 Task: Look for Airbnb properties in Washington, United Kingdom from 1st December, 2023 to 9th December, 2023 for 5 adults.3 bedrooms having 3 beds and 3 bathrooms. Property type can be house. Booking option can be shelf check-in. Look for 5 properties as per requirement.
Action: Mouse moved to (545, 142)
Screenshot: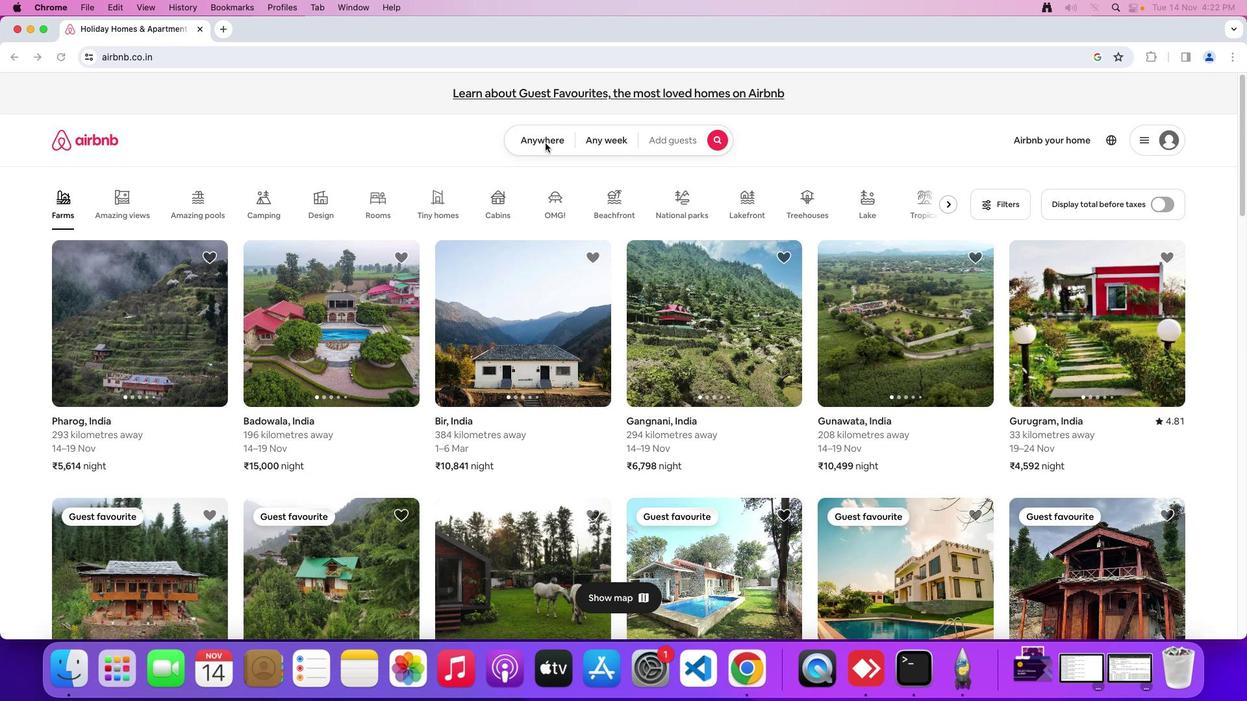 
Action: Mouse pressed left at (545, 142)
Screenshot: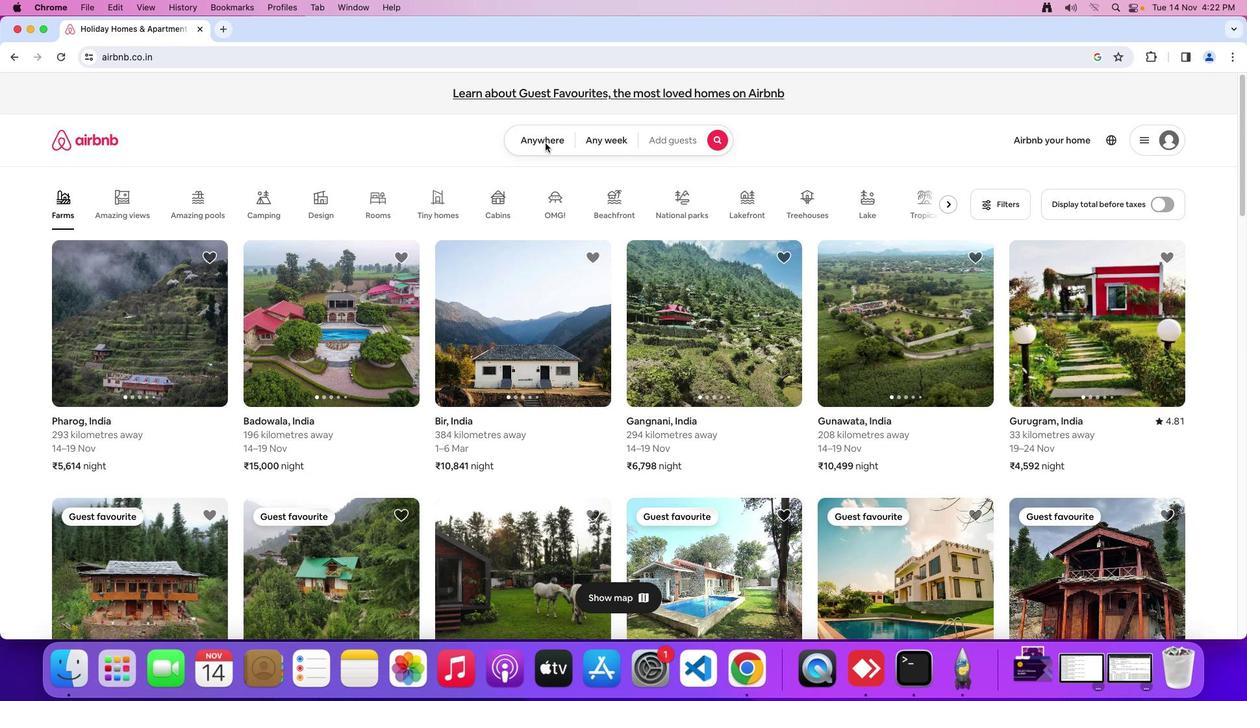 
Action: Mouse moved to (548, 142)
Screenshot: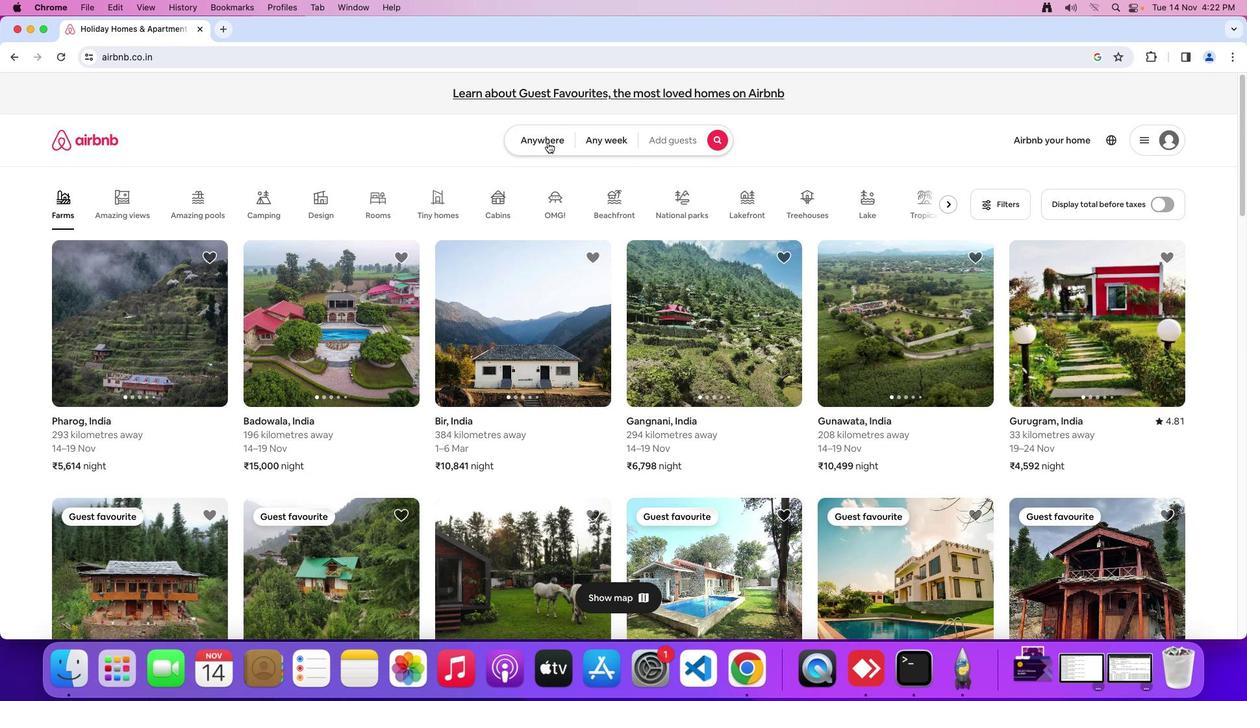 
Action: Mouse pressed left at (548, 142)
Screenshot: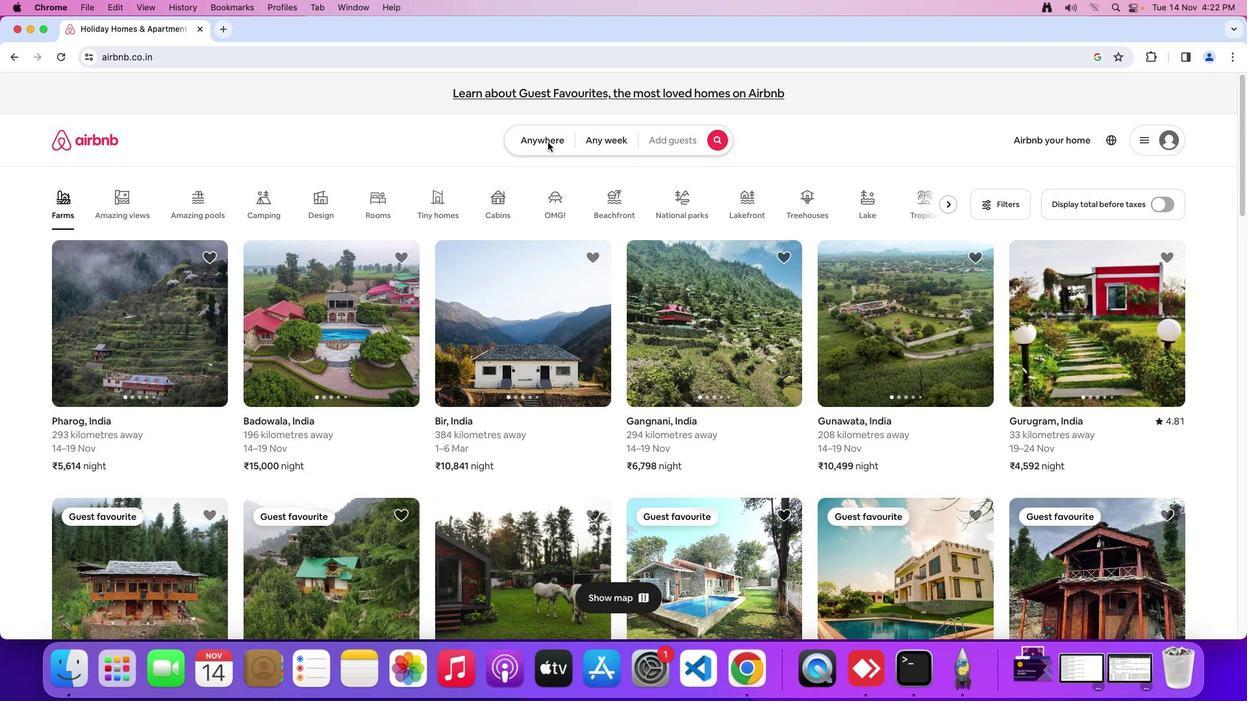 
Action: Mouse moved to (454, 185)
Screenshot: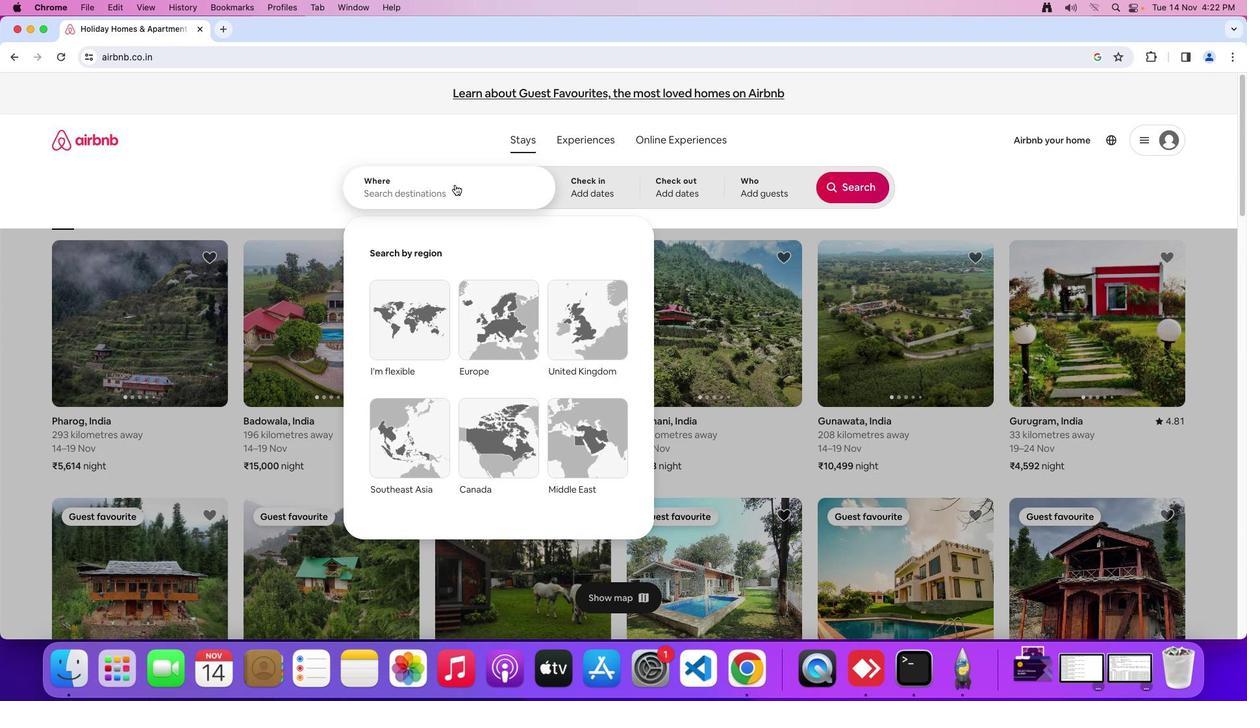 
Action: Mouse pressed left at (454, 185)
Screenshot: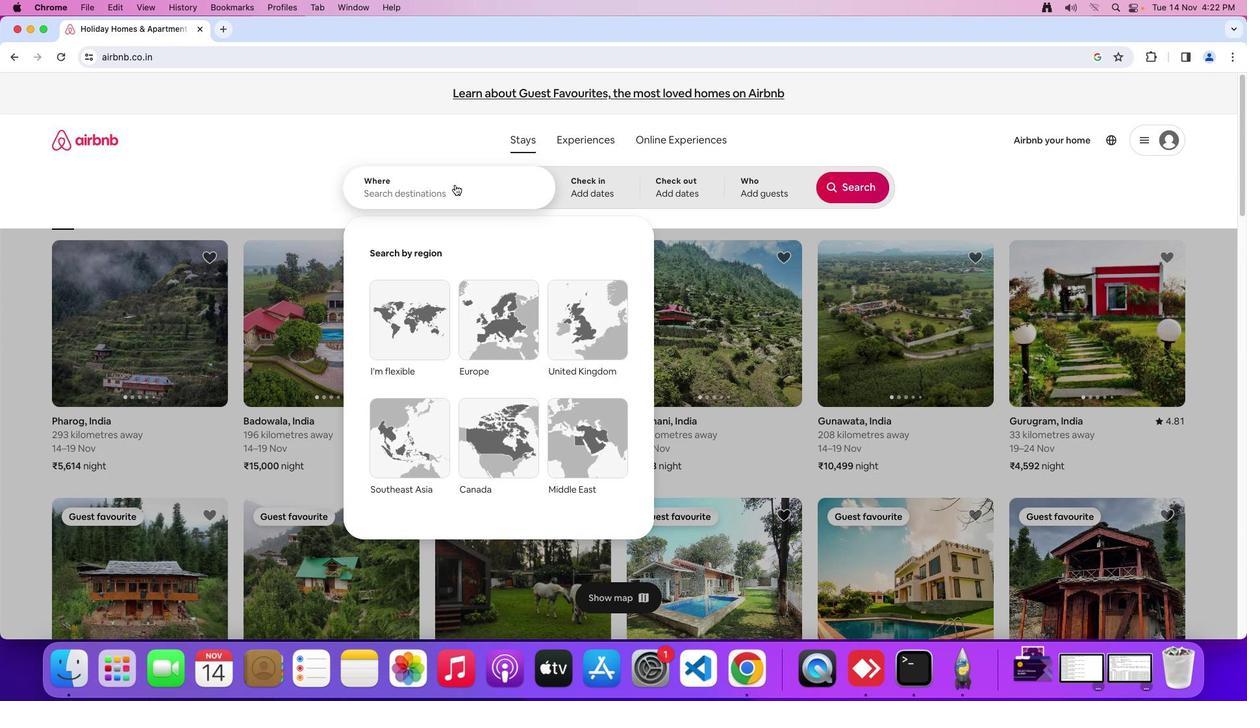 
Action: Mouse moved to (460, 186)
Screenshot: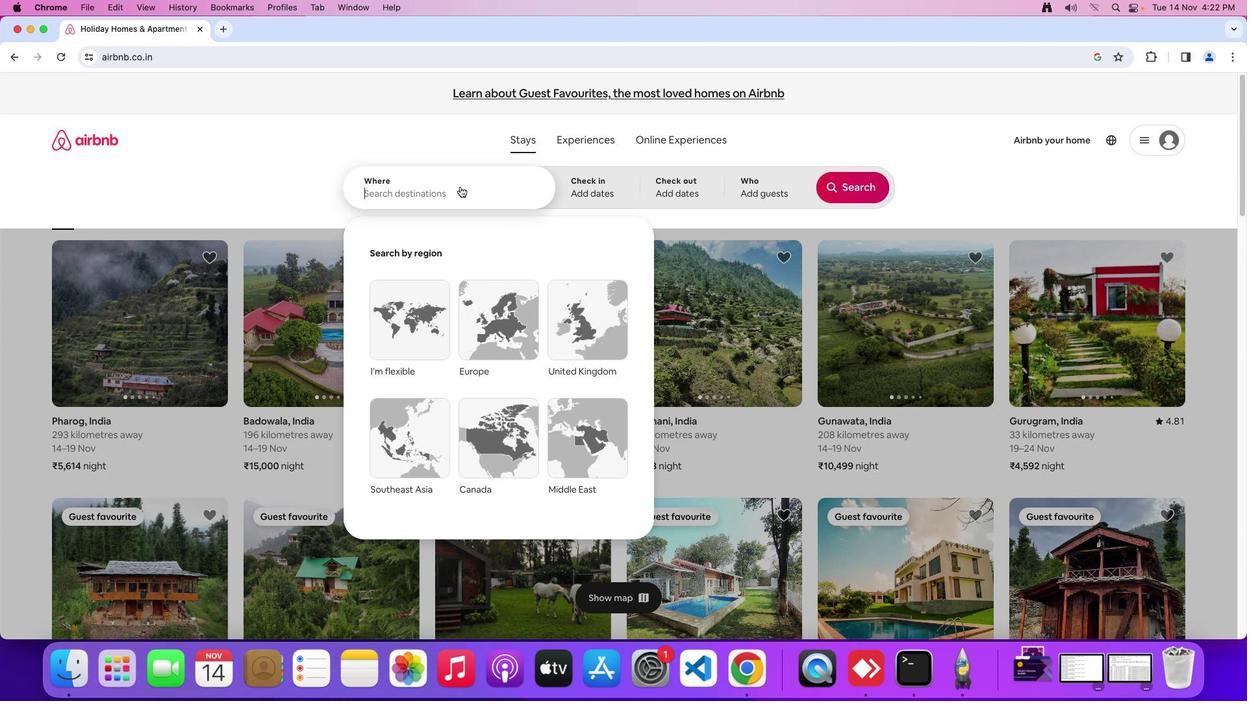 
Action: Key pressed Key.shift_r'W''a''s''h''i''n''g''t''o''n'','Key.spaceKey.shift'U''n''i''t''e''d'Key.space'k''i''n''g''d''o''m'
Screenshot: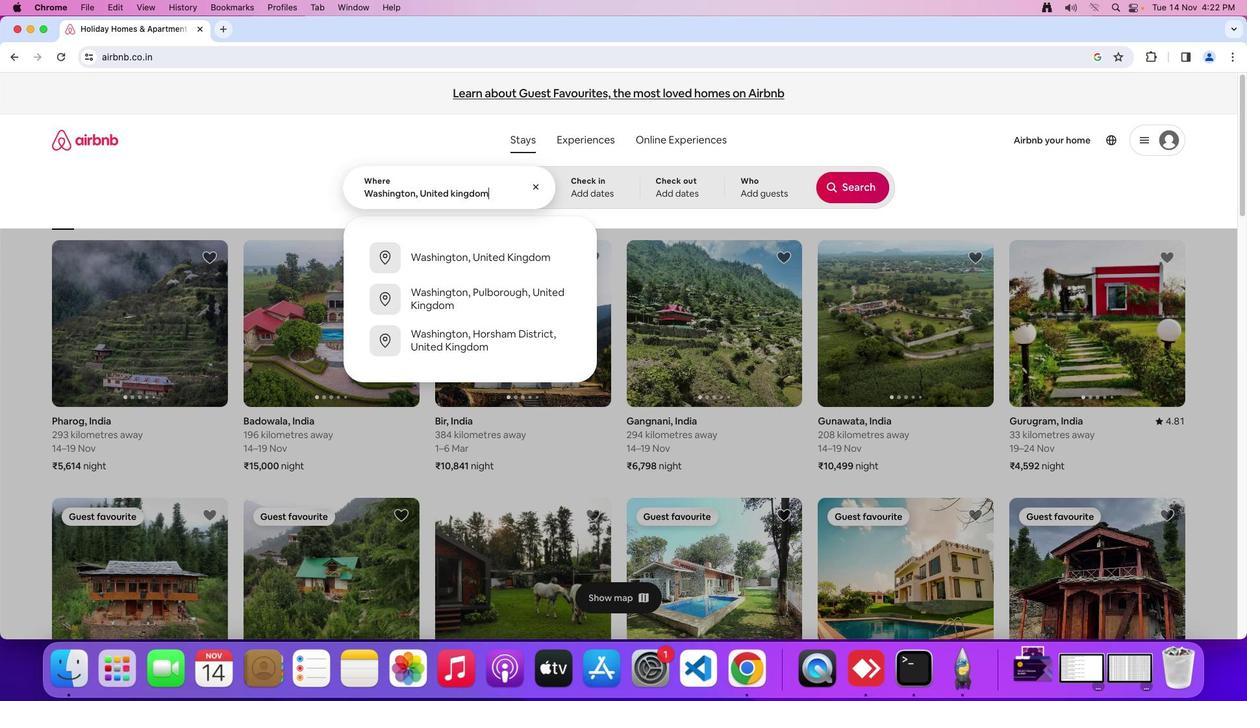 
Action: Mouse moved to (586, 185)
Screenshot: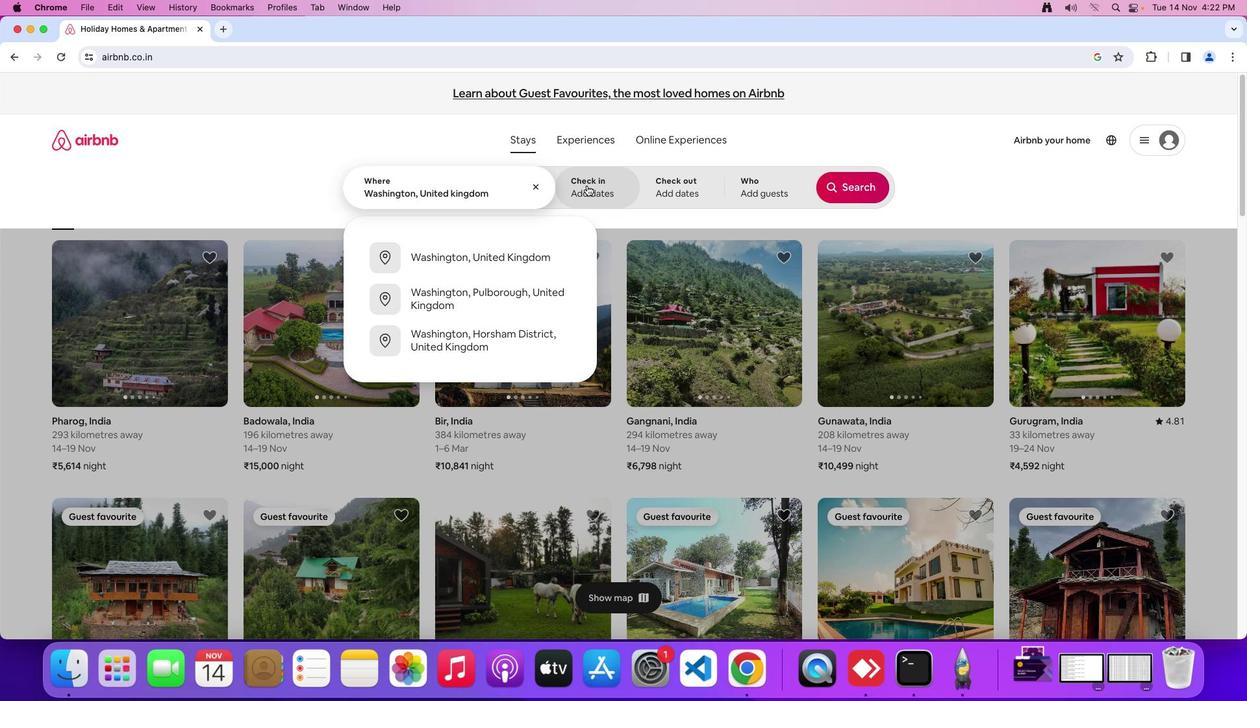 
Action: Mouse pressed left at (586, 185)
Screenshot: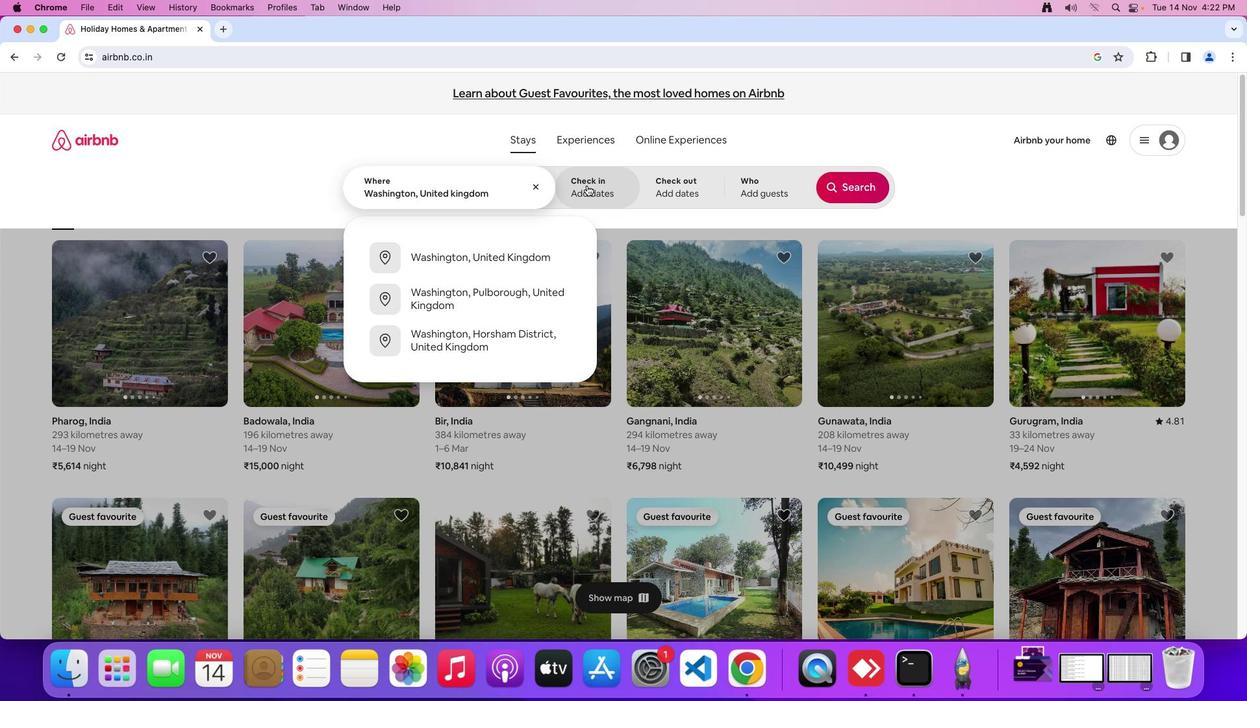 
Action: Mouse moved to (808, 347)
Screenshot: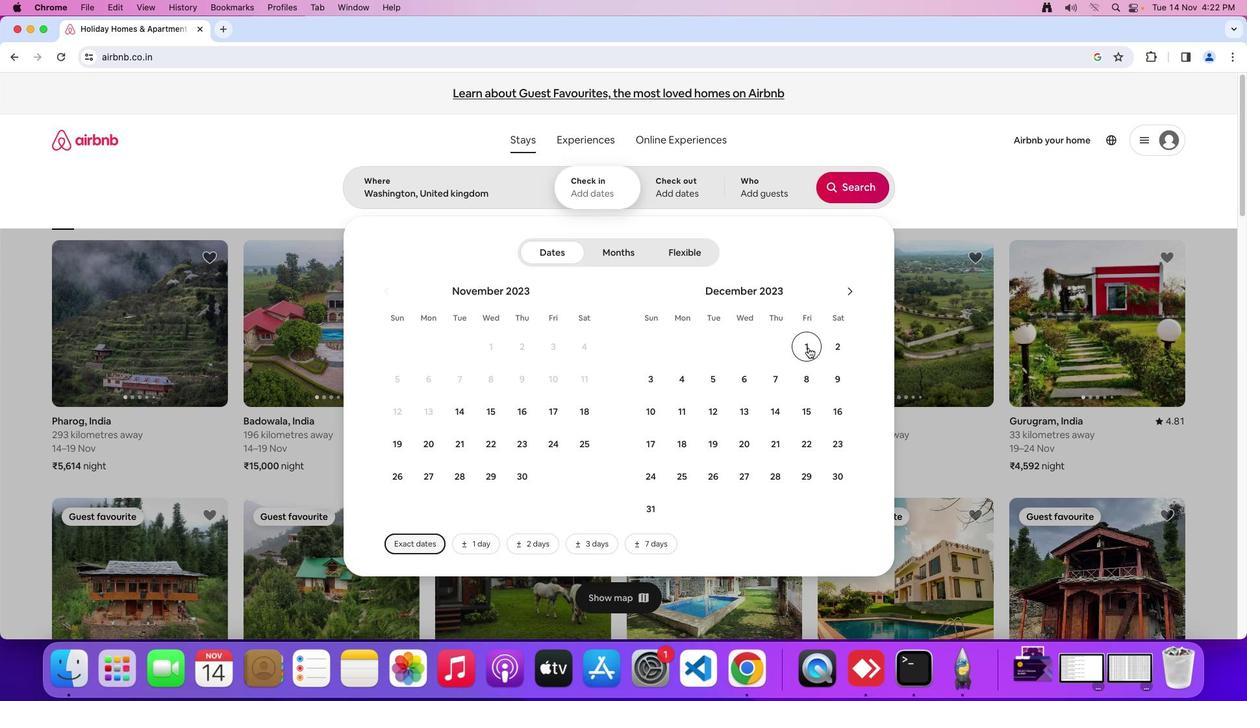 
Action: Mouse pressed left at (808, 347)
Screenshot: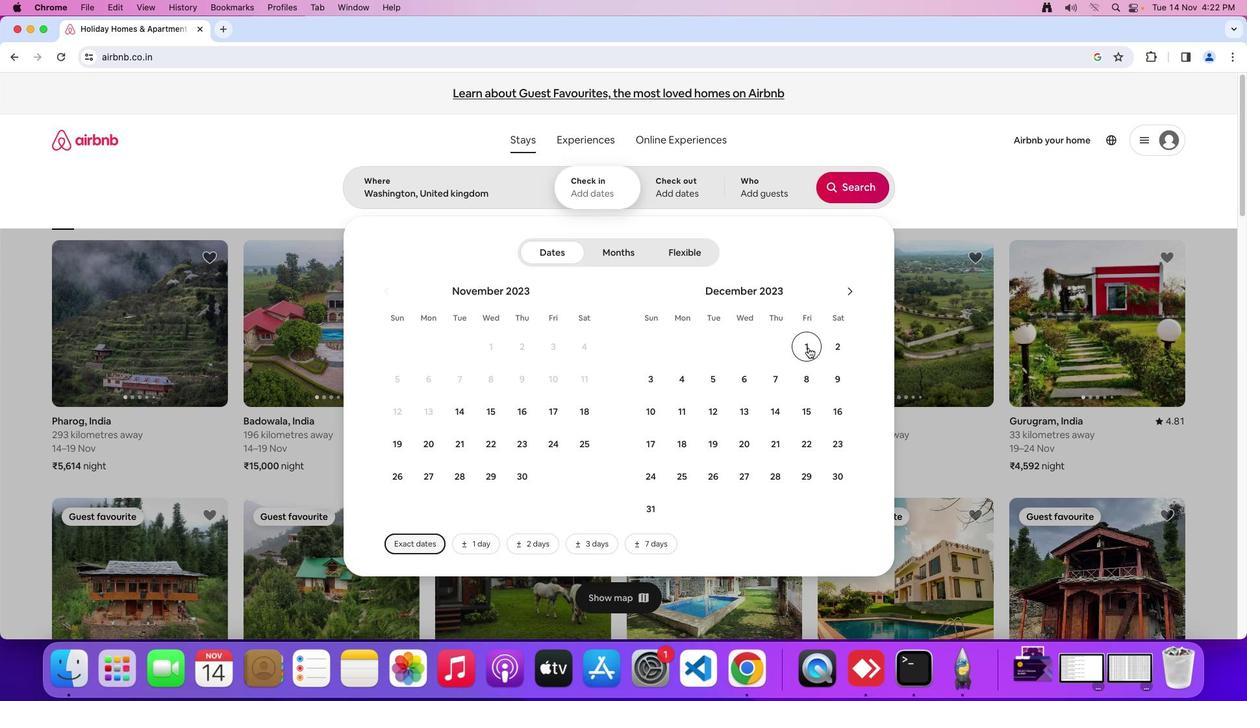 
Action: Mouse moved to (831, 381)
Screenshot: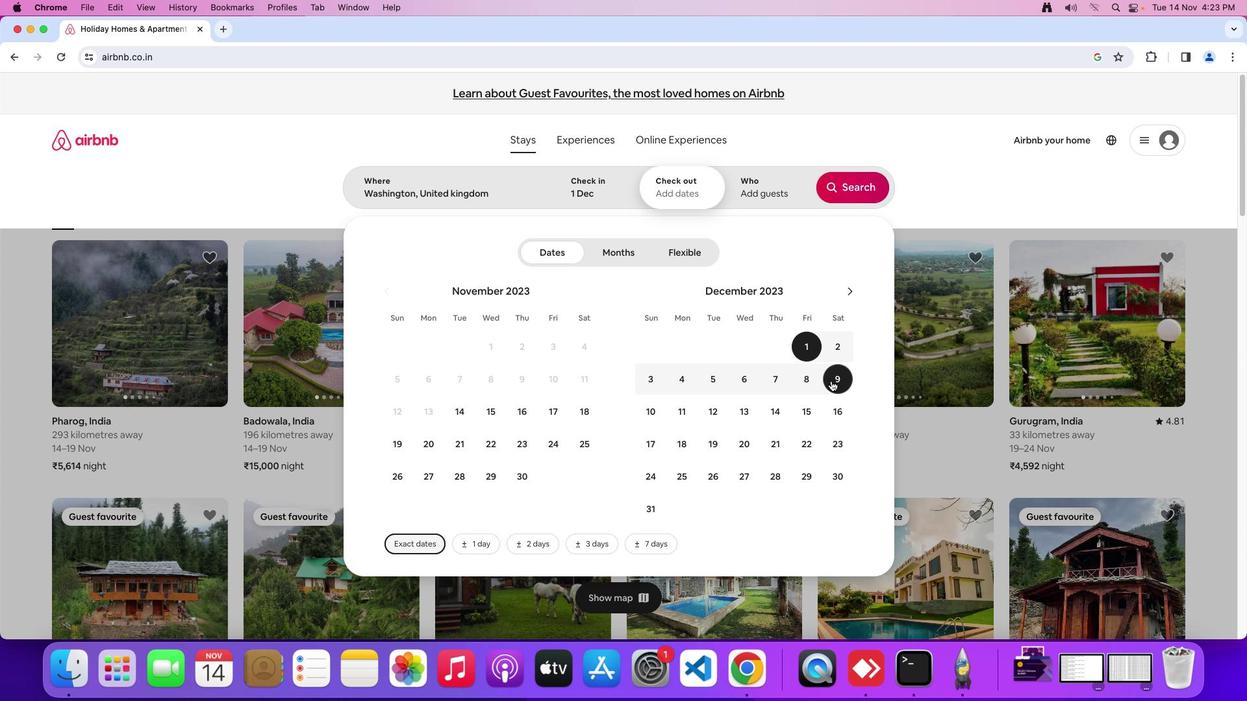 
Action: Mouse pressed left at (831, 381)
Screenshot: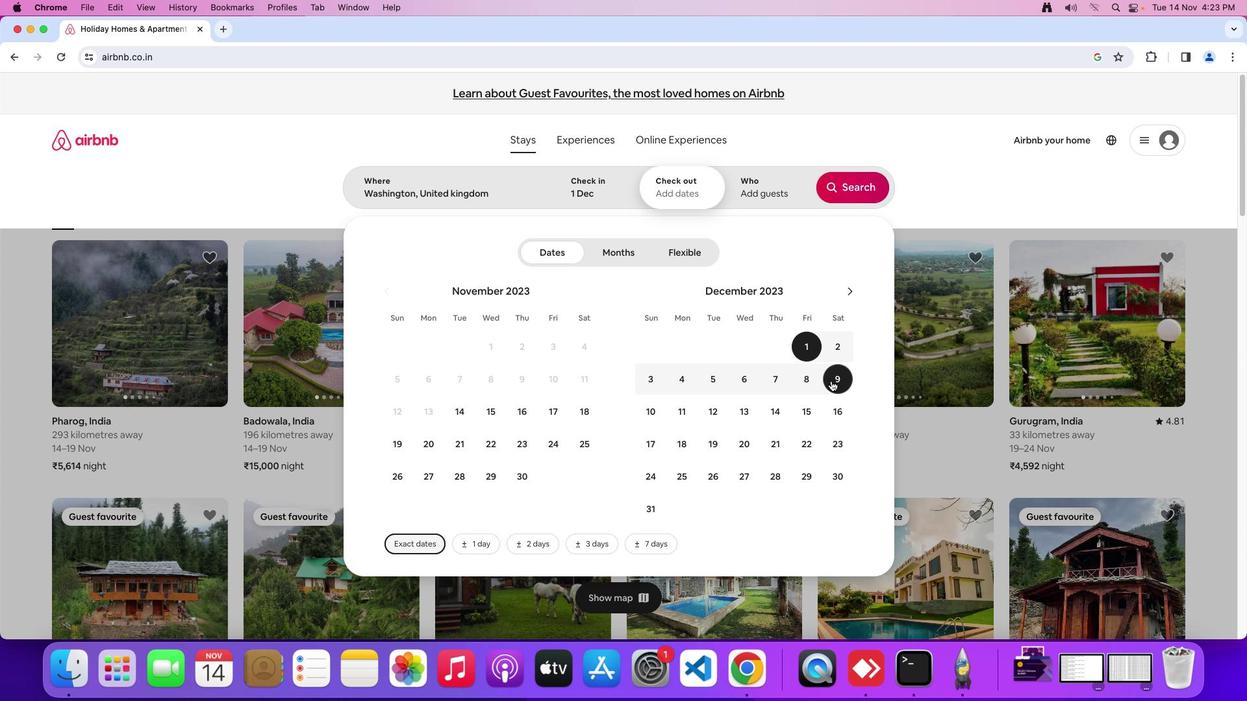 
Action: Mouse moved to (780, 195)
Screenshot: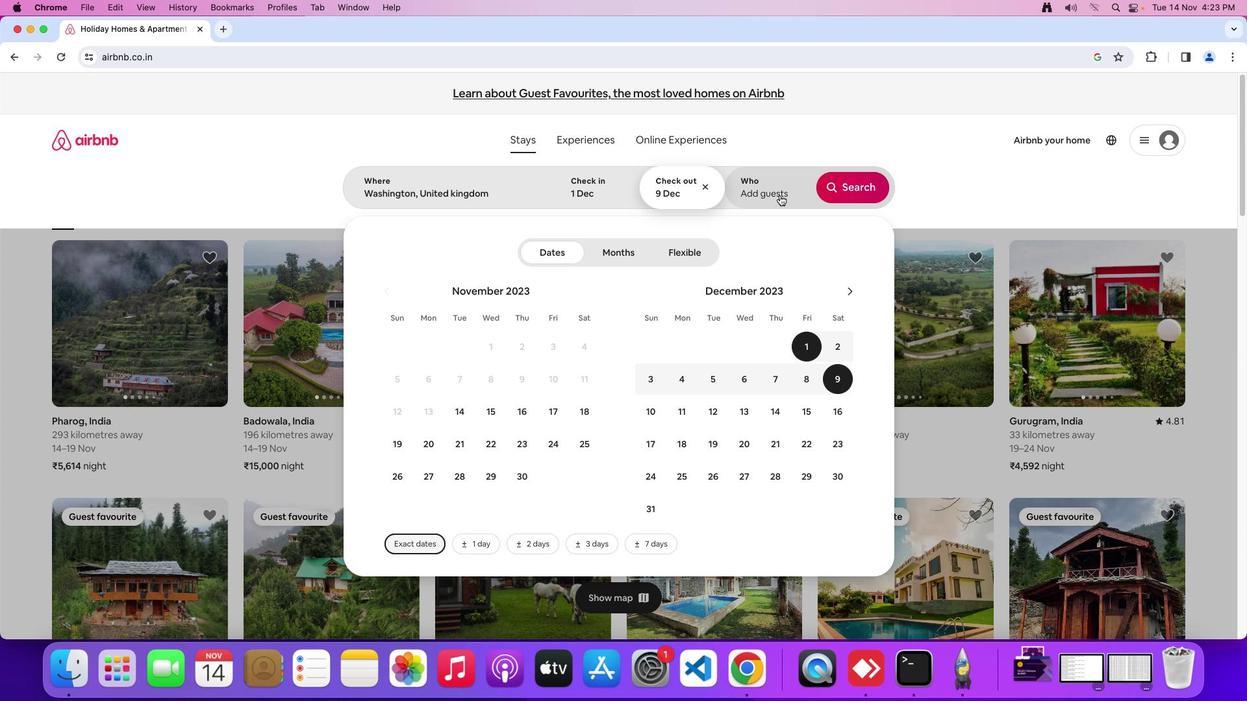 
Action: Mouse pressed left at (780, 195)
Screenshot: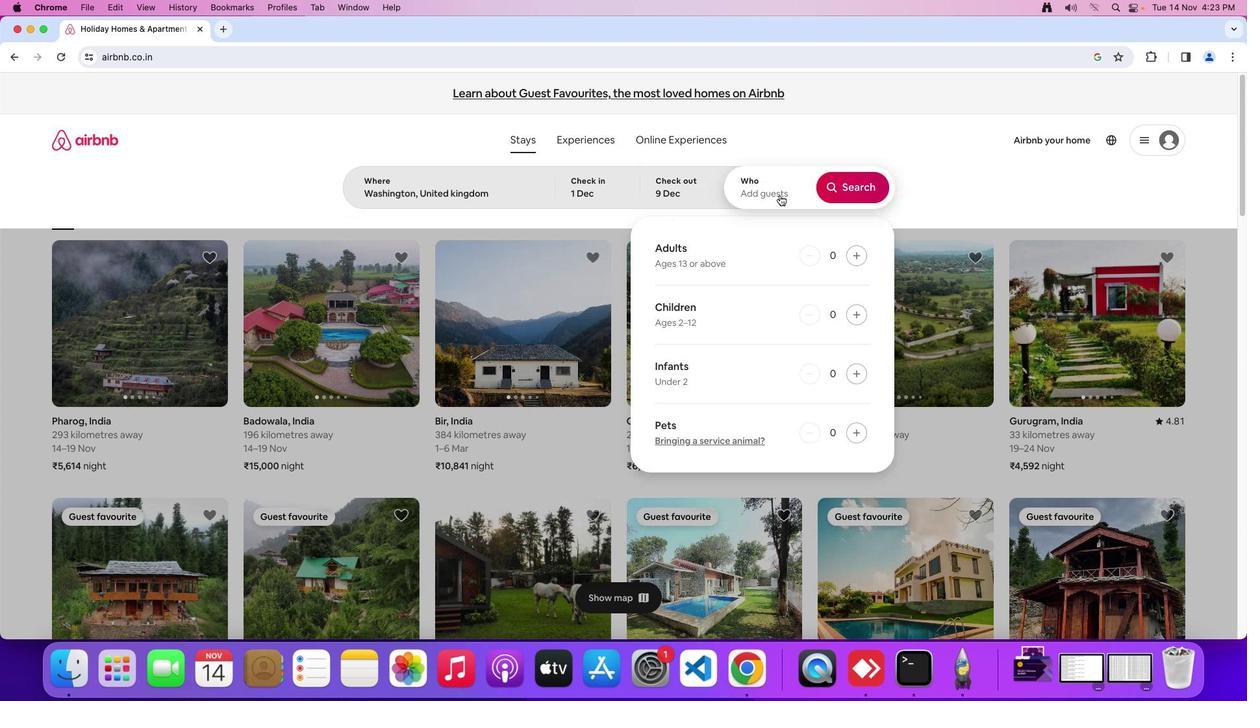 
Action: Mouse moved to (853, 254)
Screenshot: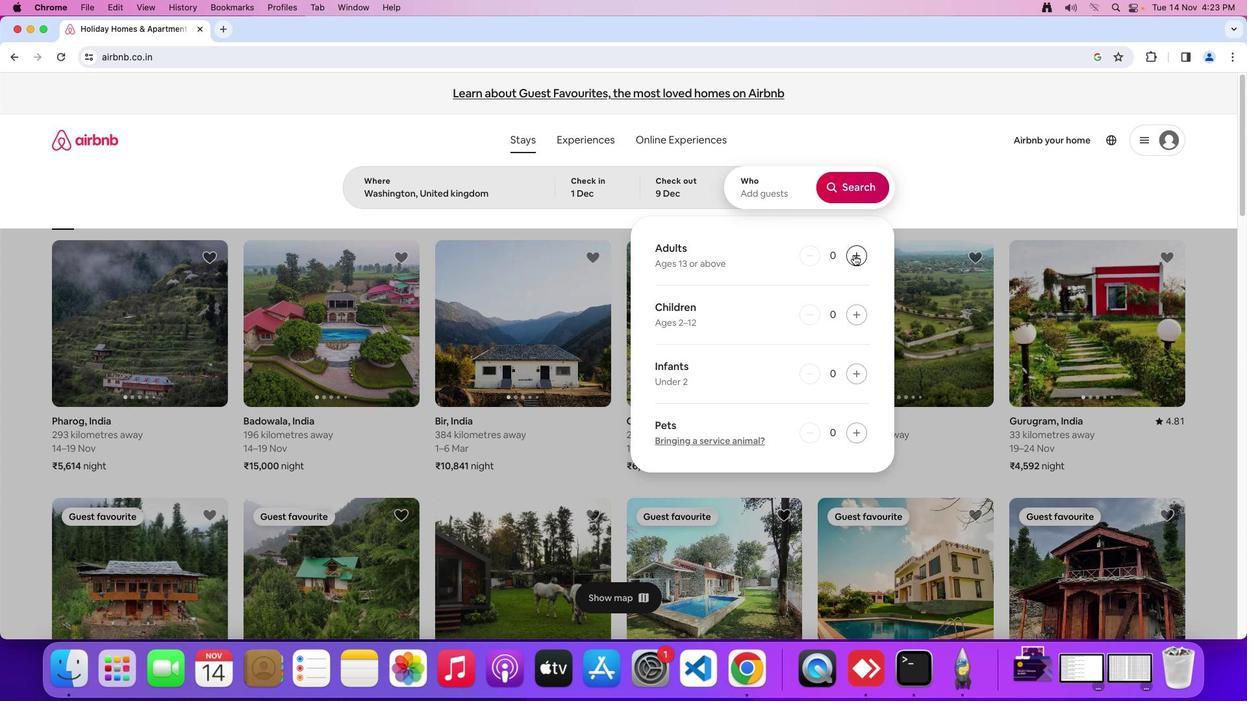 
Action: Mouse pressed left at (853, 254)
Screenshot: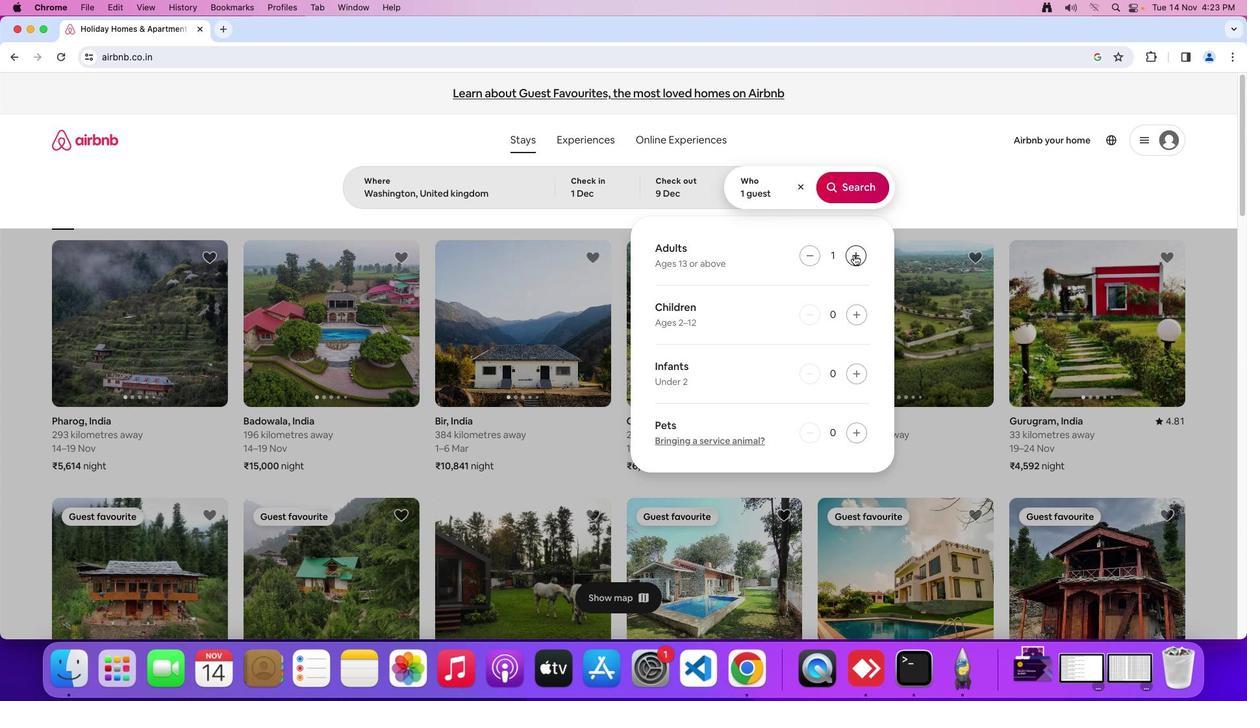 
Action: Mouse pressed left at (853, 254)
Screenshot: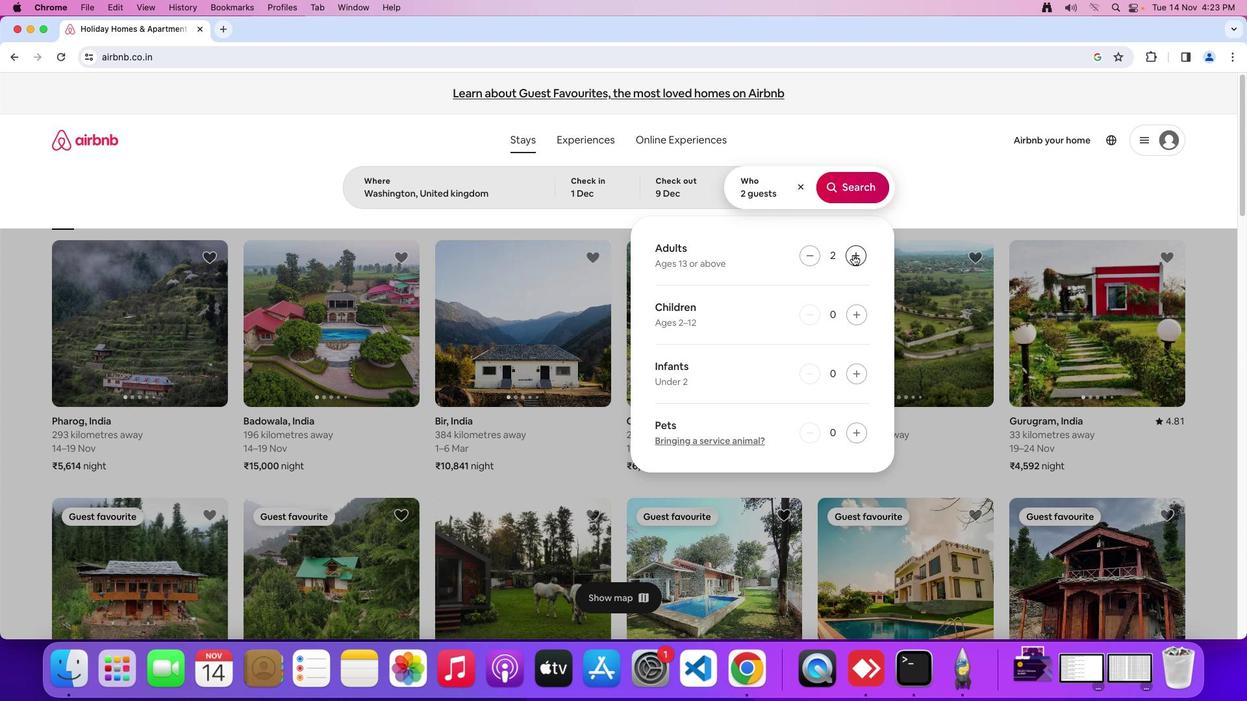 
Action: Mouse moved to (853, 254)
Screenshot: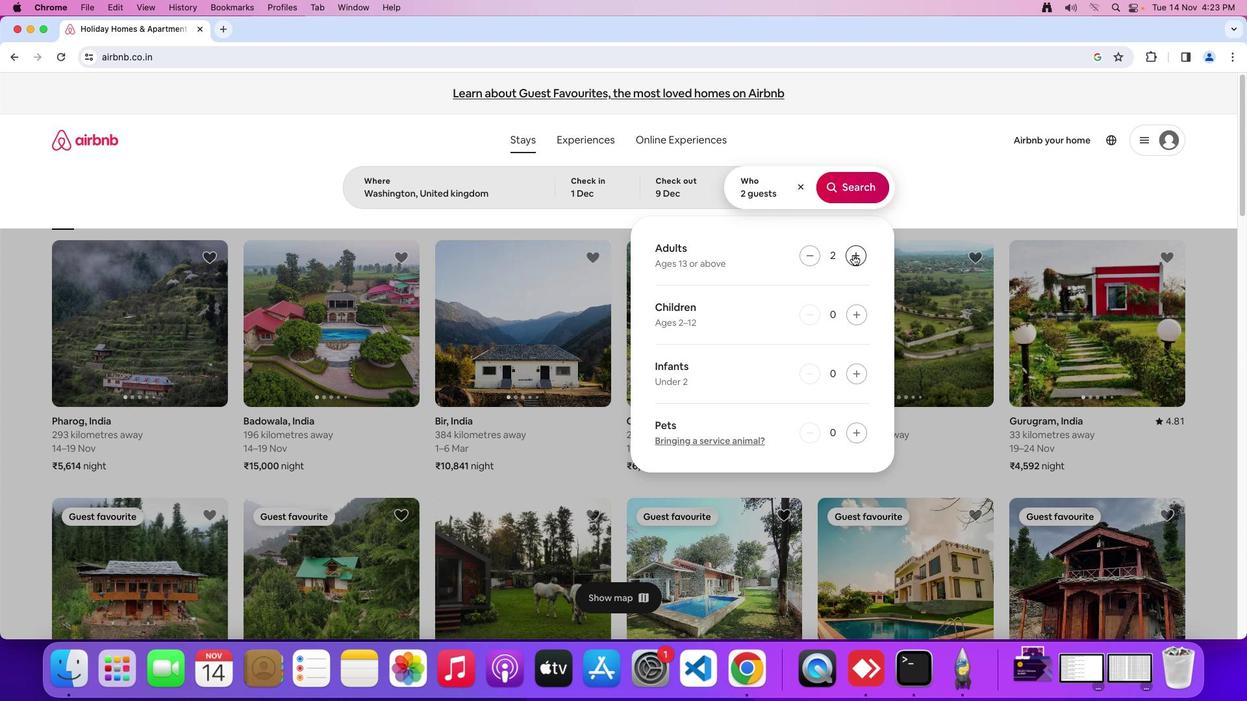 
Action: Mouse pressed left at (853, 254)
Screenshot: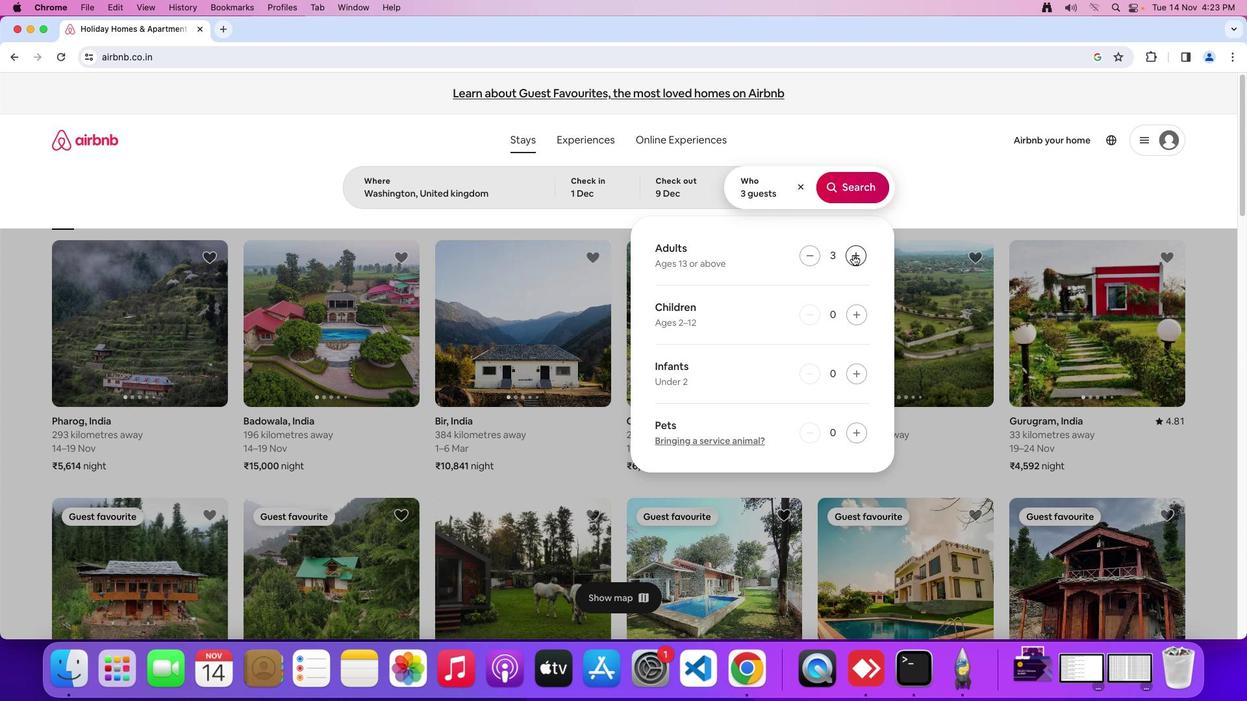 
Action: Mouse pressed left at (853, 254)
Screenshot: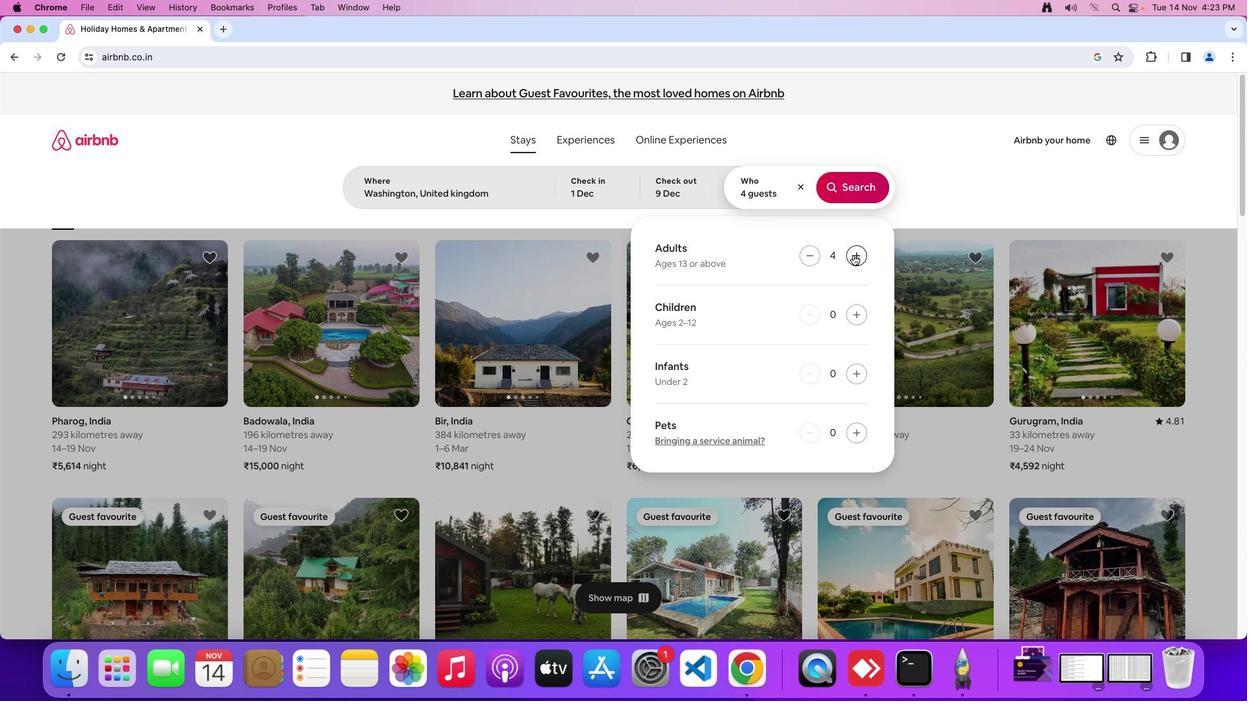 
Action: Mouse pressed left at (853, 254)
Screenshot: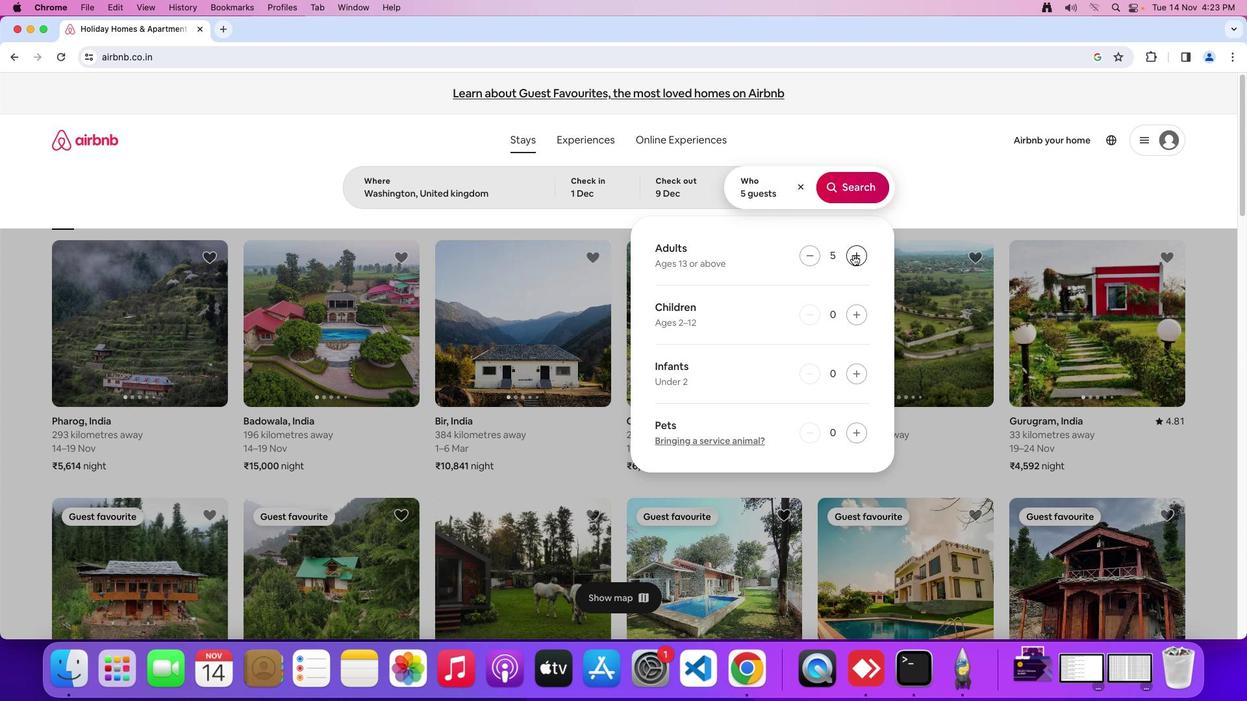 
Action: Mouse moved to (846, 192)
Screenshot: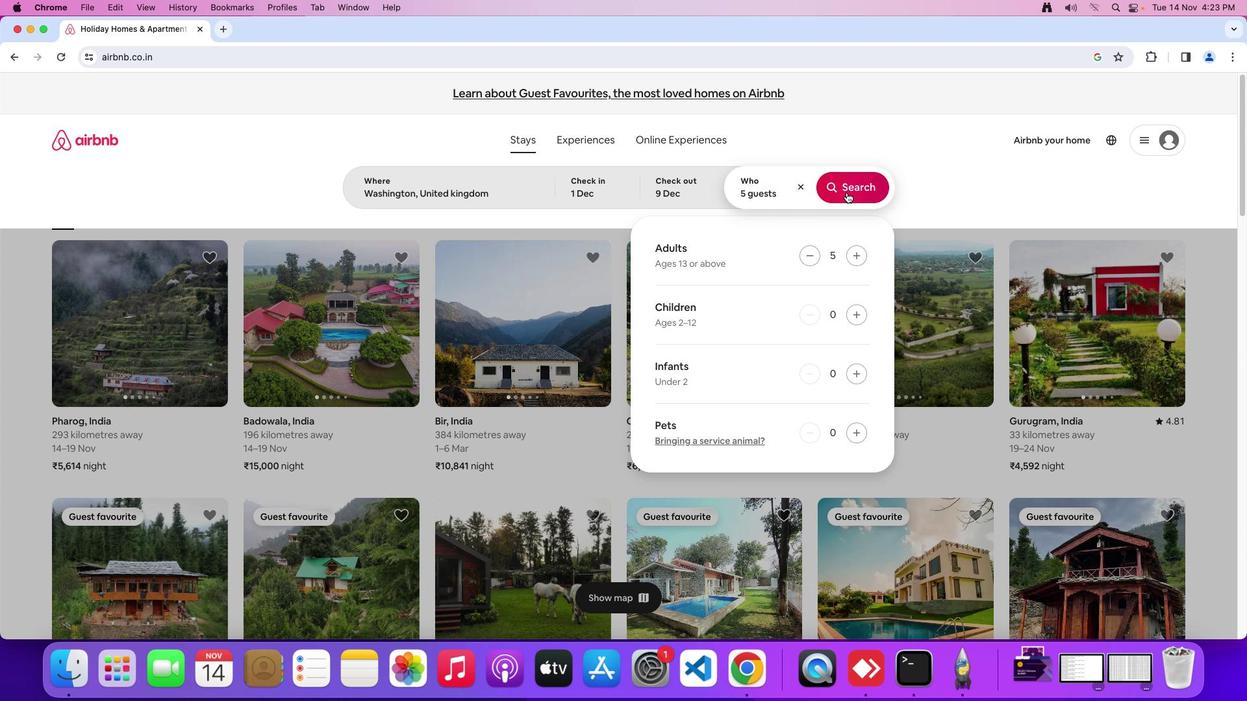 
Action: Mouse pressed left at (846, 192)
Screenshot: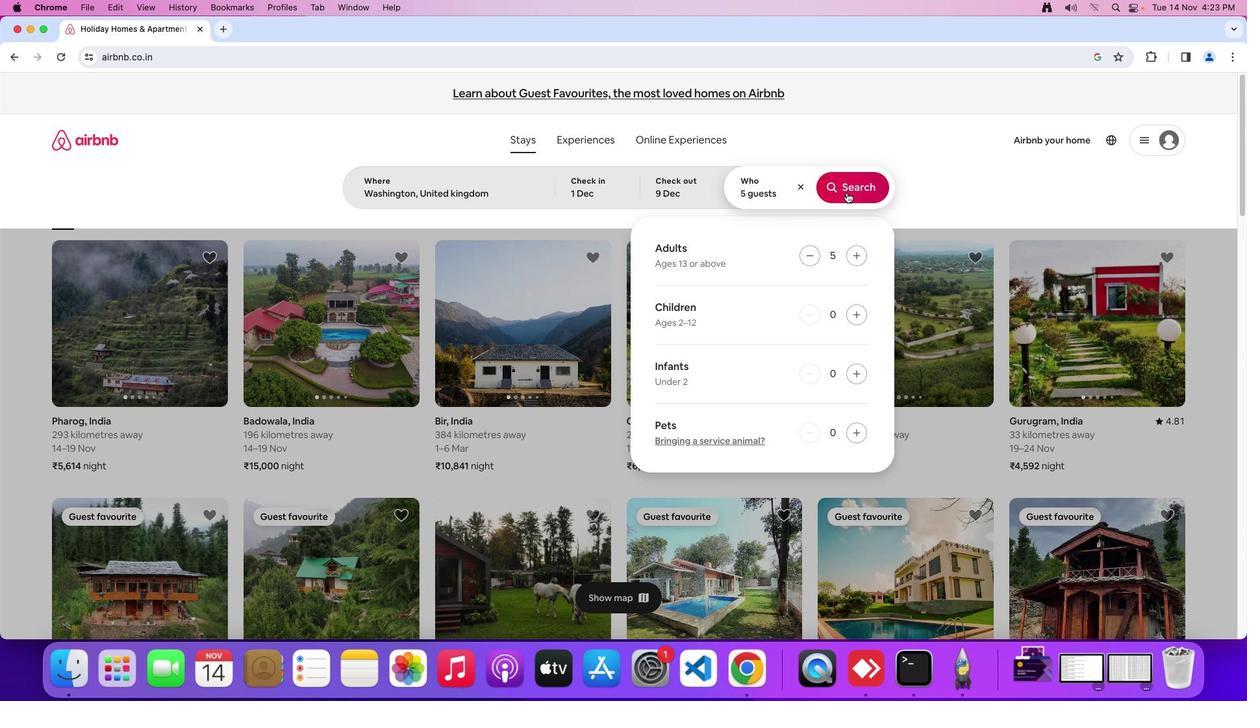 
Action: Mouse moved to (1023, 150)
Screenshot: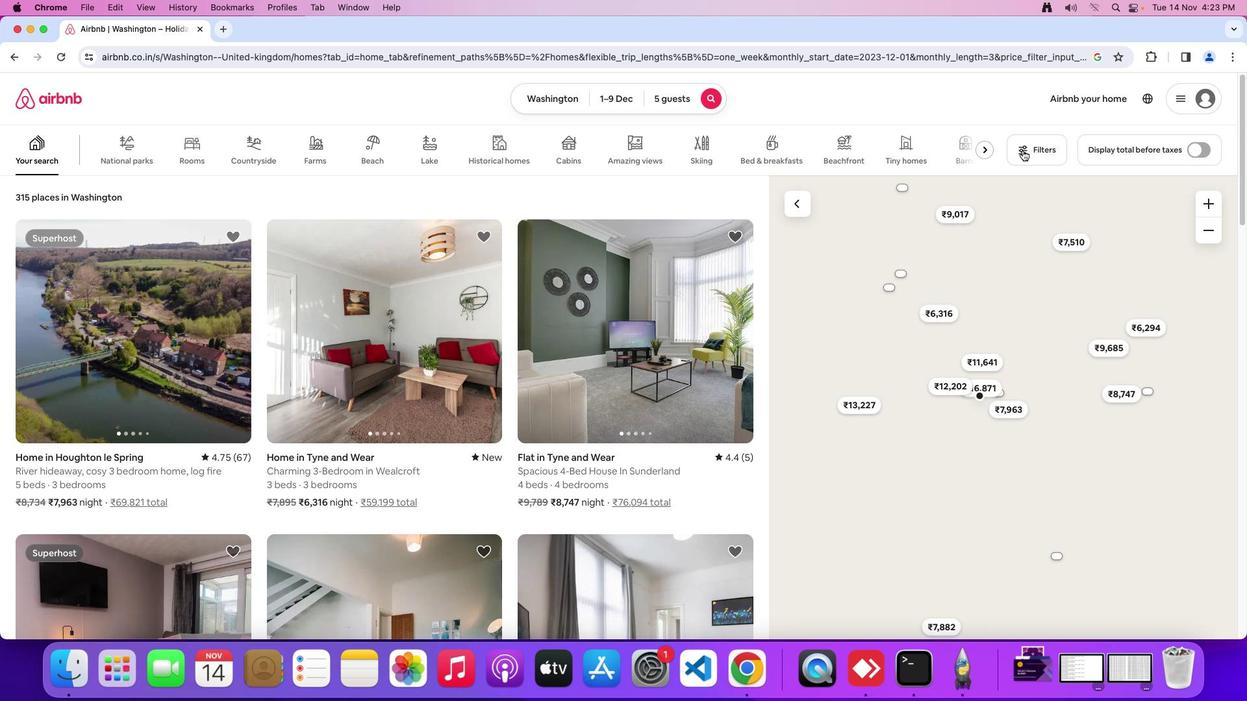
Action: Mouse pressed left at (1023, 150)
Screenshot: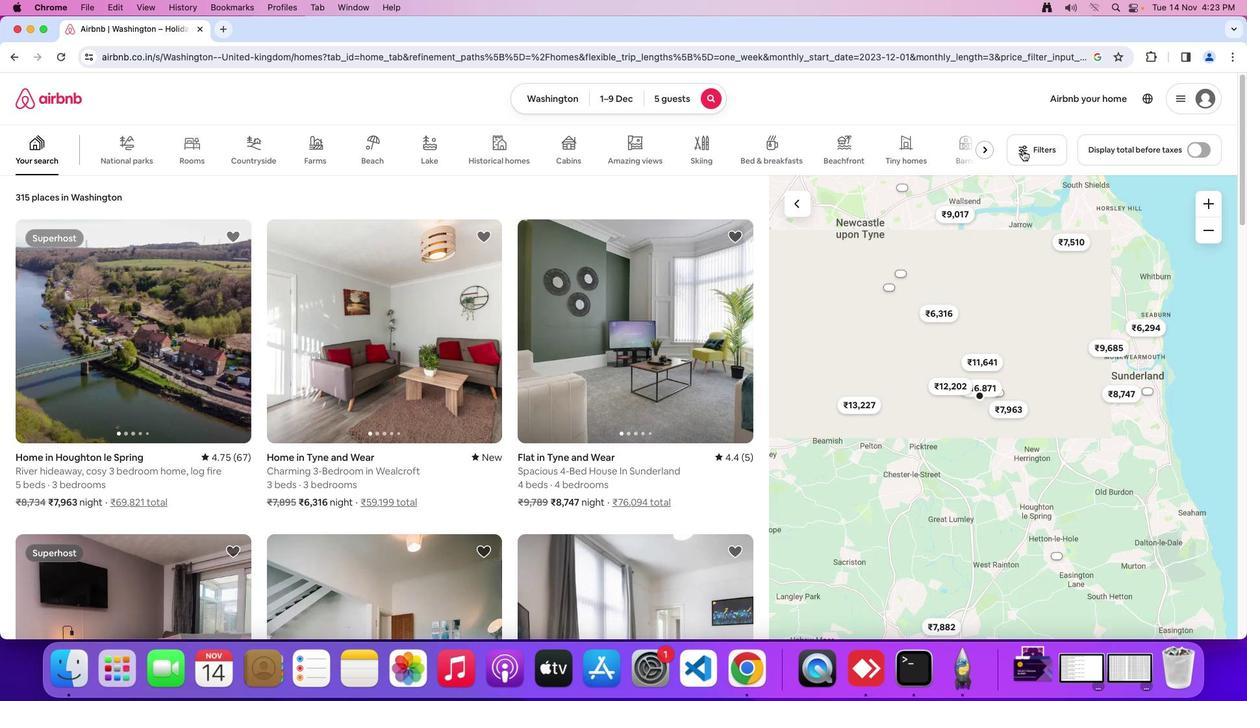 
Action: Mouse moved to (699, 330)
Screenshot: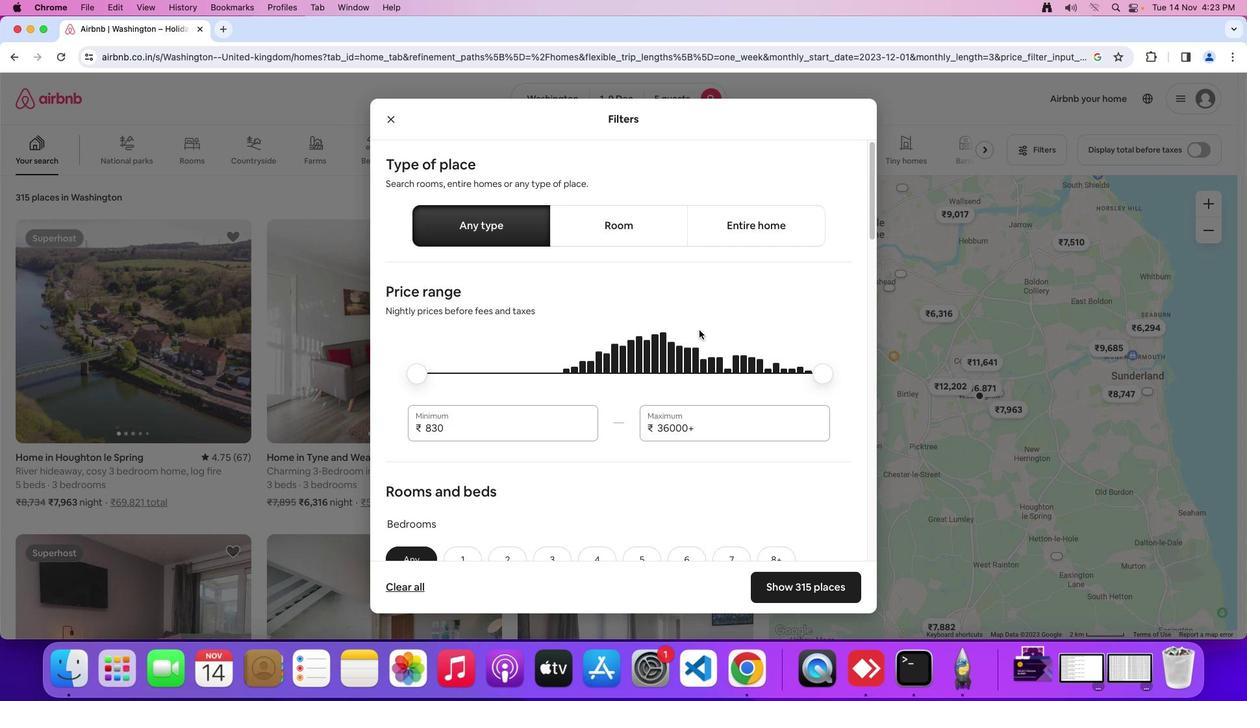 
Action: Mouse scrolled (699, 330) with delta (0, 0)
Screenshot: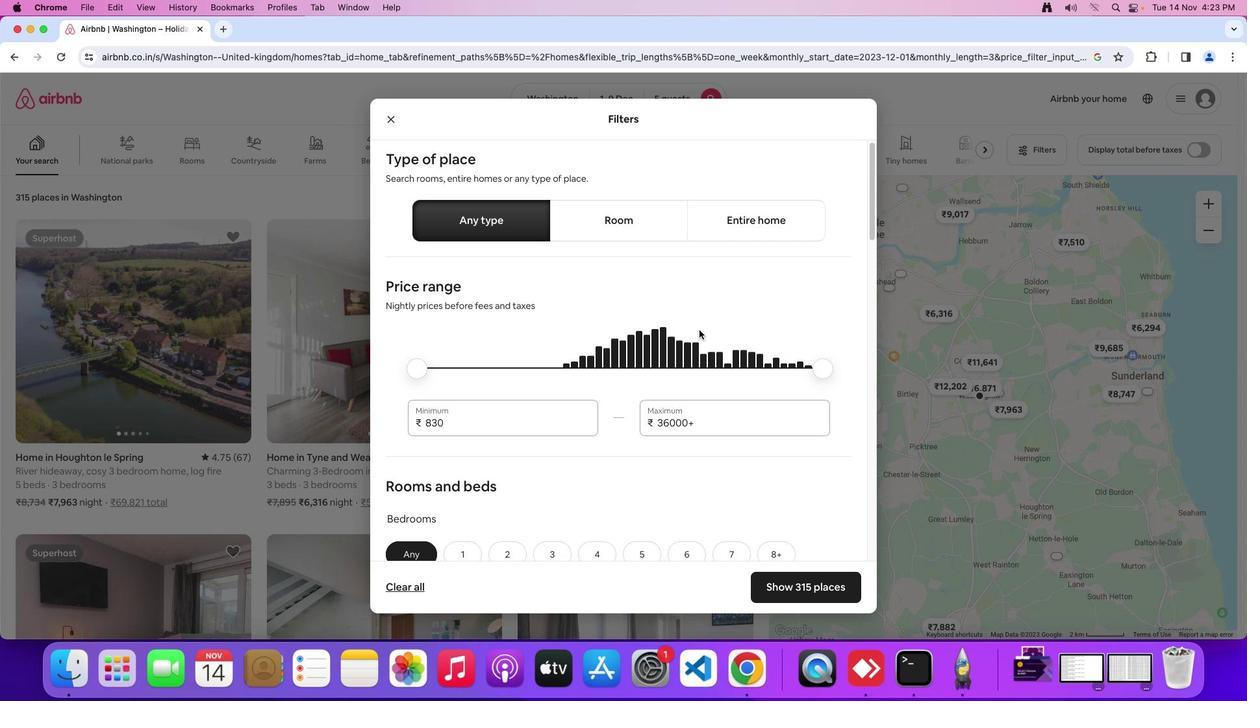 
Action: Mouse scrolled (699, 330) with delta (0, 0)
Screenshot: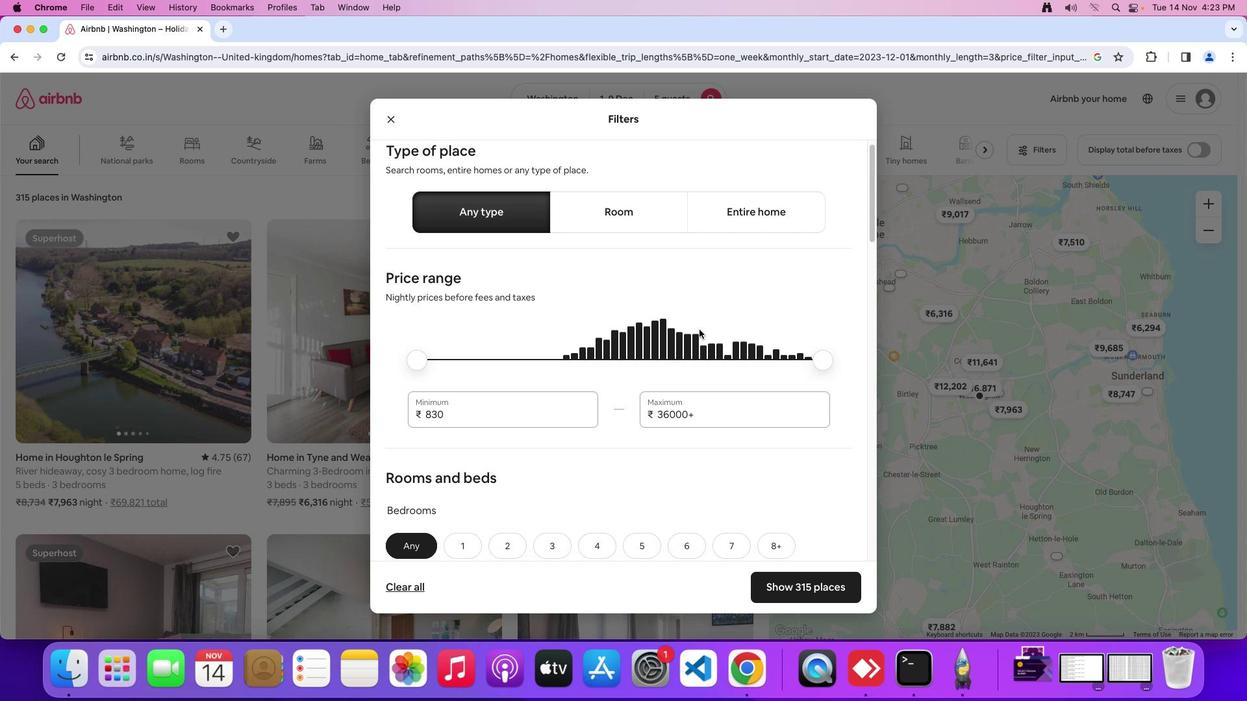
Action: Mouse scrolled (699, 330) with delta (0, 0)
Screenshot: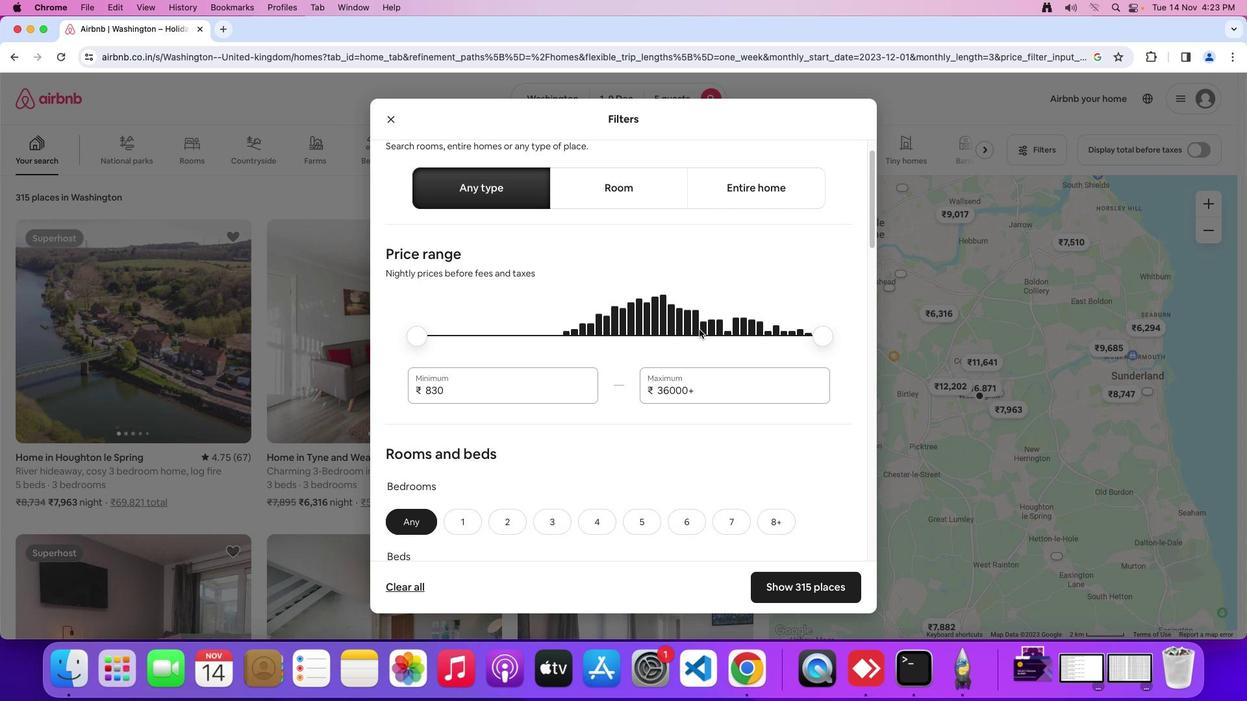 
Action: Mouse moved to (699, 329)
Screenshot: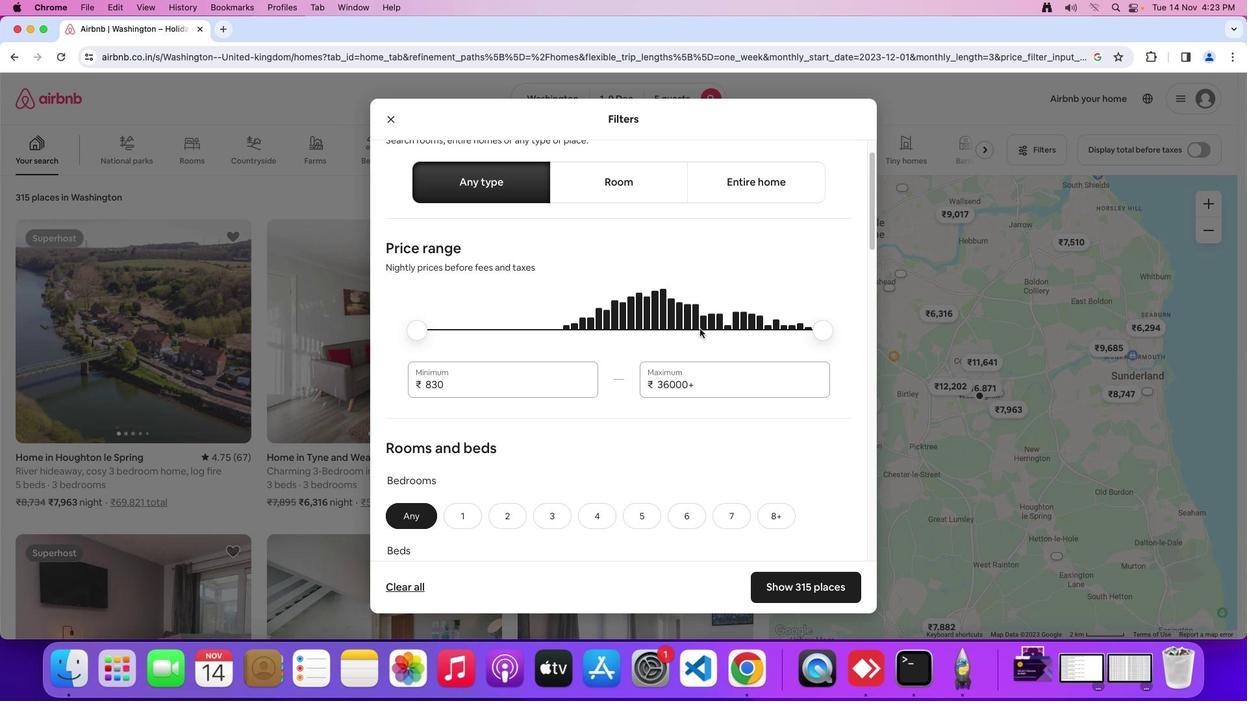 
Action: Mouse scrolled (699, 329) with delta (0, 0)
Screenshot: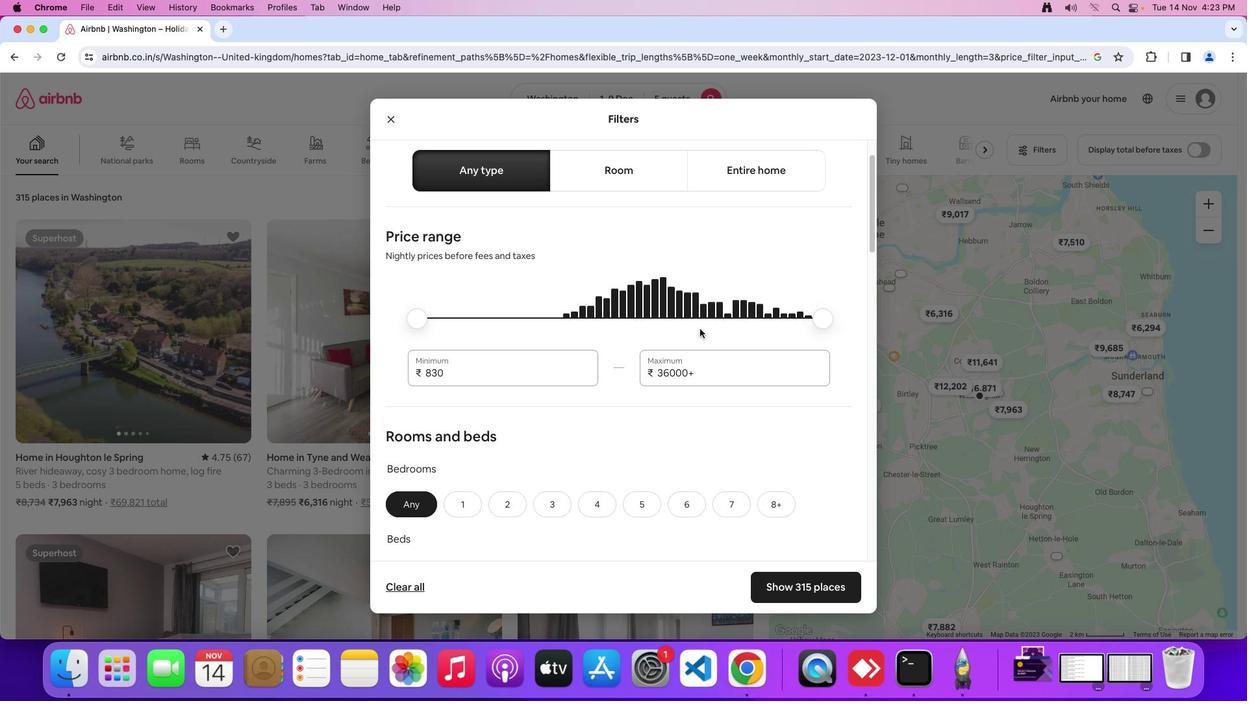 
Action: Mouse moved to (699, 328)
Screenshot: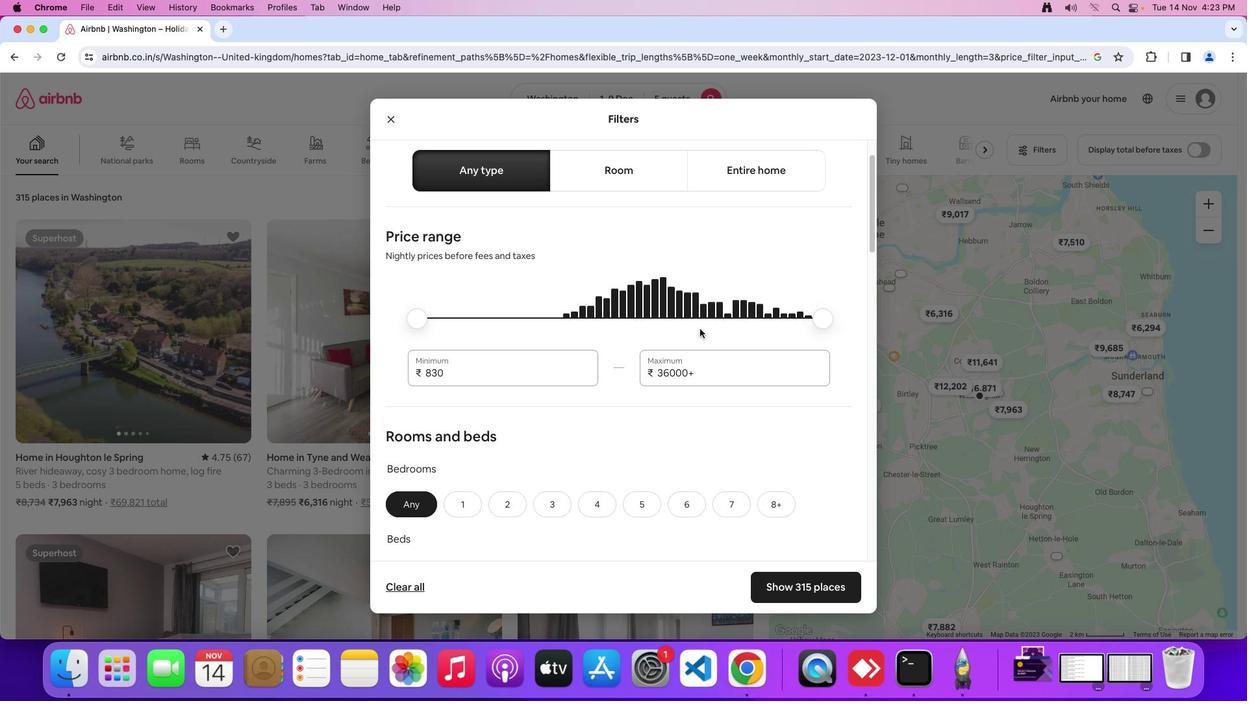 
Action: Mouse scrolled (699, 328) with delta (0, 0)
Screenshot: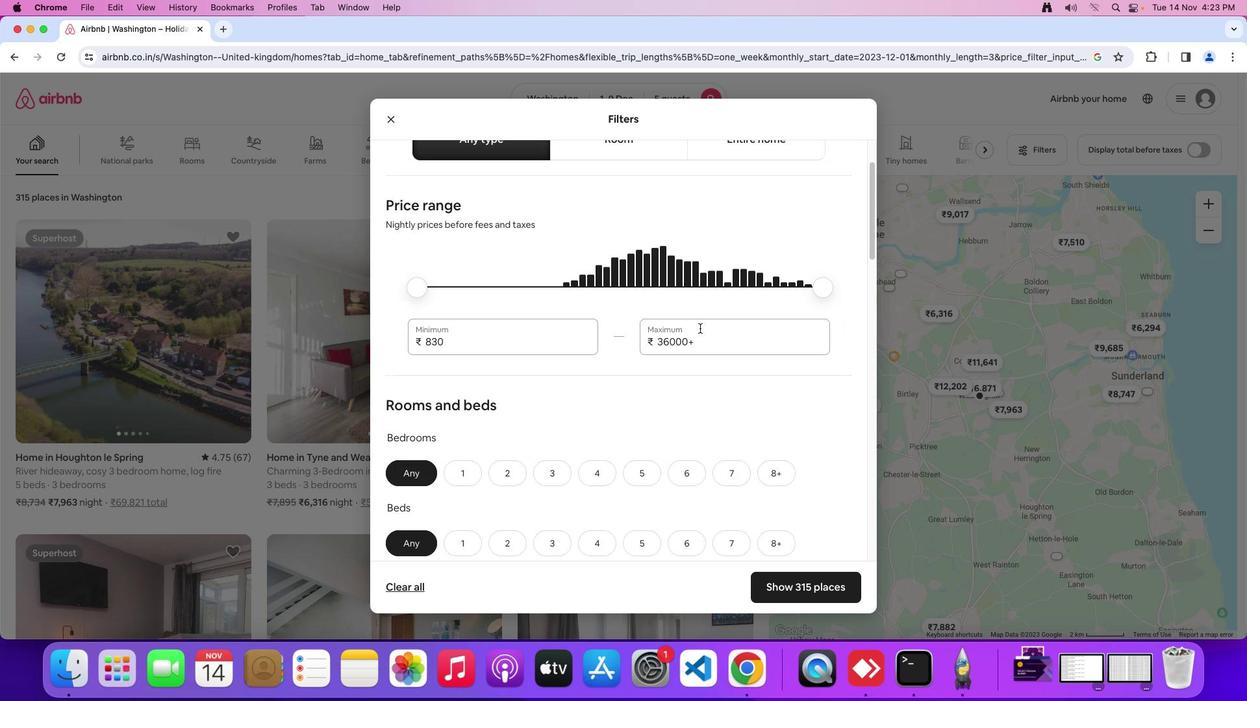 
Action: Mouse scrolled (699, 328) with delta (0, -1)
Screenshot: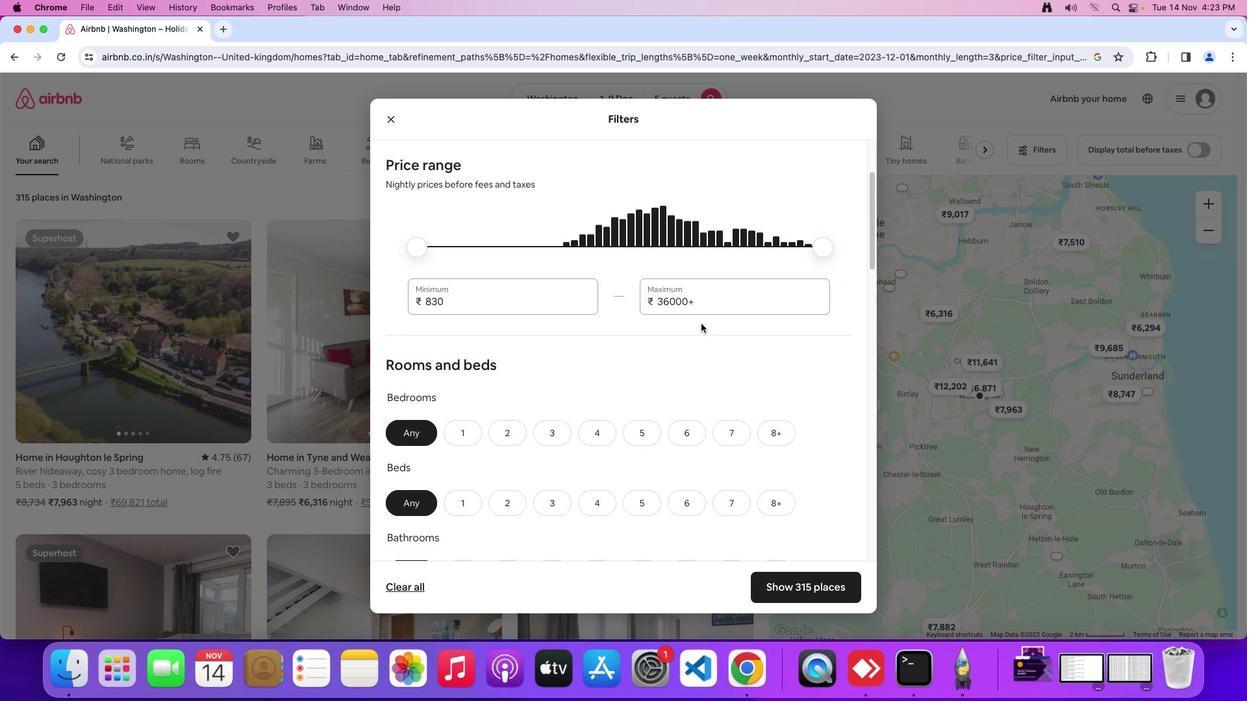 
Action: Mouse moved to (553, 396)
Screenshot: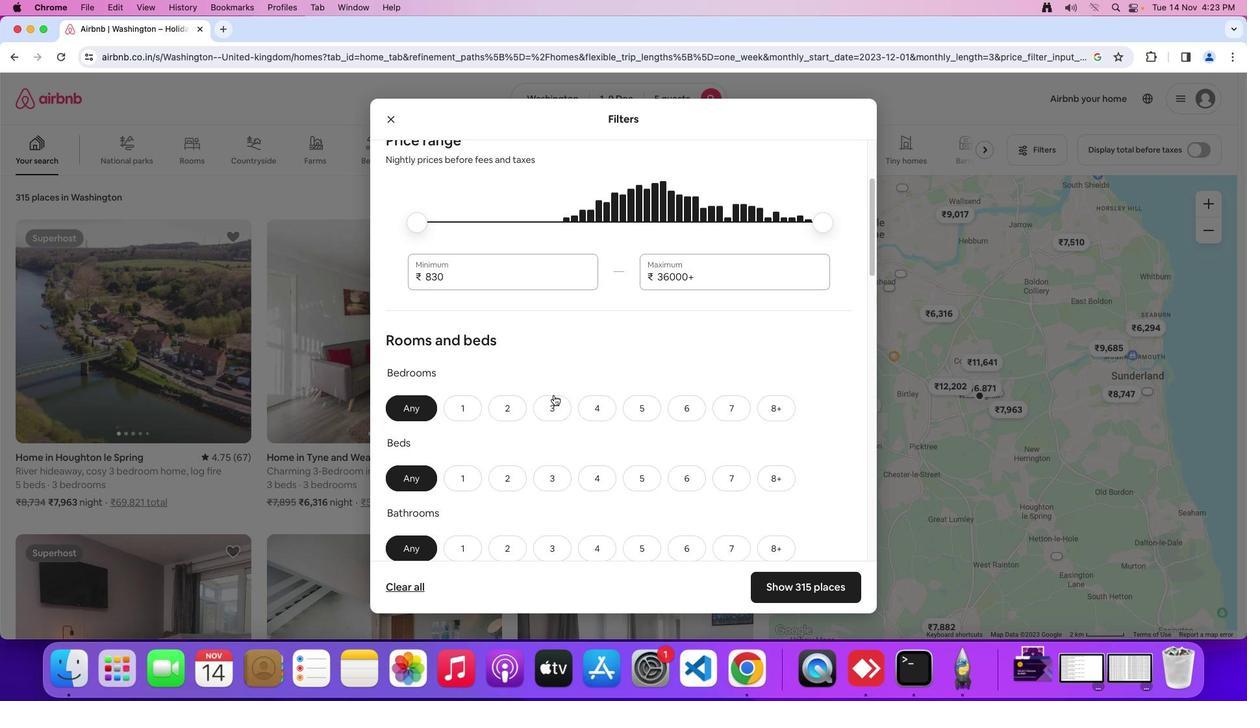 
Action: Mouse scrolled (553, 396) with delta (0, 0)
Screenshot: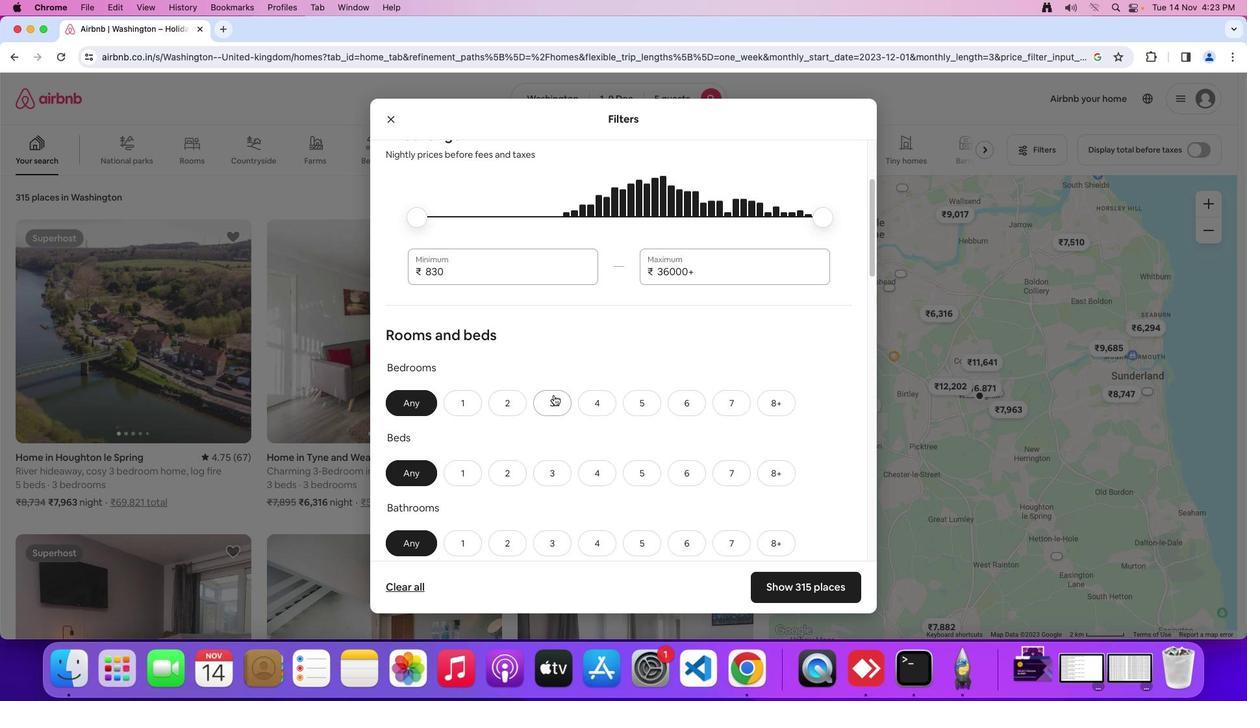 
Action: Mouse moved to (553, 395)
Screenshot: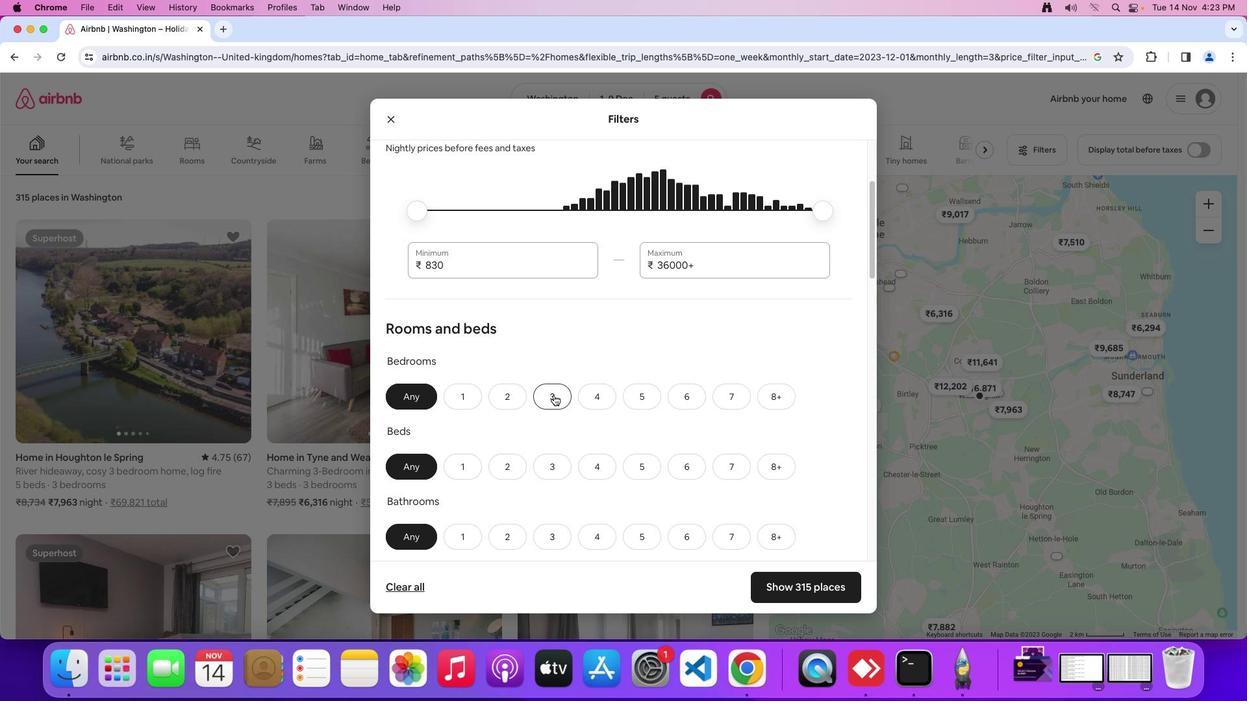 
Action: Mouse scrolled (553, 395) with delta (0, 0)
Screenshot: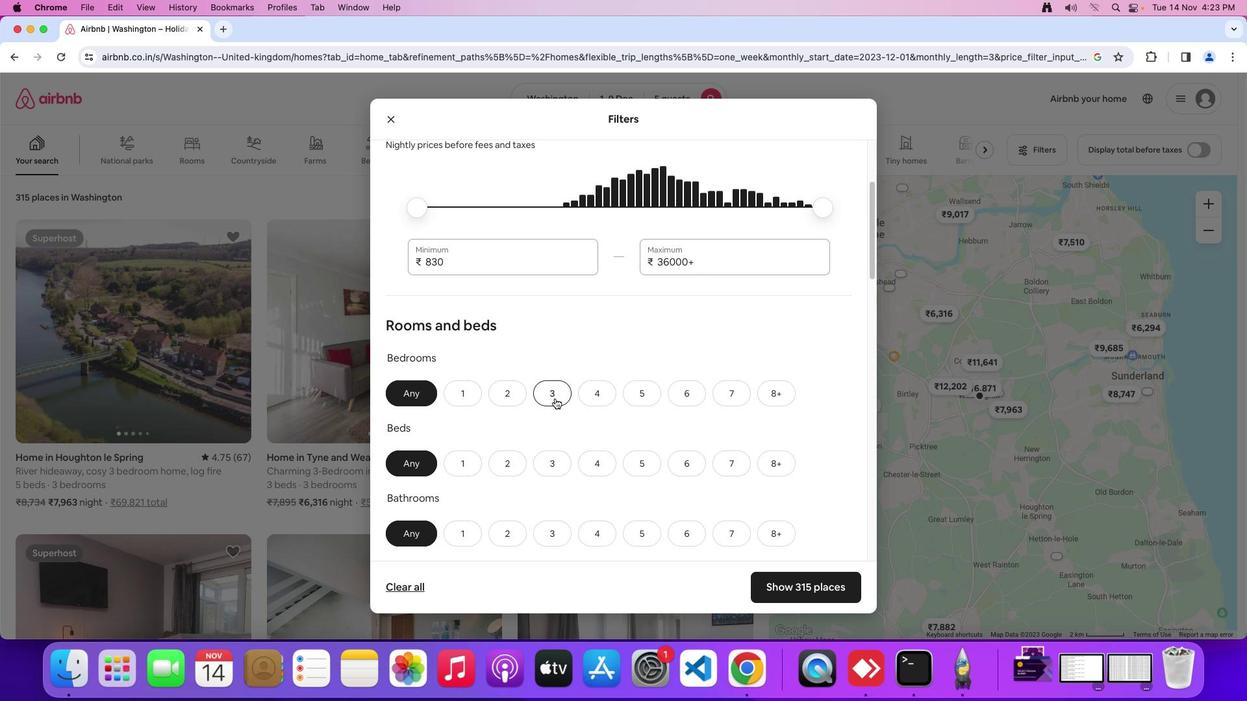 
Action: Mouse moved to (549, 387)
Screenshot: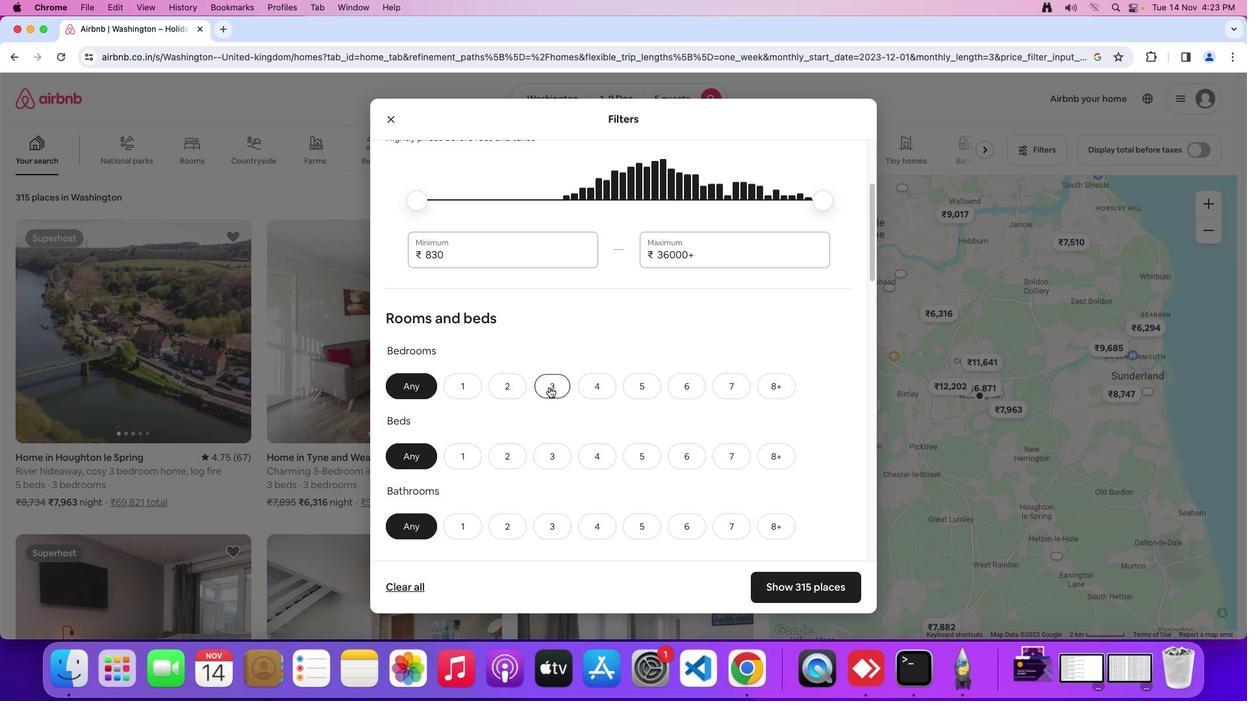 
Action: Mouse pressed left at (549, 387)
Screenshot: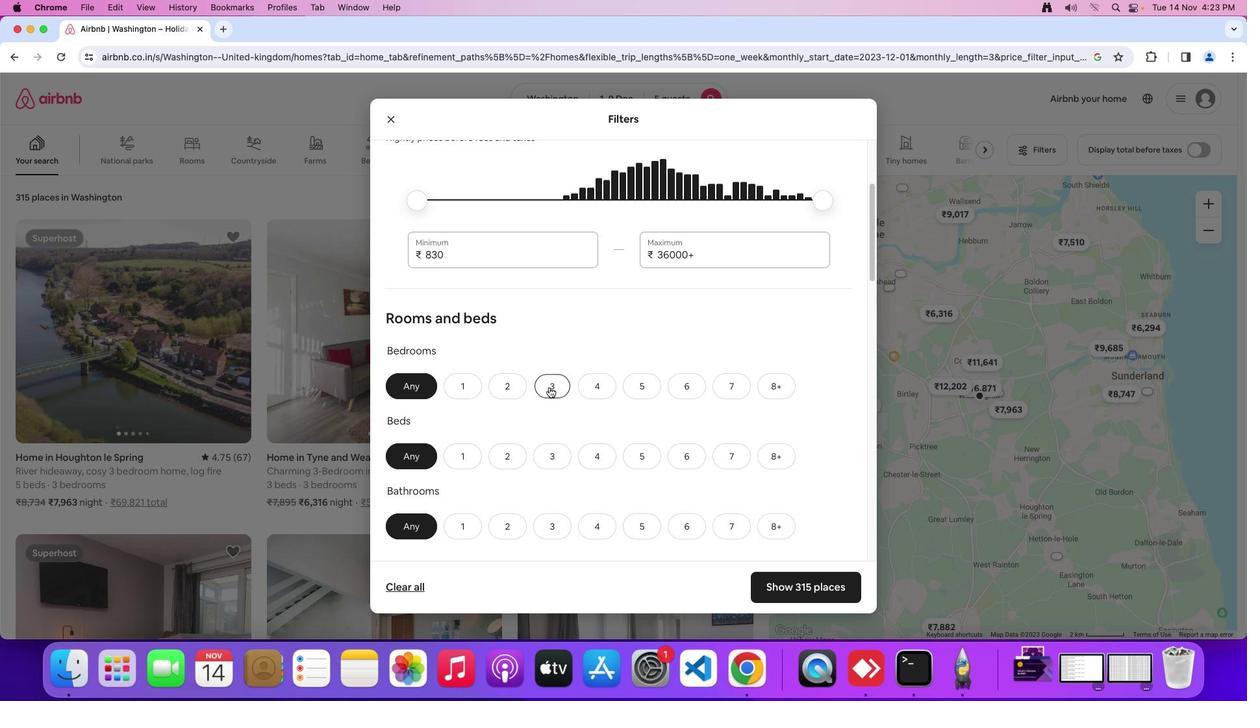 
Action: Mouse moved to (571, 382)
Screenshot: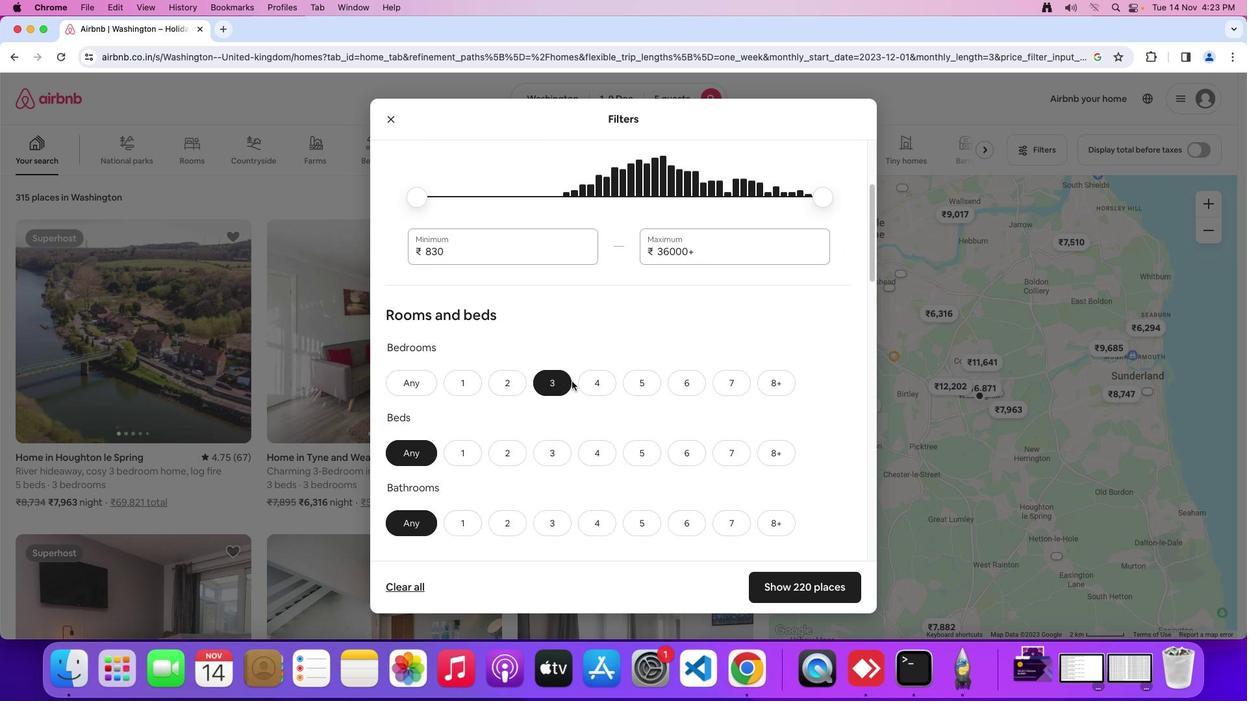 
Action: Mouse scrolled (571, 382) with delta (0, 0)
Screenshot: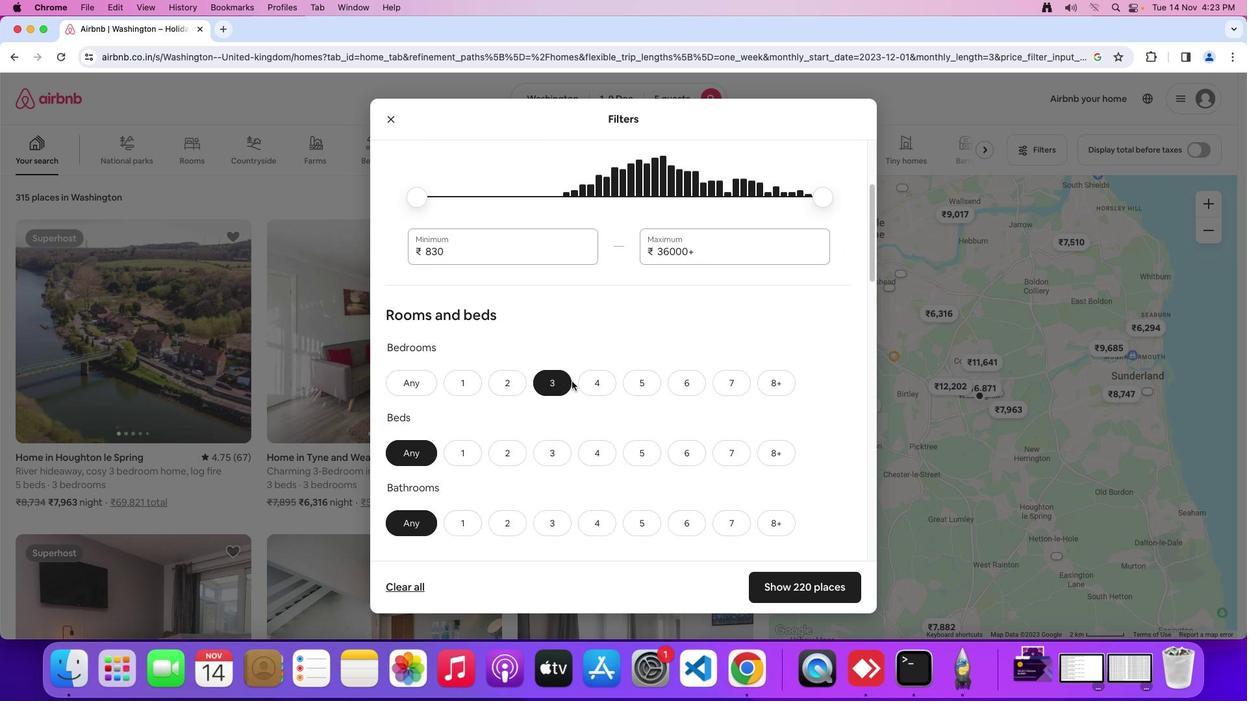 
Action: Mouse moved to (571, 381)
Screenshot: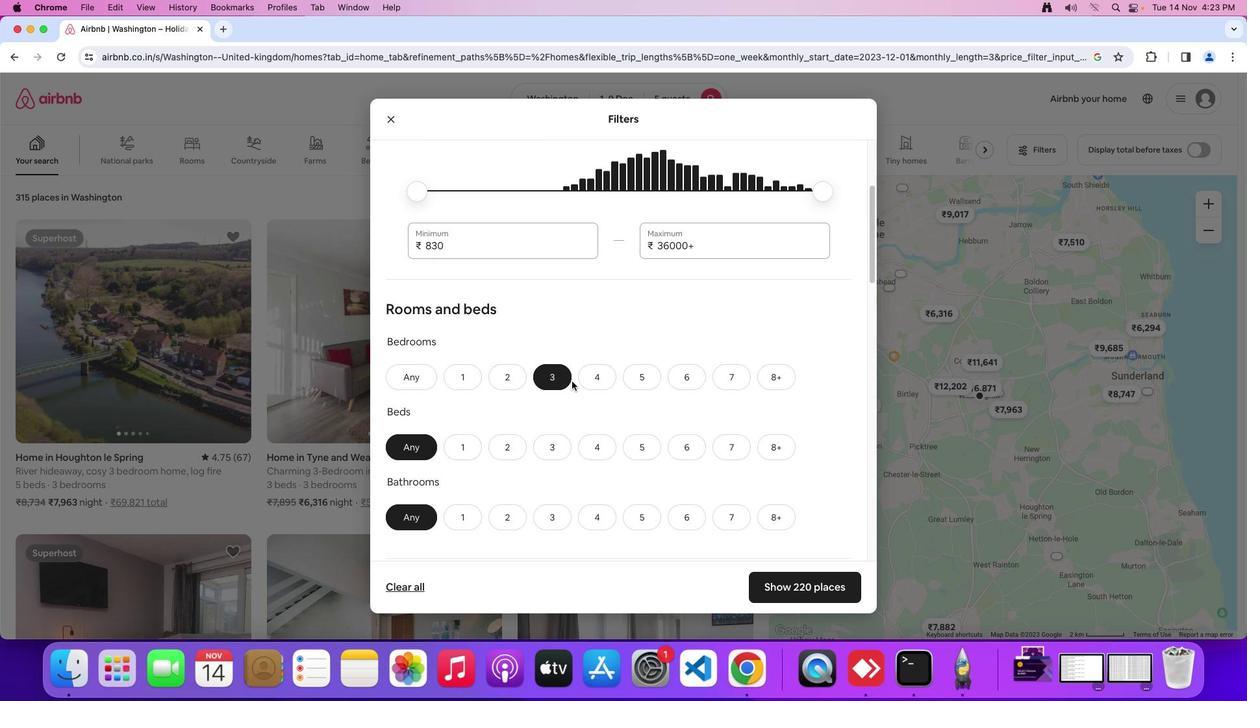 
Action: Mouse scrolled (571, 381) with delta (0, 0)
Screenshot: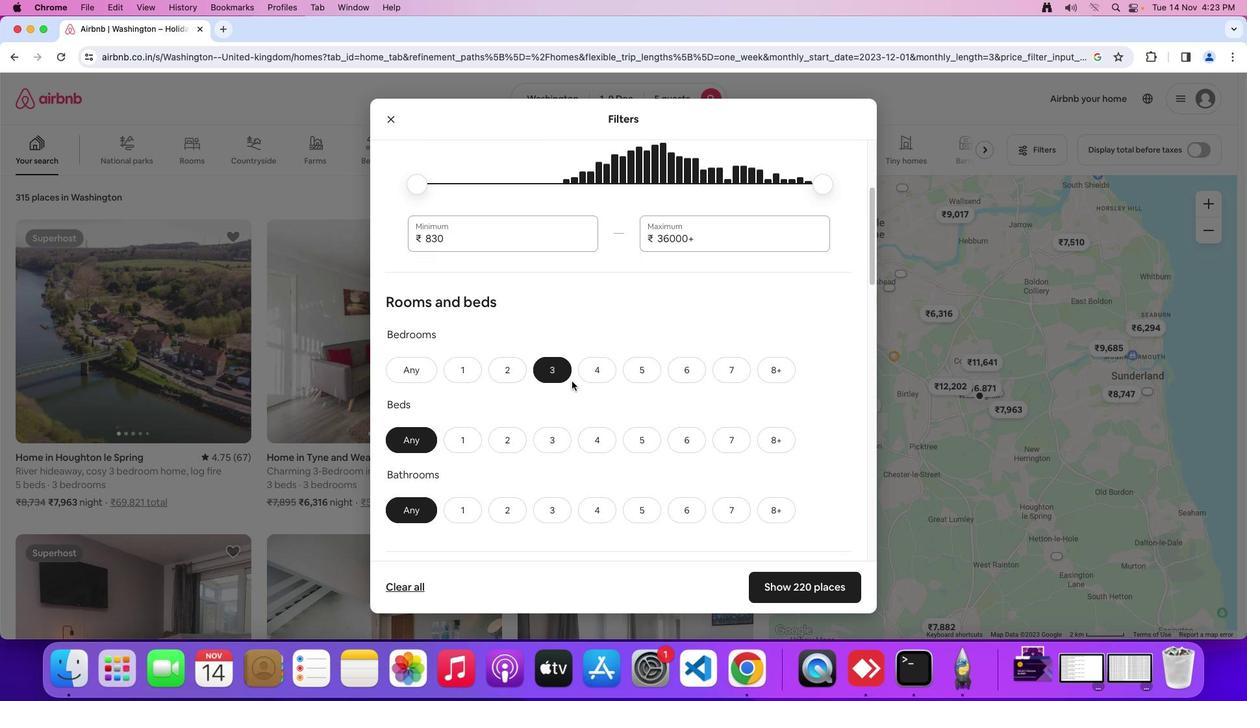 
Action: Mouse moved to (571, 381)
Screenshot: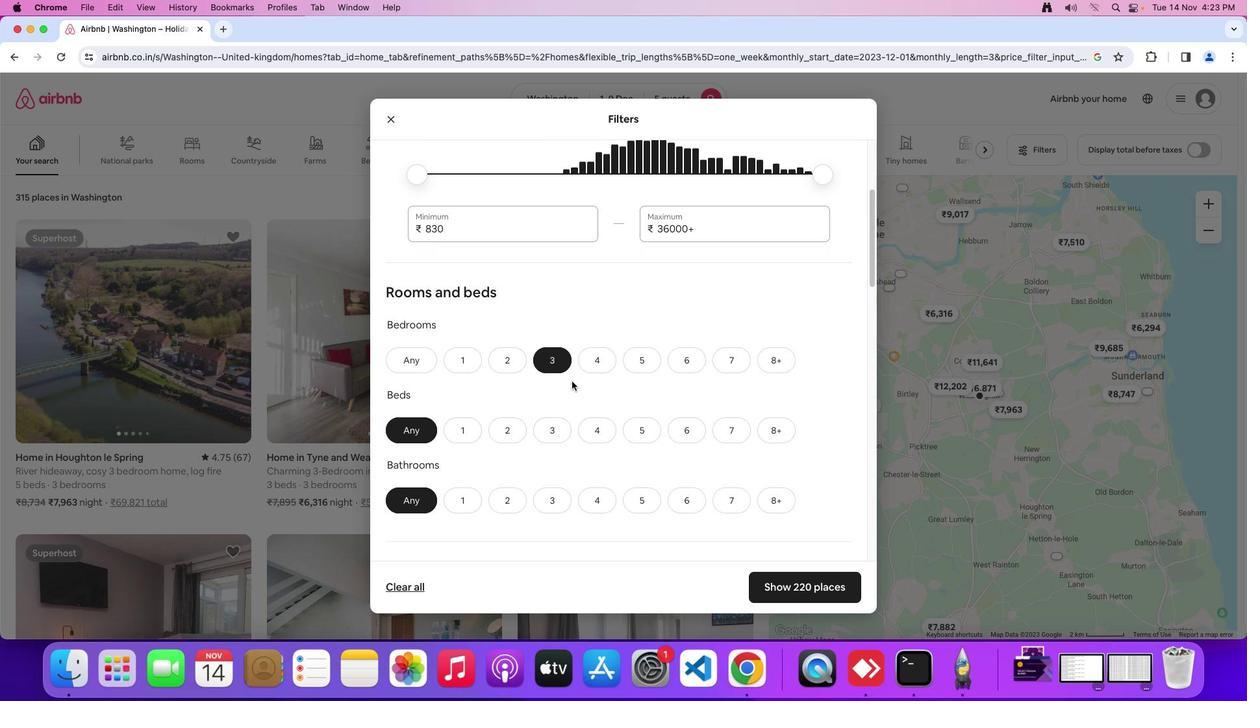 
Action: Mouse scrolled (571, 381) with delta (0, 0)
Screenshot: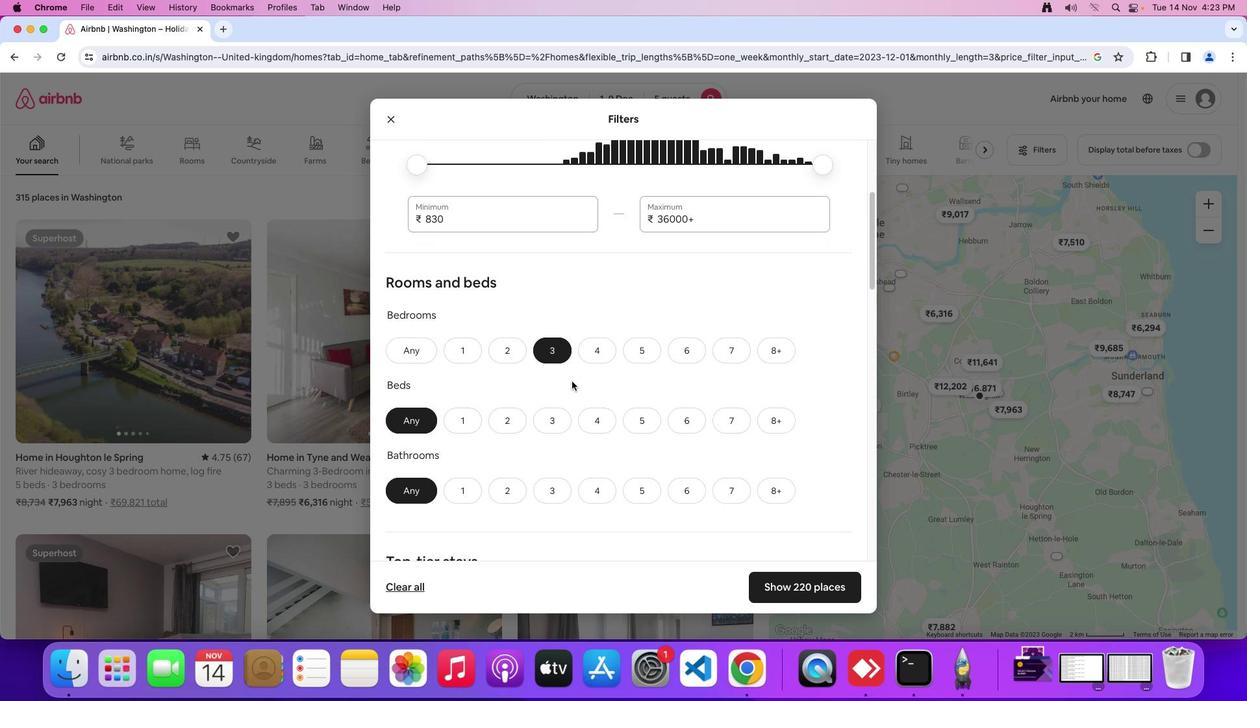 
Action: Mouse moved to (571, 381)
Screenshot: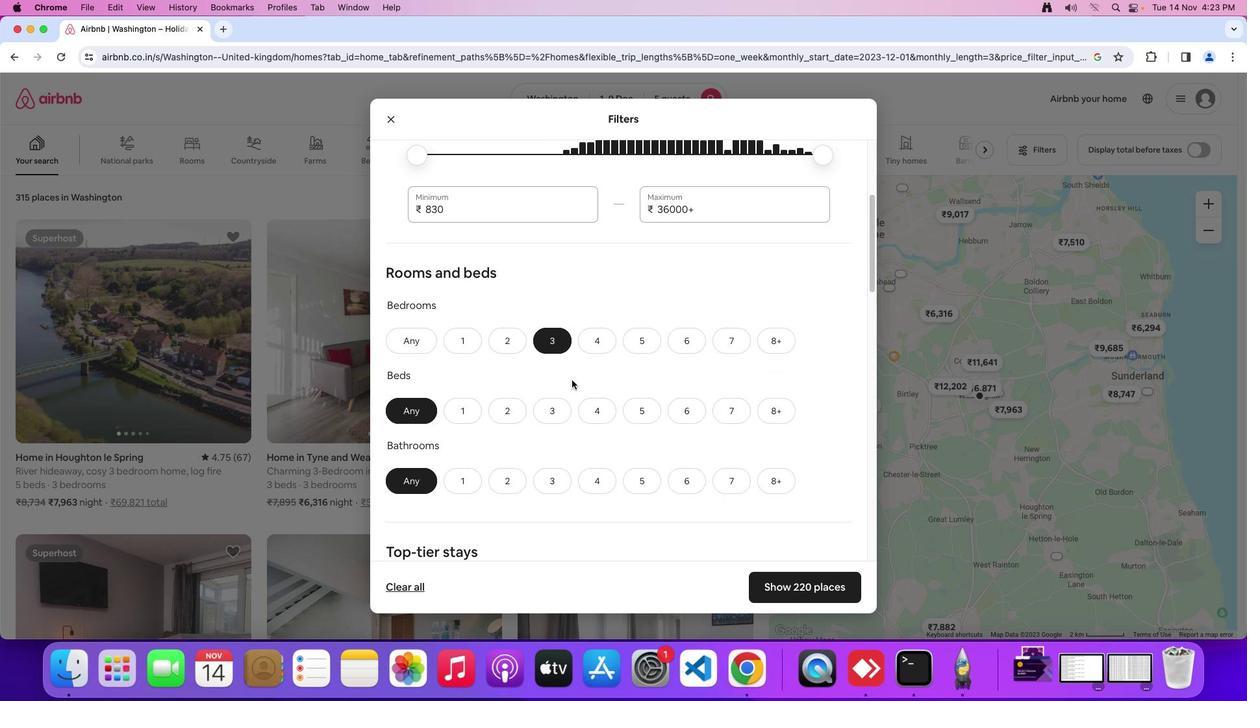 
Action: Mouse scrolled (571, 381) with delta (0, 0)
Screenshot: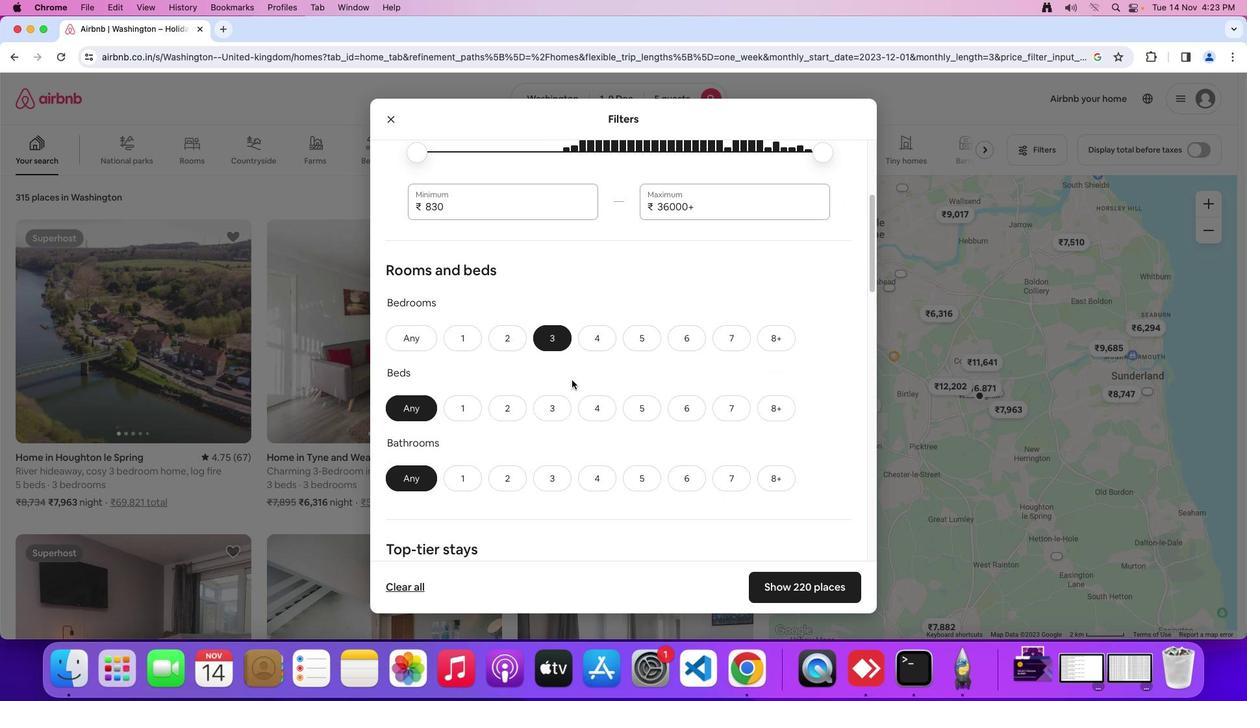 
Action: Mouse moved to (571, 380)
Screenshot: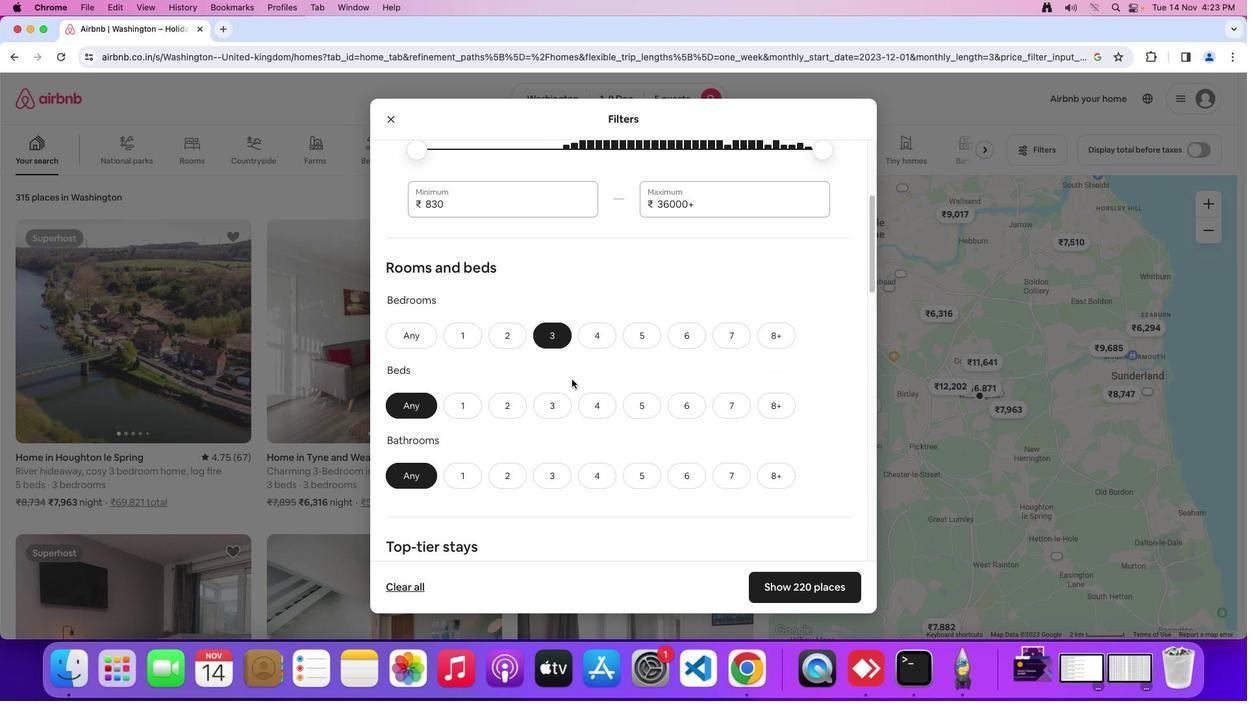
Action: Mouse scrolled (571, 380) with delta (0, 0)
Screenshot: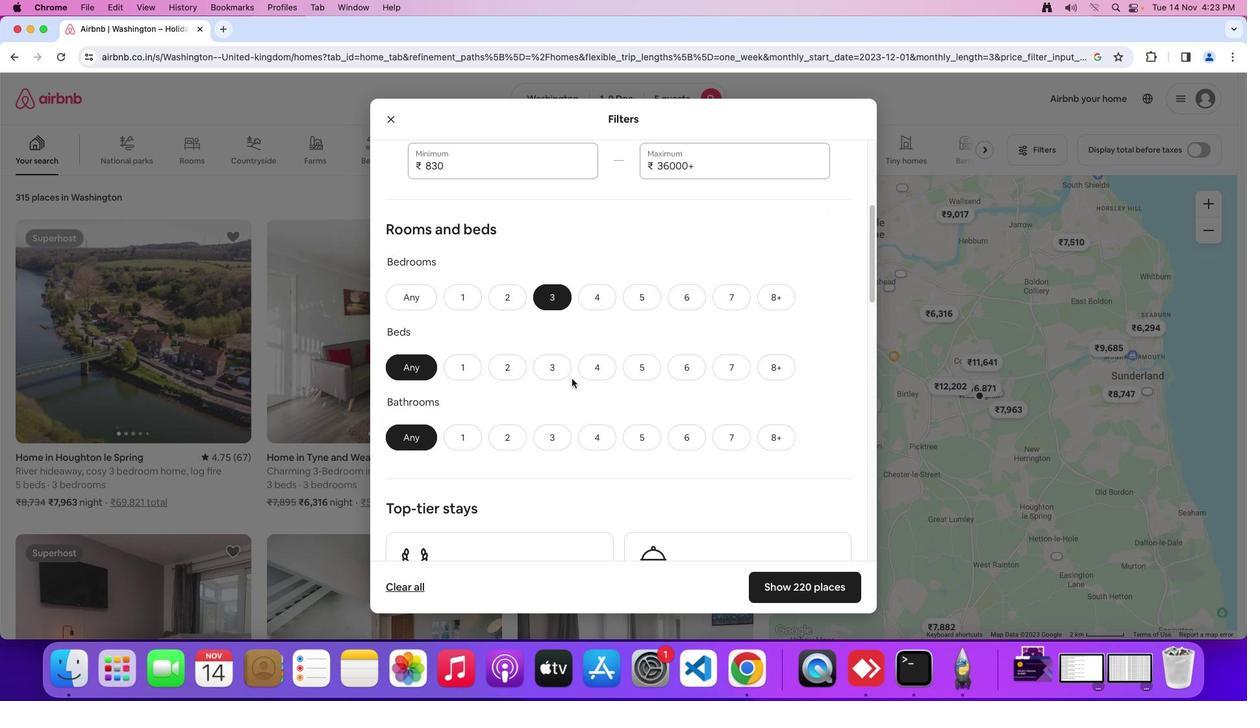 
Action: Mouse moved to (571, 380)
Screenshot: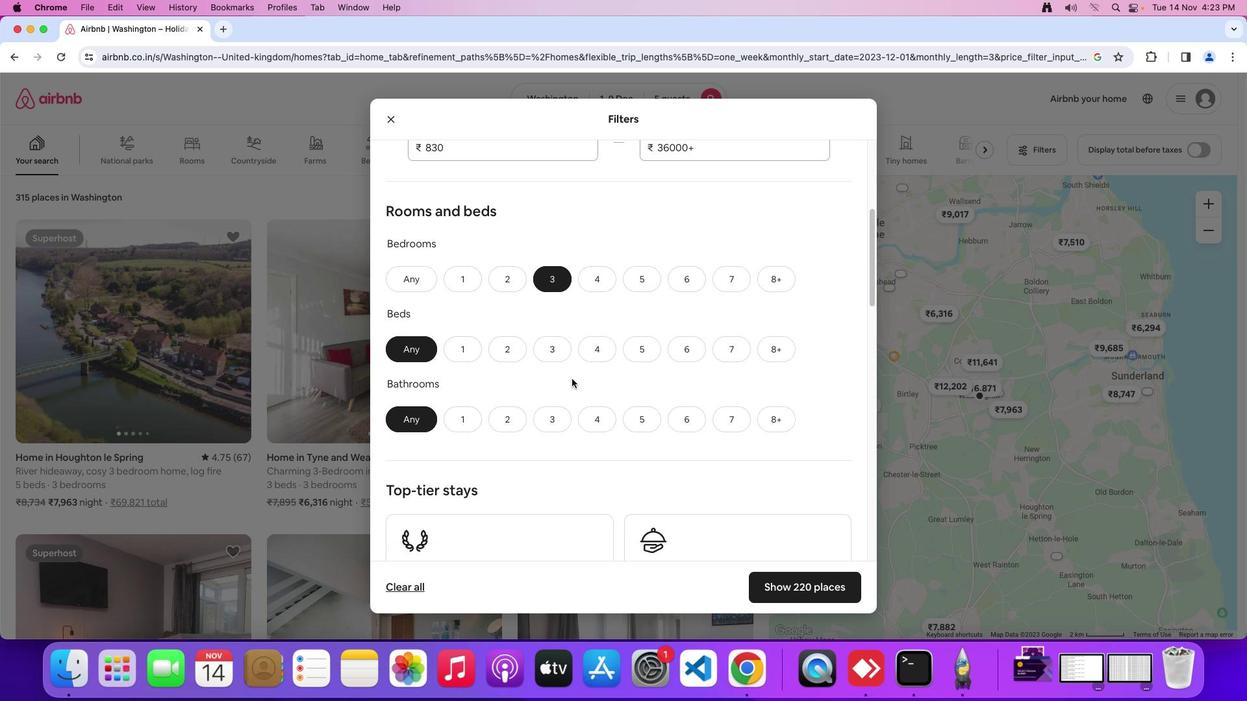 
Action: Mouse scrolled (571, 380) with delta (0, -1)
Screenshot: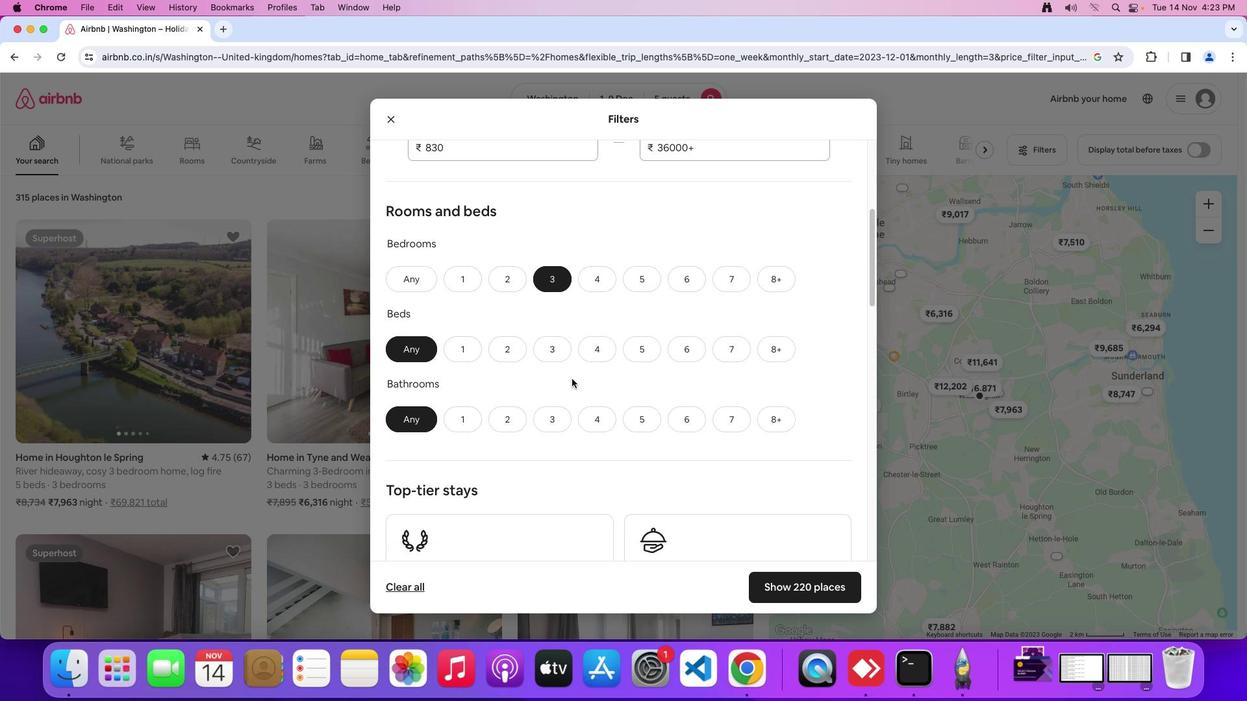 
Action: Mouse moved to (571, 378)
Screenshot: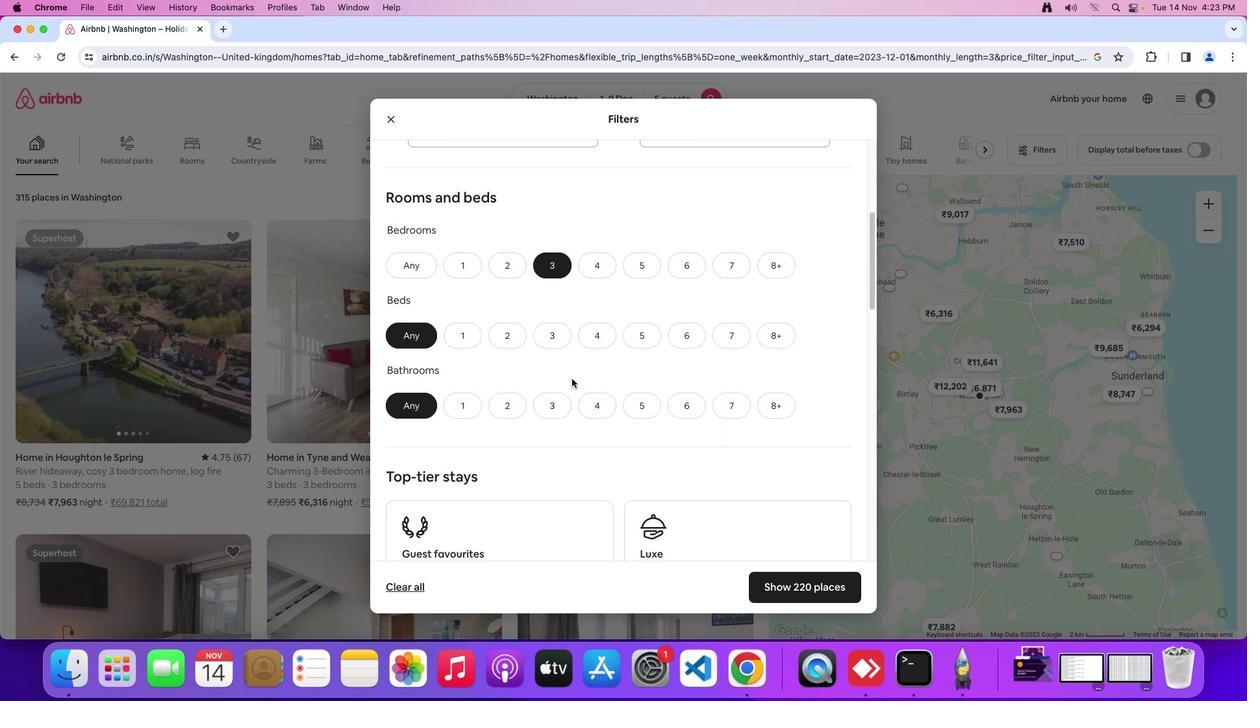 
Action: Mouse scrolled (571, 378) with delta (0, 0)
Screenshot: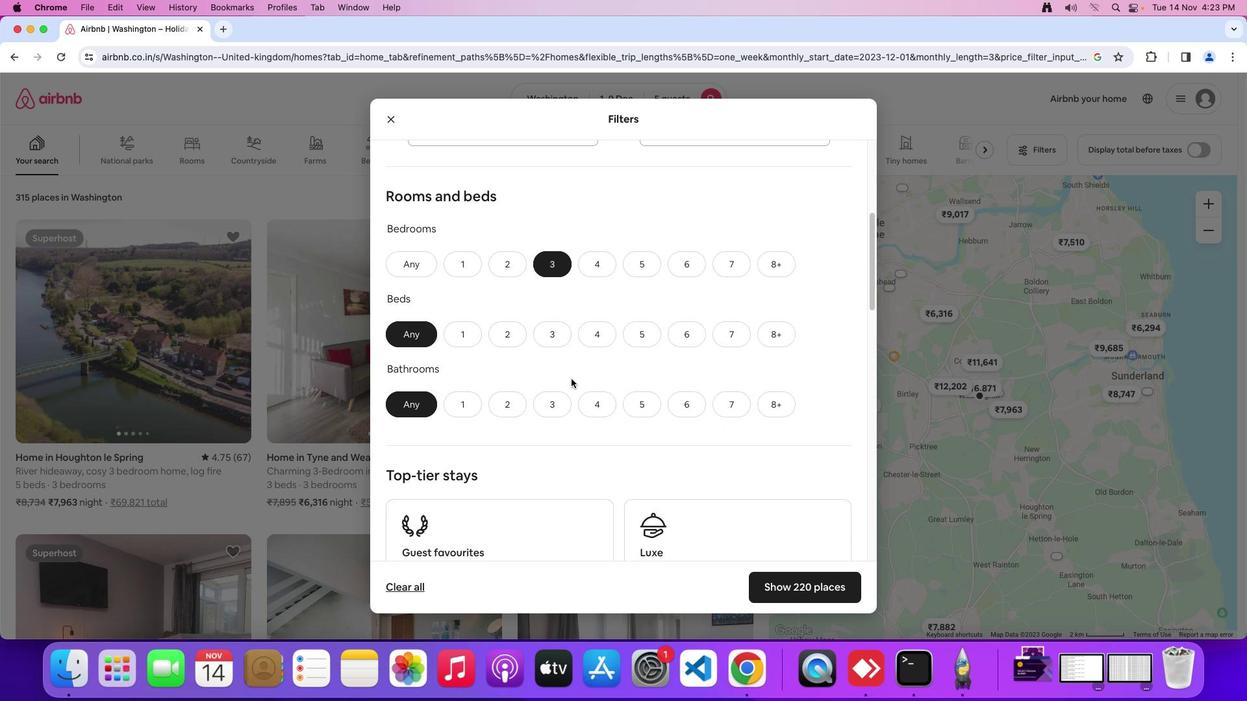
Action: Mouse moved to (554, 335)
Screenshot: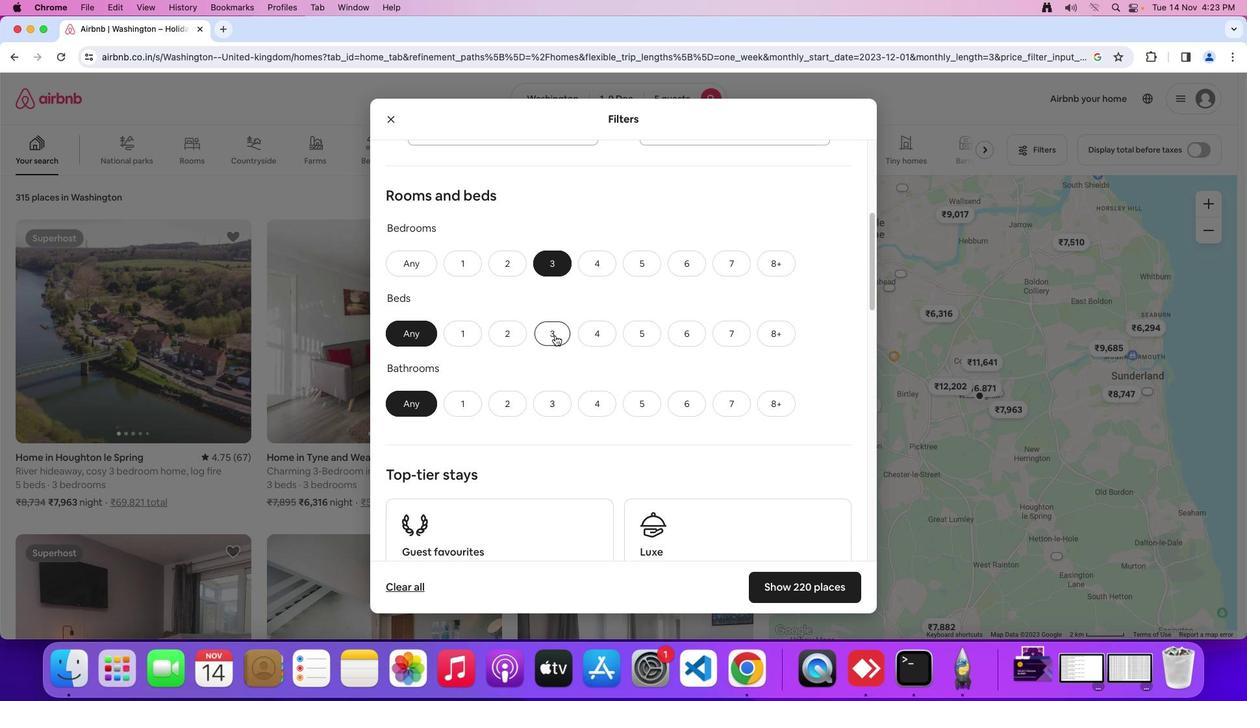 
Action: Mouse pressed left at (554, 335)
Screenshot: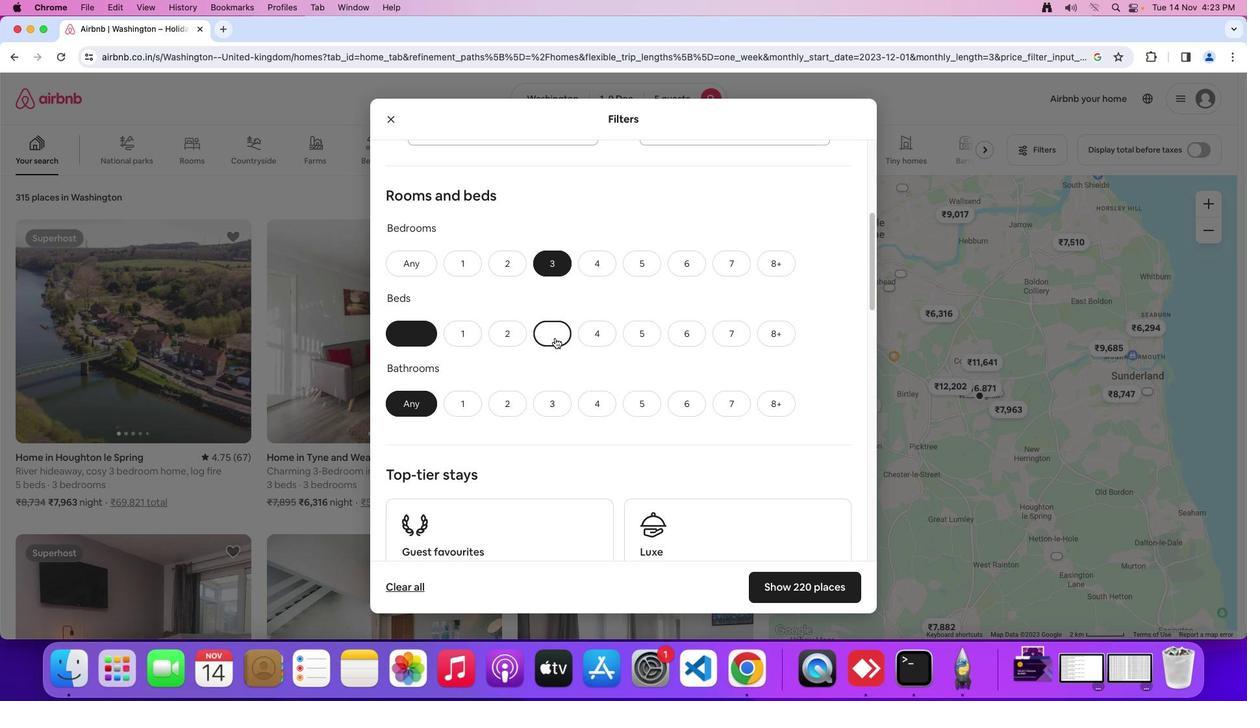 
Action: Mouse moved to (553, 400)
Screenshot: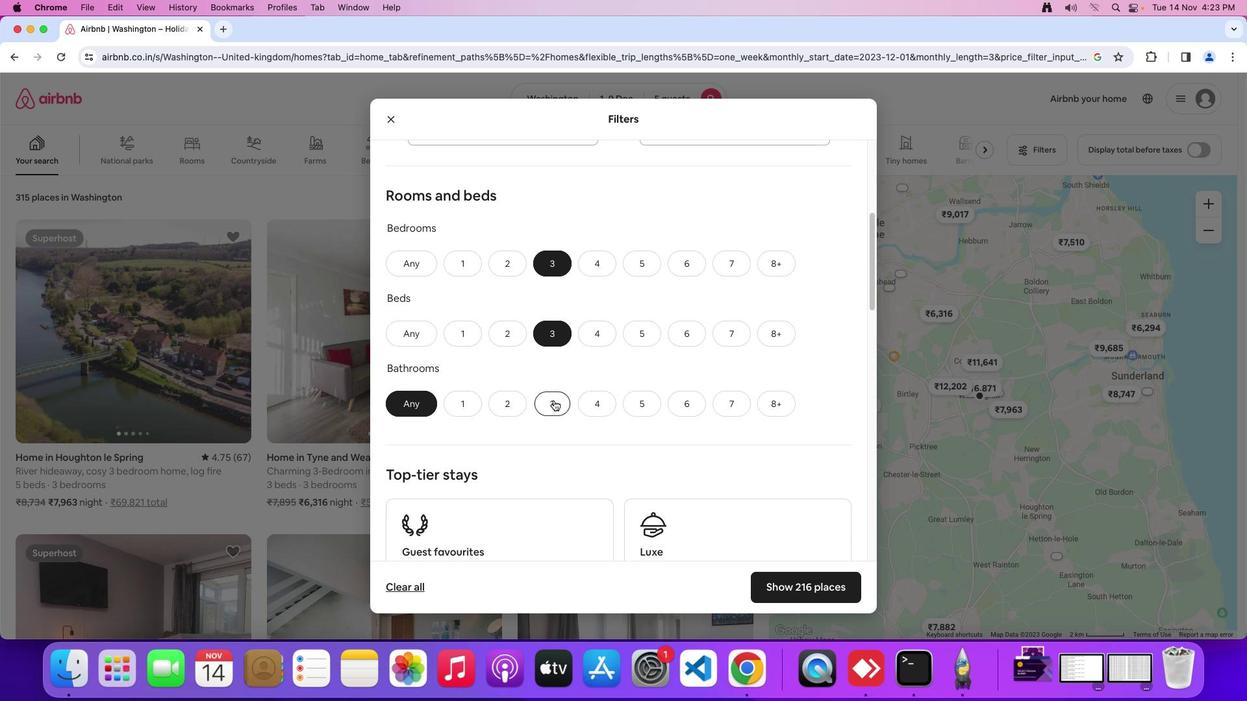 
Action: Mouse pressed left at (553, 400)
Screenshot: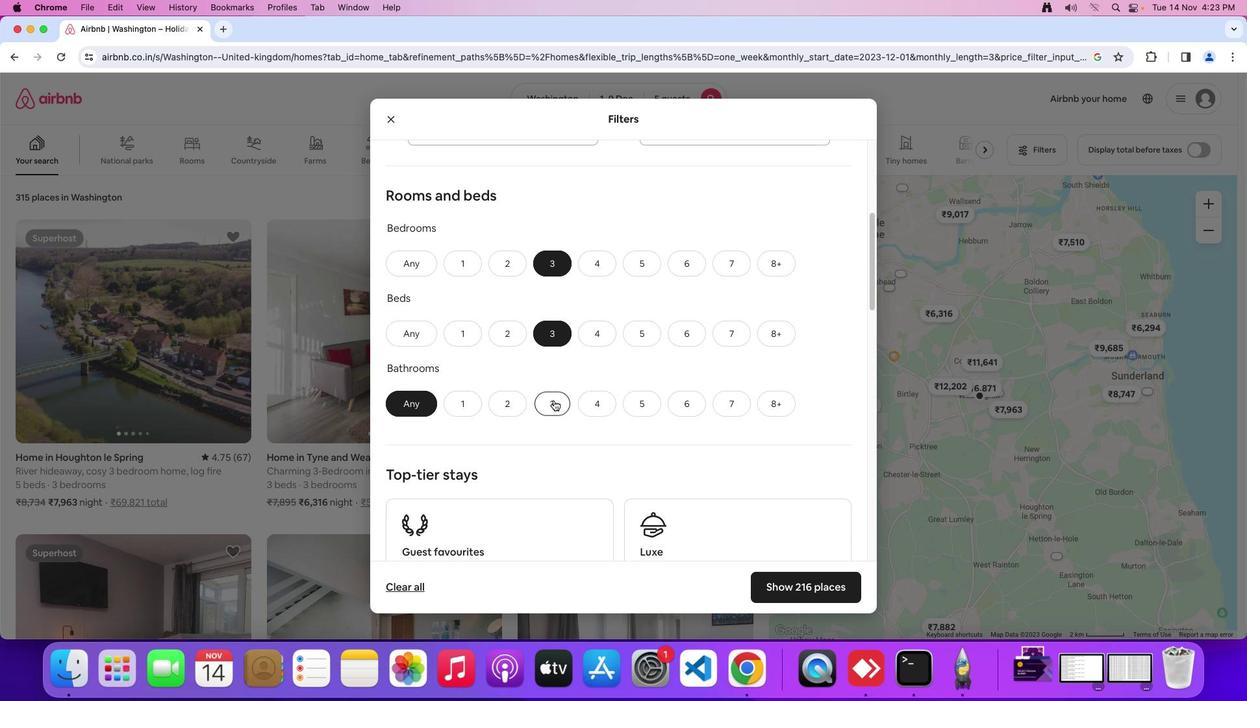 
Action: Mouse moved to (606, 376)
Screenshot: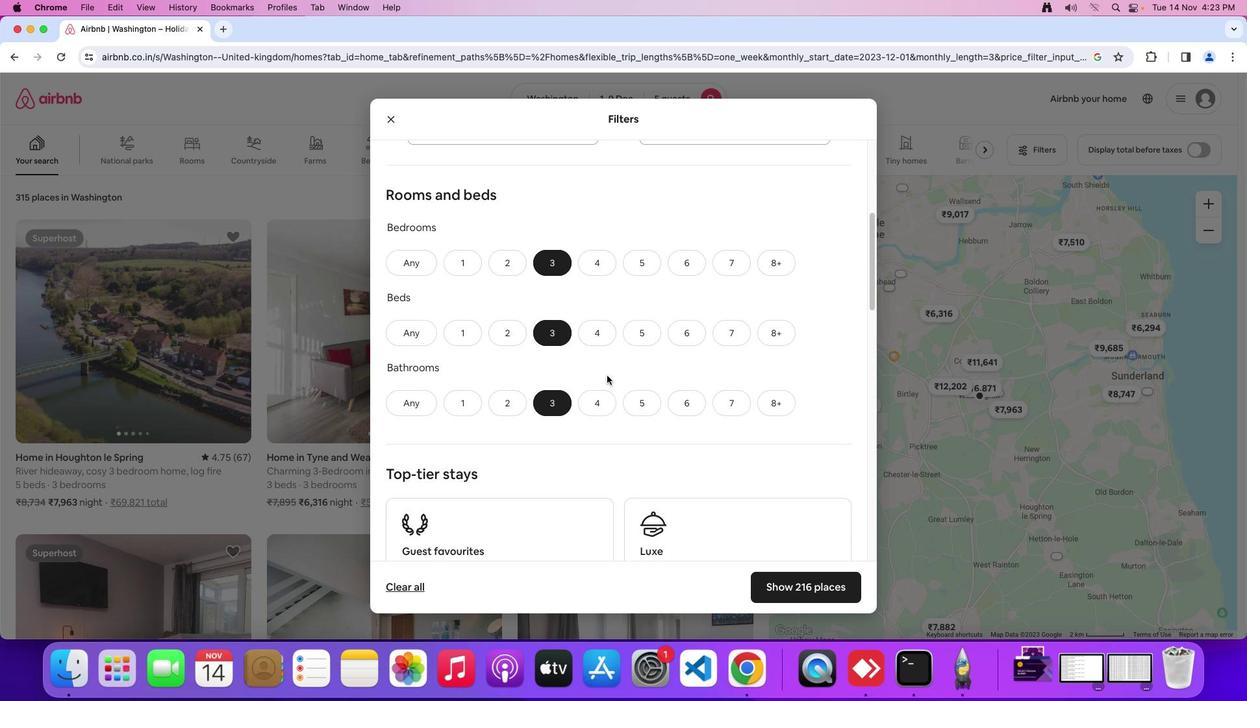 
Action: Mouse scrolled (606, 376) with delta (0, 0)
Screenshot: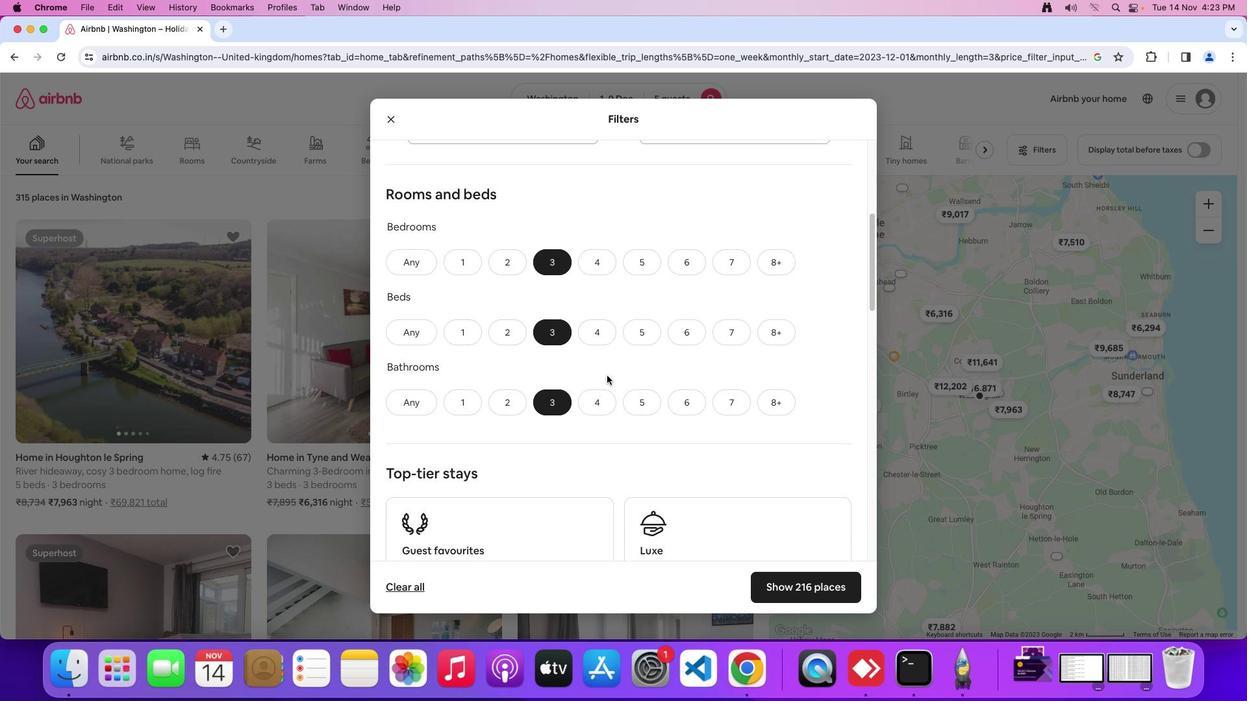 
Action: Mouse moved to (607, 375)
Screenshot: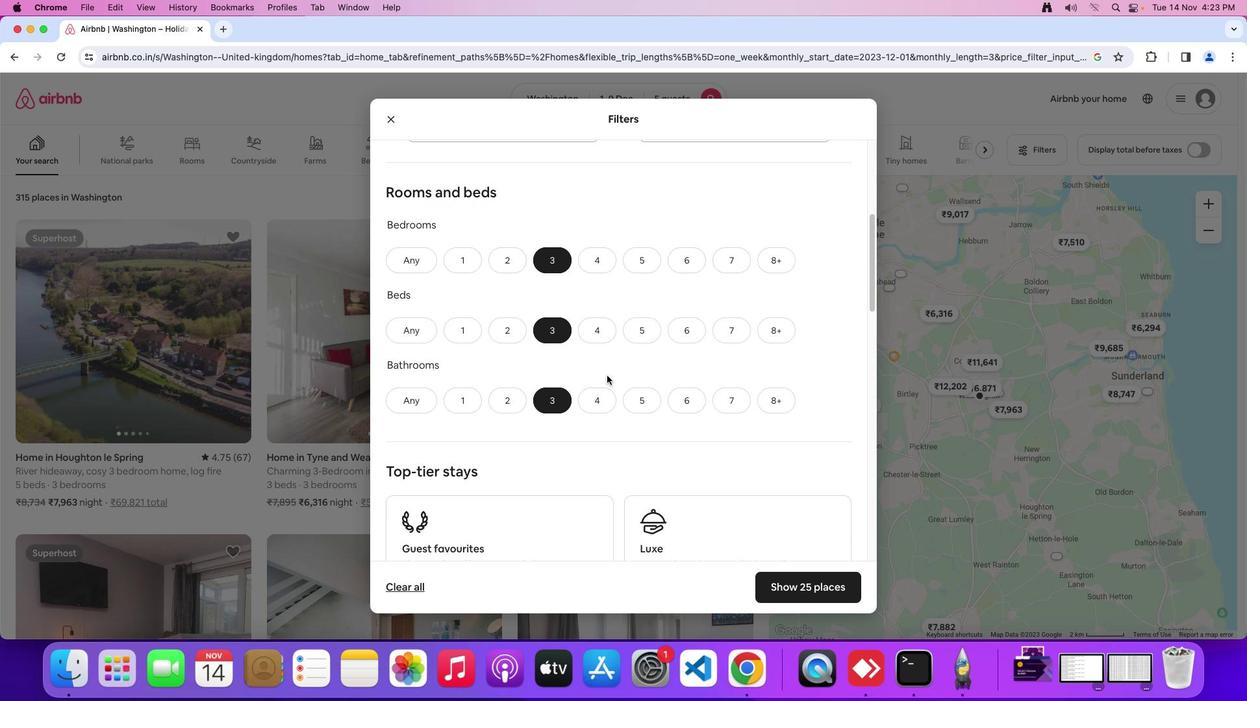 
Action: Mouse scrolled (607, 375) with delta (0, 0)
Screenshot: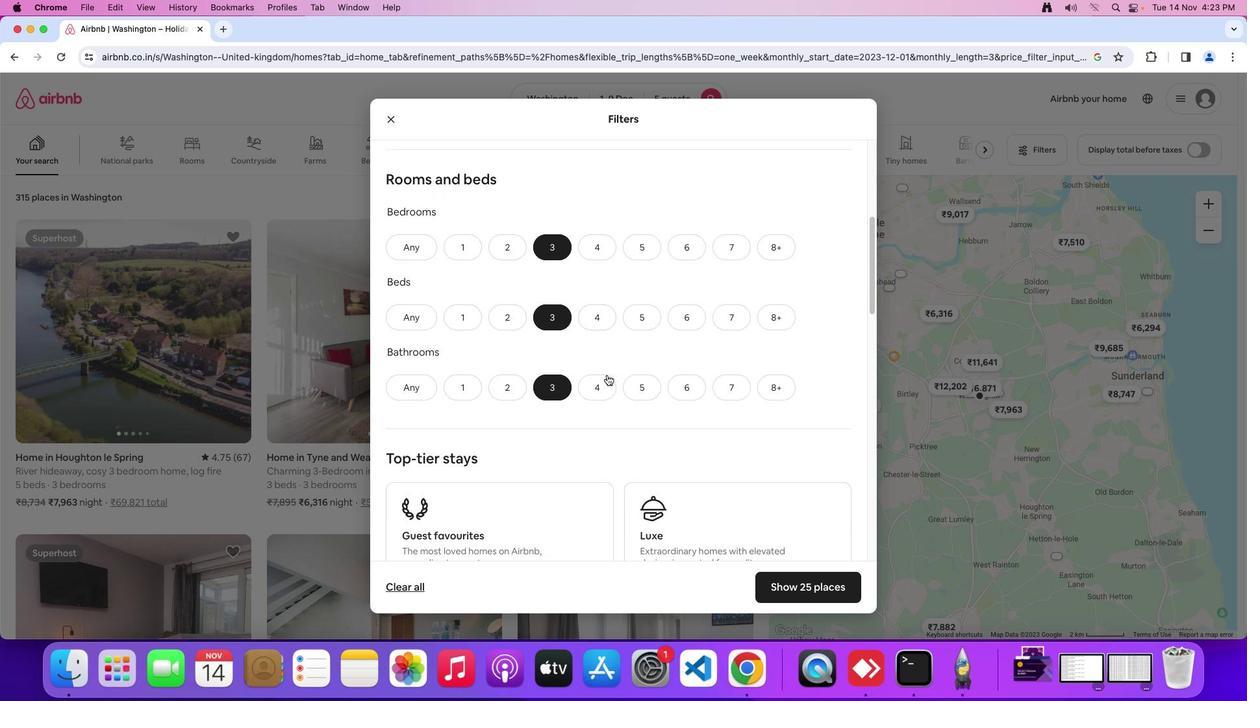 
Action: Mouse scrolled (607, 375) with delta (0, 0)
Screenshot: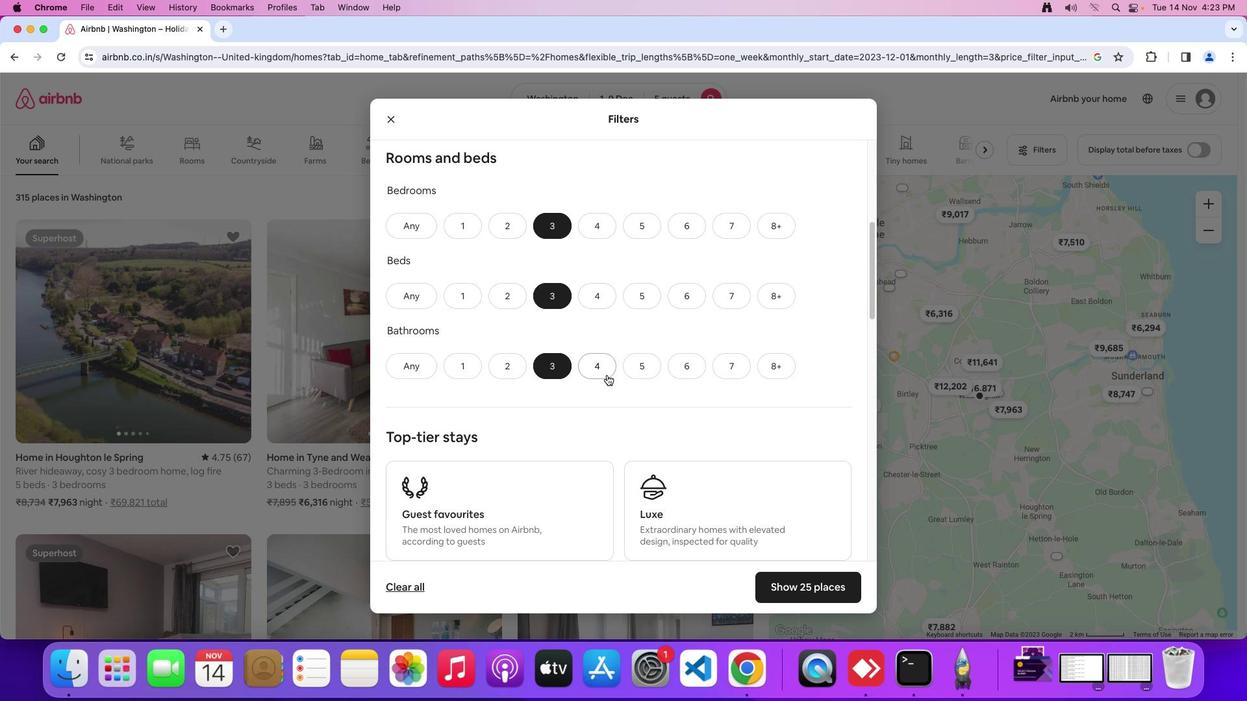 
Action: Mouse moved to (608, 374)
Screenshot: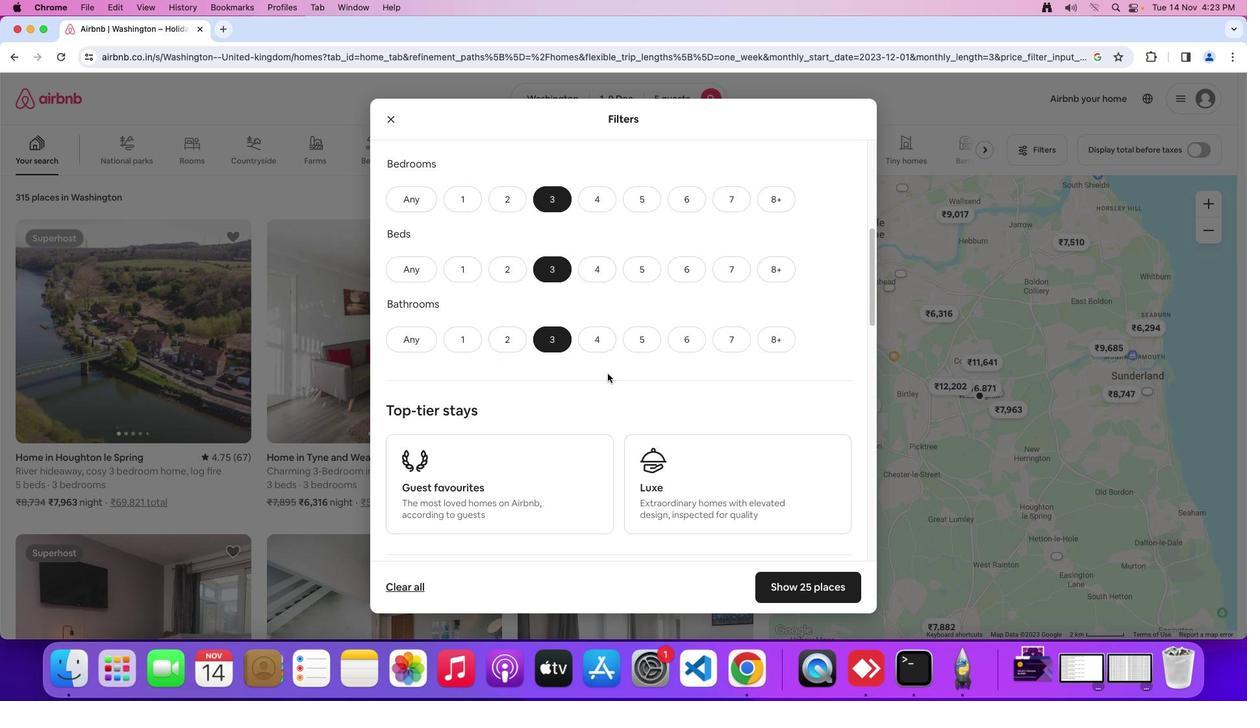 
Action: Mouse scrolled (608, 374) with delta (0, 0)
Screenshot: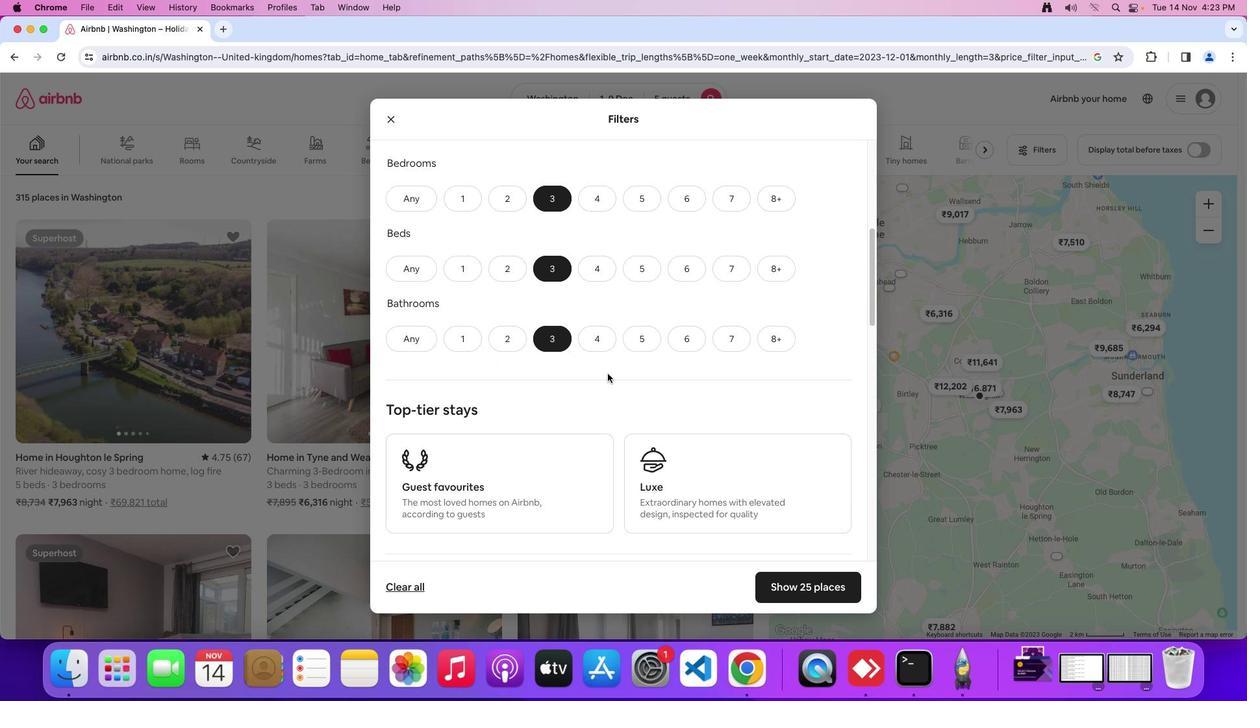
Action: Mouse scrolled (608, 374) with delta (0, 0)
Screenshot: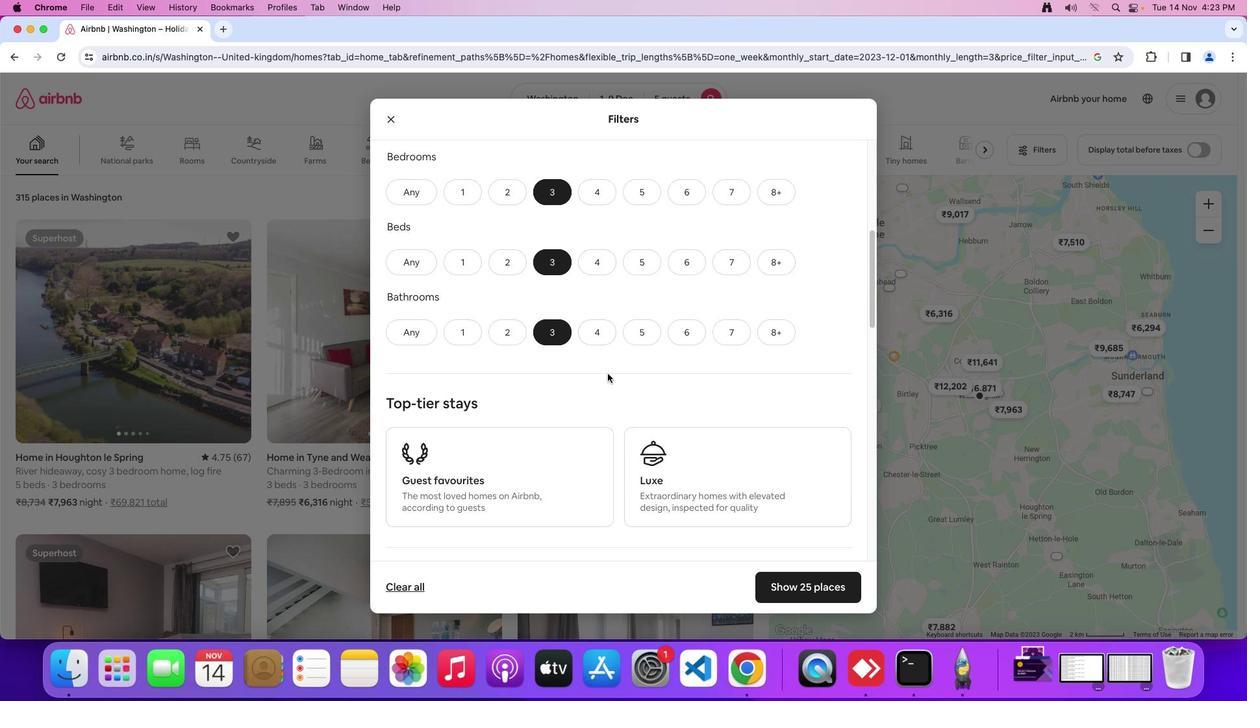 
Action: Mouse moved to (608, 373)
Screenshot: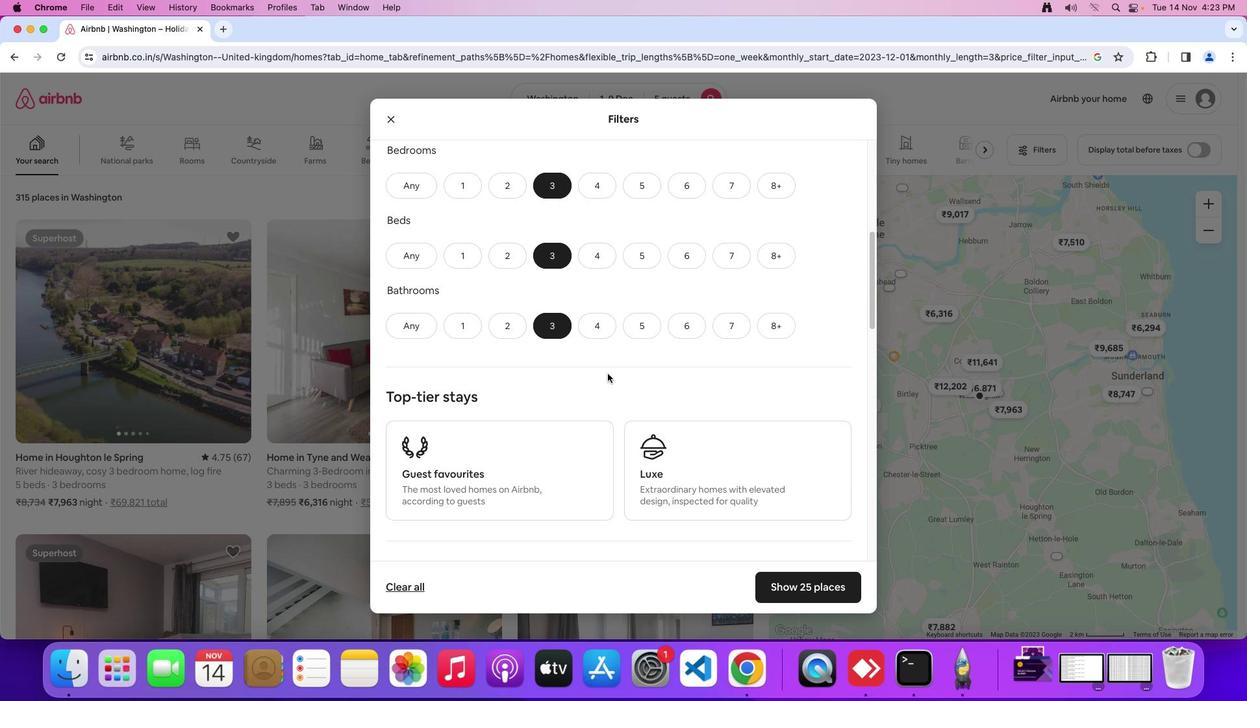 
Action: Mouse scrolled (608, 373) with delta (0, 0)
Screenshot: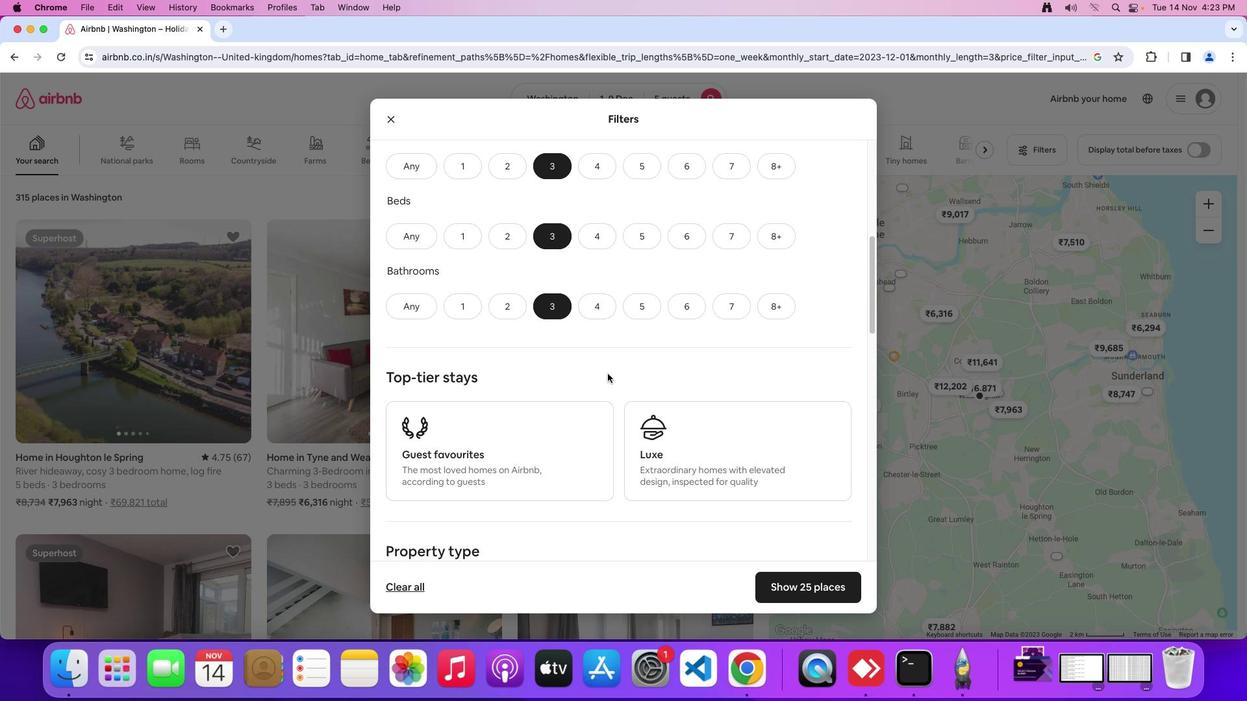 
Action: Mouse moved to (608, 372)
Screenshot: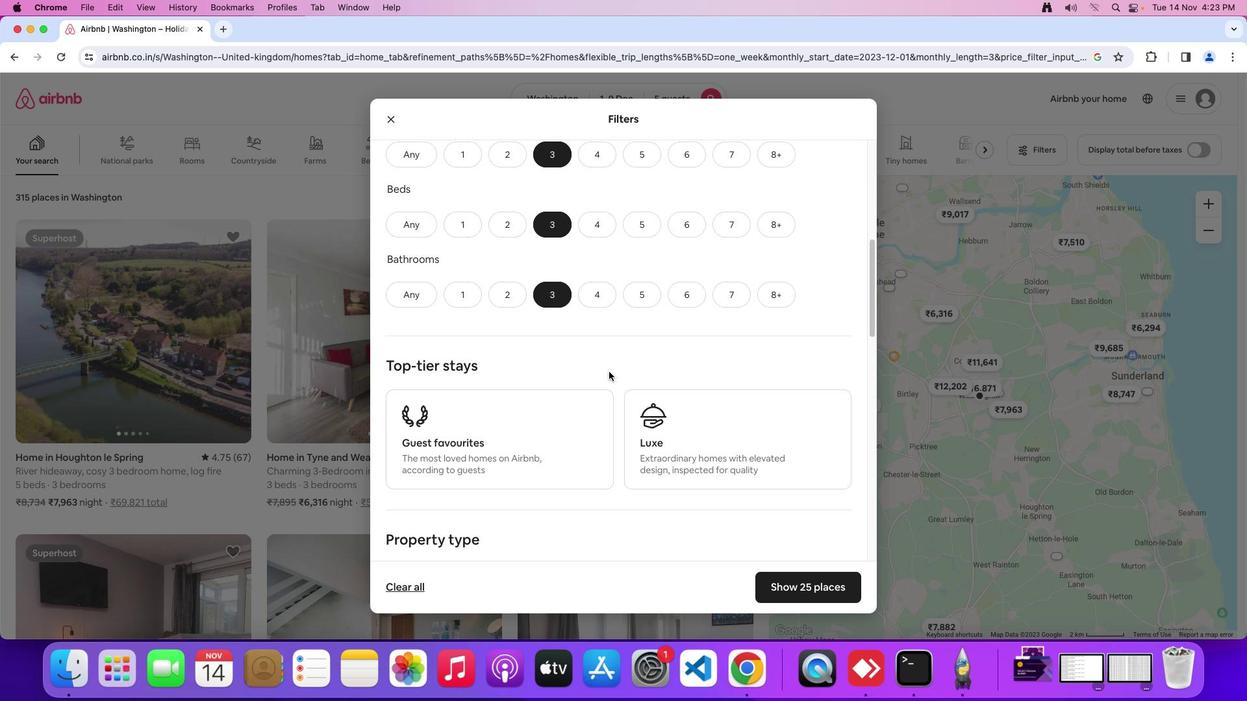 
Action: Mouse scrolled (608, 372) with delta (0, 0)
Screenshot: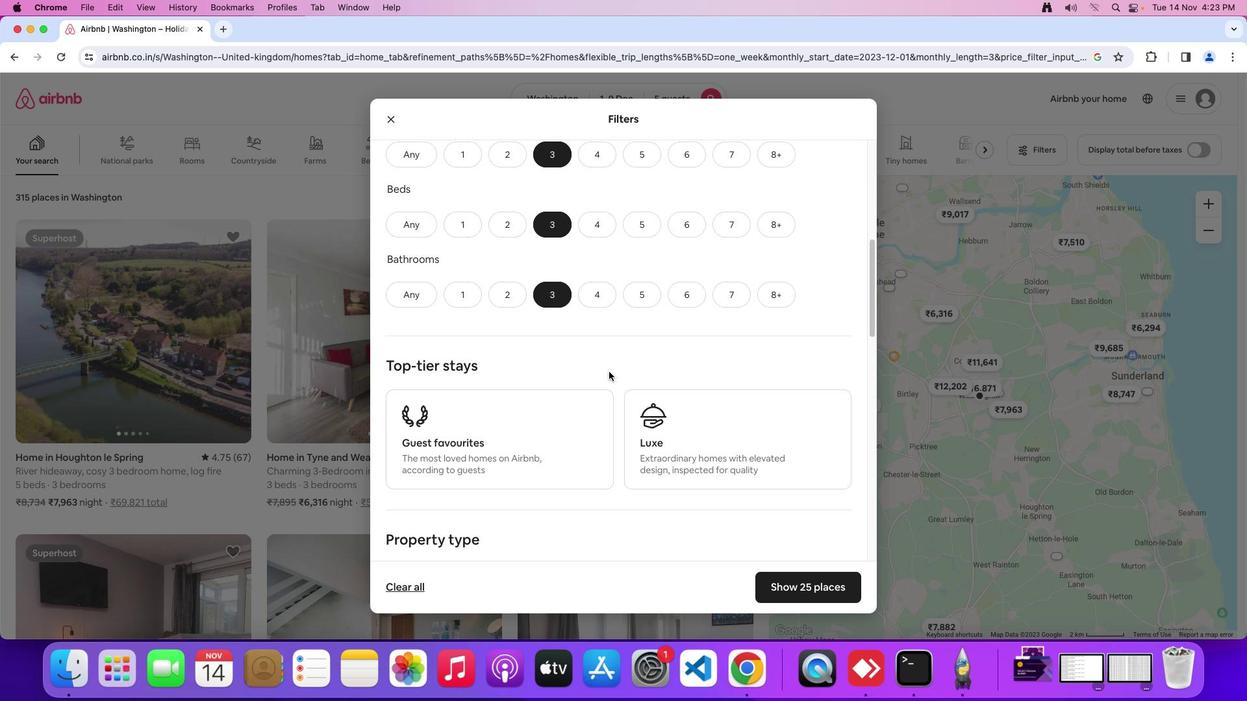 
Action: Mouse scrolled (608, 372) with delta (0, 0)
Screenshot: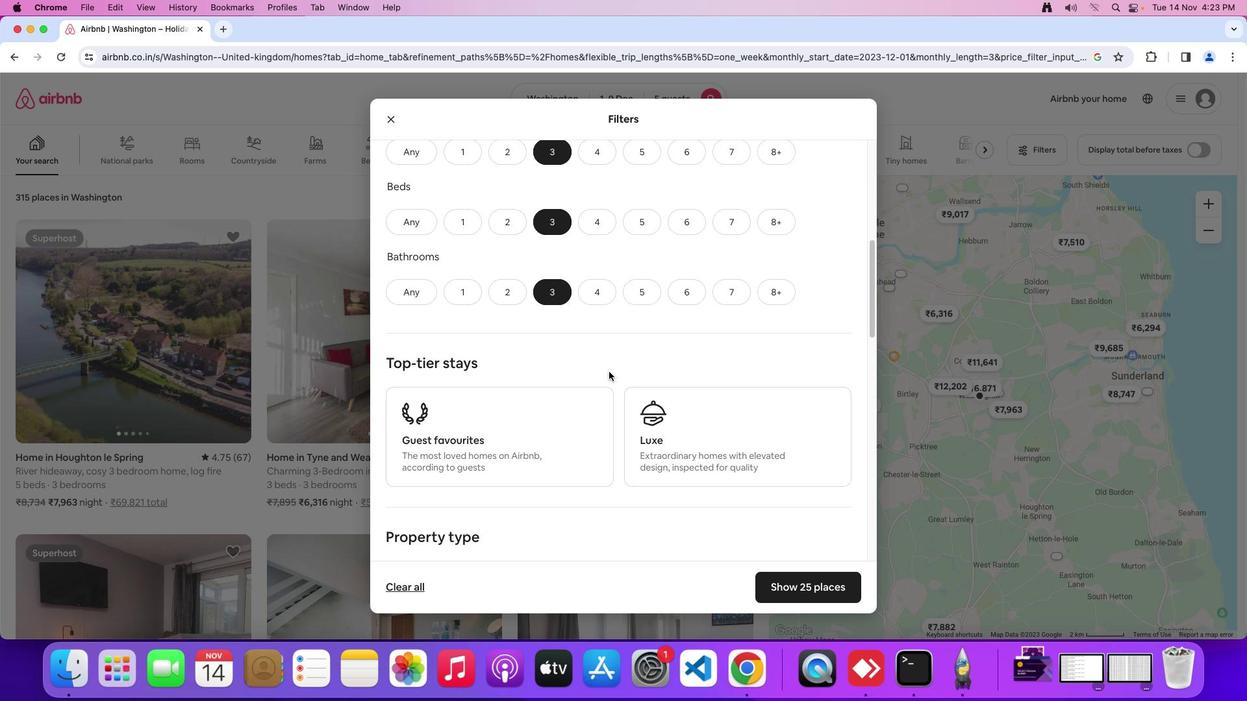 
Action: Mouse scrolled (608, 372) with delta (0, 0)
Screenshot: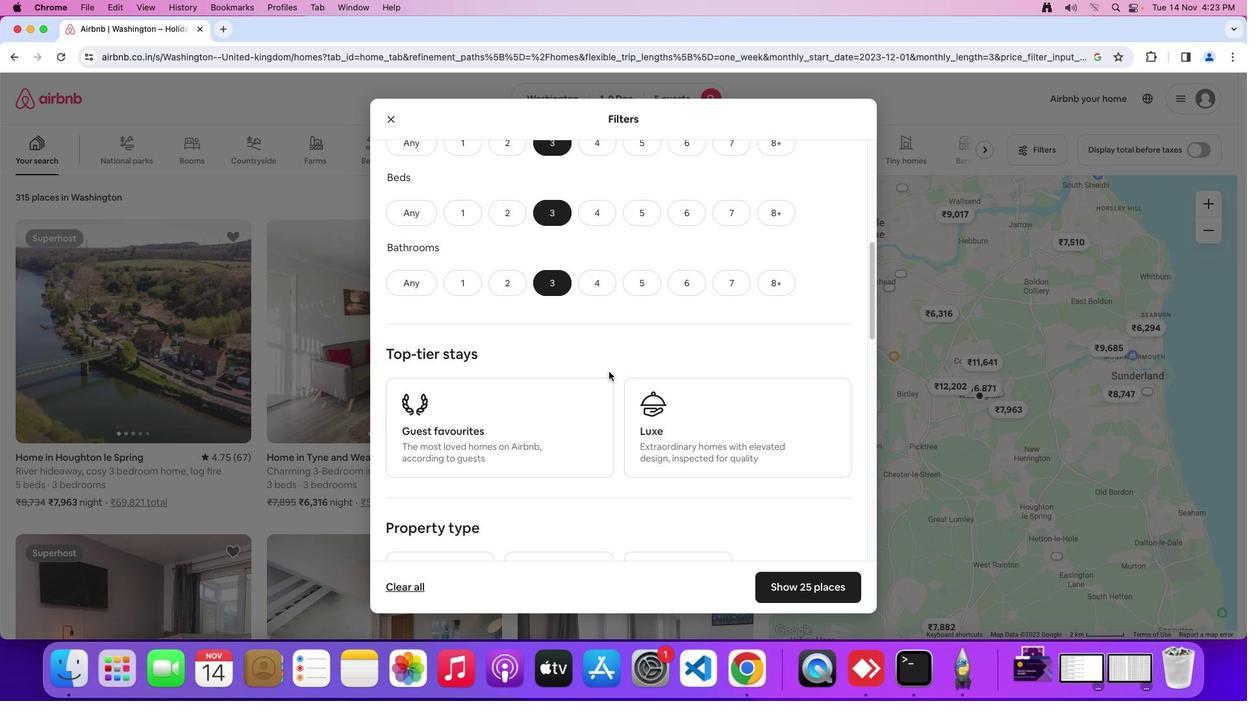 
Action: Mouse scrolled (608, 372) with delta (0, 0)
Screenshot: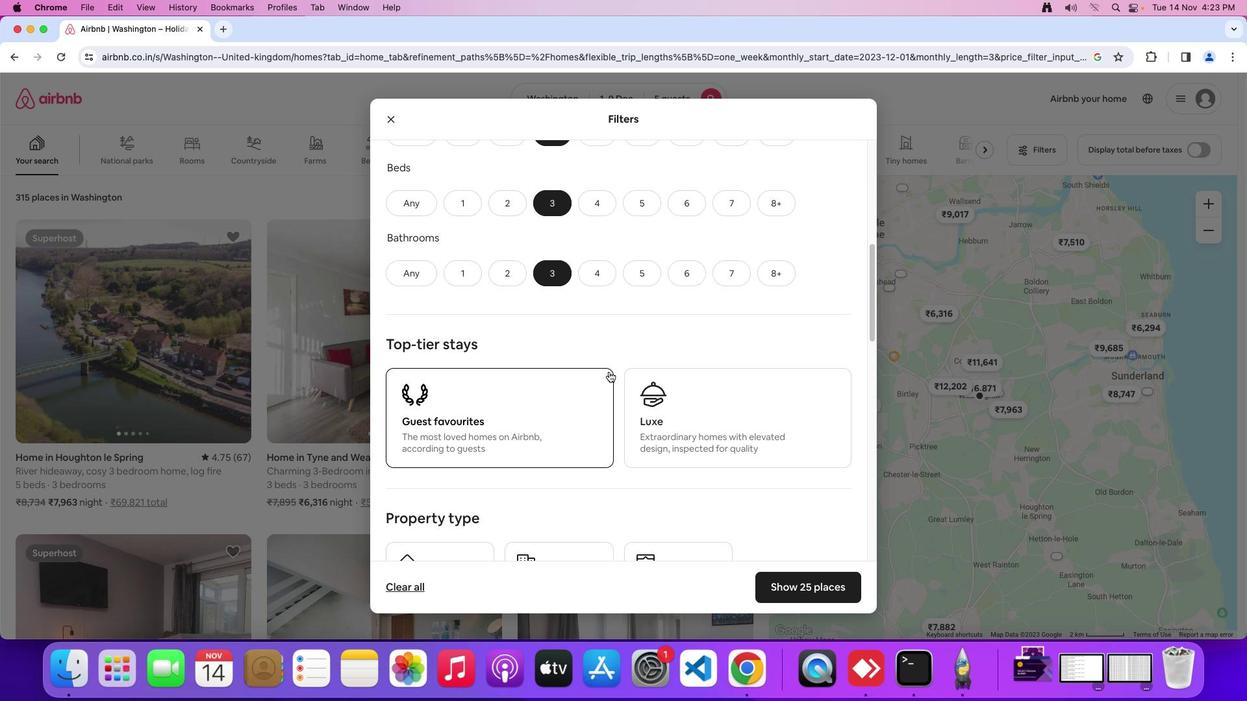
Action: Mouse scrolled (608, 372) with delta (0, 0)
Screenshot: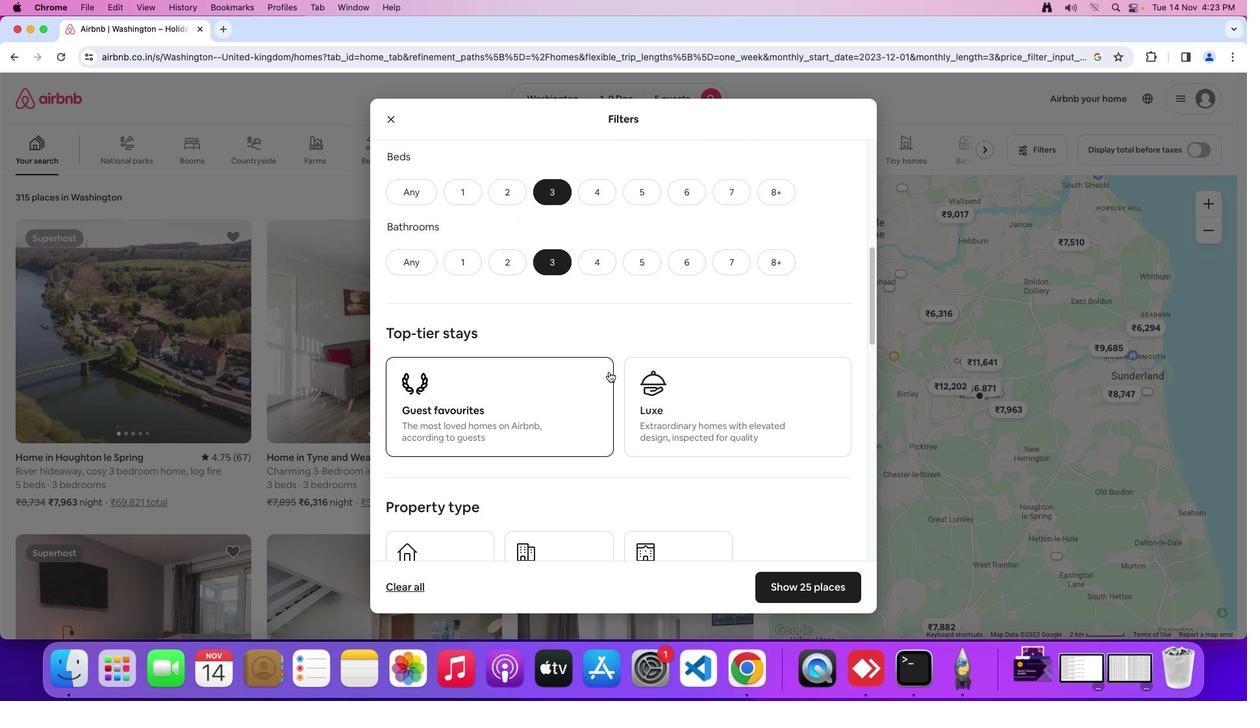 
Action: Mouse scrolled (608, 372) with delta (0, 0)
Screenshot: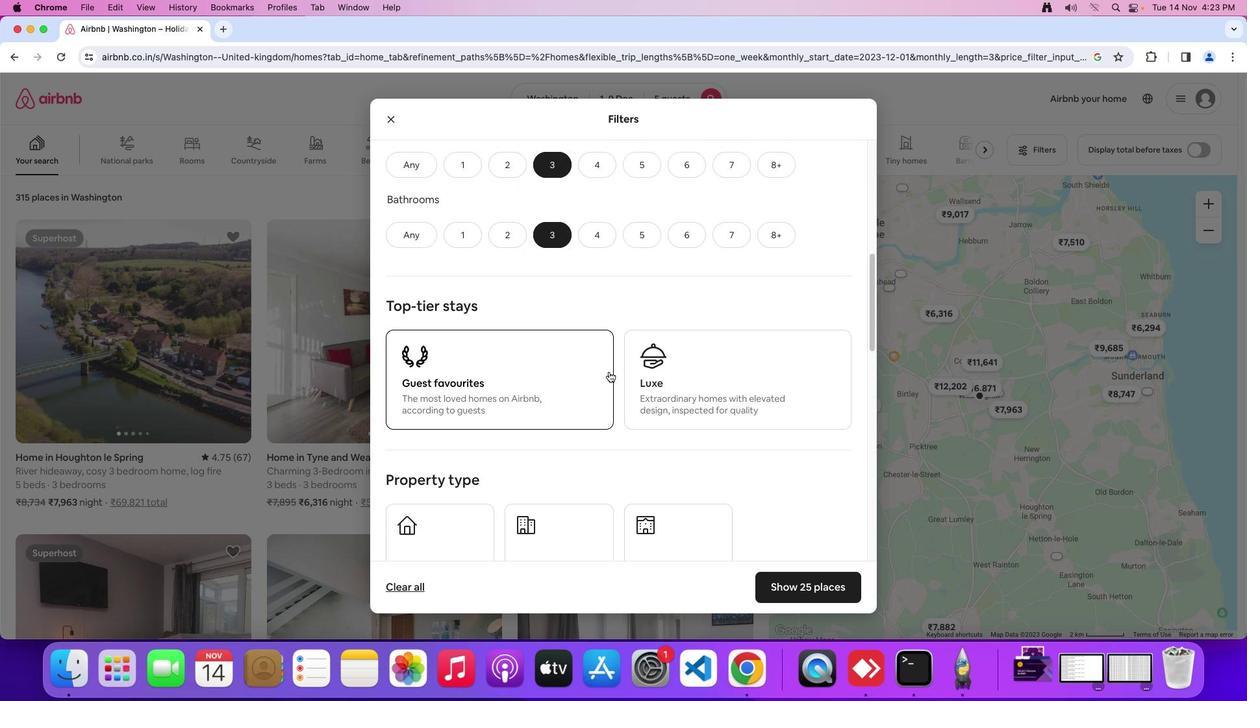 
Action: Mouse moved to (610, 369)
Screenshot: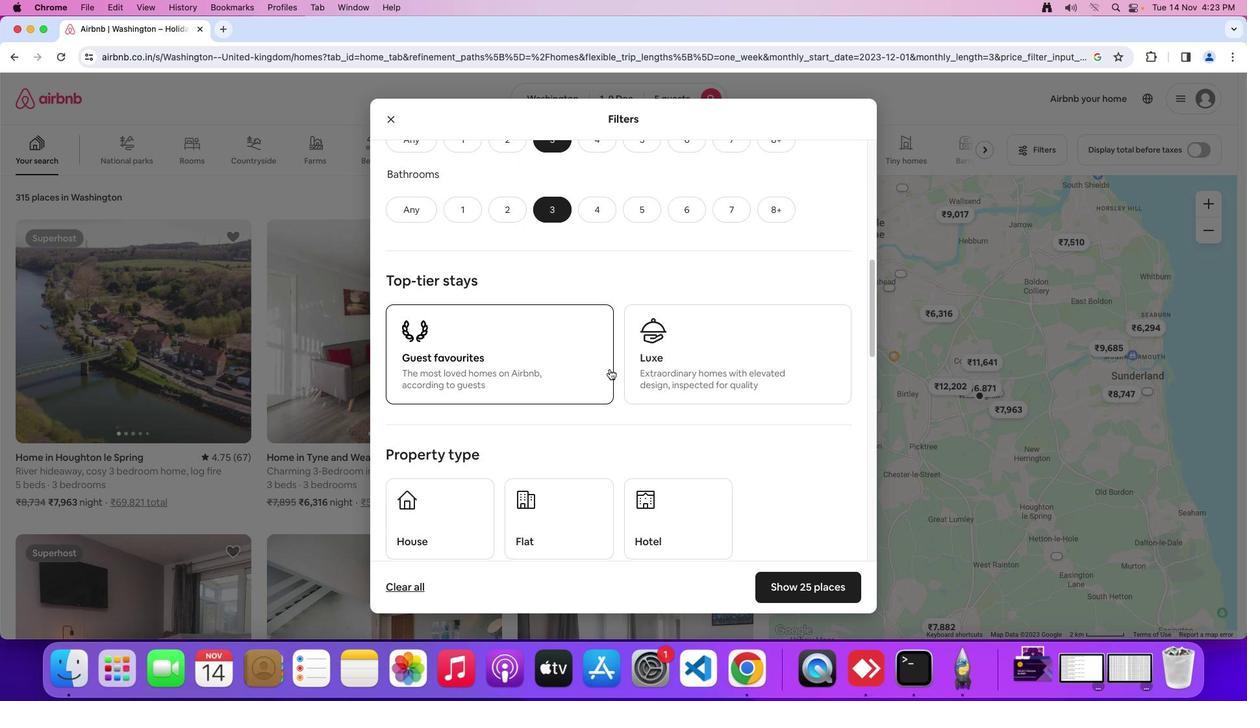 
Action: Mouse scrolled (610, 369) with delta (0, 0)
Screenshot: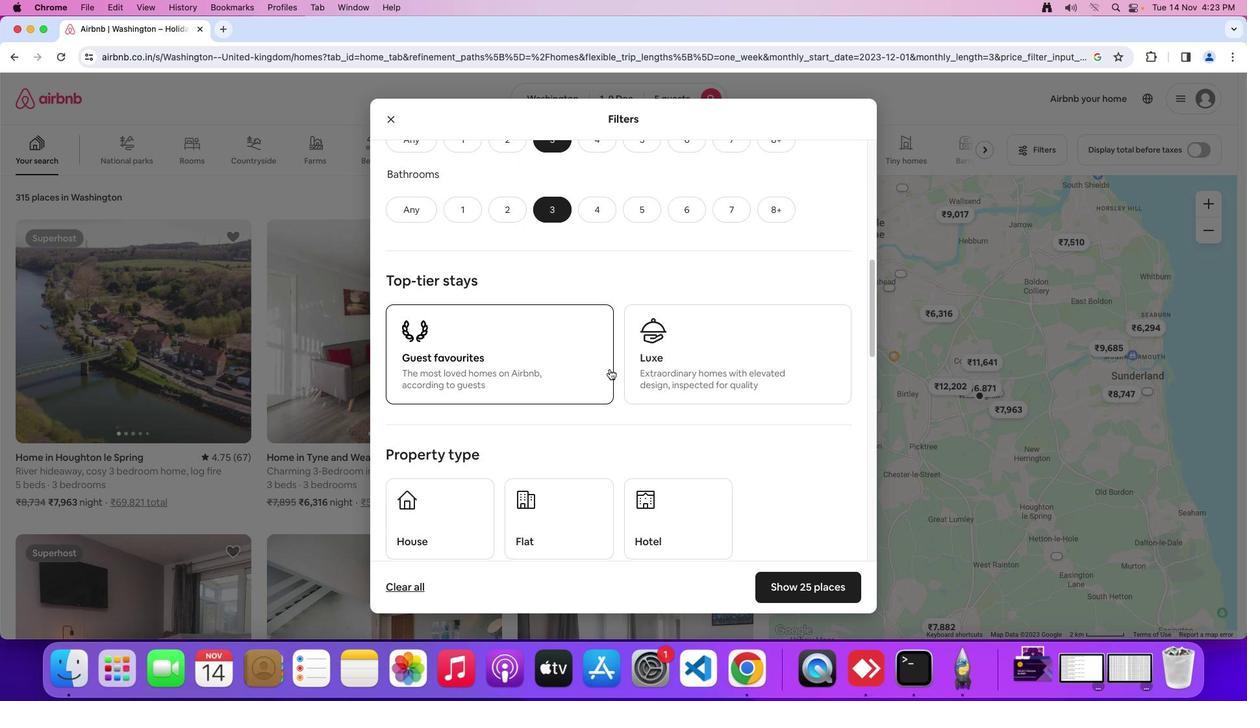 
Action: Mouse moved to (610, 369)
Screenshot: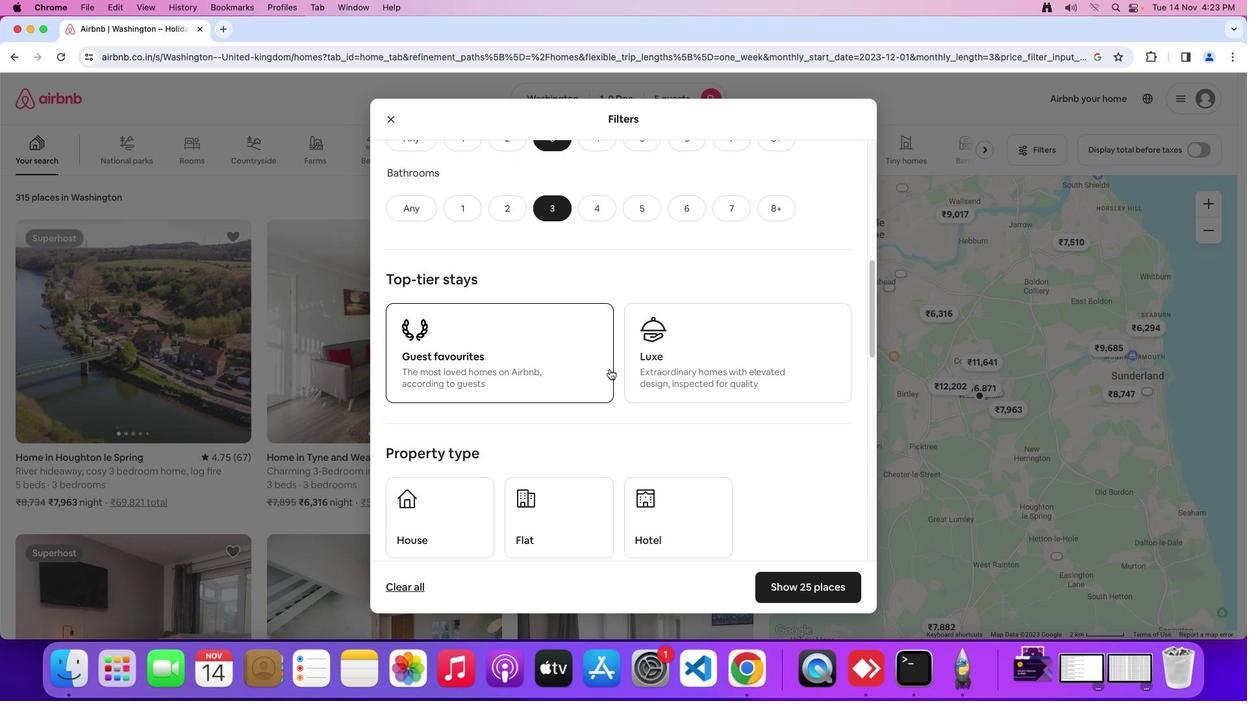 
Action: Mouse scrolled (610, 369) with delta (0, 0)
Screenshot: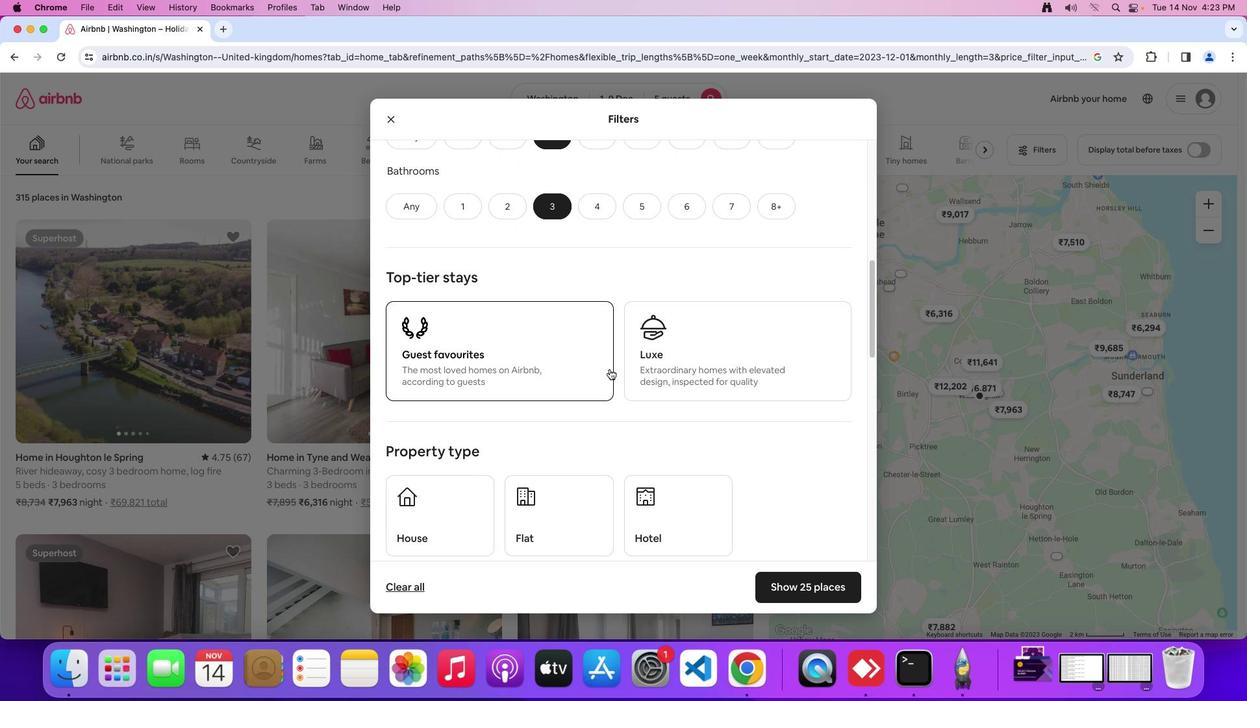 
Action: Mouse moved to (617, 369)
Screenshot: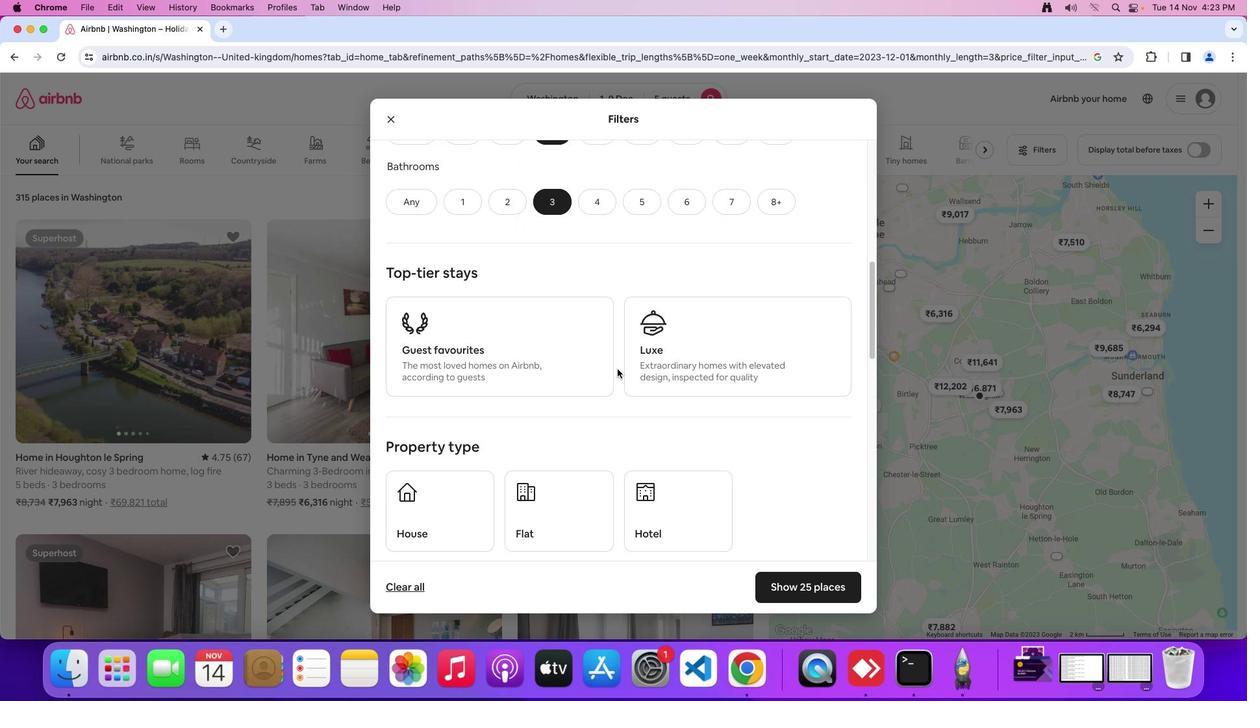 
Action: Mouse scrolled (617, 369) with delta (0, 0)
Screenshot: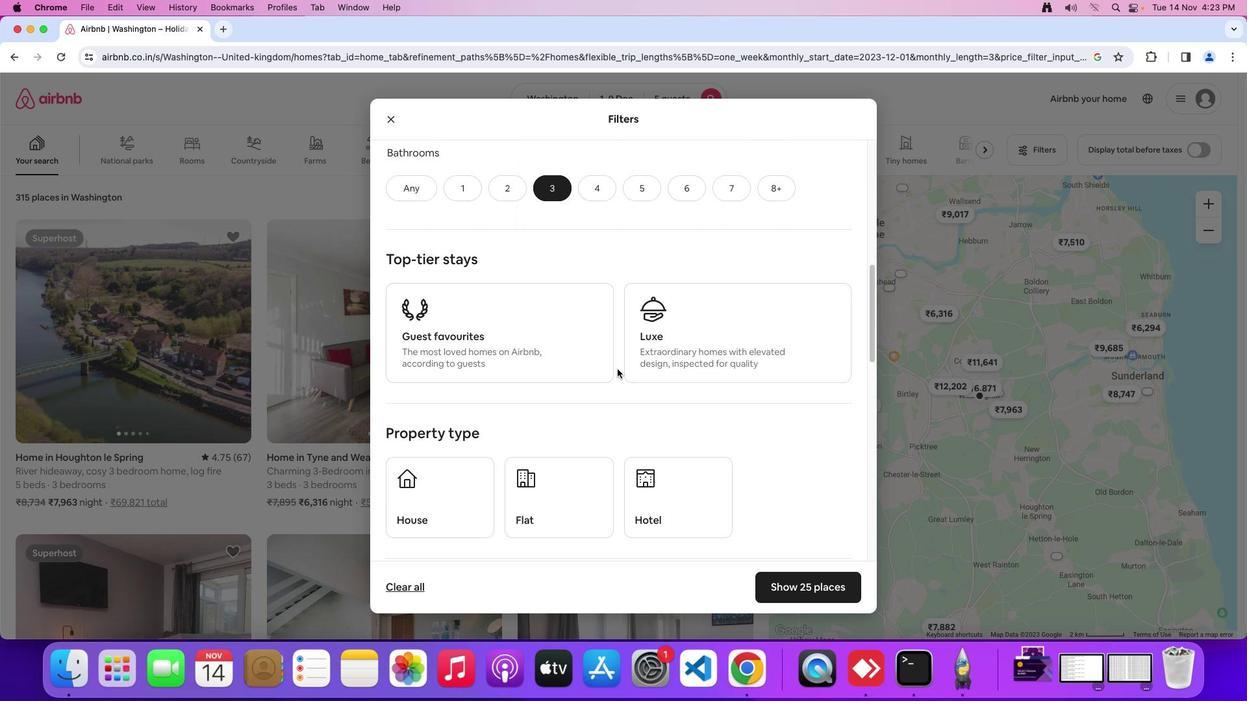 
Action: Mouse scrolled (617, 369) with delta (0, 0)
Screenshot: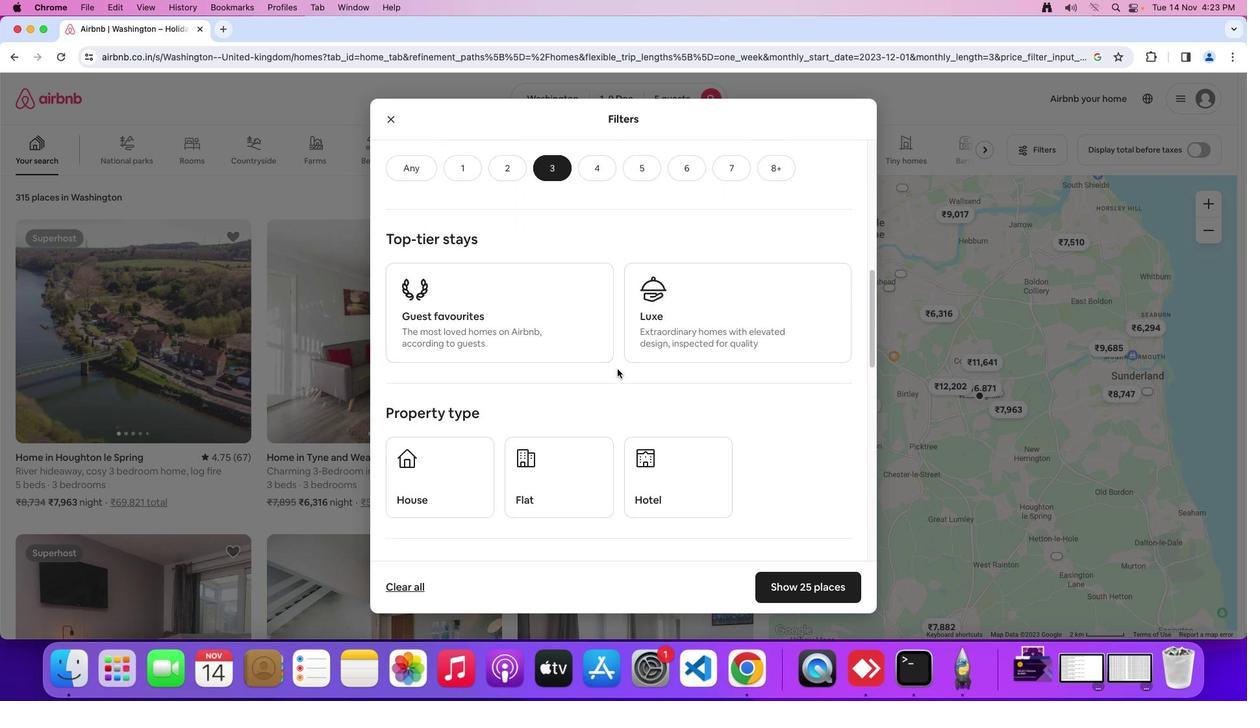 
Action: Mouse scrolled (617, 369) with delta (0, -1)
Screenshot: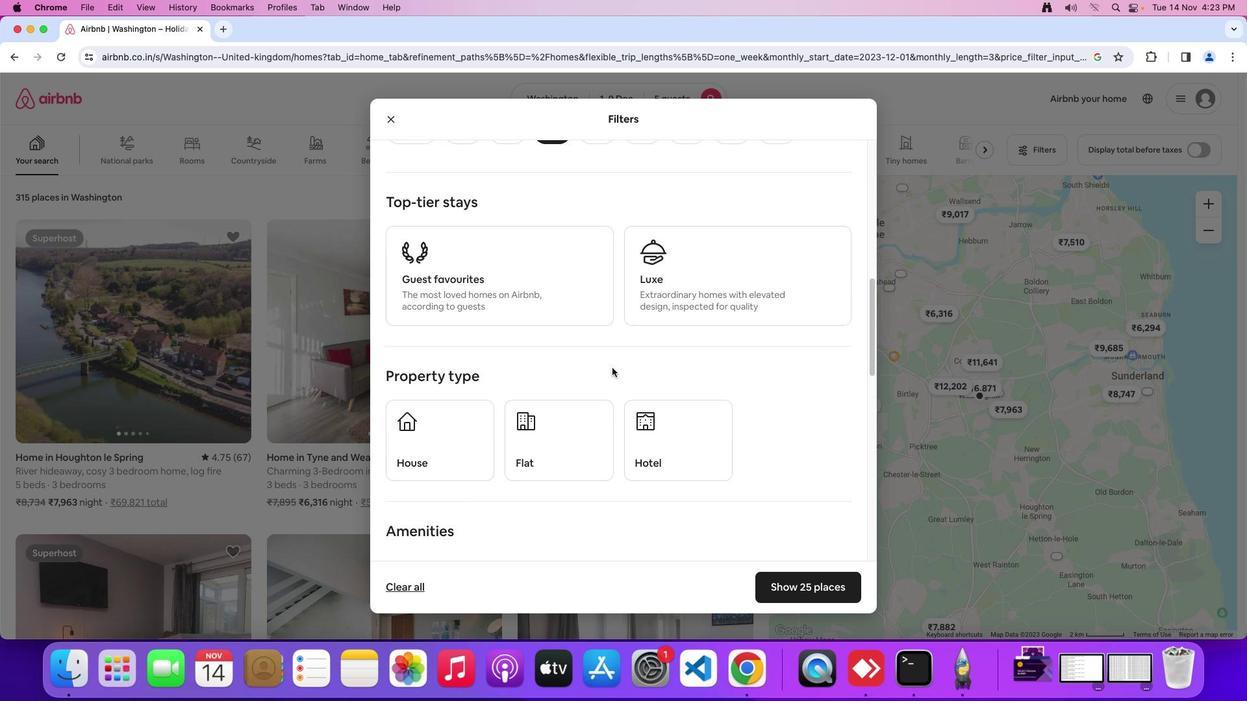 
Action: Mouse moved to (458, 406)
Screenshot: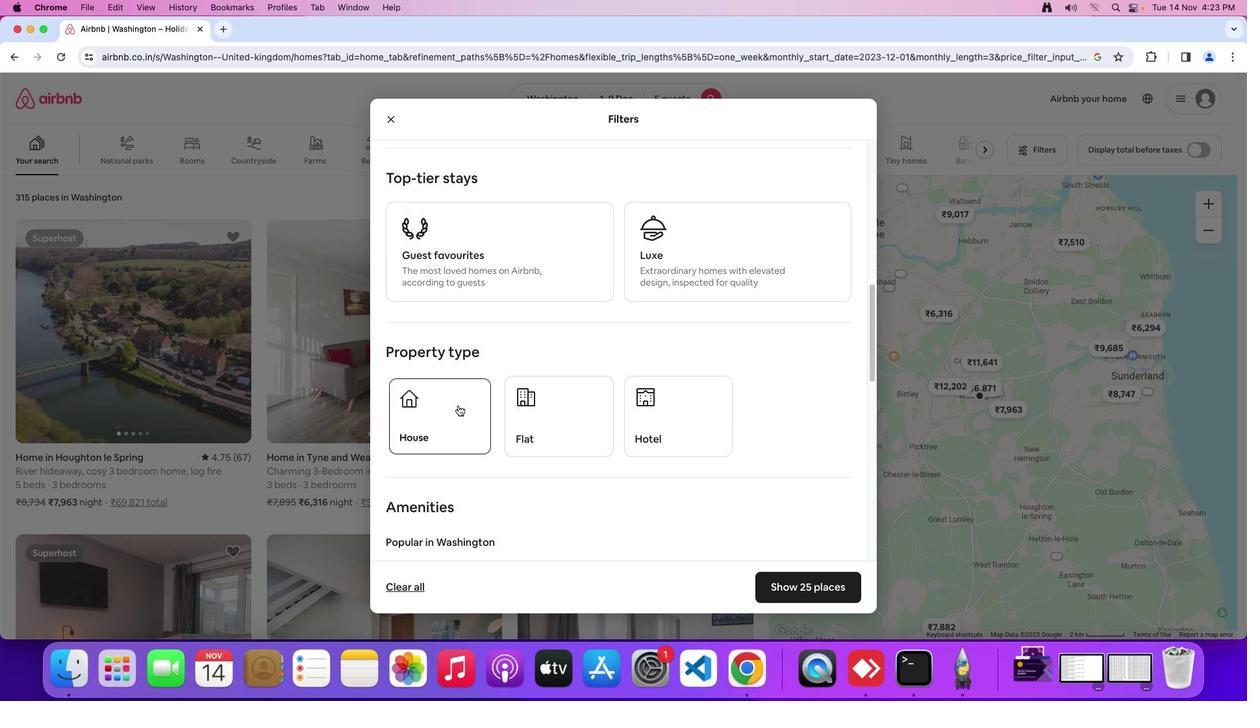 
Action: Mouse pressed left at (458, 406)
Screenshot: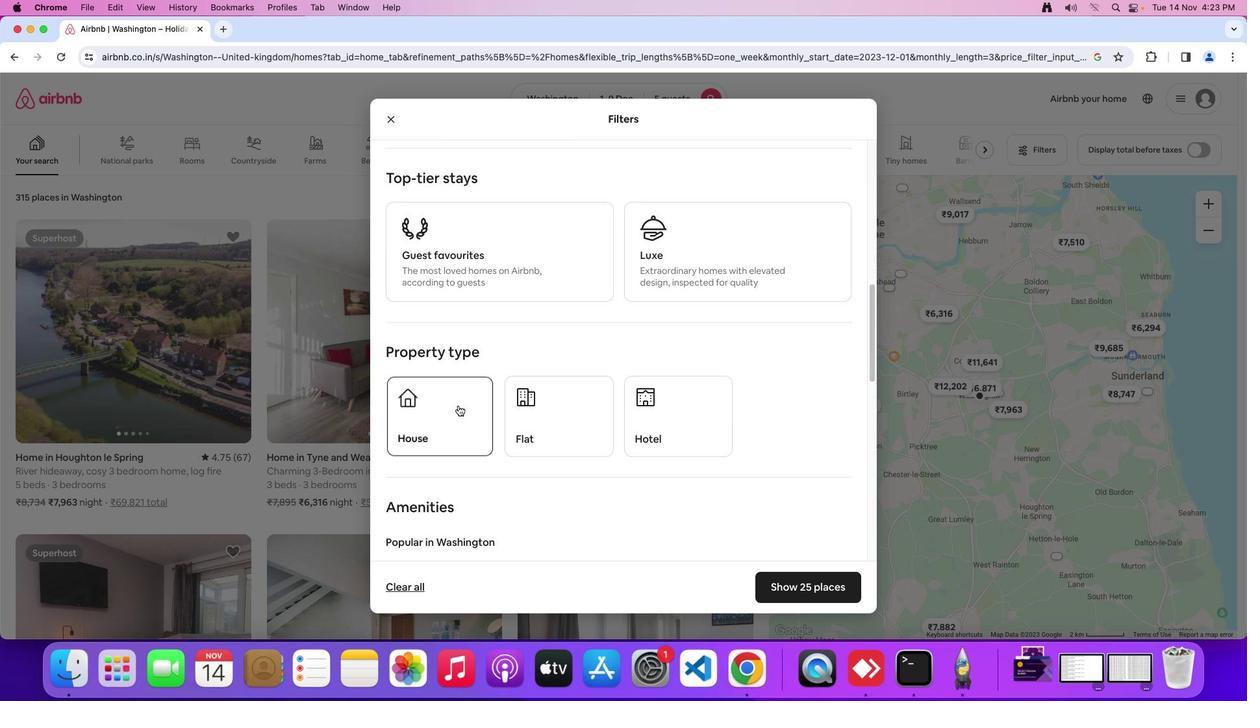
Action: Mouse moved to (662, 369)
Screenshot: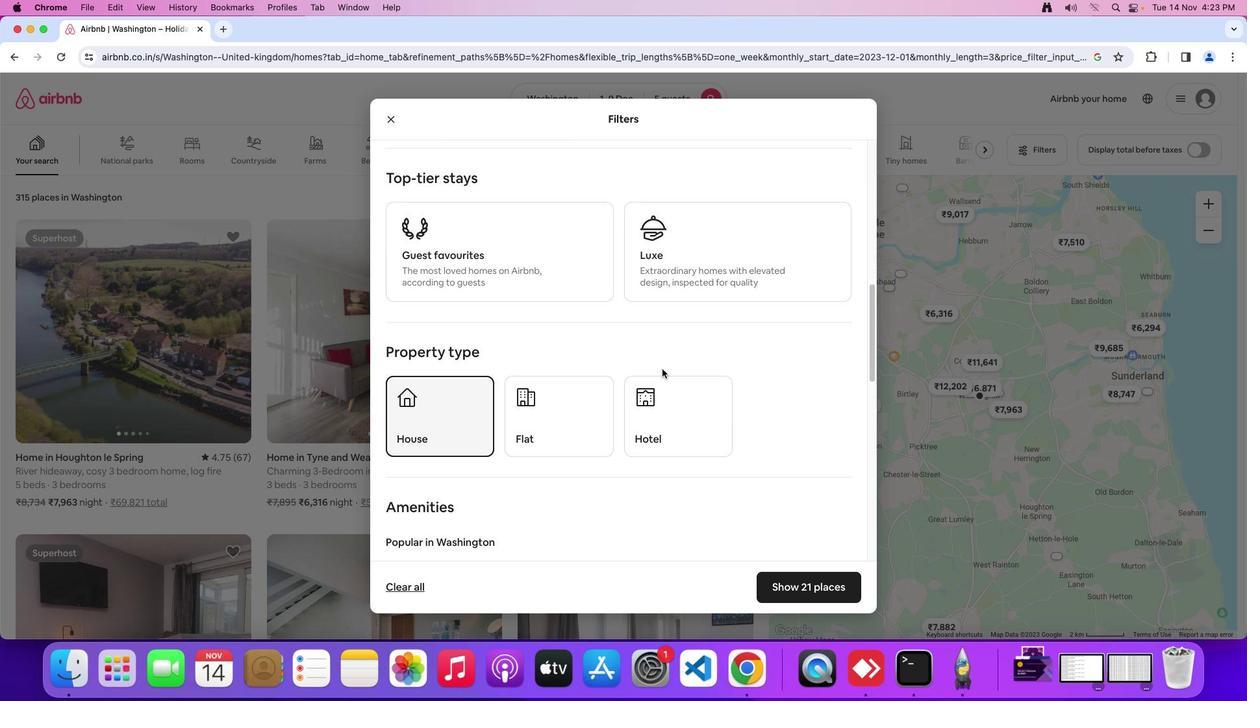 
Action: Mouse scrolled (662, 369) with delta (0, 0)
Screenshot: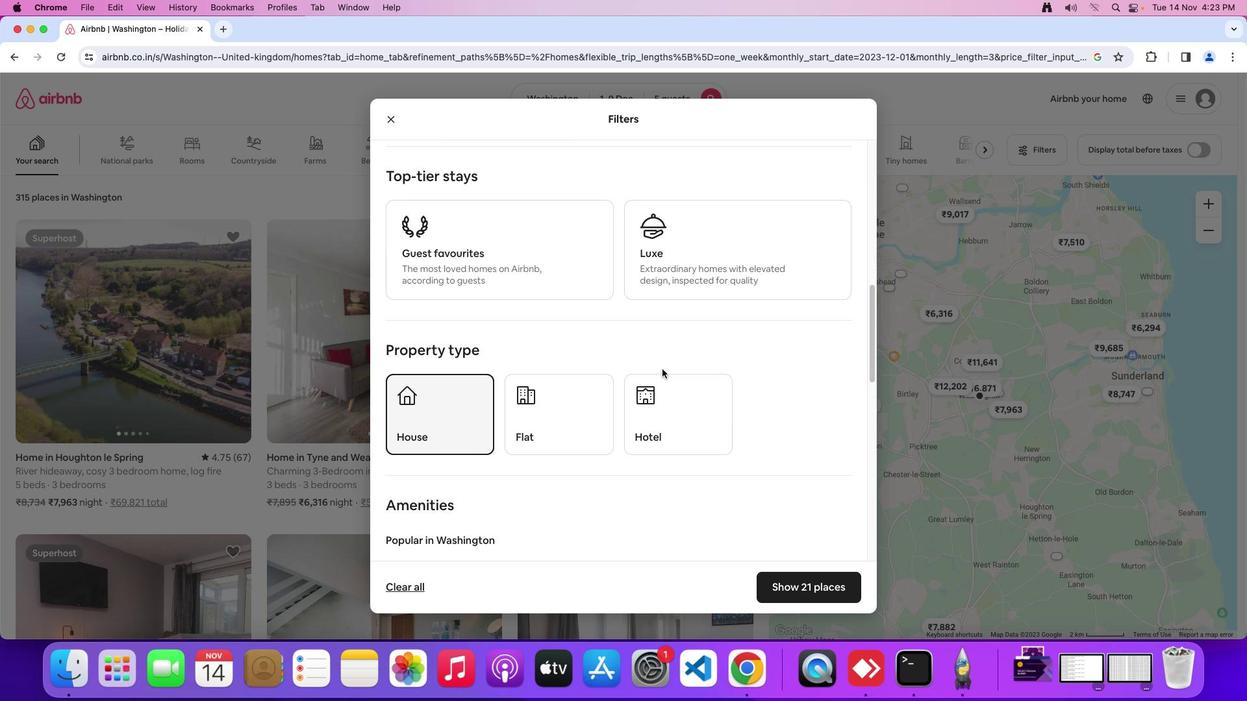 
Action: Mouse scrolled (662, 369) with delta (0, 0)
Screenshot: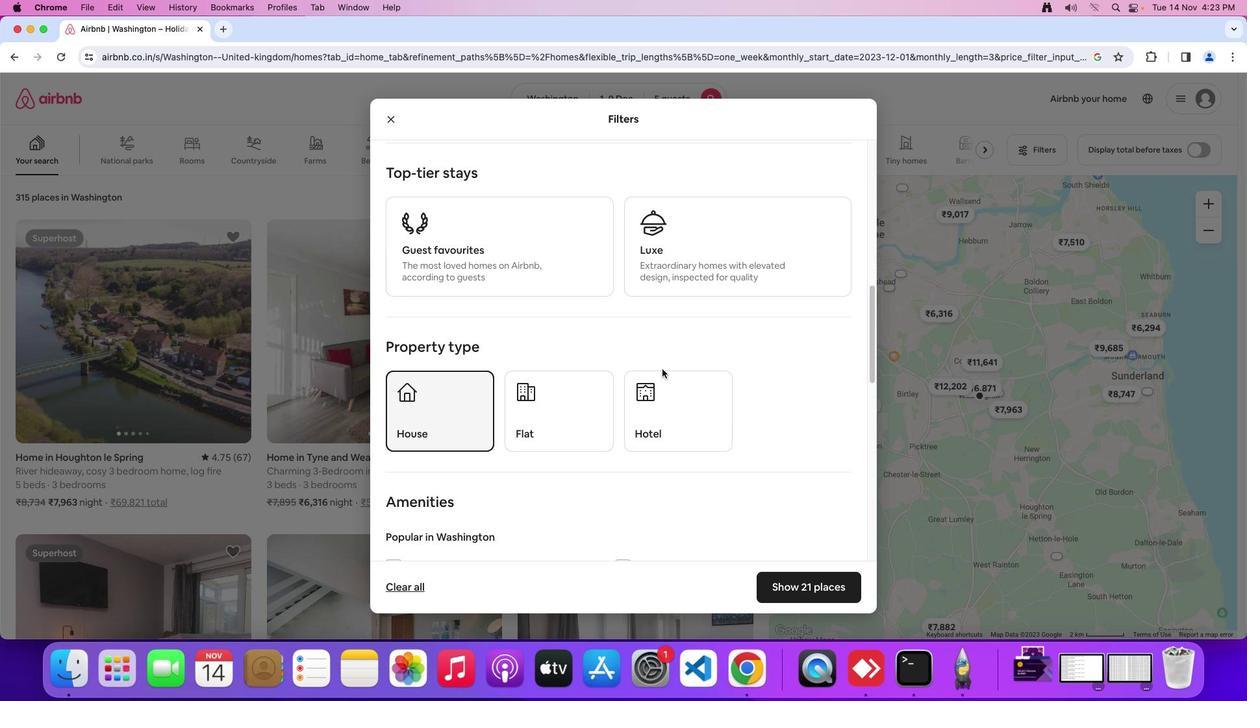 
Action: Mouse scrolled (662, 369) with delta (0, 0)
Screenshot: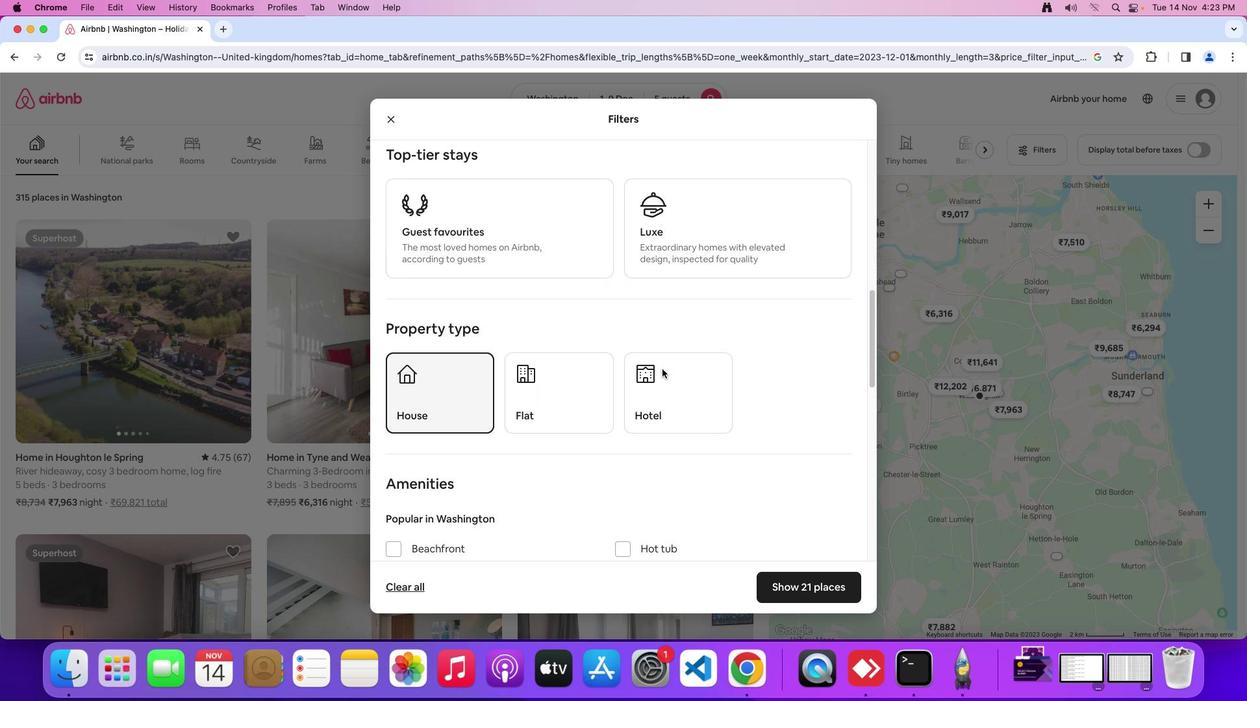 
Action: Mouse scrolled (662, 369) with delta (0, 0)
Screenshot: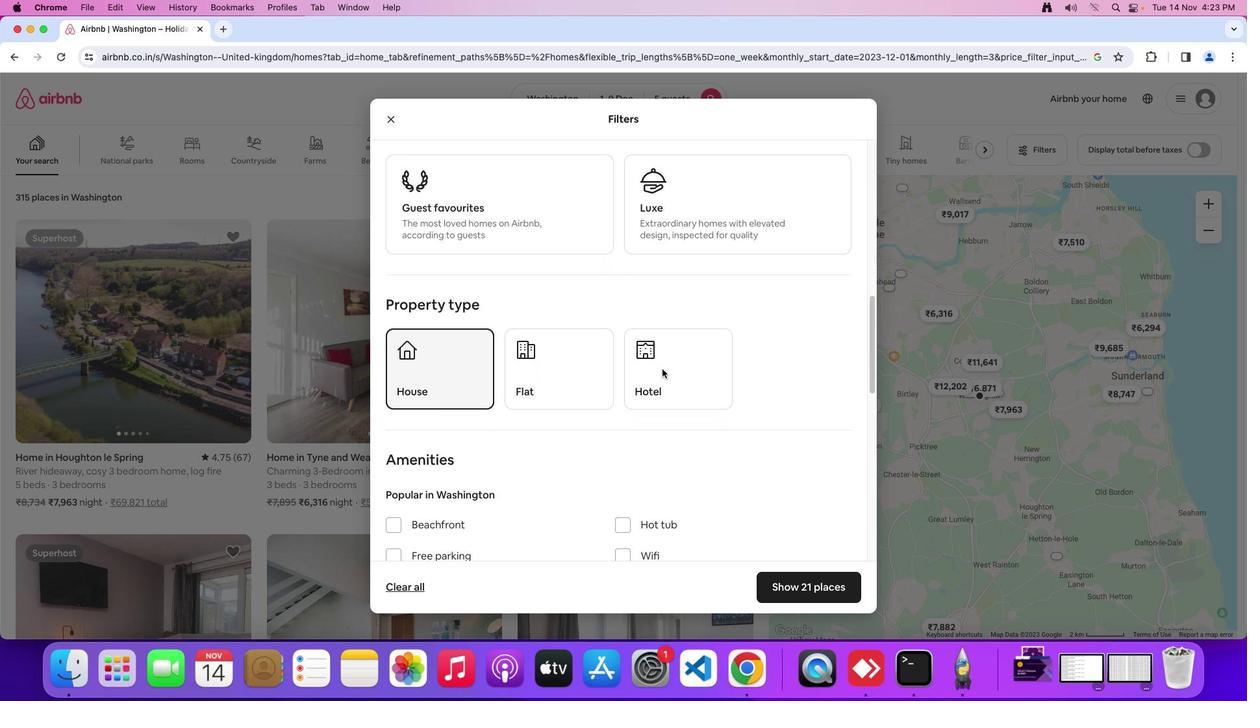 
Action: Mouse moved to (659, 369)
Screenshot: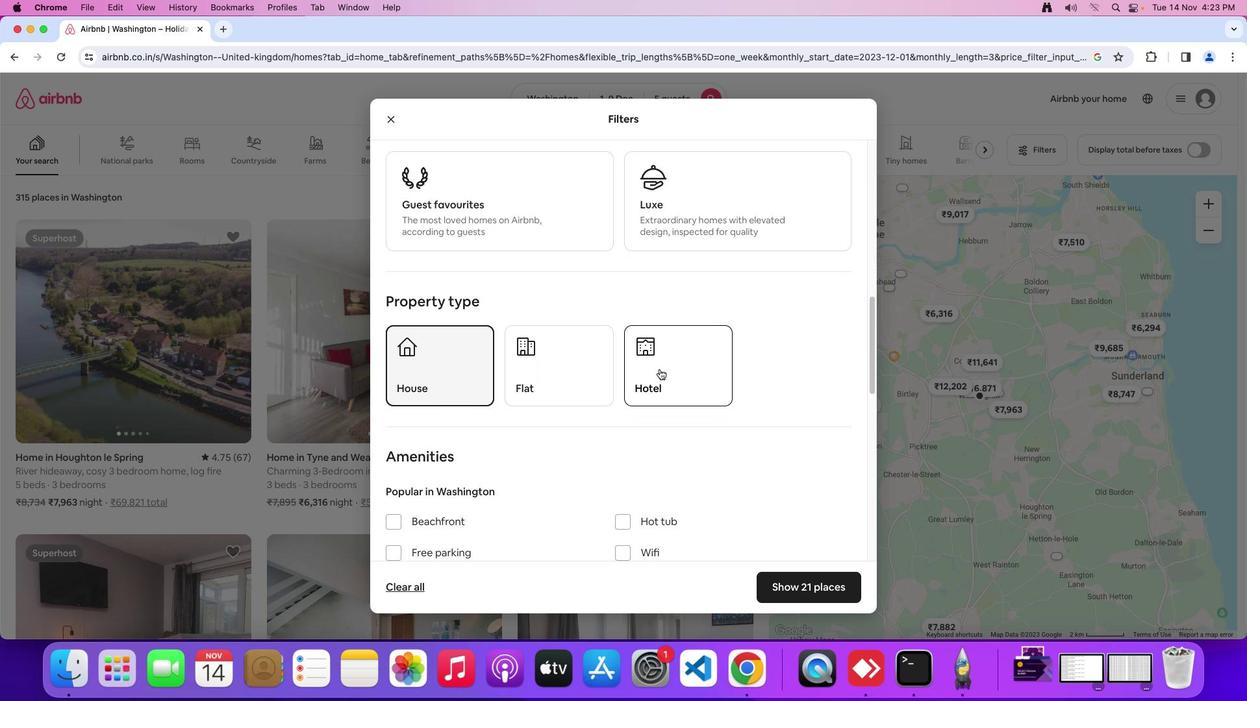 
Action: Mouse scrolled (659, 369) with delta (0, 0)
Screenshot: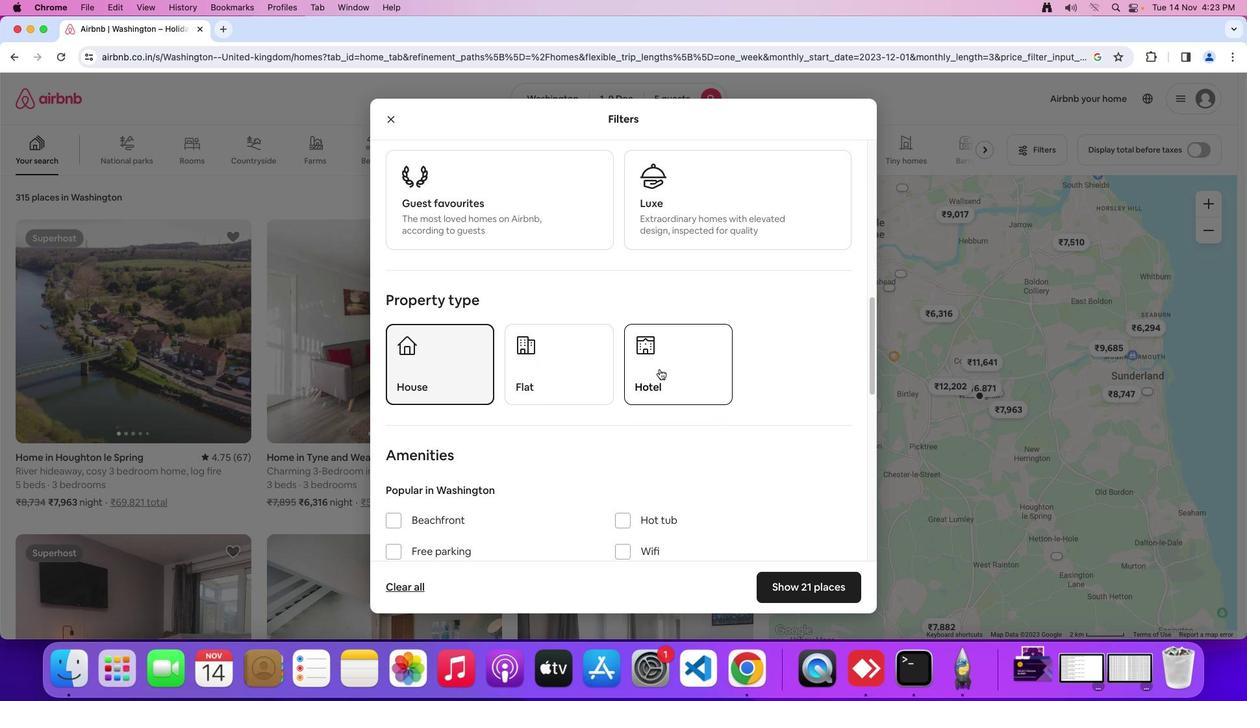 
Action: Mouse moved to (659, 369)
Screenshot: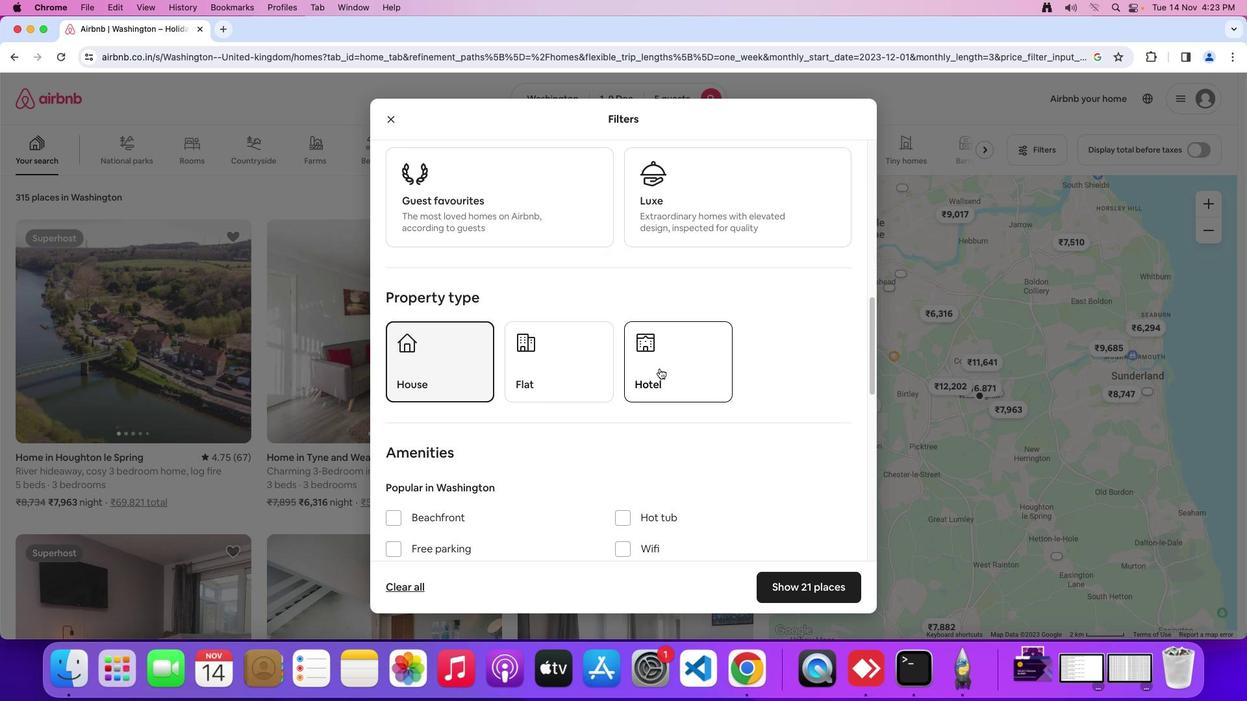 
Action: Mouse scrolled (659, 369) with delta (0, 0)
Screenshot: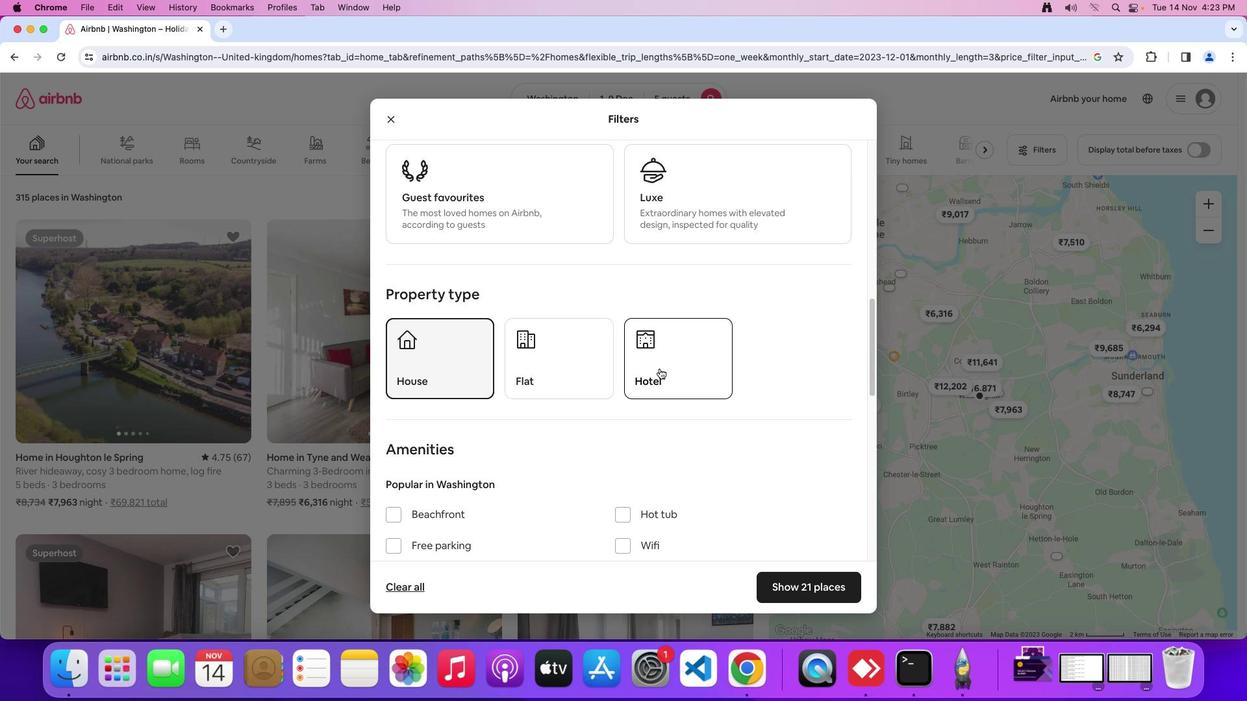 
Action: Mouse moved to (659, 369)
Screenshot: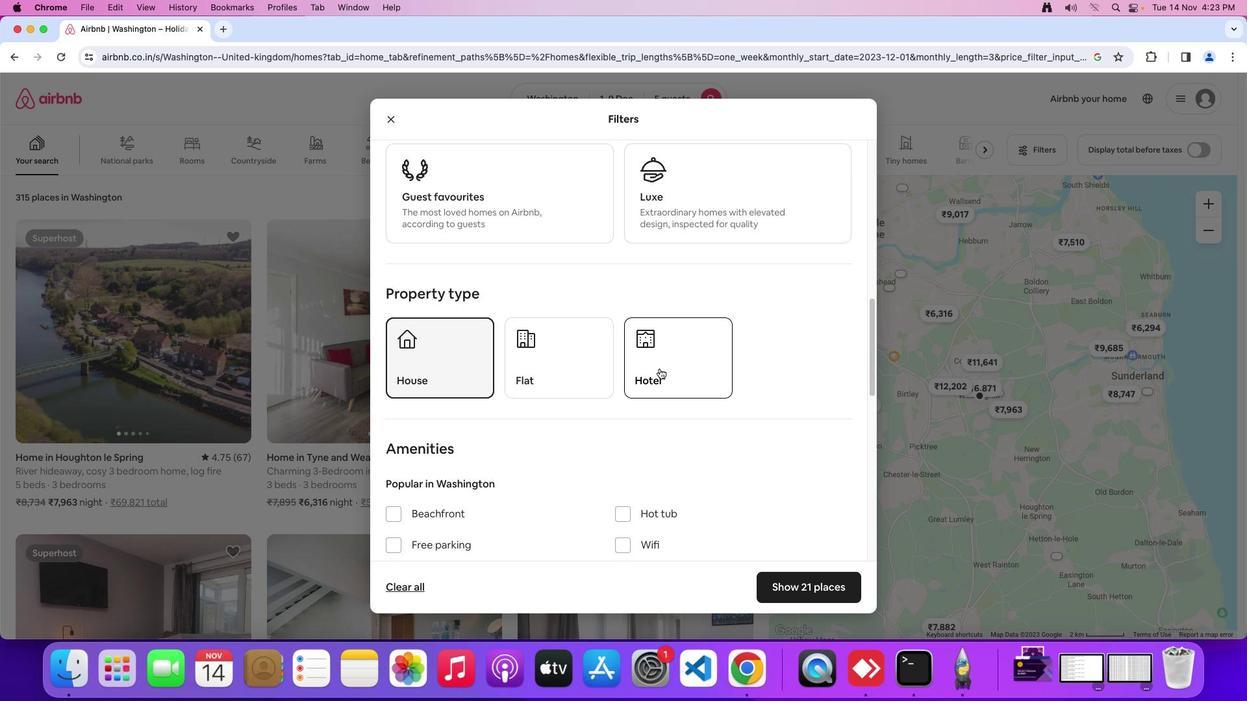 
Action: Mouse scrolled (659, 369) with delta (0, 0)
Screenshot: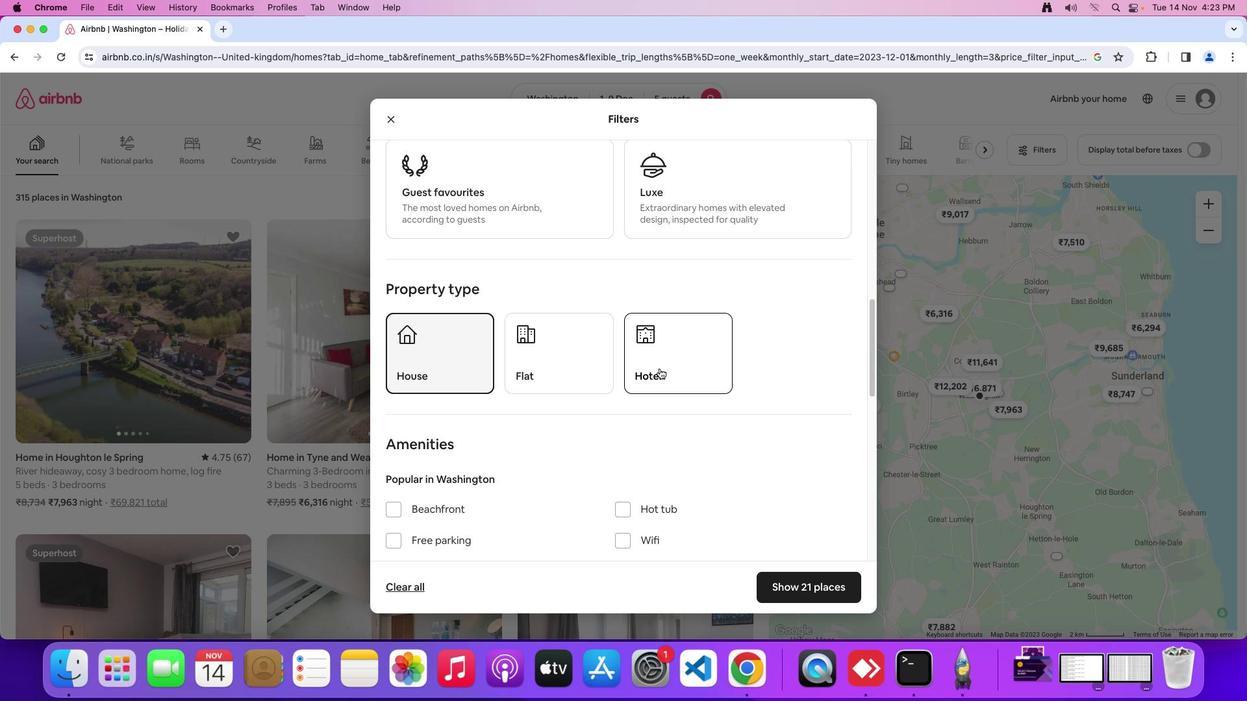 
Action: Mouse moved to (659, 369)
Screenshot: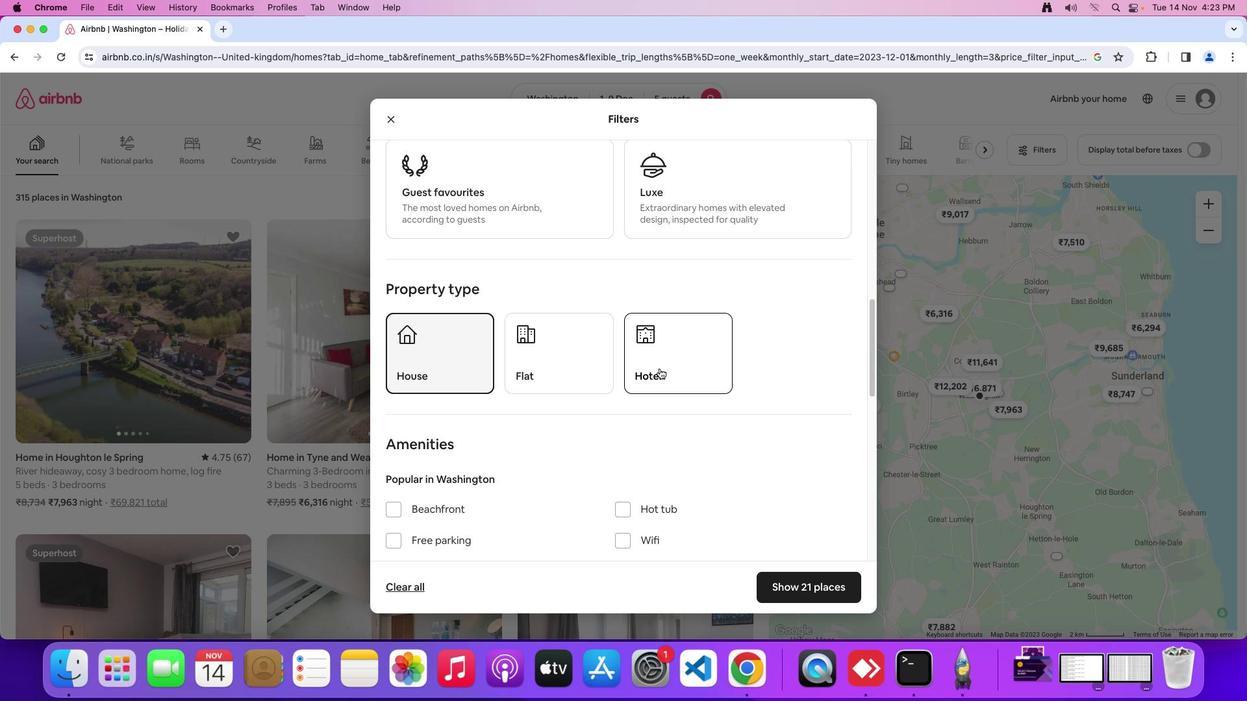 
Action: Mouse scrolled (659, 369) with delta (0, 0)
Screenshot: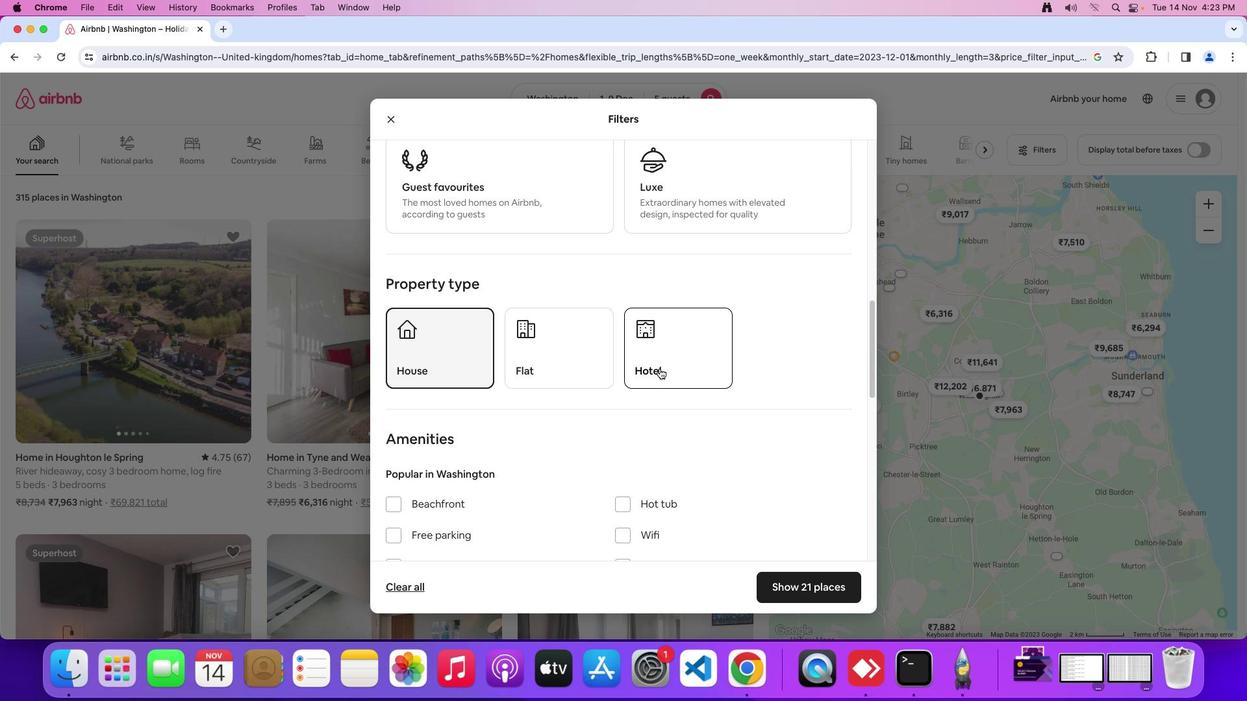 
Action: Mouse scrolled (659, 369) with delta (0, 0)
Screenshot: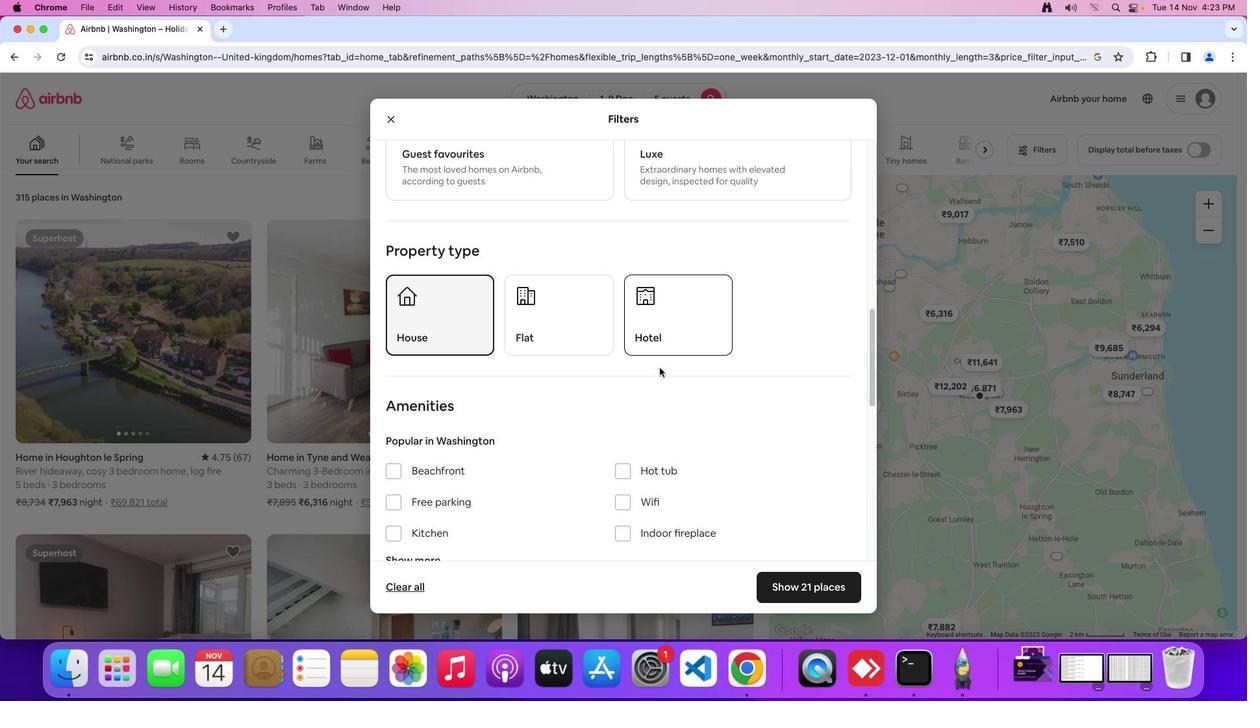 
Action: Mouse moved to (660, 368)
Screenshot: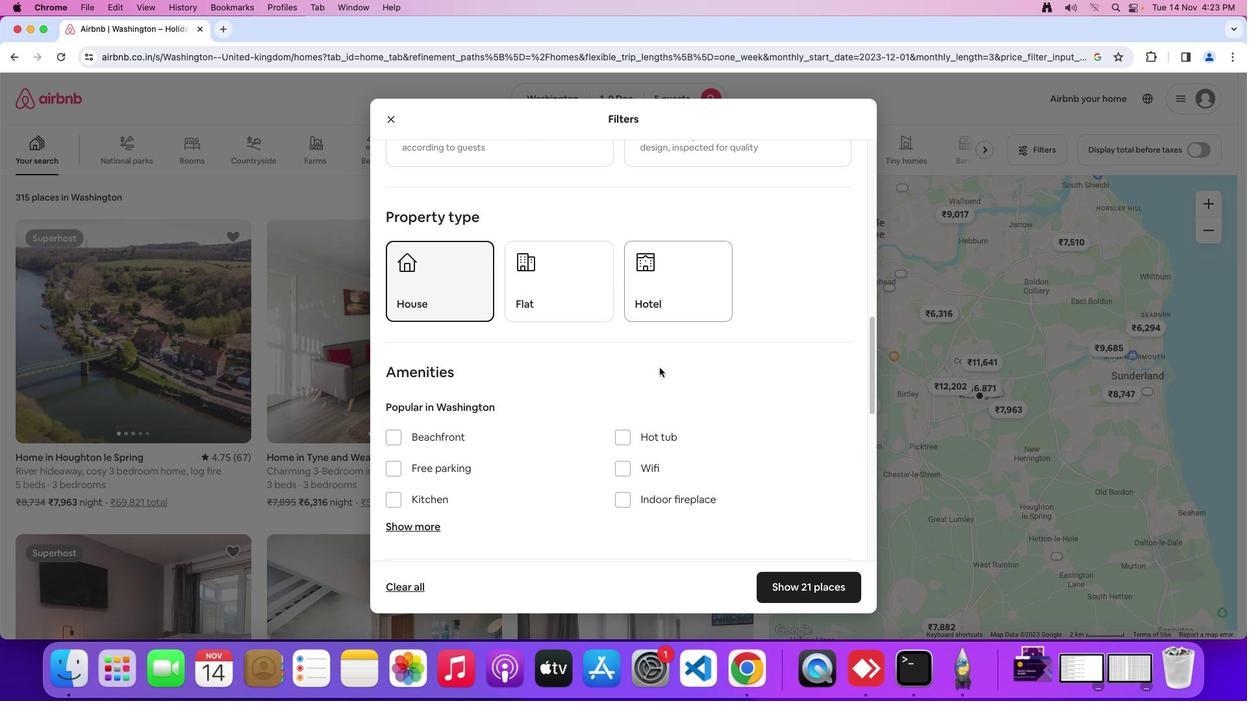 
Action: Mouse scrolled (660, 368) with delta (0, -1)
Screenshot: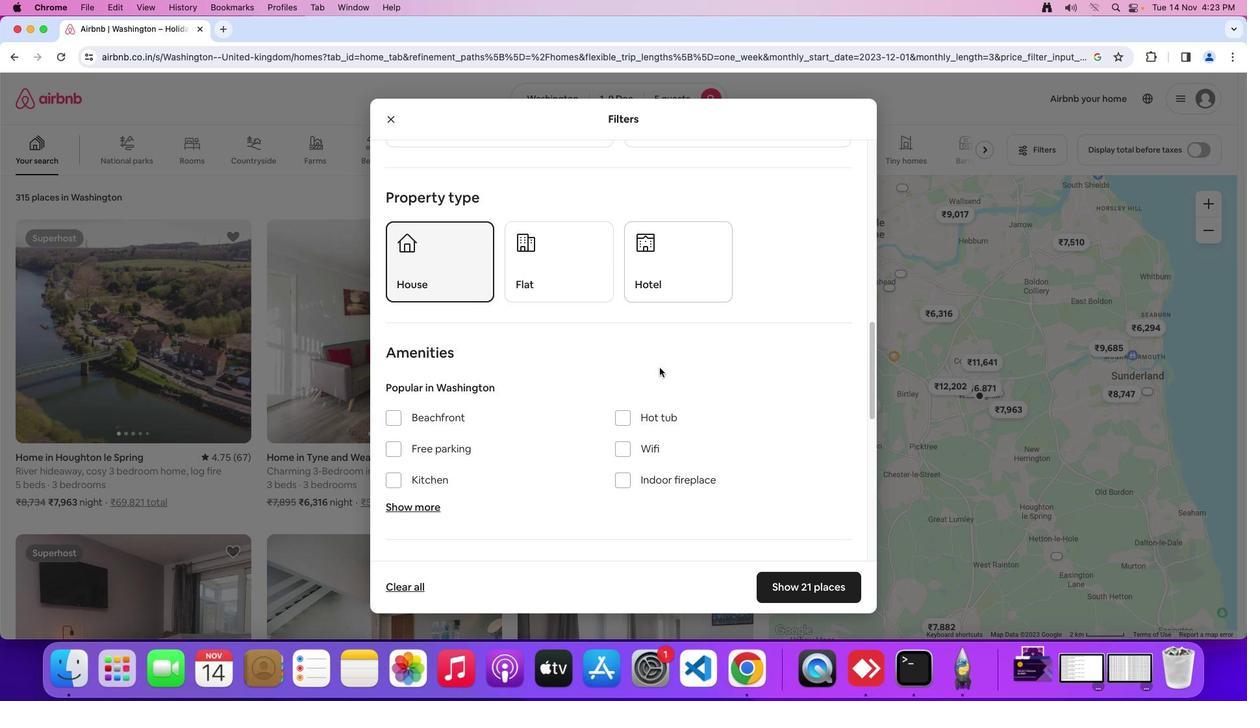 
Action: Mouse moved to (660, 367)
Screenshot: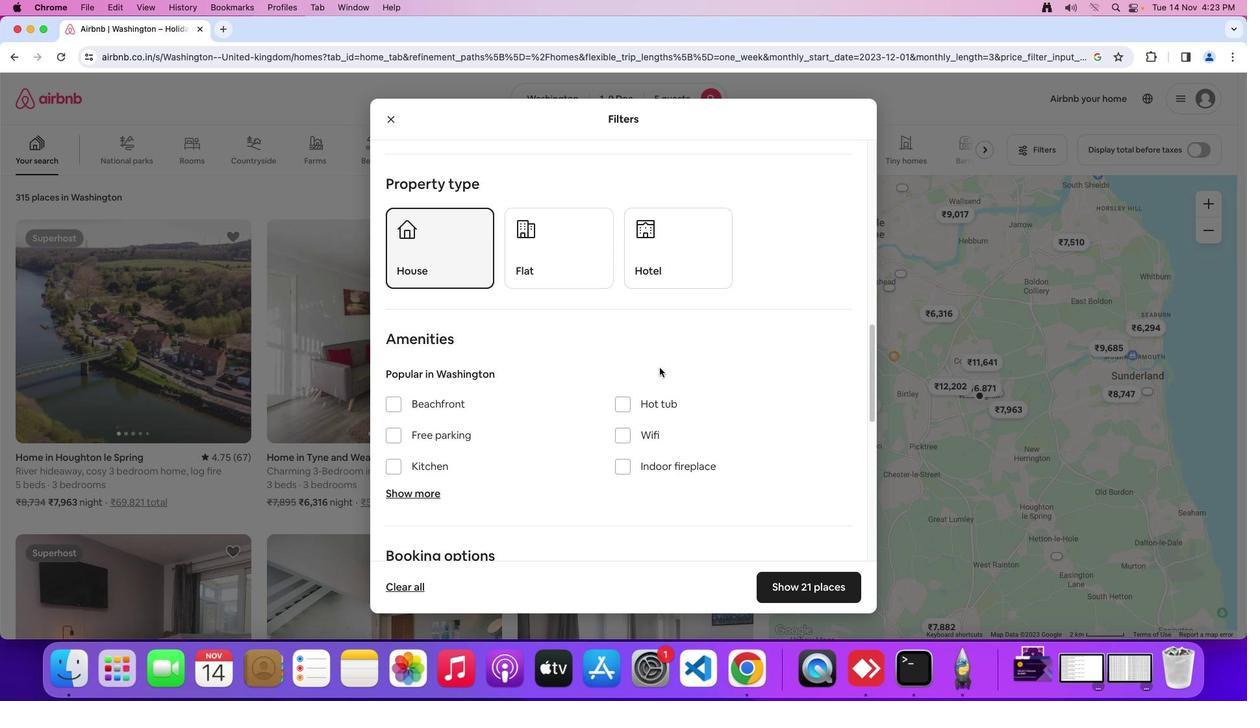 
Action: Mouse scrolled (660, 367) with delta (0, 0)
Screenshot: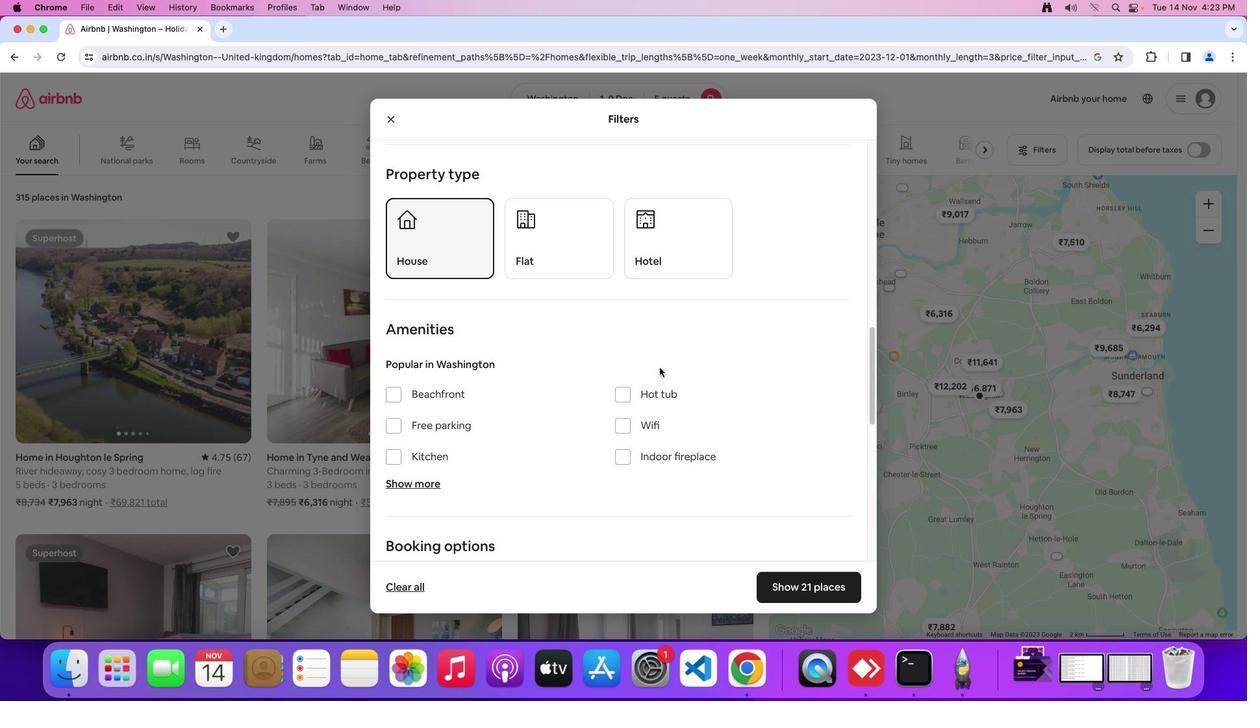 
Action: Mouse scrolled (660, 367) with delta (0, 0)
Screenshot: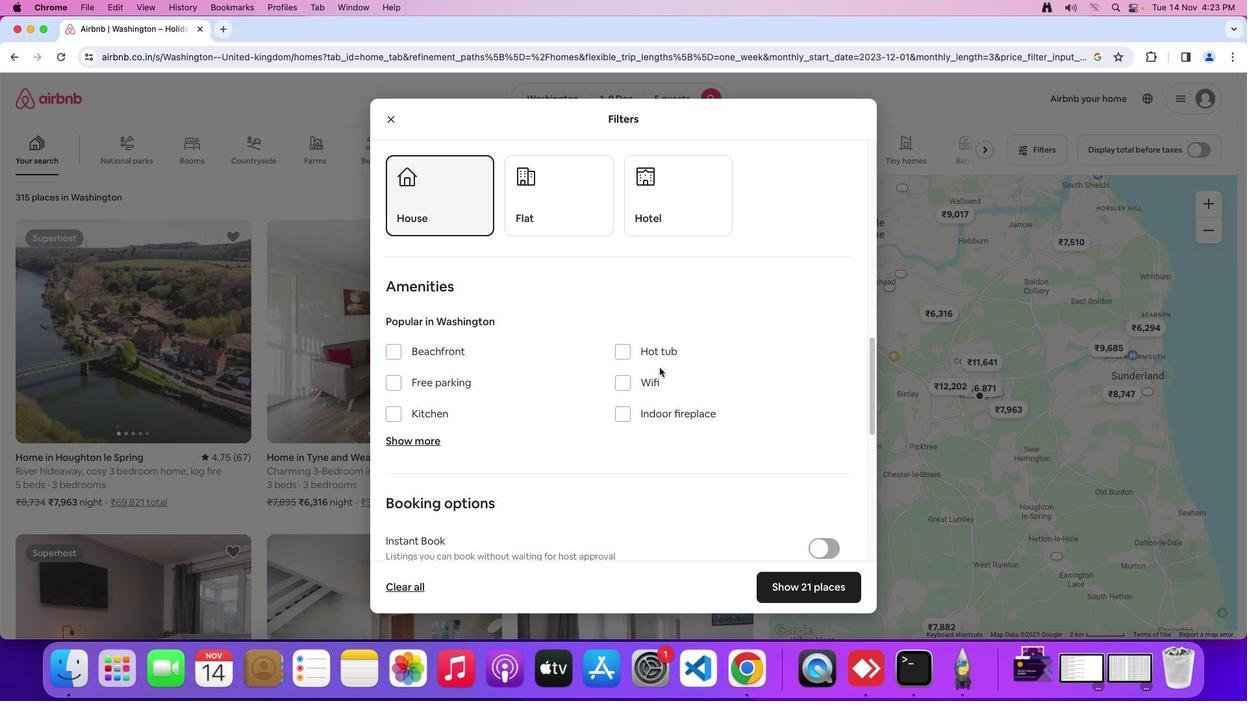
Action: Mouse scrolled (660, 367) with delta (0, -1)
Screenshot: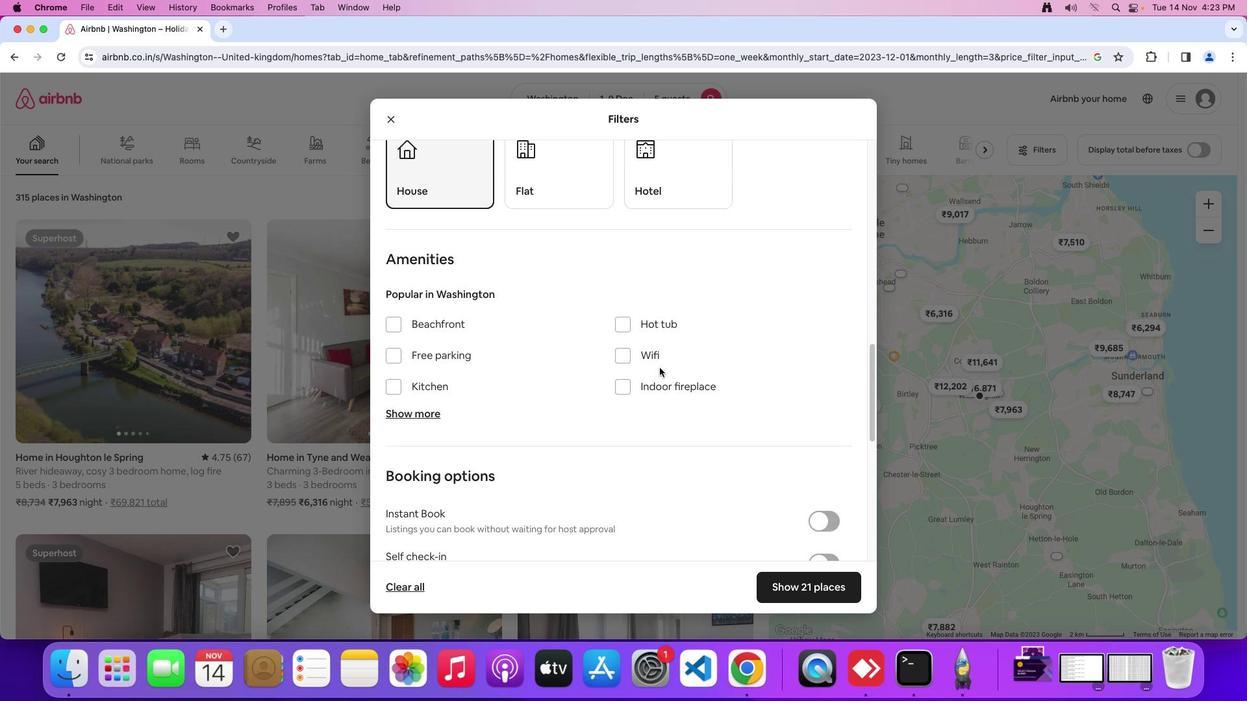 
Action: Mouse scrolled (660, 367) with delta (0, 0)
Screenshot: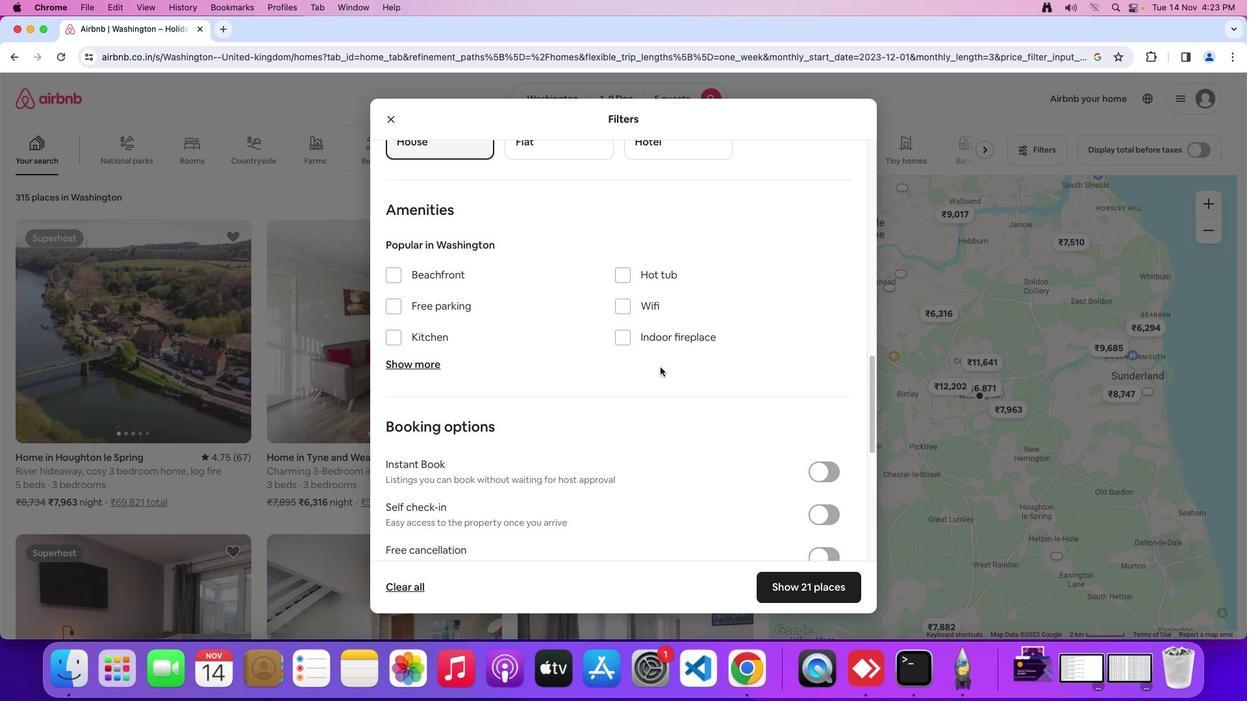 
Action: Mouse scrolled (660, 367) with delta (0, 0)
Screenshot: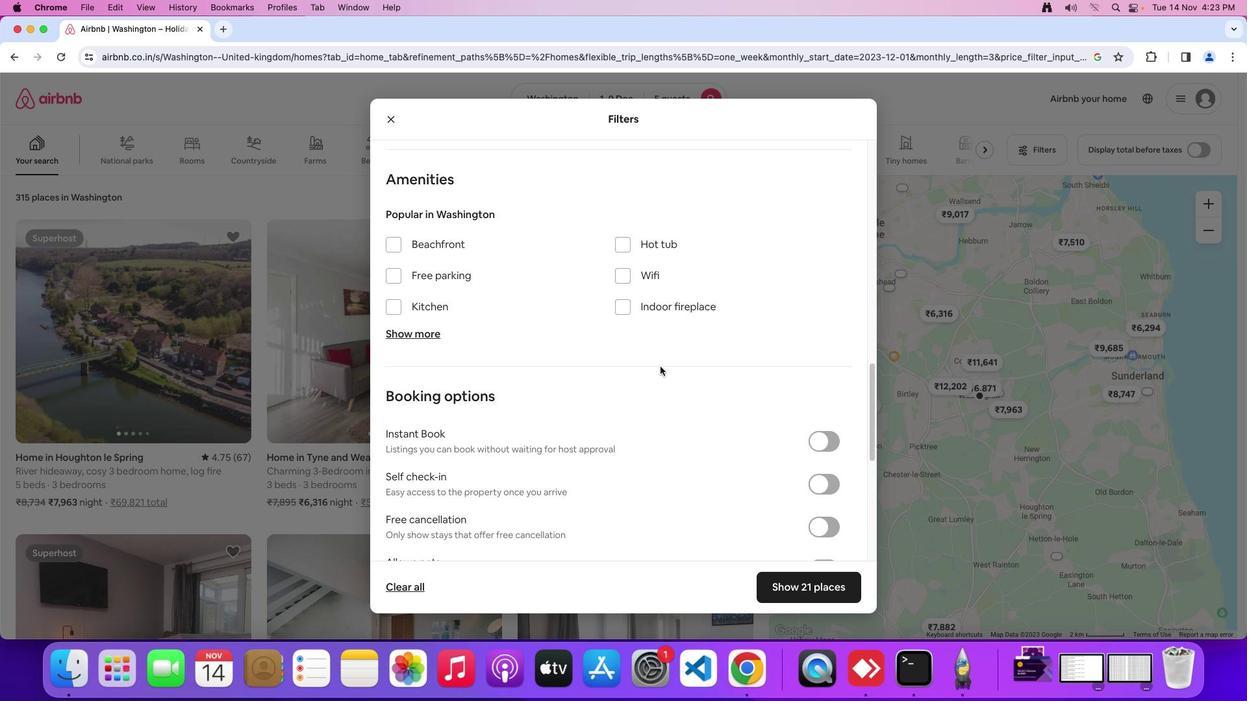 
Action: Mouse scrolled (660, 367) with delta (0, -1)
Screenshot: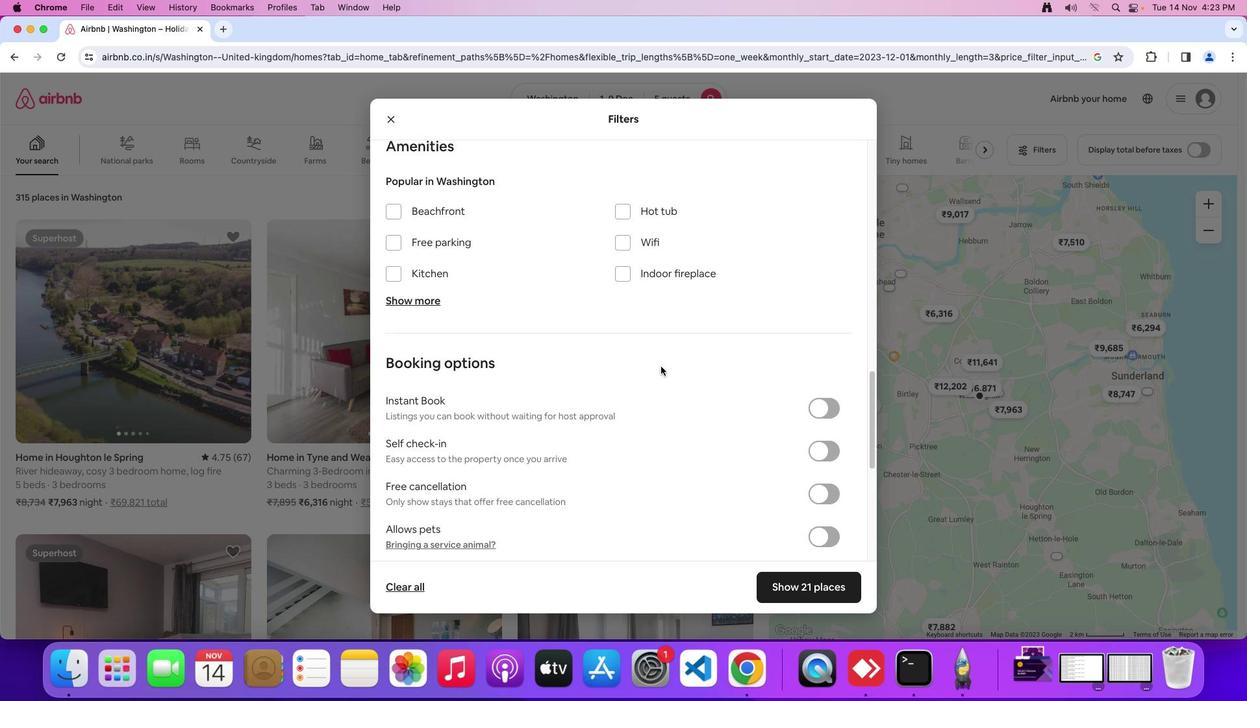 
Action: Mouse moved to (810, 420)
Screenshot: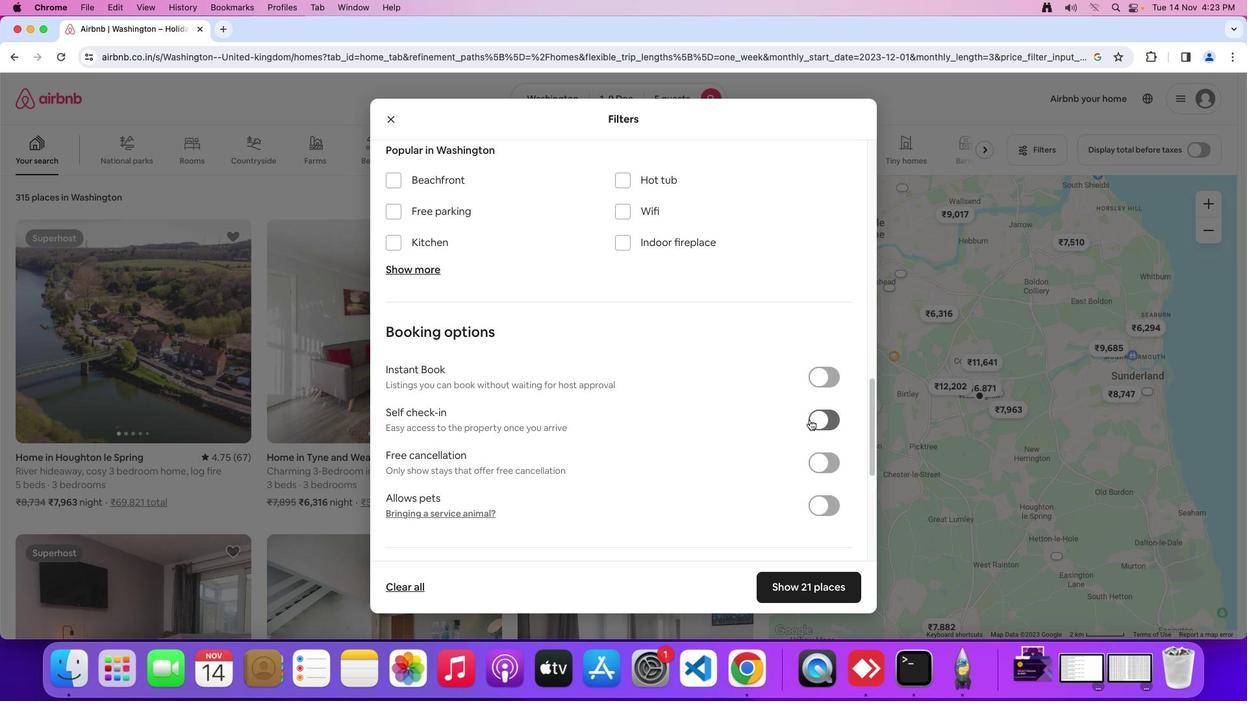 
Action: Mouse pressed left at (810, 420)
Screenshot: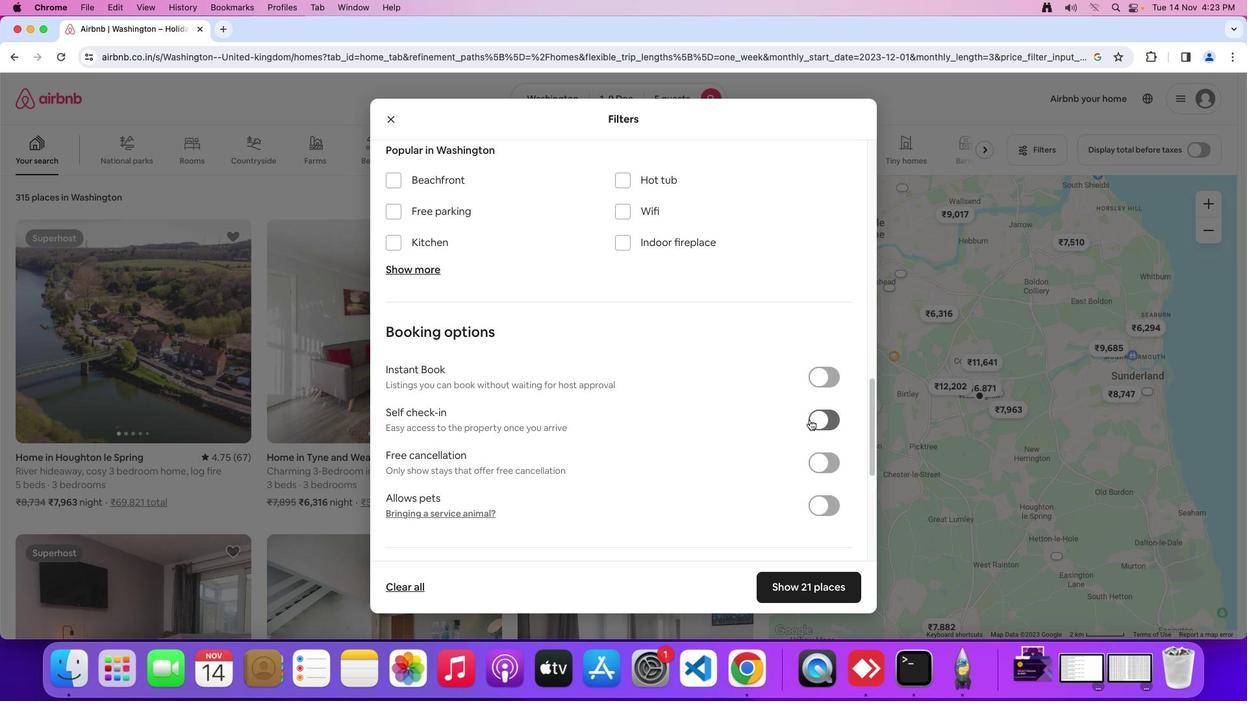 
Action: Mouse moved to (643, 424)
Screenshot: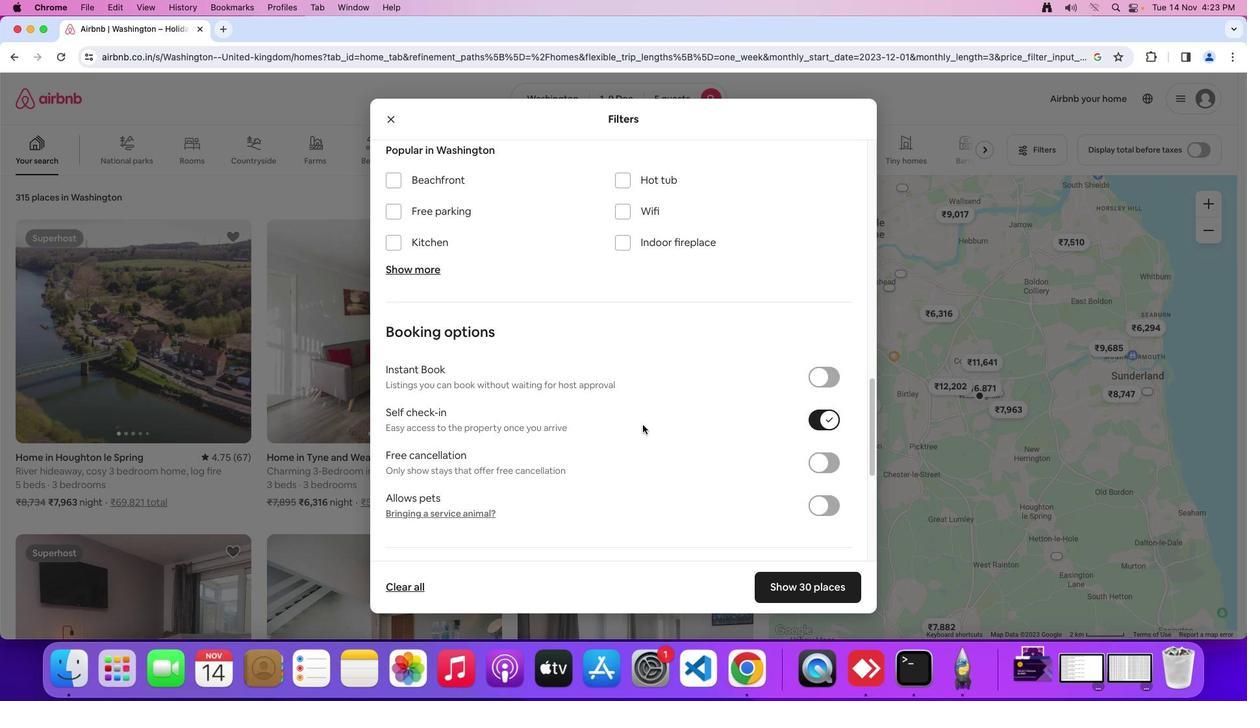 
Action: Mouse scrolled (643, 424) with delta (0, 0)
Screenshot: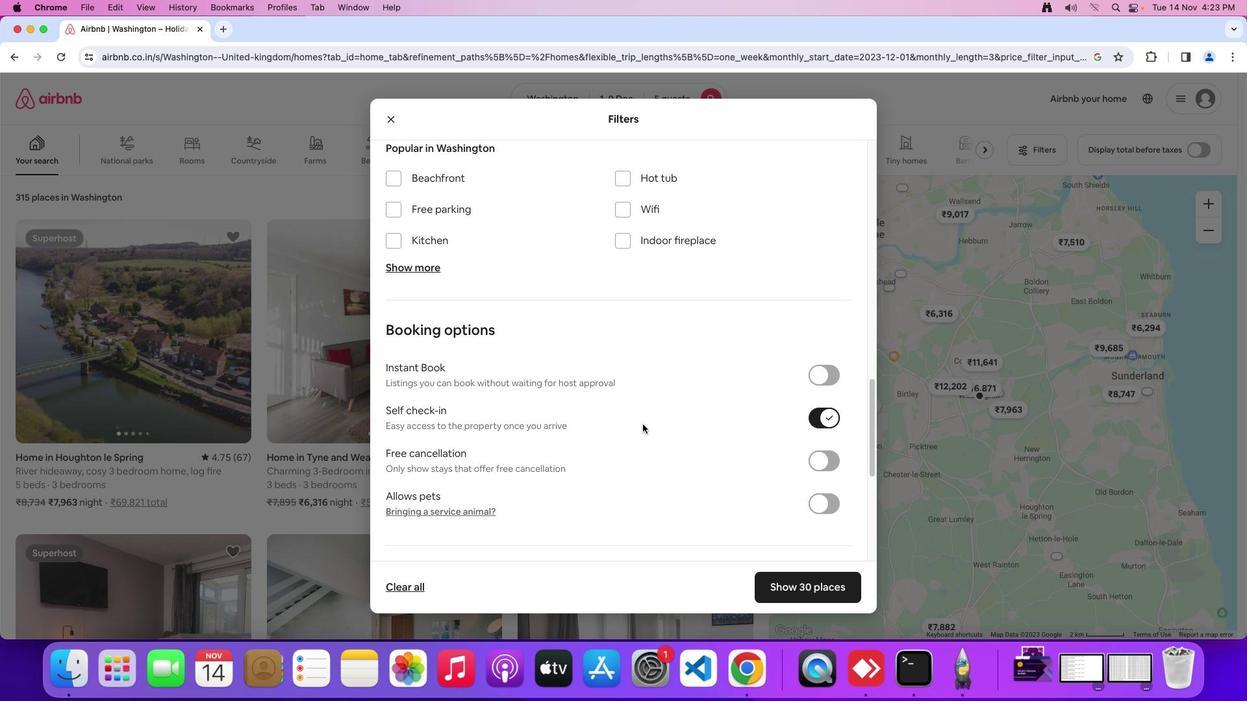 
Action: Mouse moved to (643, 424)
Screenshot: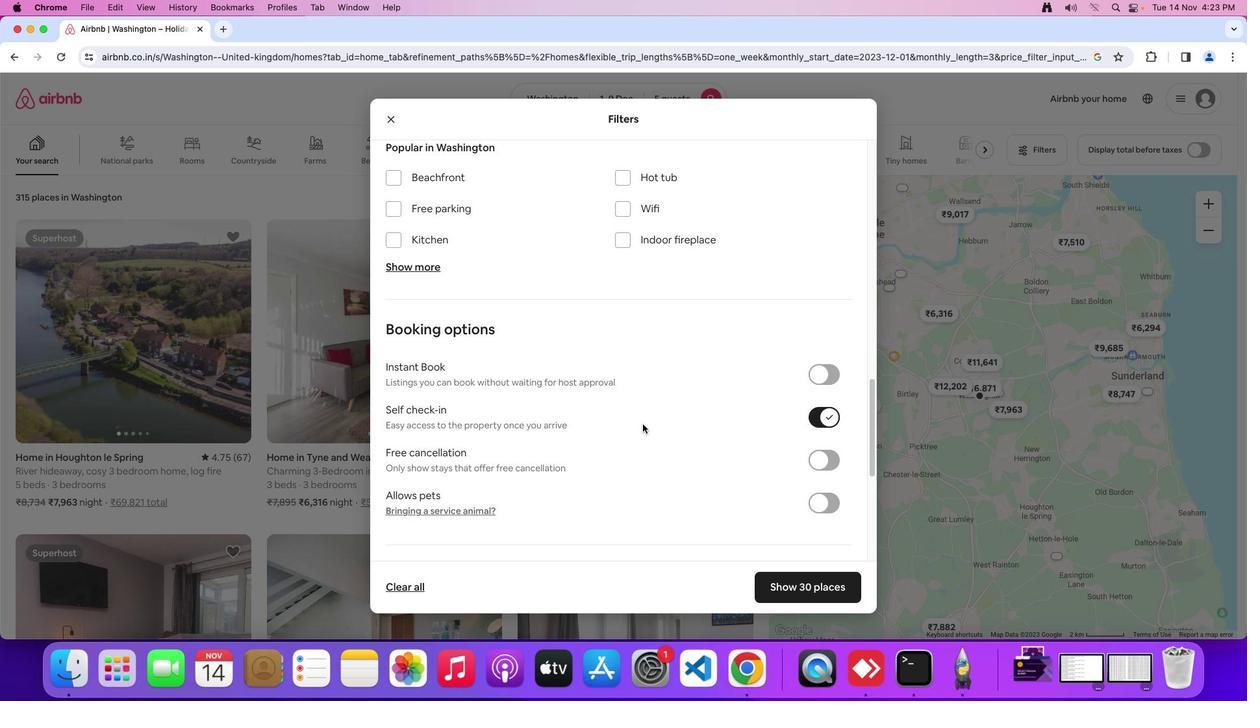 
Action: Mouse scrolled (643, 424) with delta (0, 0)
Screenshot: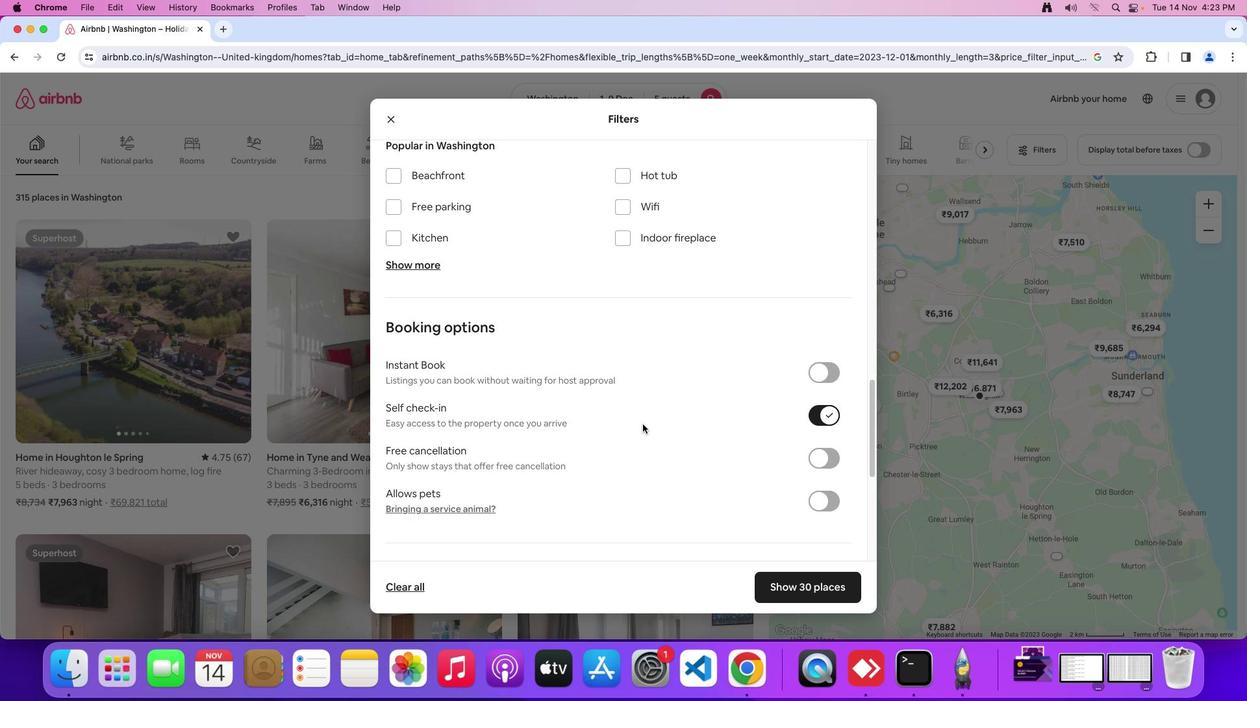 
Action: Mouse moved to (643, 424)
Screenshot: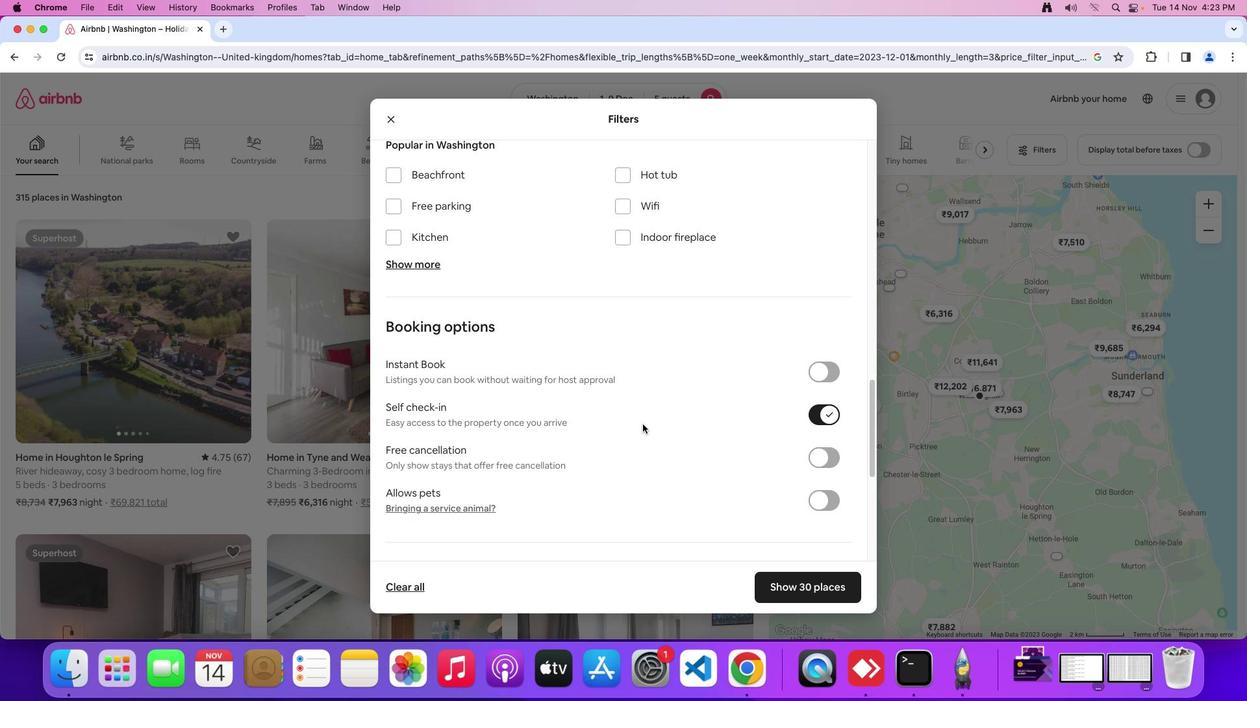 
Action: Mouse scrolled (643, 424) with delta (0, 0)
Screenshot: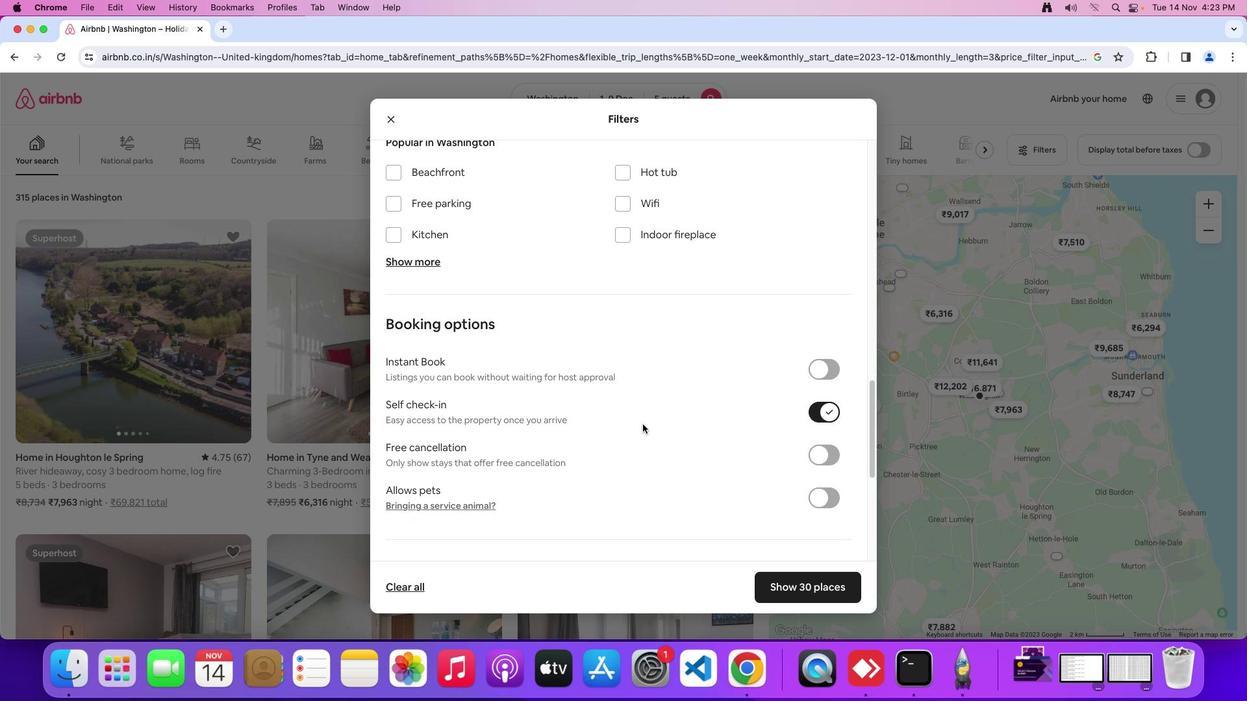 
Action: Mouse scrolled (643, 424) with delta (0, 0)
Screenshot: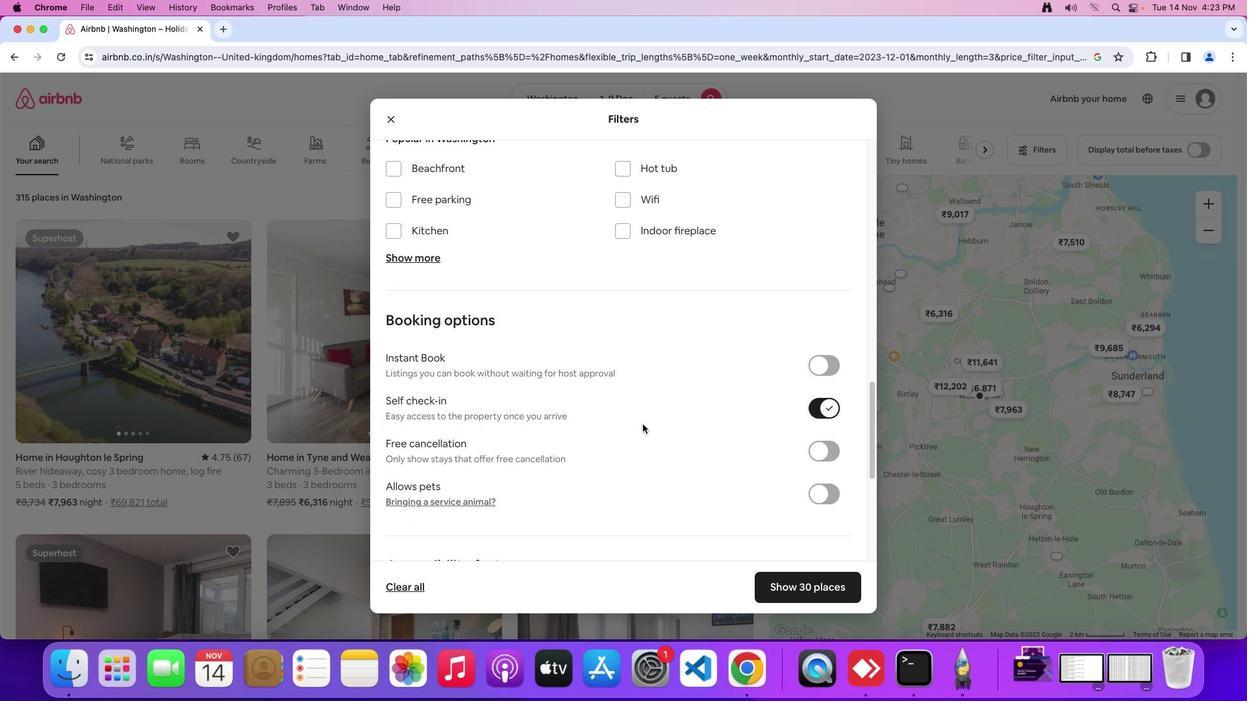 
Action: Mouse scrolled (643, 424) with delta (0, 0)
Screenshot: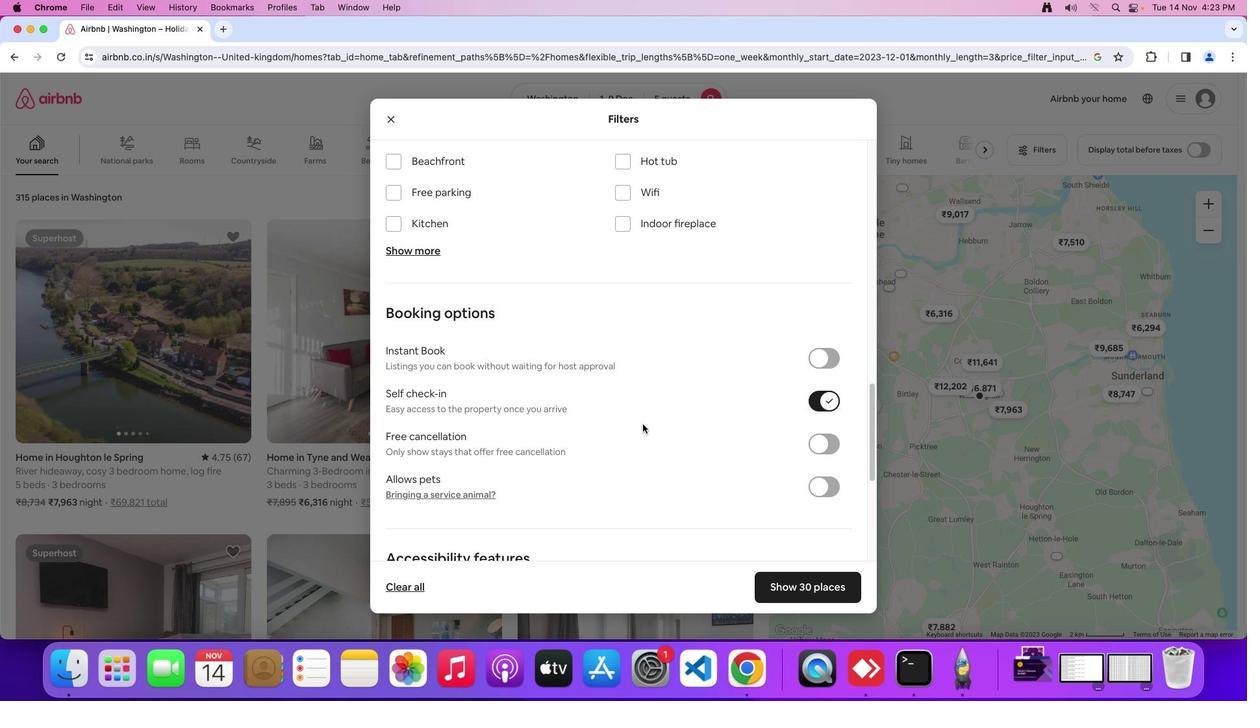 
Action: Mouse scrolled (643, 424) with delta (0, 0)
Screenshot: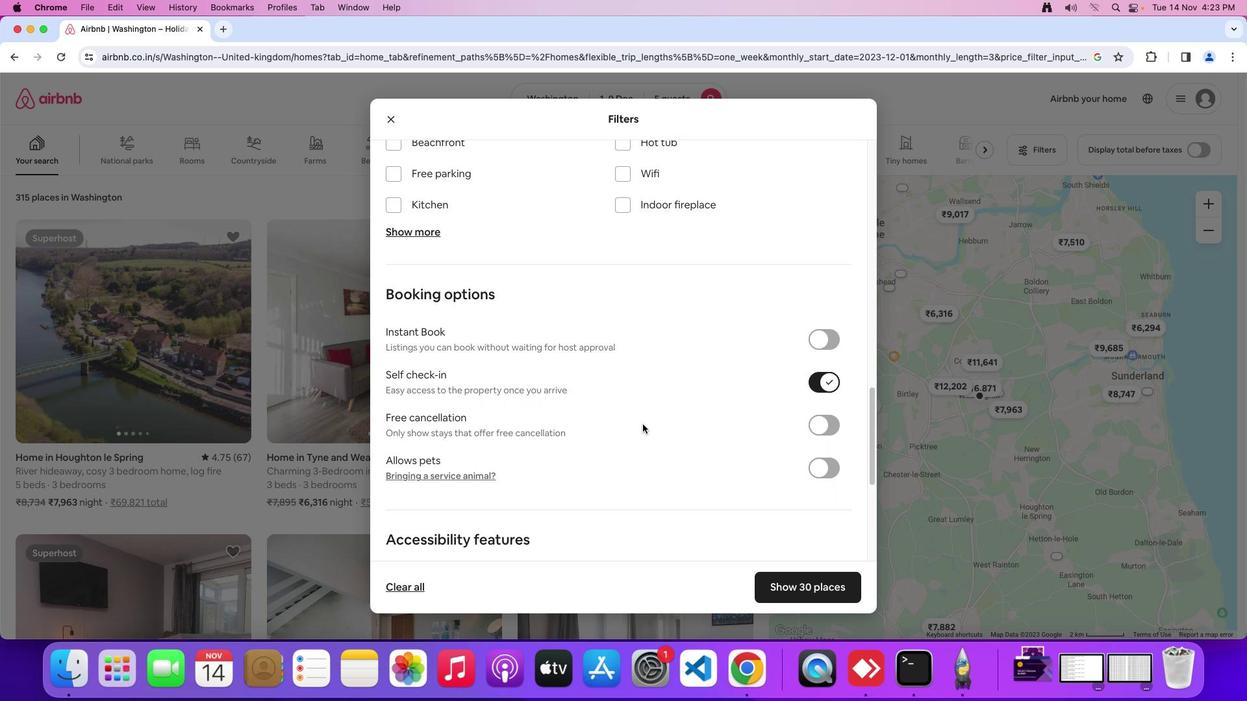 
Action: Mouse moved to (643, 423)
Screenshot: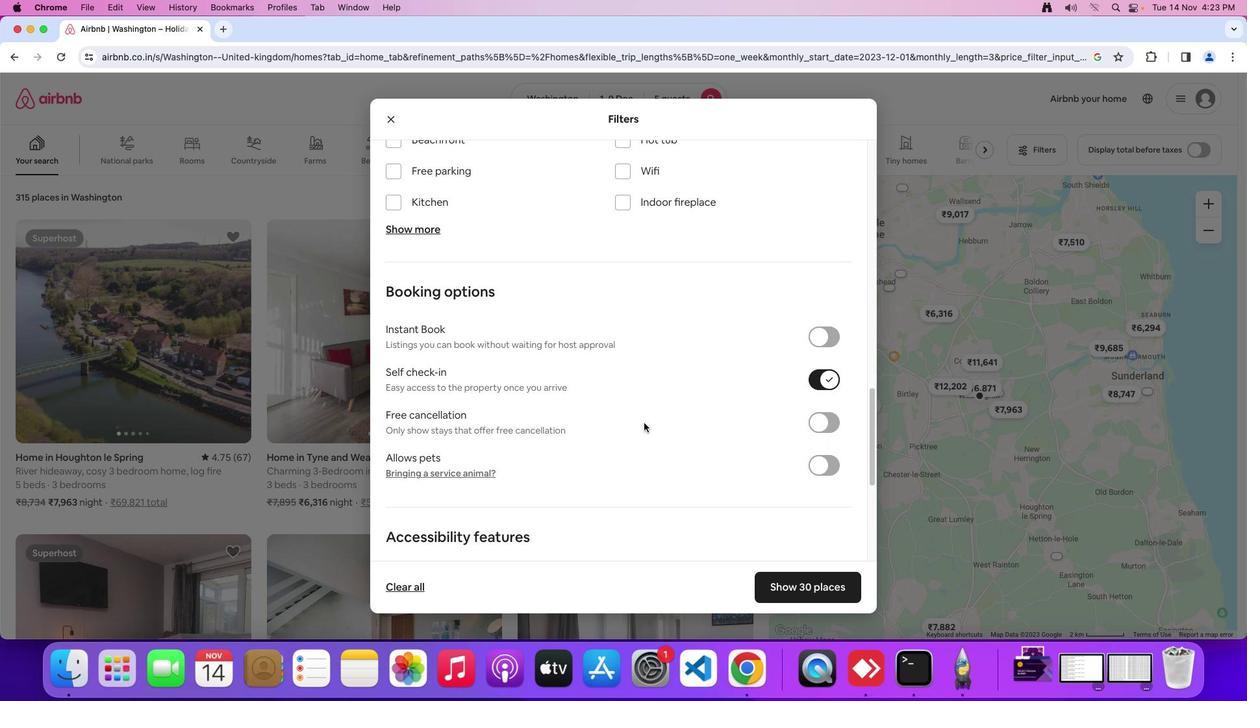 
Action: Mouse scrolled (643, 423) with delta (0, 0)
Screenshot: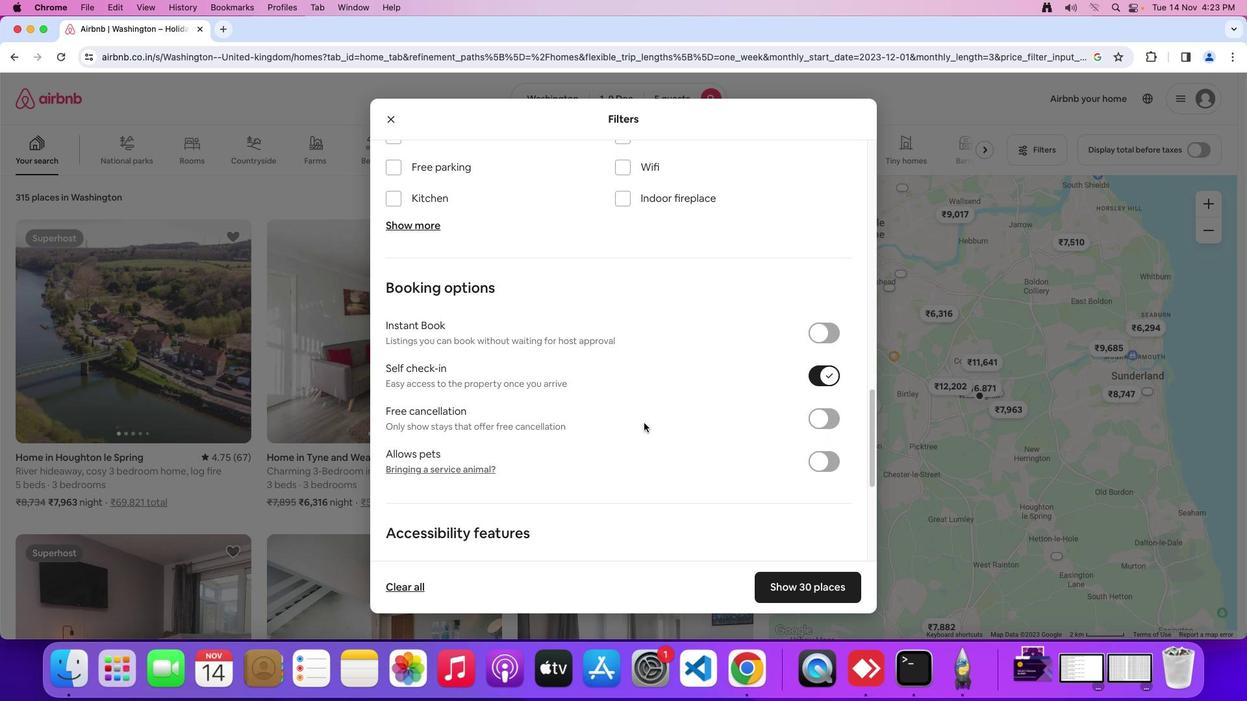 
Action: Mouse moved to (643, 422)
Screenshot: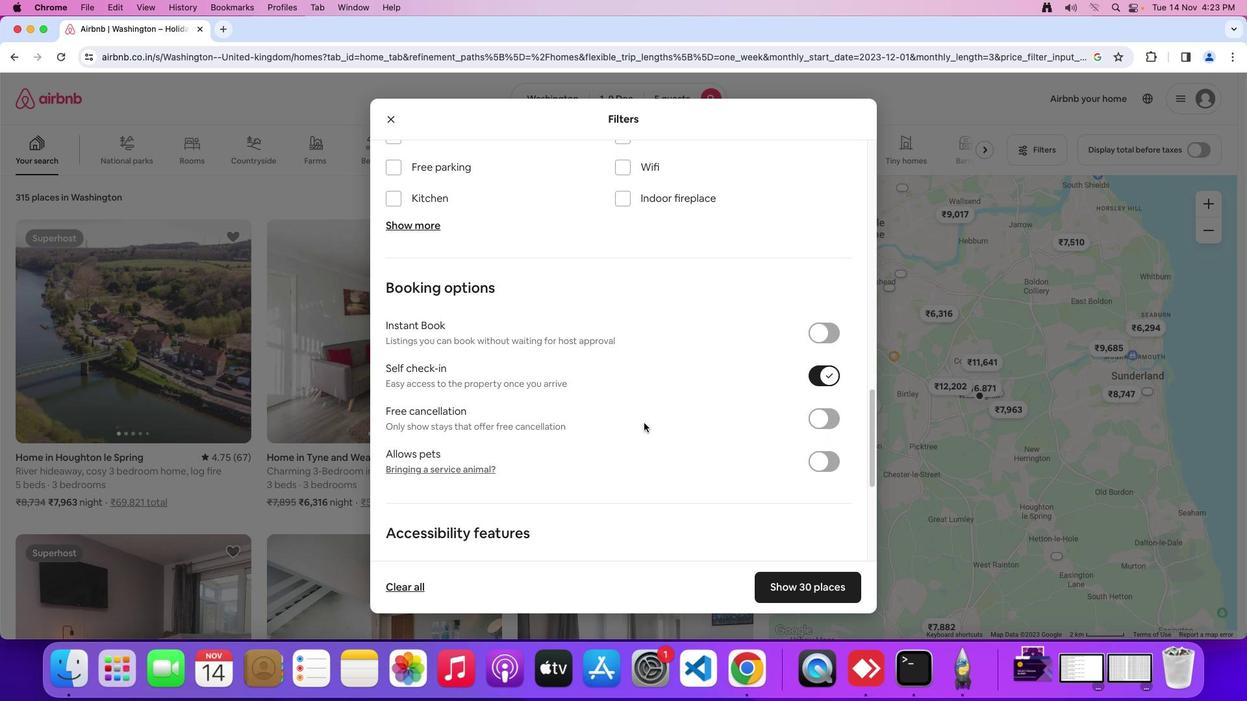 
Action: Mouse scrolled (643, 422) with delta (0, 0)
Screenshot: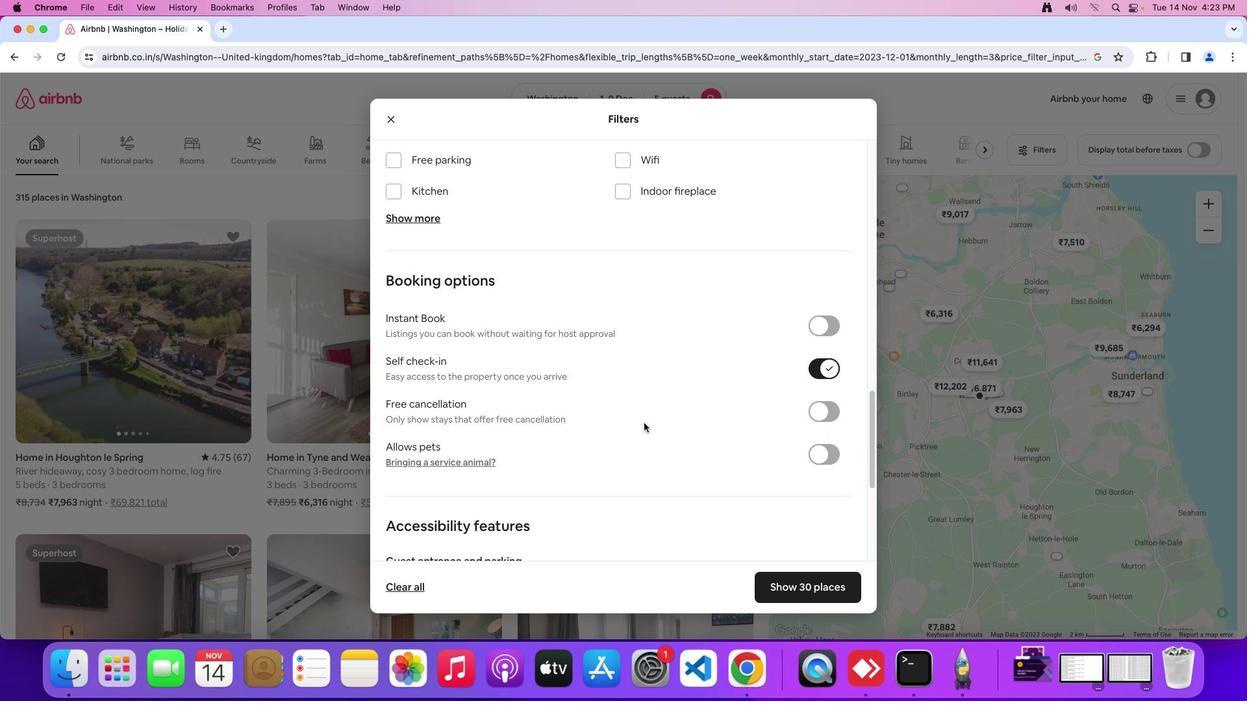 
Action: Mouse scrolled (643, 422) with delta (0, 0)
Screenshot: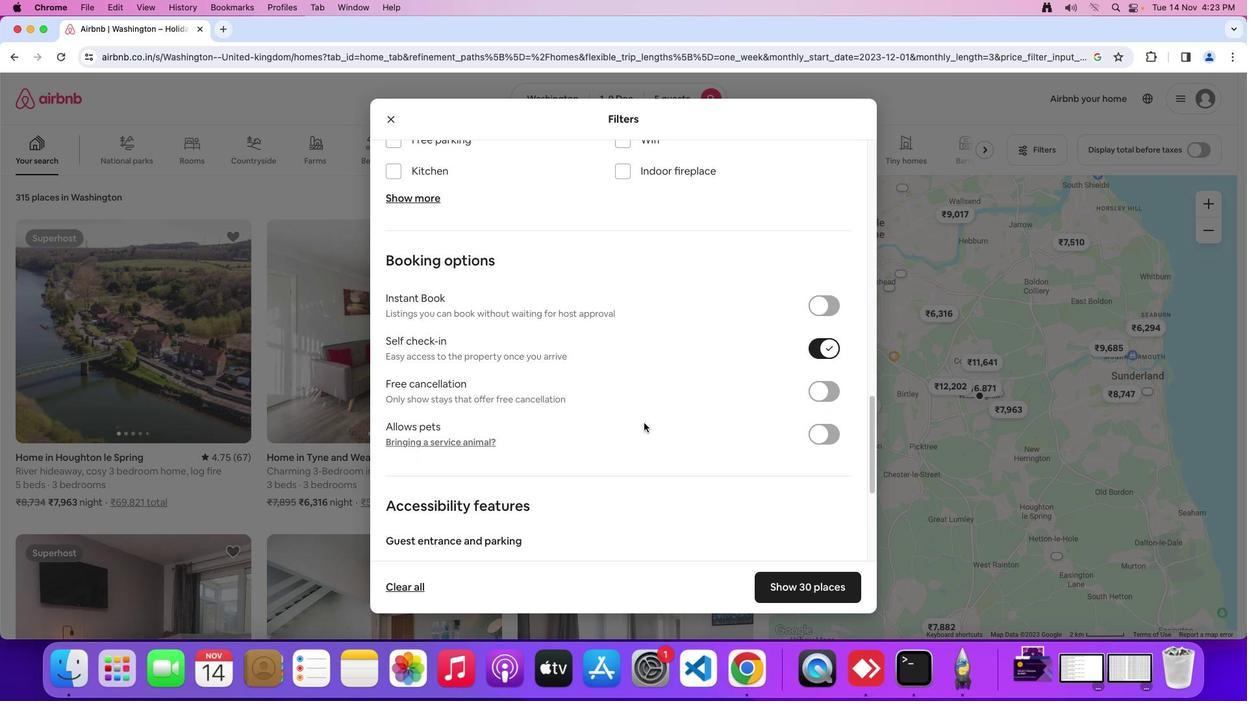 
Action: Mouse moved to (651, 434)
Screenshot: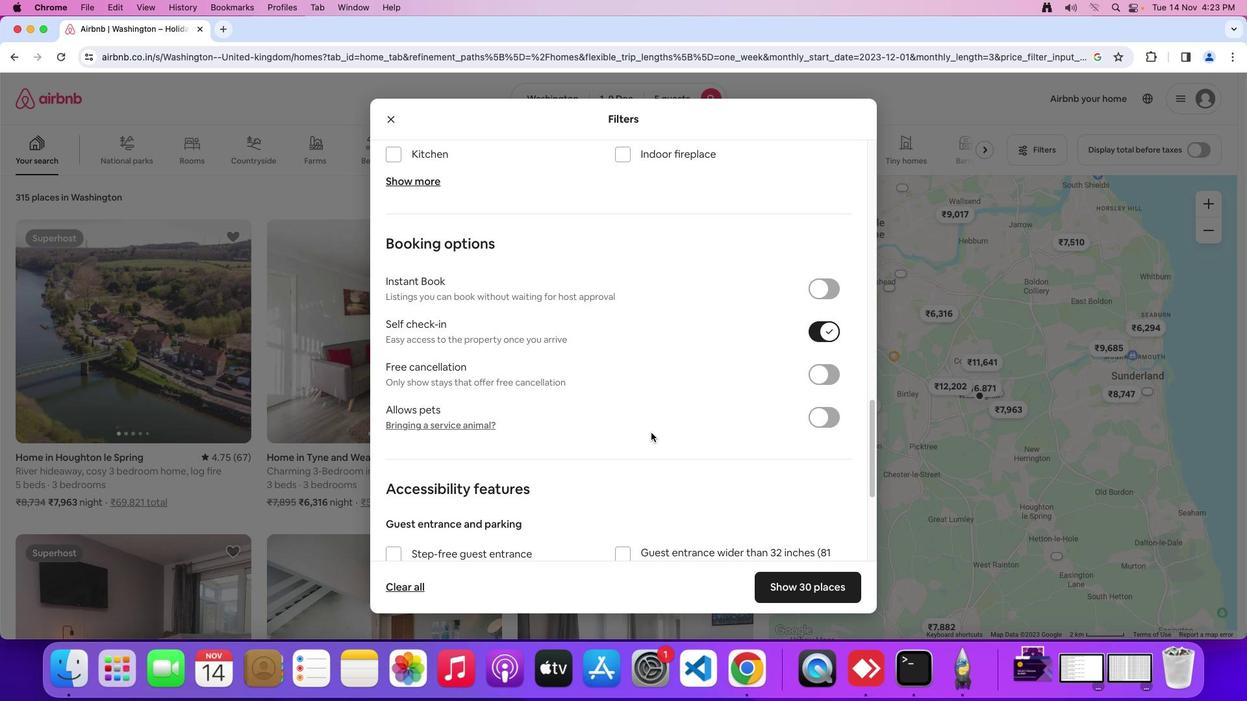 
Action: Mouse scrolled (651, 434) with delta (0, 0)
Screenshot: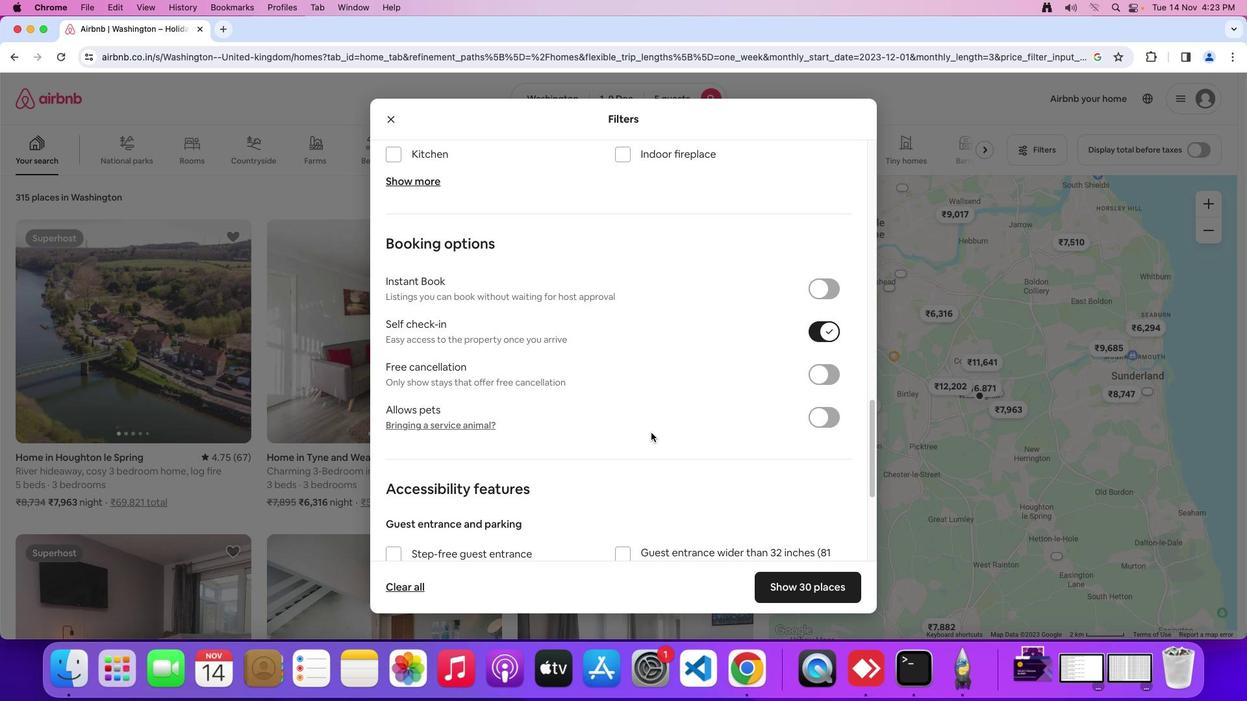 
Action: Mouse moved to (651, 433)
Screenshot: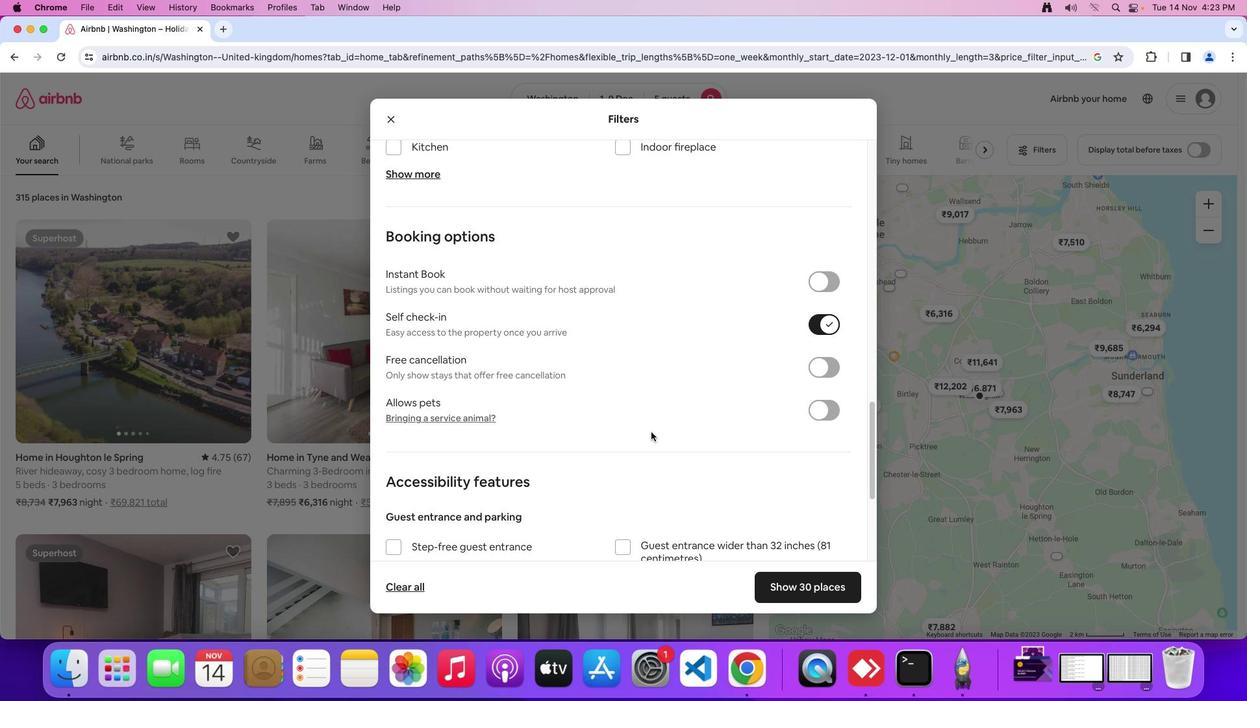 
Action: Mouse scrolled (651, 433) with delta (0, 0)
Screenshot: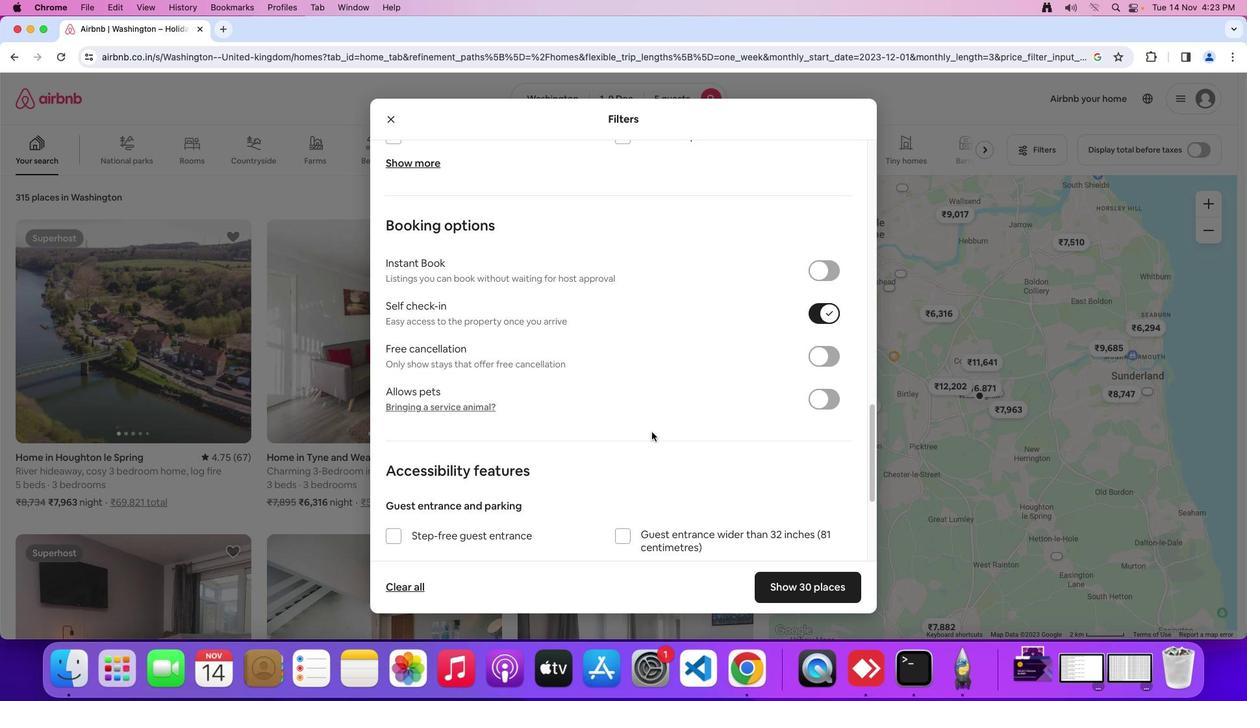 
Action: Mouse moved to (651, 432)
Screenshot: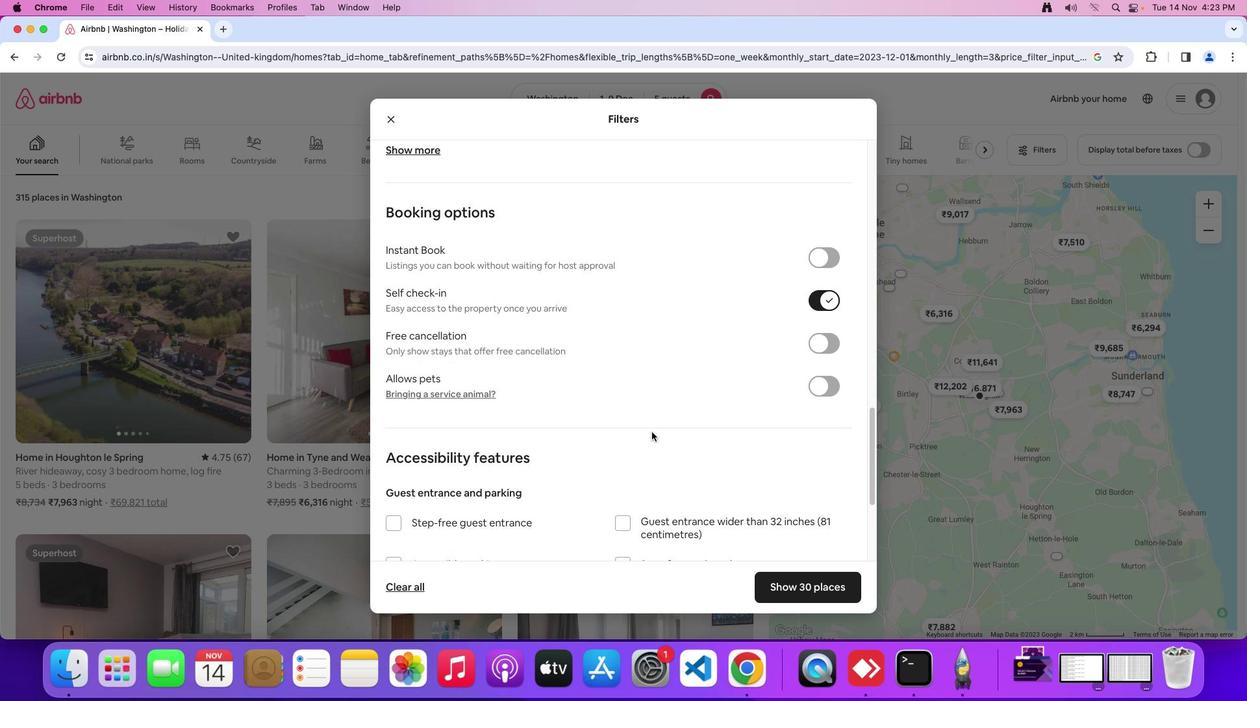
Action: Mouse scrolled (651, 432) with delta (0, 0)
Screenshot: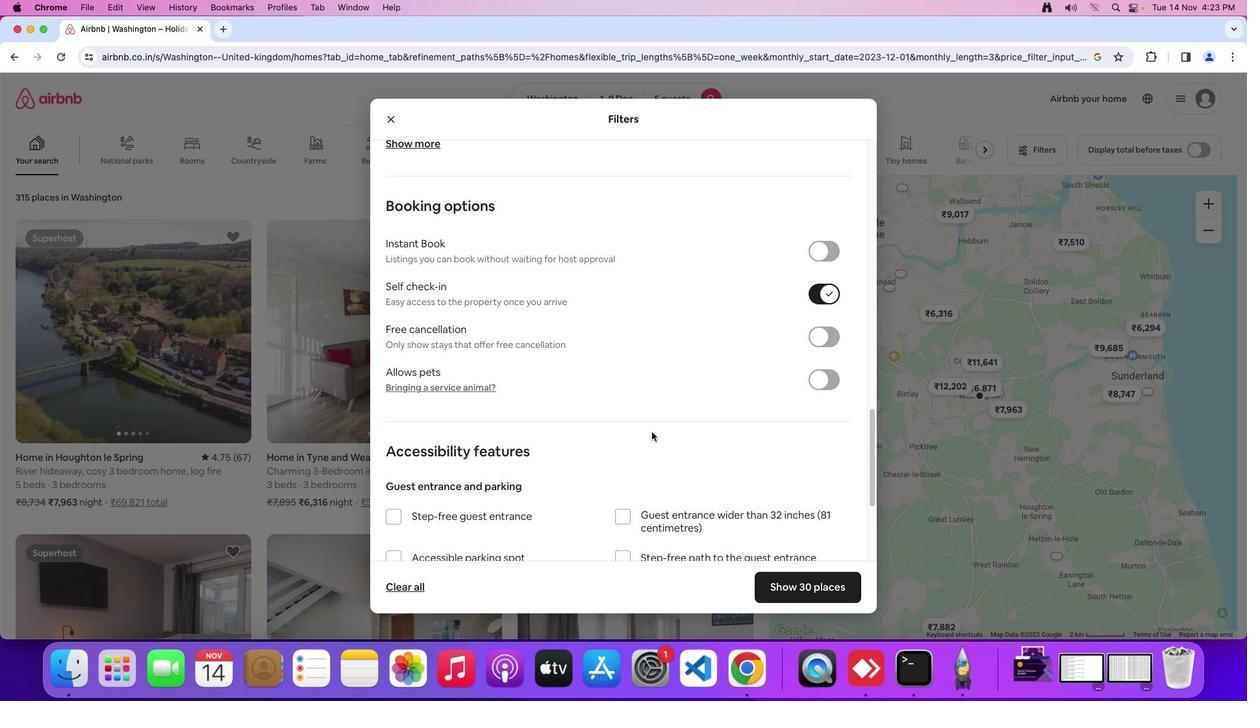 
Action: Mouse moved to (651, 432)
Screenshot: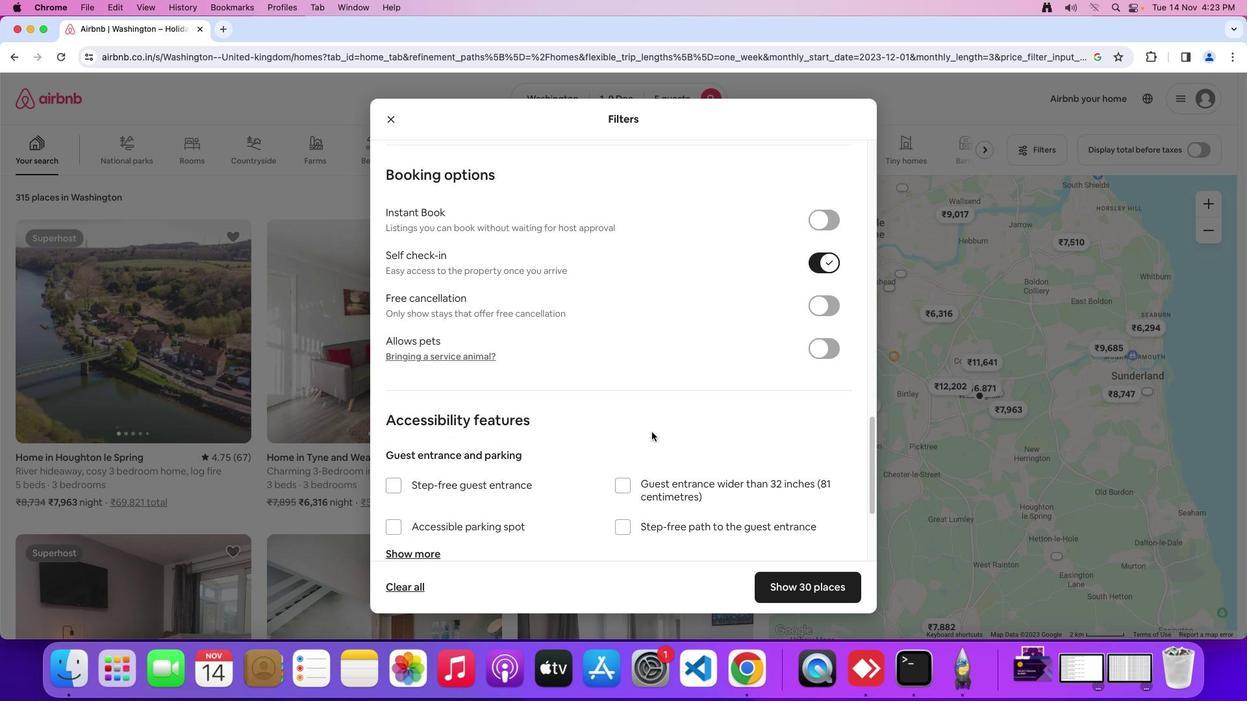 
Action: Mouse scrolled (651, 432) with delta (0, 0)
Screenshot: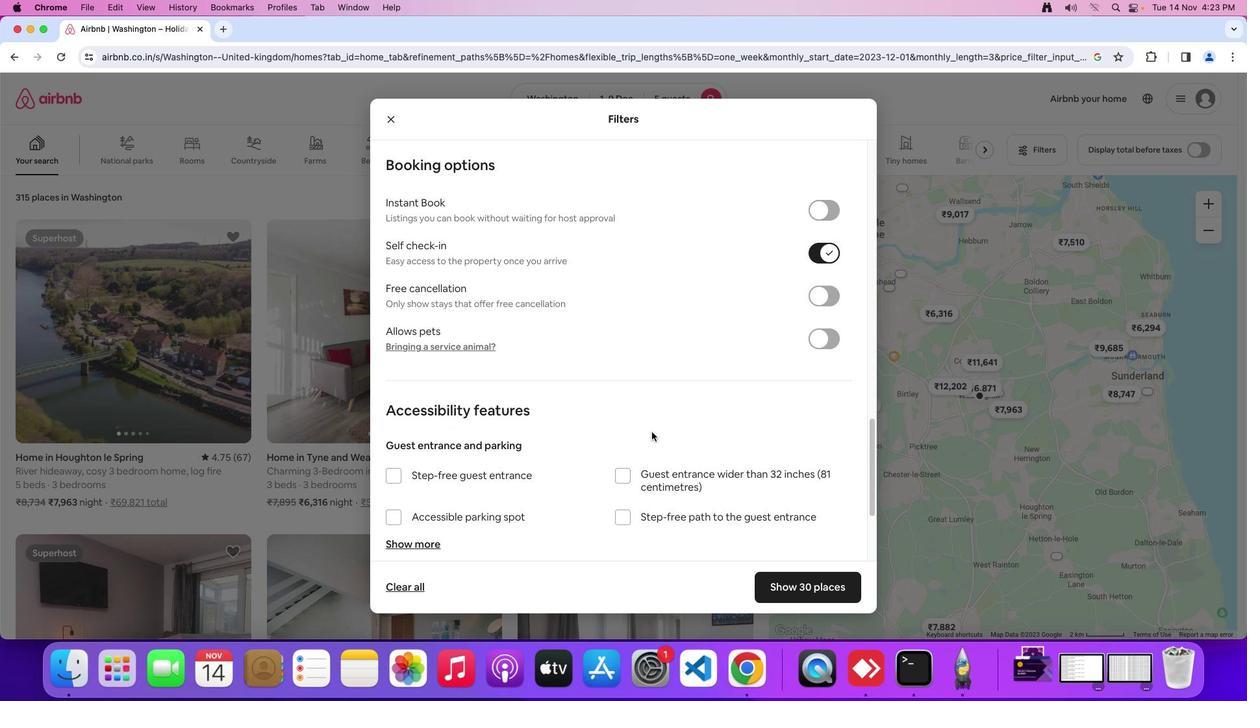 
Action: Mouse moved to (789, 584)
Screenshot: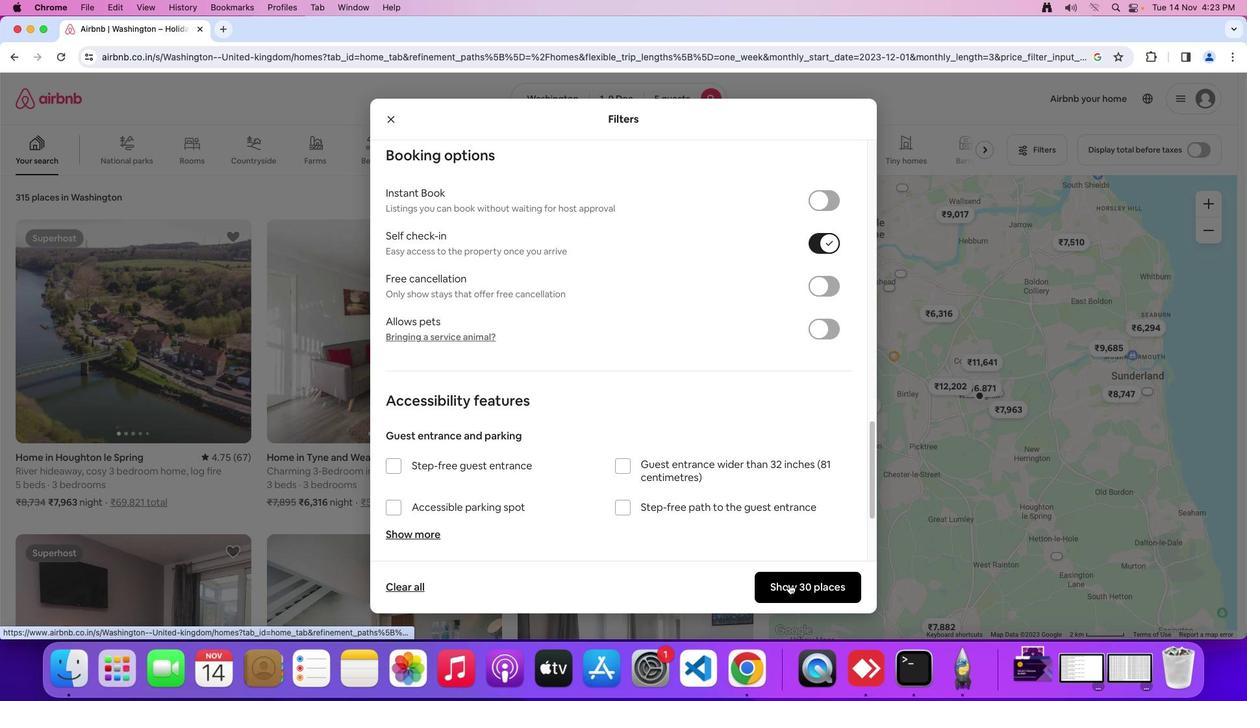 
Action: Mouse pressed left at (789, 584)
Screenshot: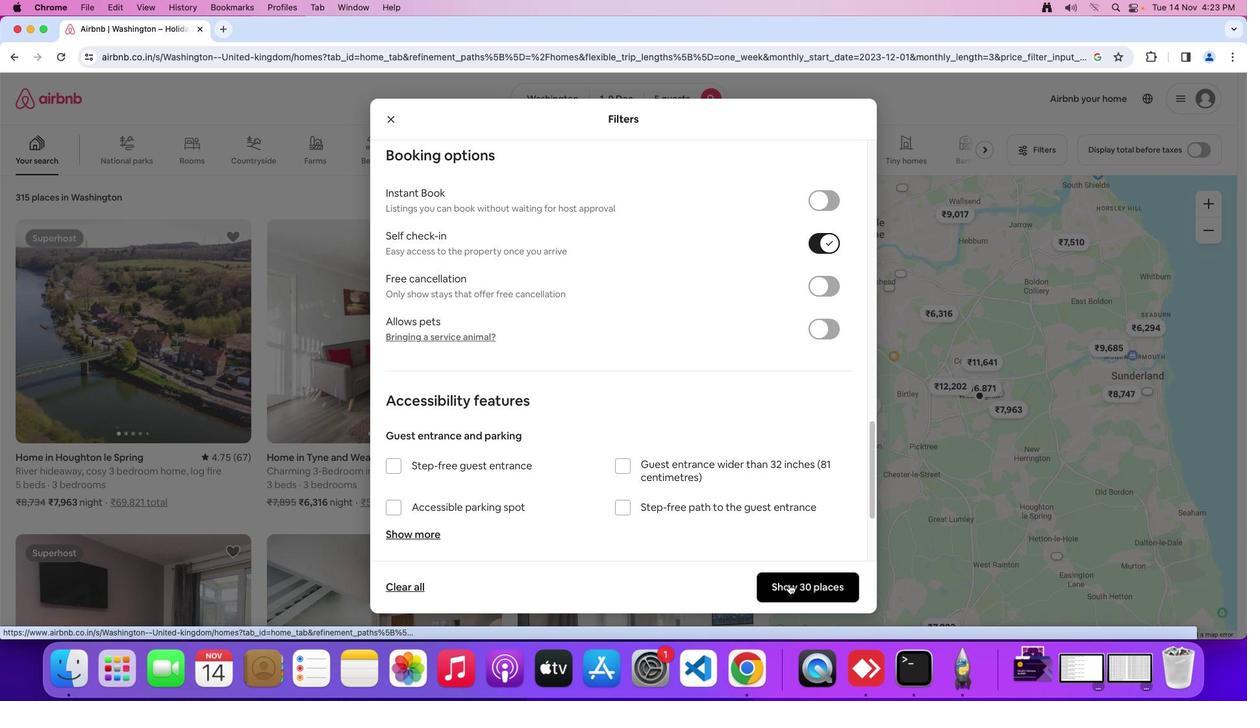 
Action: Mouse moved to (363, 401)
Screenshot: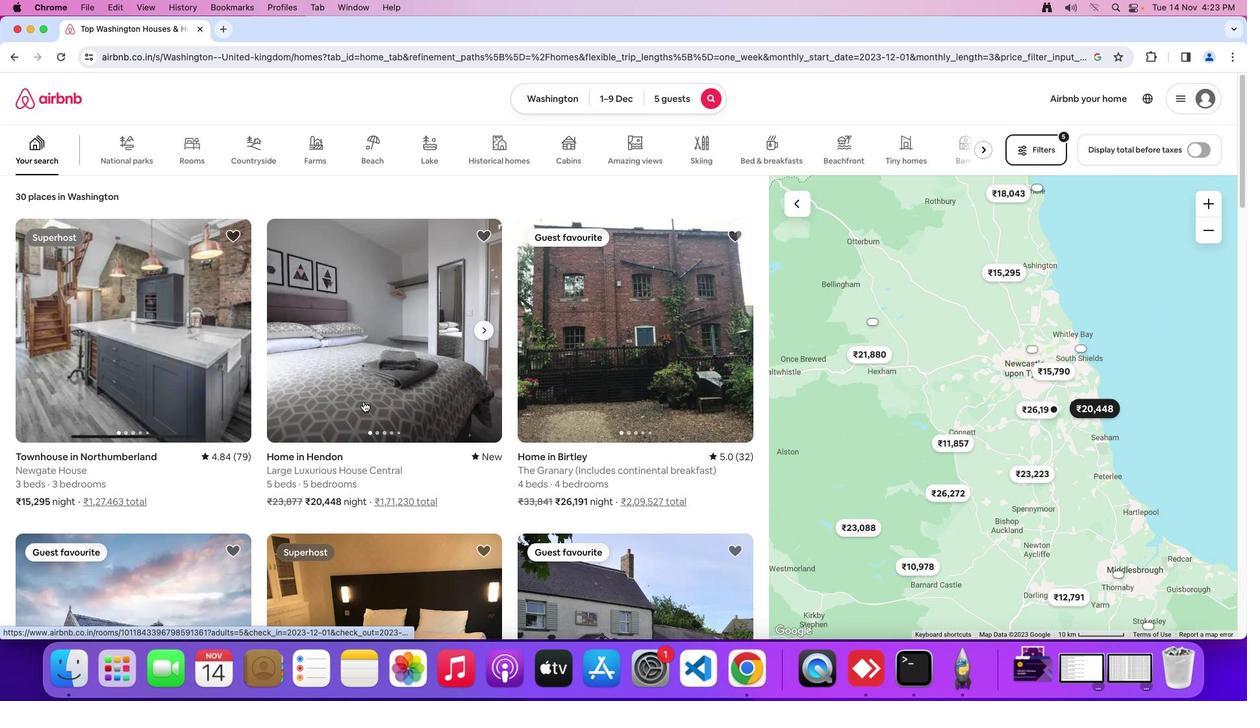 
Action: Mouse scrolled (363, 401) with delta (0, 0)
Screenshot: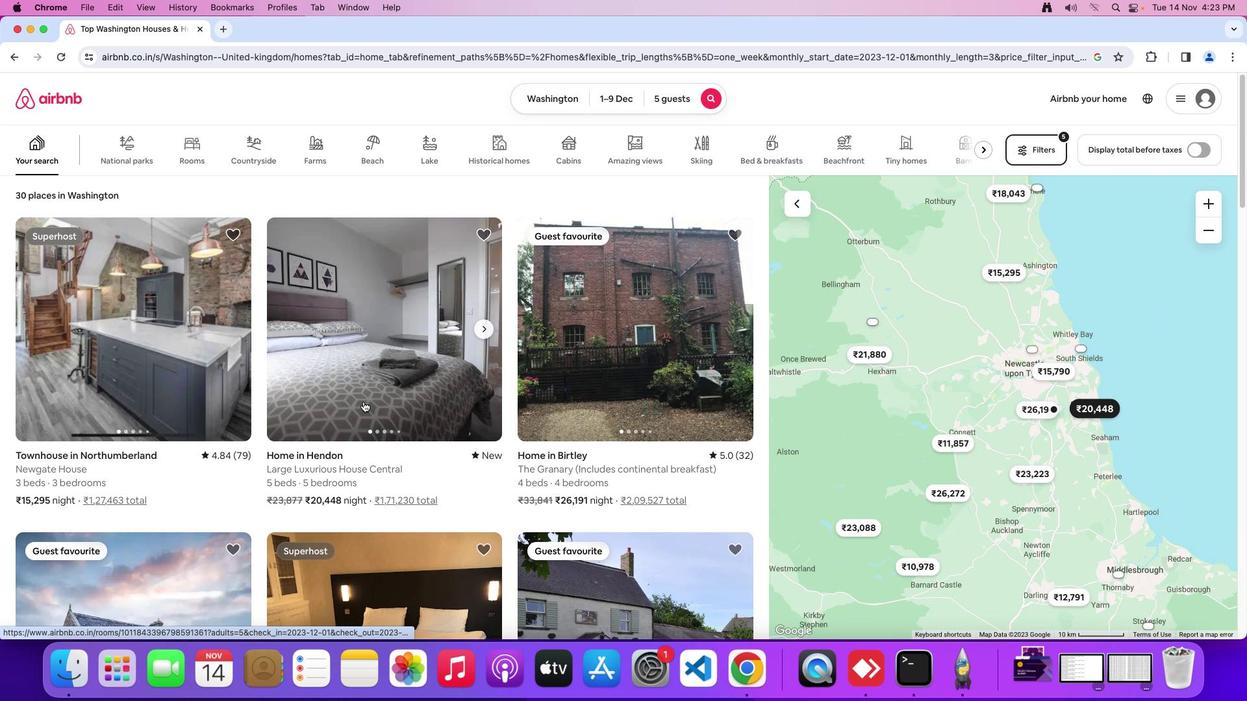 
Action: Mouse scrolled (363, 401) with delta (0, 0)
Screenshot: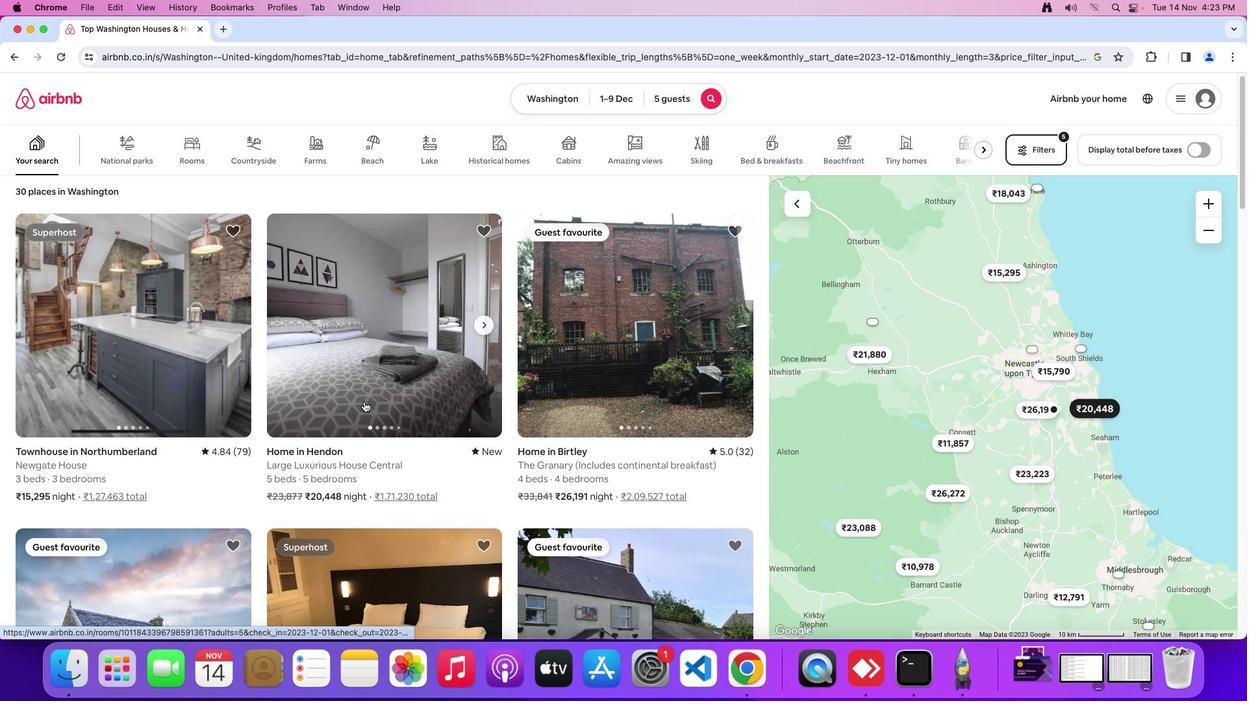 
Action: Mouse scrolled (363, 401) with delta (0, 0)
Screenshot: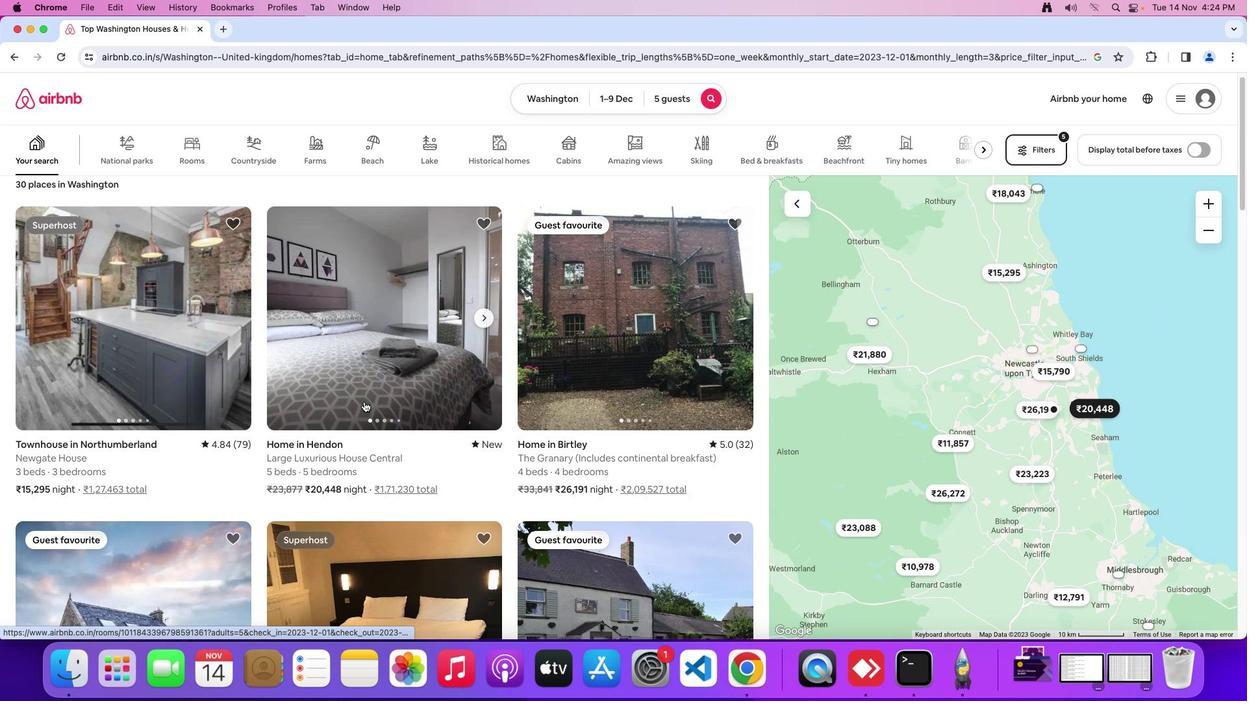 
Action: Mouse moved to (363, 401)
Screenshot: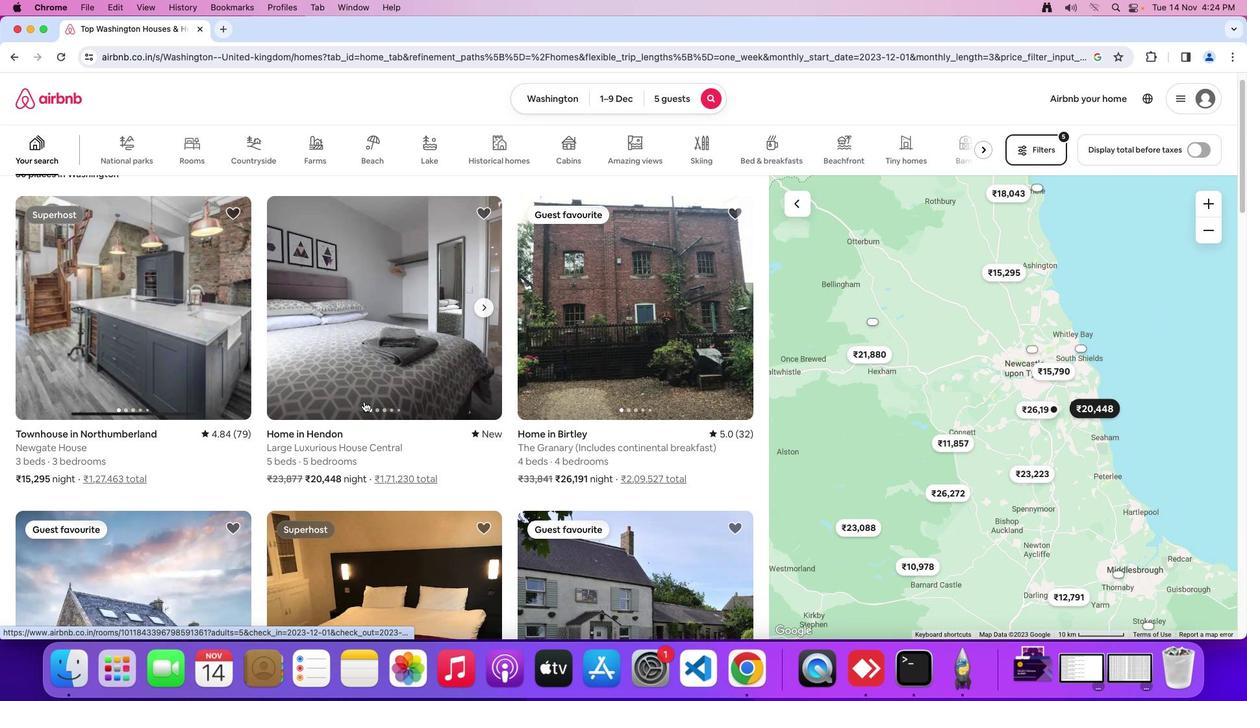 
Action: Mouse scrolled (363, 401) with delta (0, 0)
Screenshot: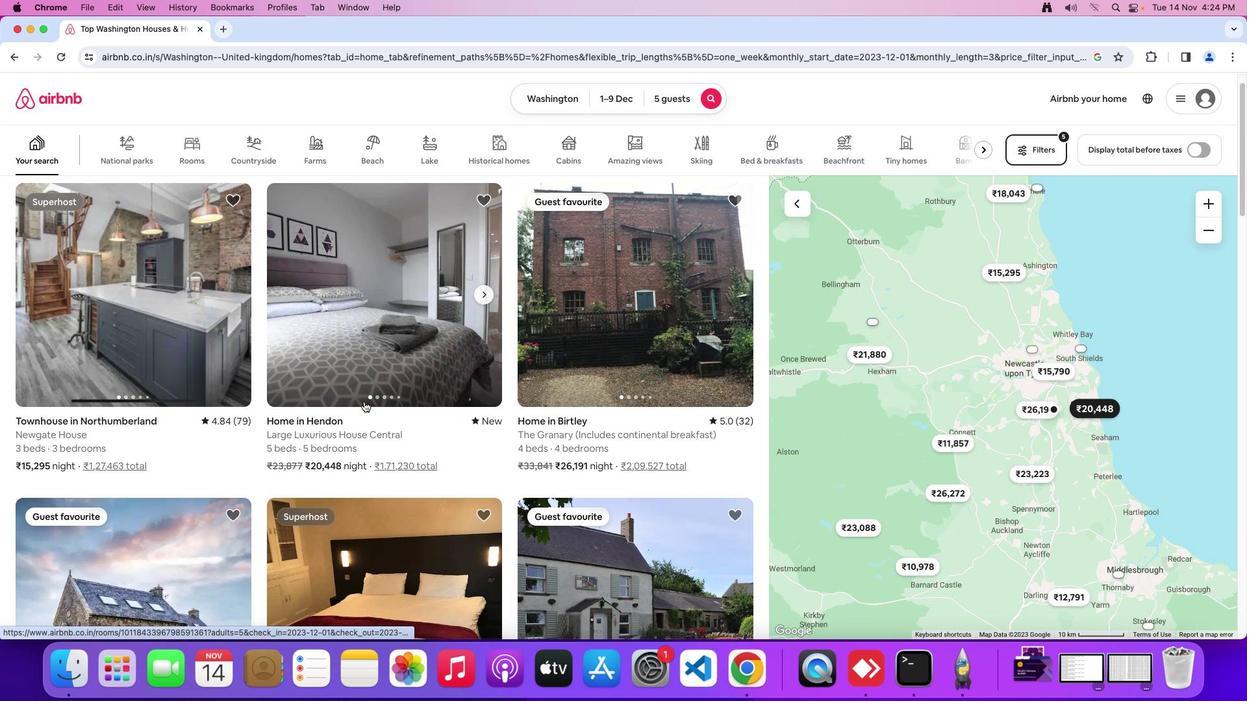 
Action: Mouse moved to (398, 398)
Screenshot: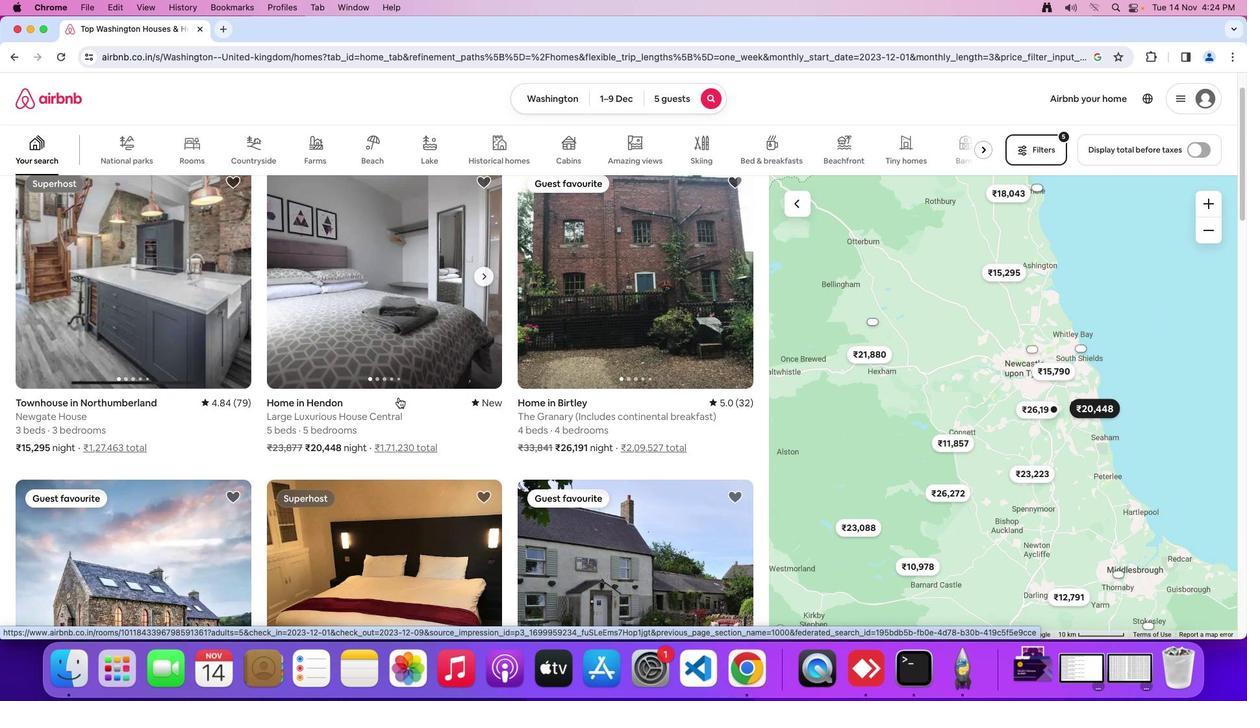 
Action: Mouse scrolled (398, 398) with delta (0, 0)
Screenshot: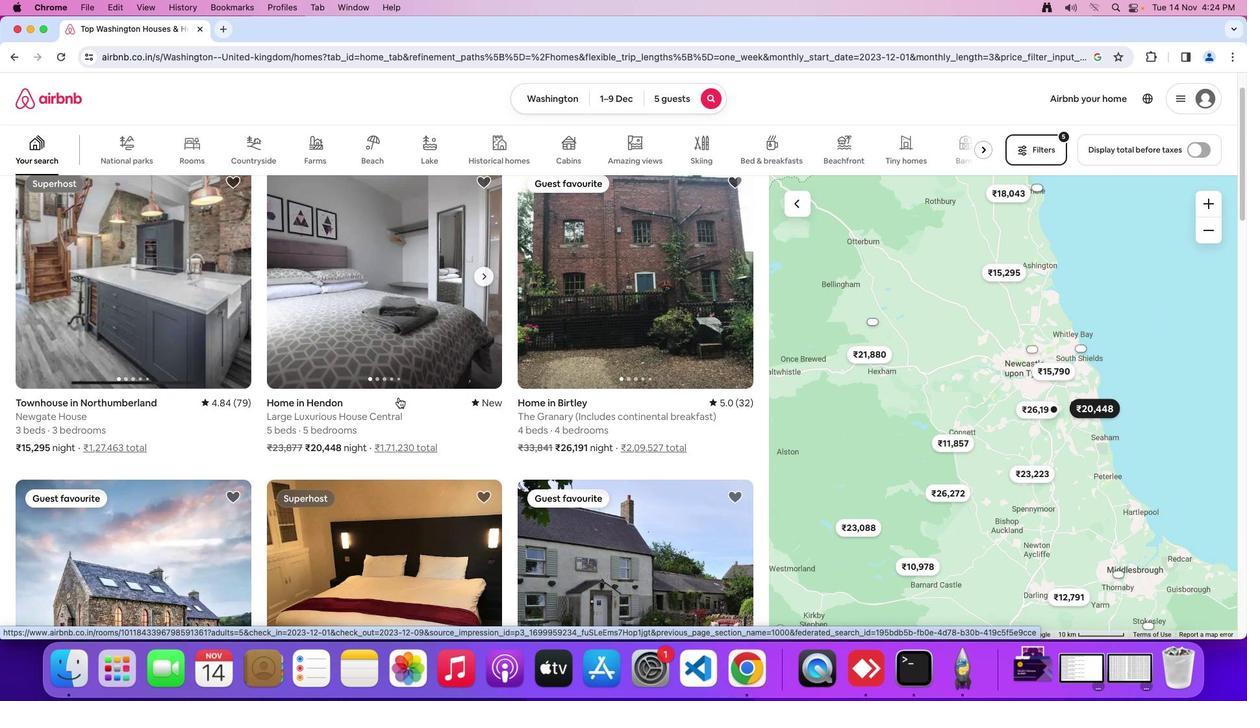 
Action: Mouse moved to (398, 398)
Screenshot: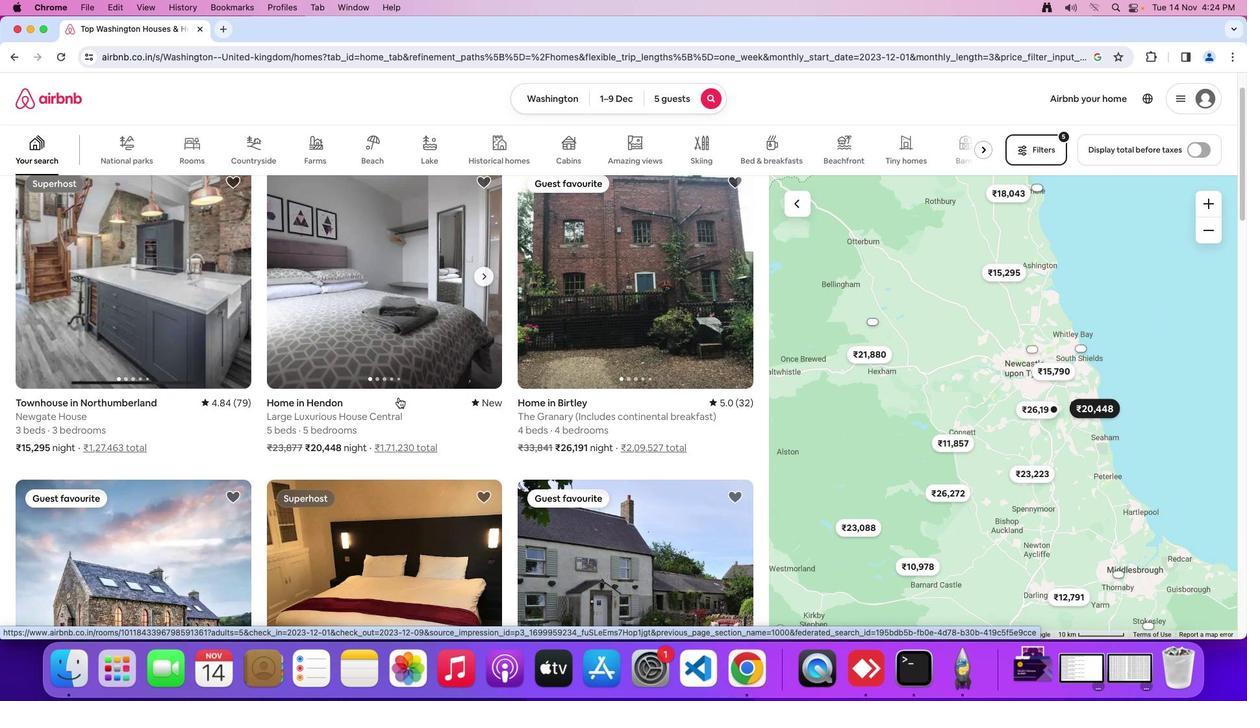 
Action: Mouse scrolled (398, 398) with delta (0, 0)
Screenshot: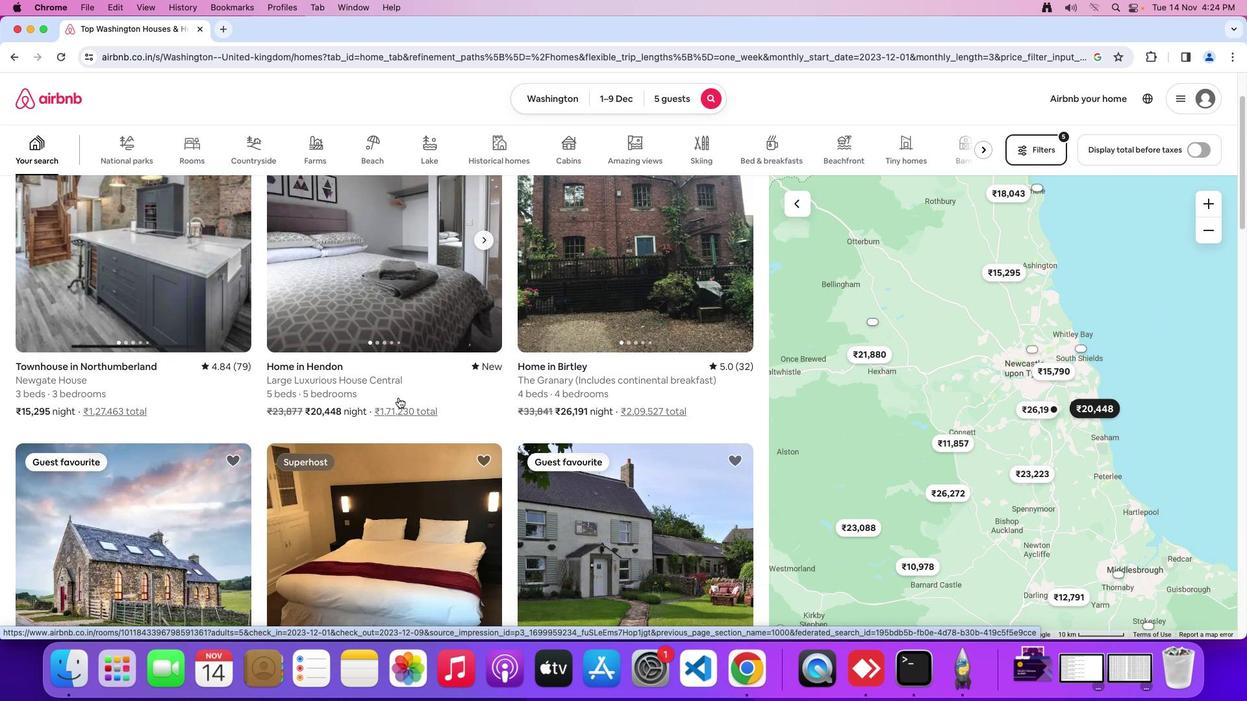 
Action: Mouse moved to (398, 398)
Screenshot: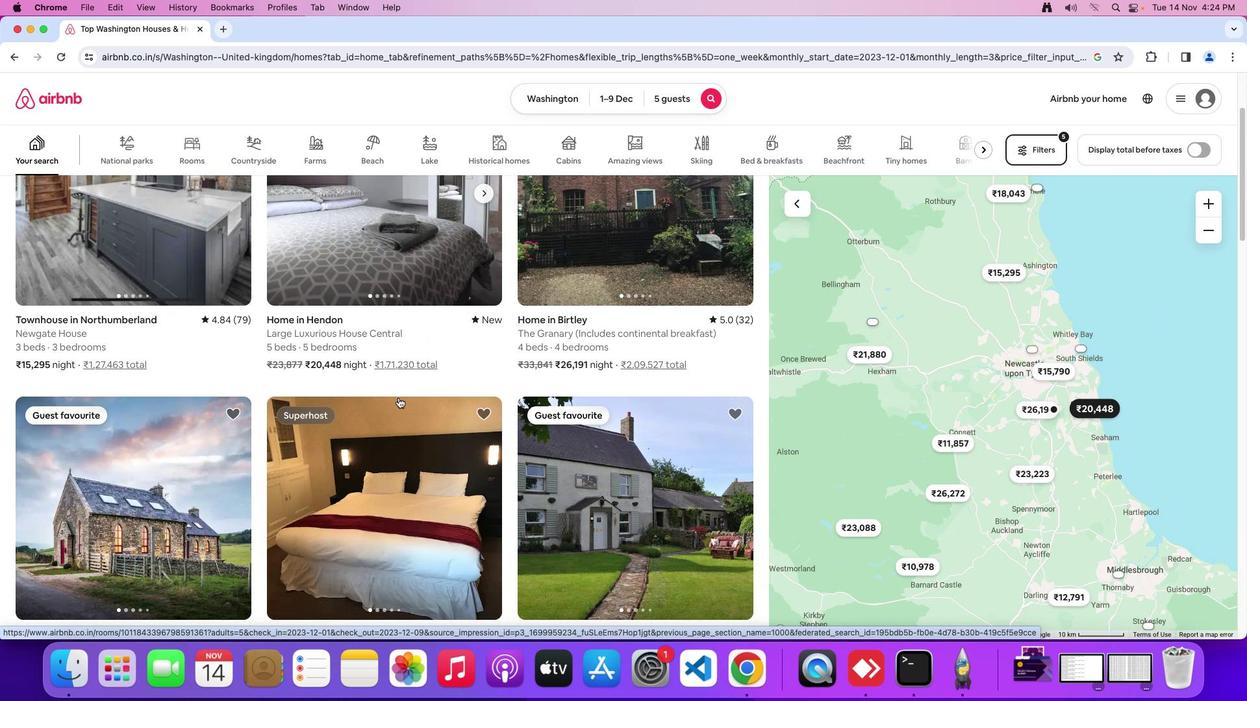 
Action: Mouse scrolled (398, 398) with delta (0, -1)
Screenshot: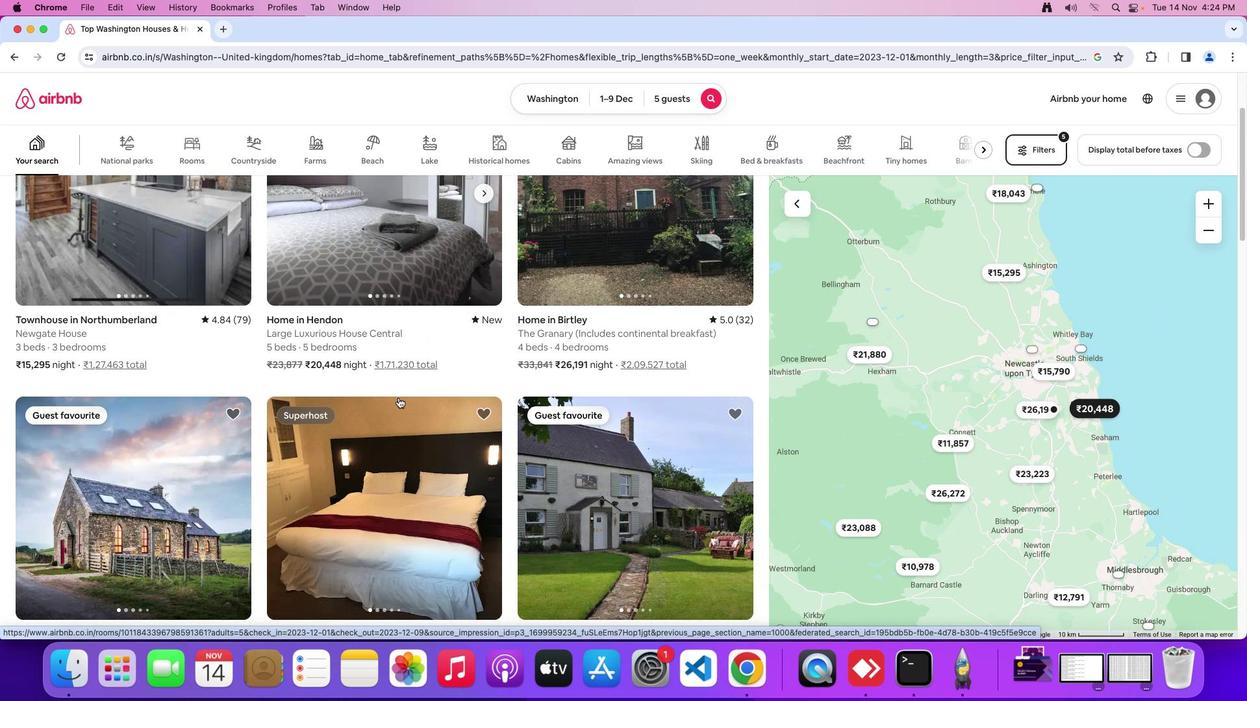 
Action: Mouse moved to (398, 397)
Screenshot: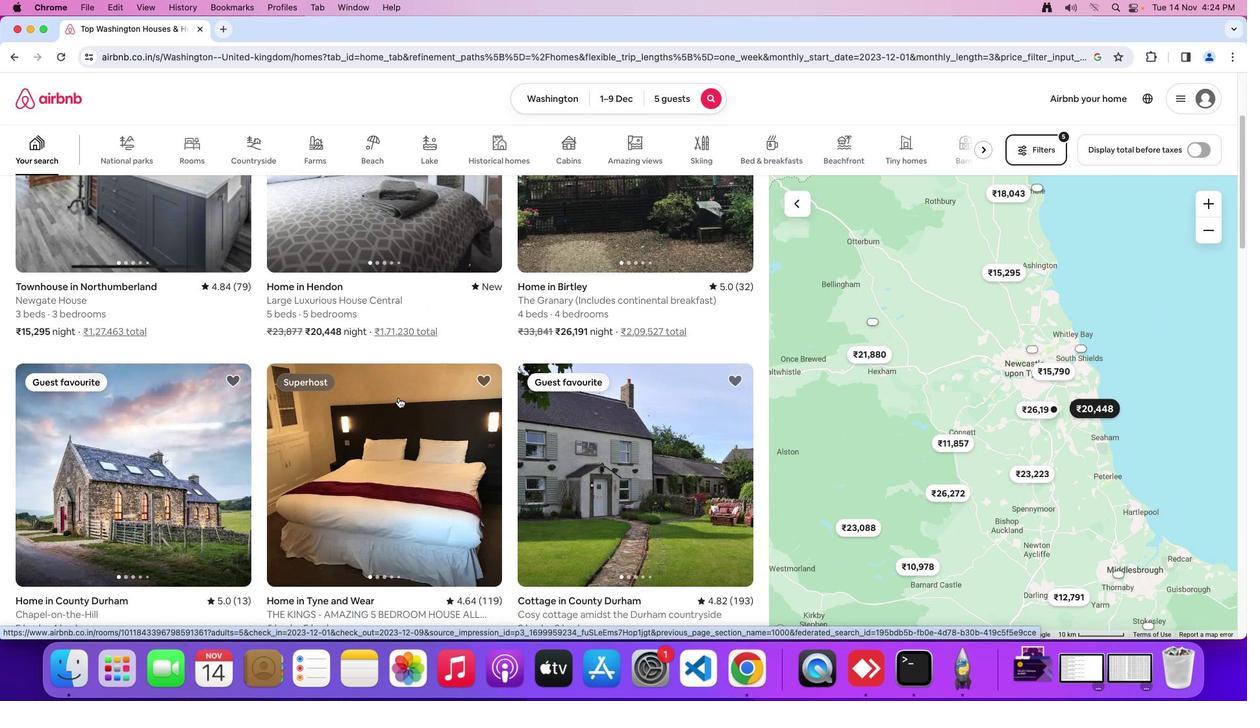
Action: Mouse scrolled (398, 397) with delta (0, -2)
Screenshot: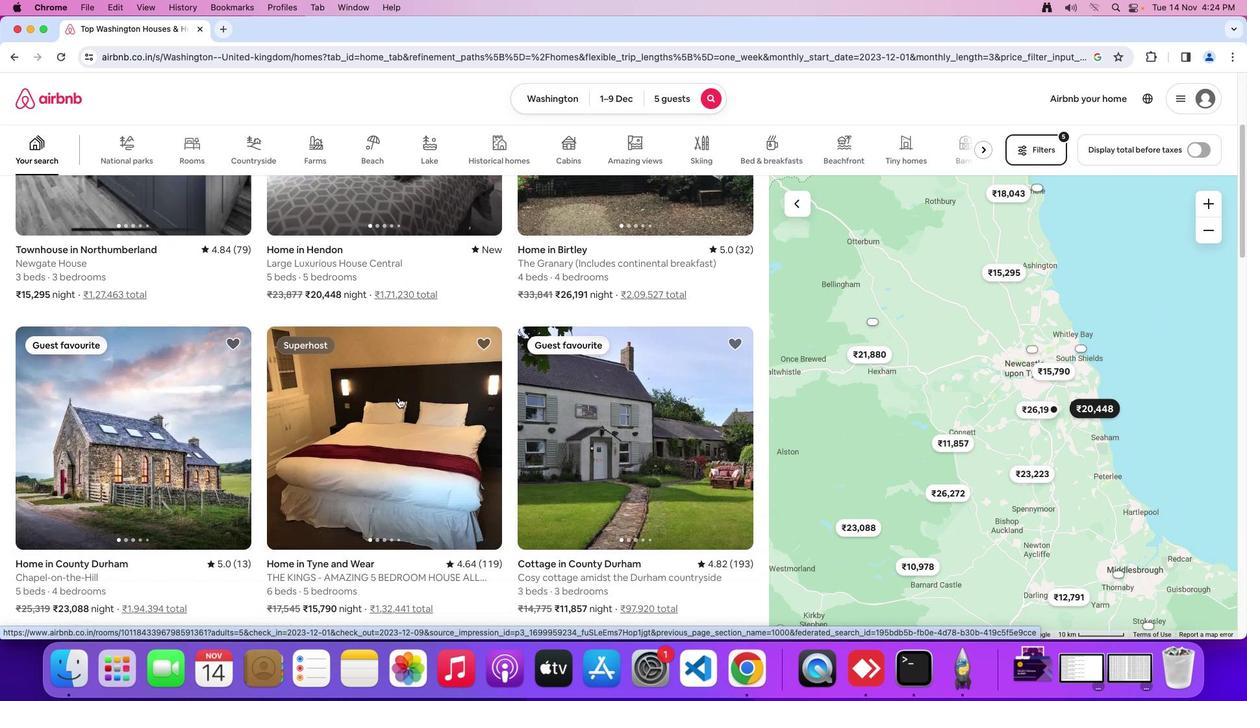 
Action: Mouse moved to (398, 397)
Screenshot: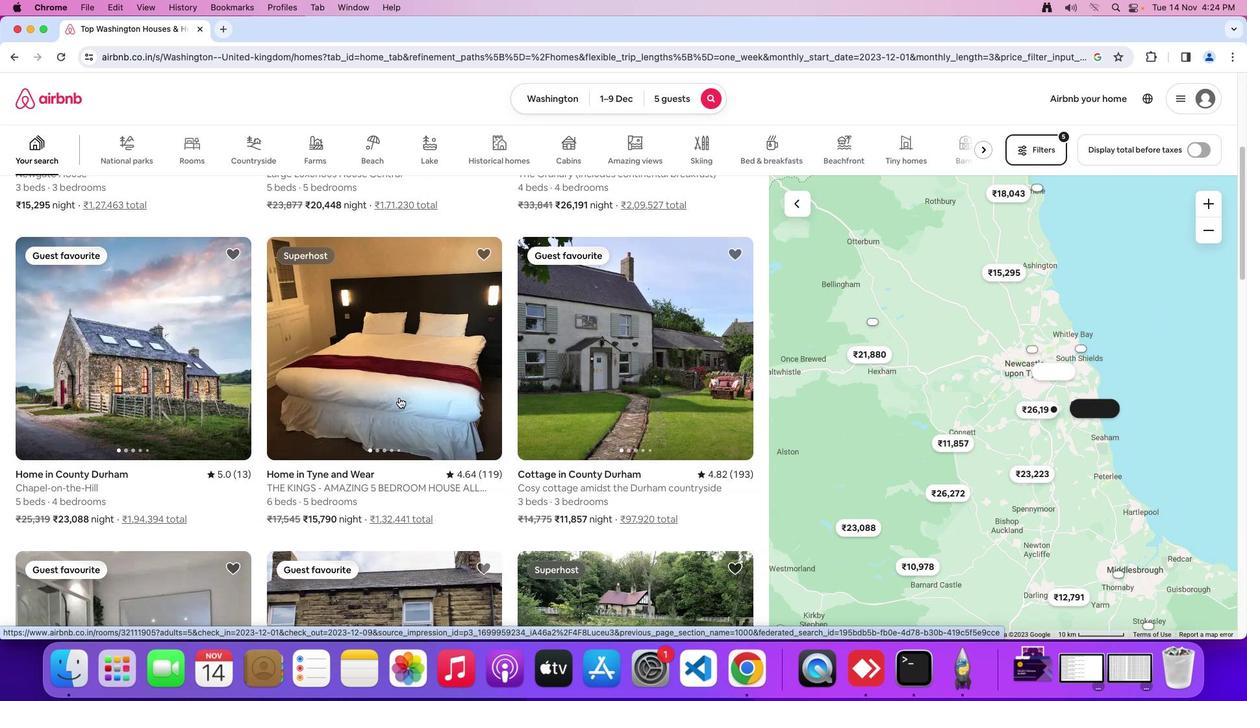 
Action: Mouse scrolled (398, 397) with delta (0, 0)
Screenshot: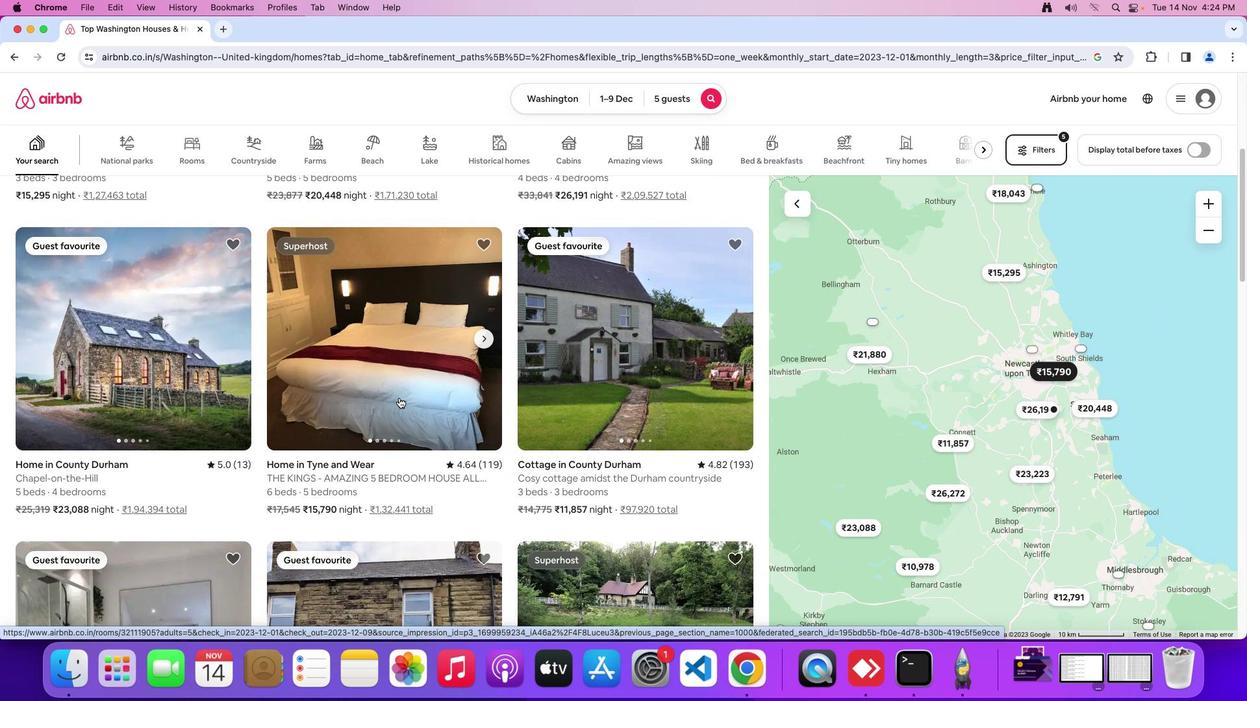 
Action: Mouse scrolled (398, 397) with delta (0, 0)
Screenshot: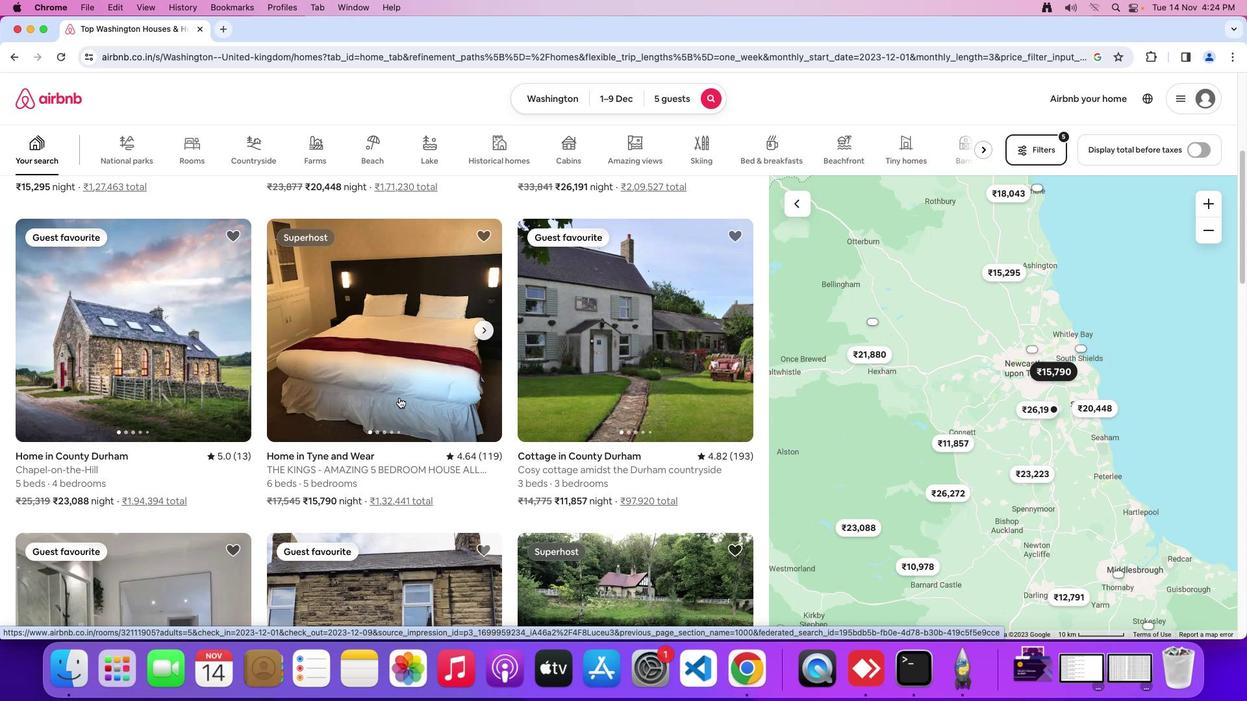 
Action: Mouse scrolled (398, 397) with delta (0, -1)
Screenshot: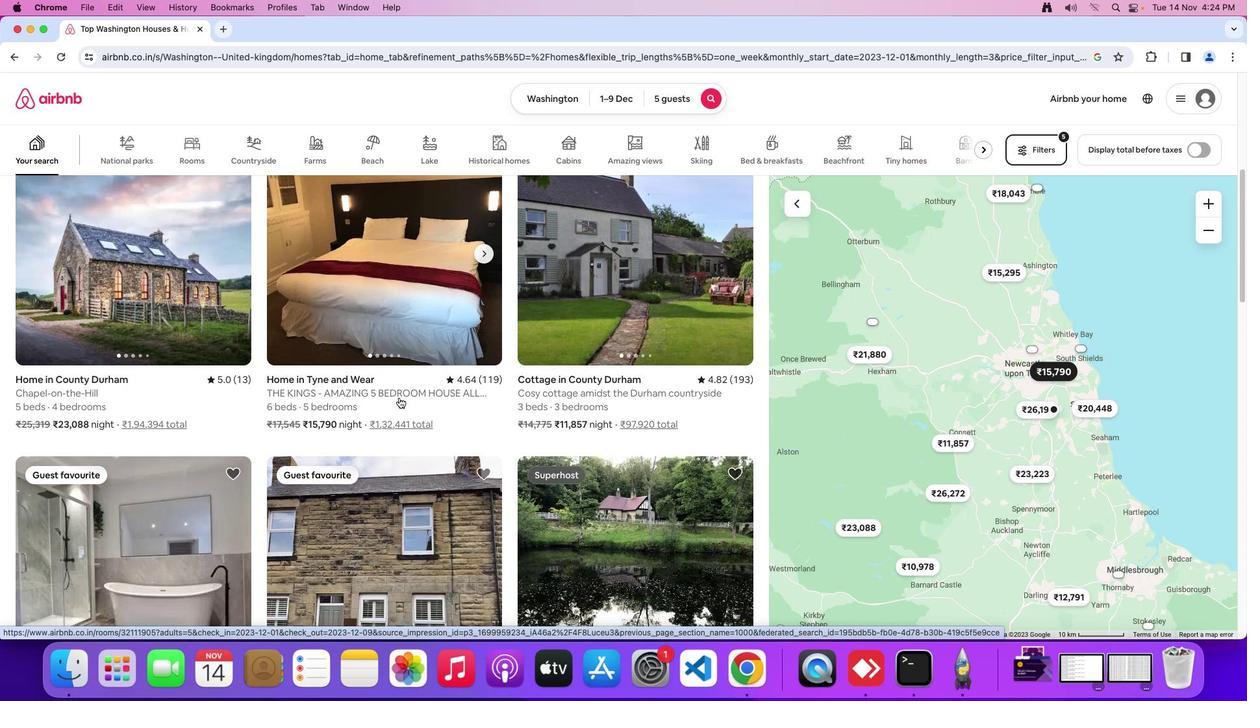 
Action: Mouse moved to (406, 313)
Screenshot: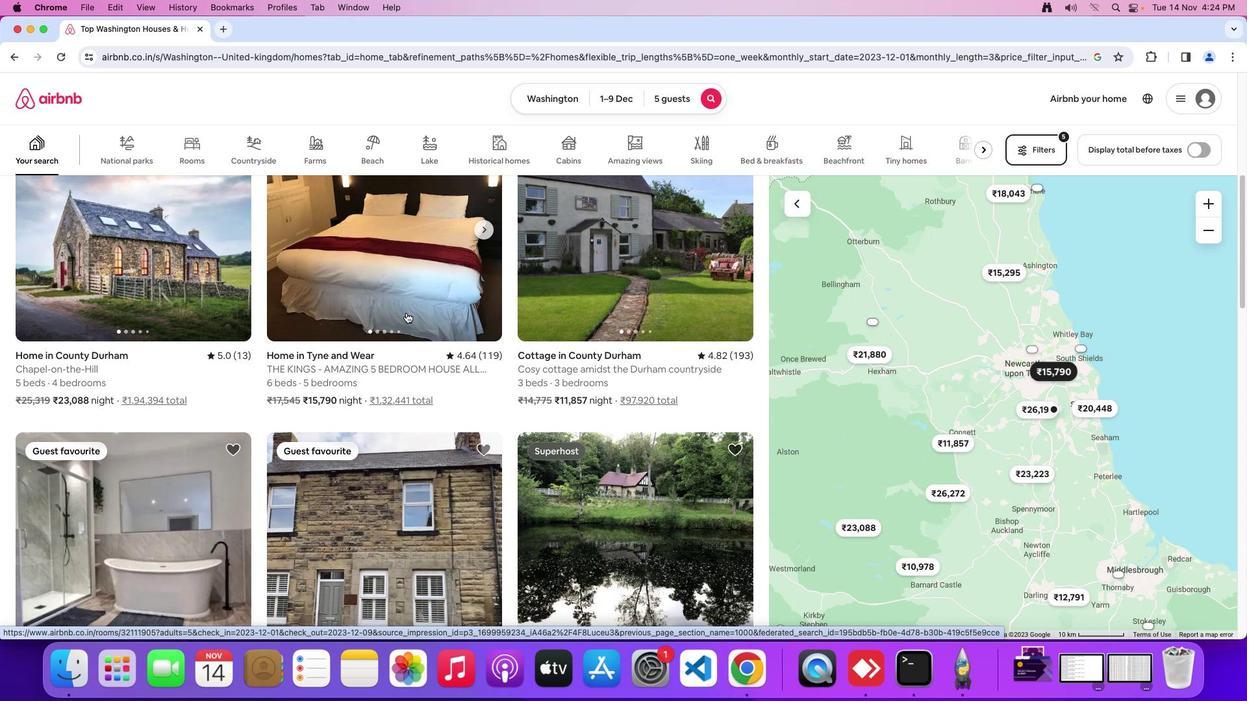 
Action: Mouse pressed left at (406, 313)
Screenshot: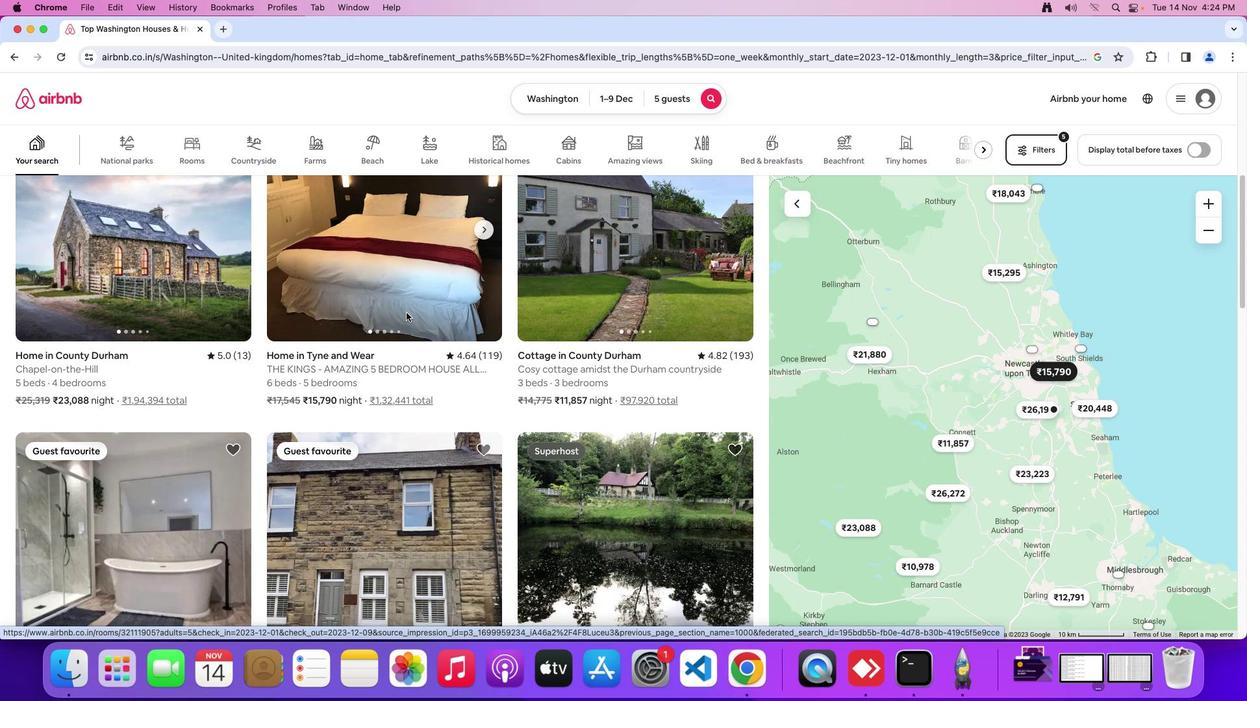 
Action: Mouse moved to (918, 447)
Screenshot: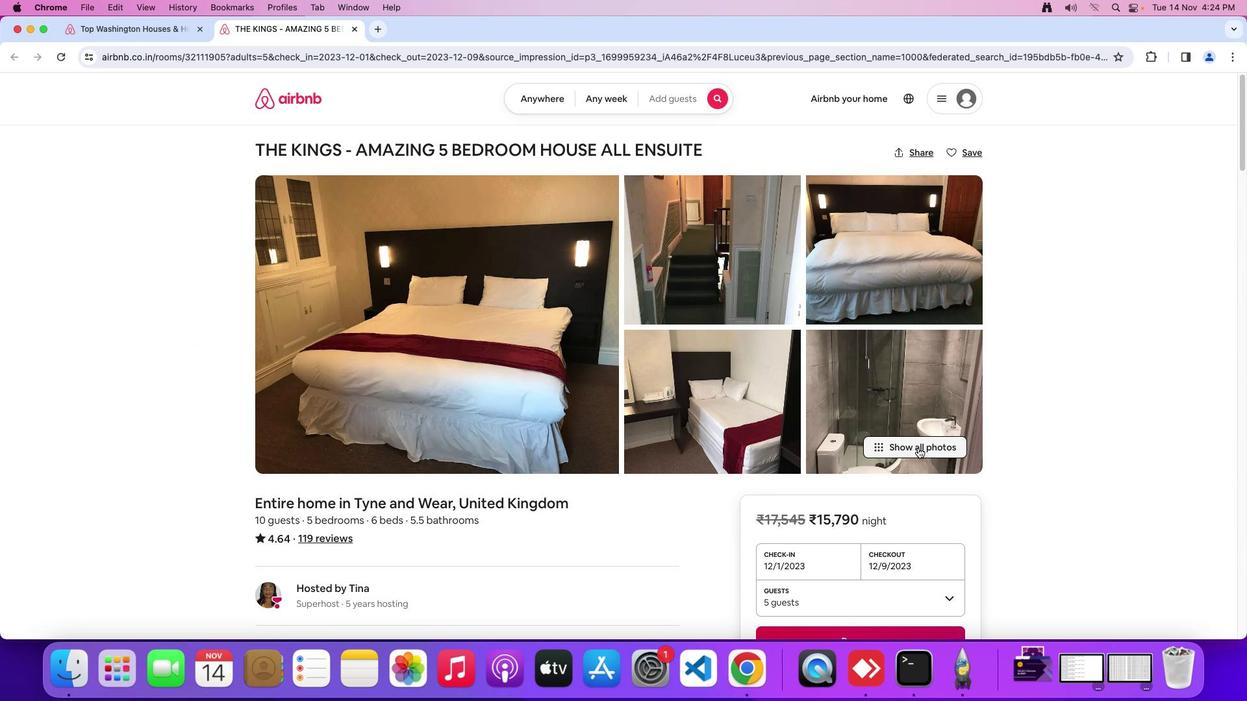 
Action: Mouse pressed left at (918, 447)
Screenshot: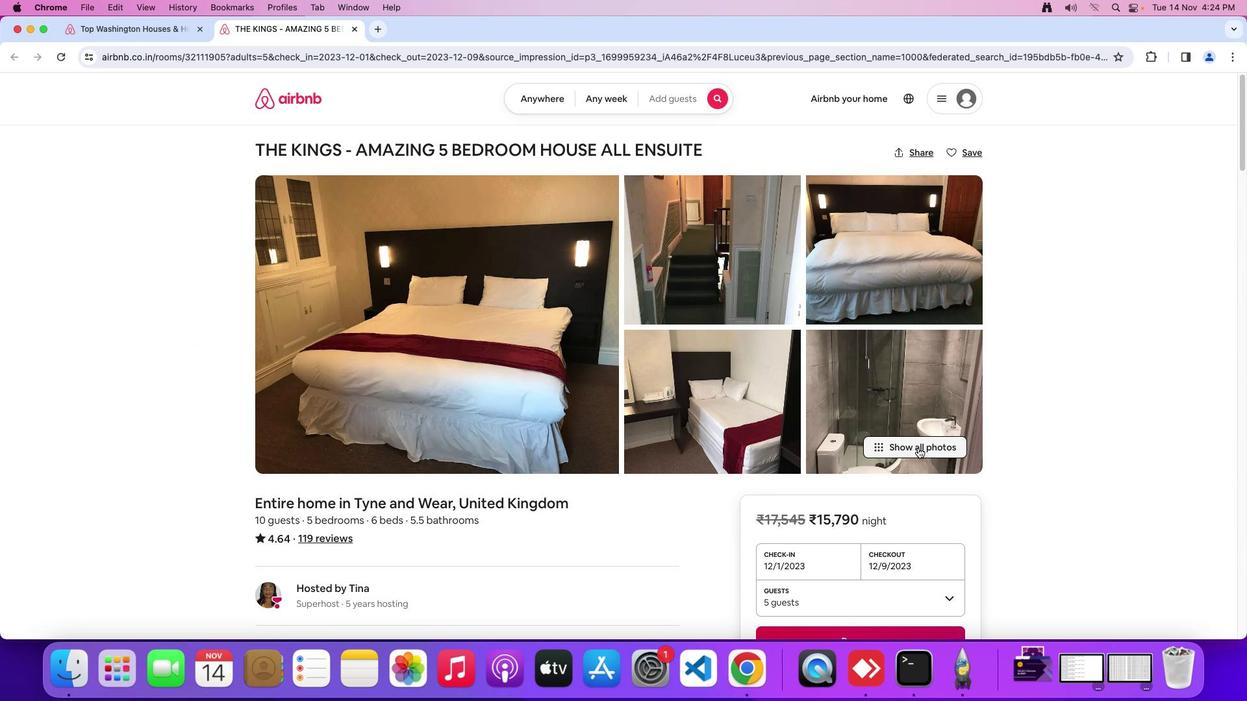 
Action: Mouse moved to (760, 485)
Screenshot: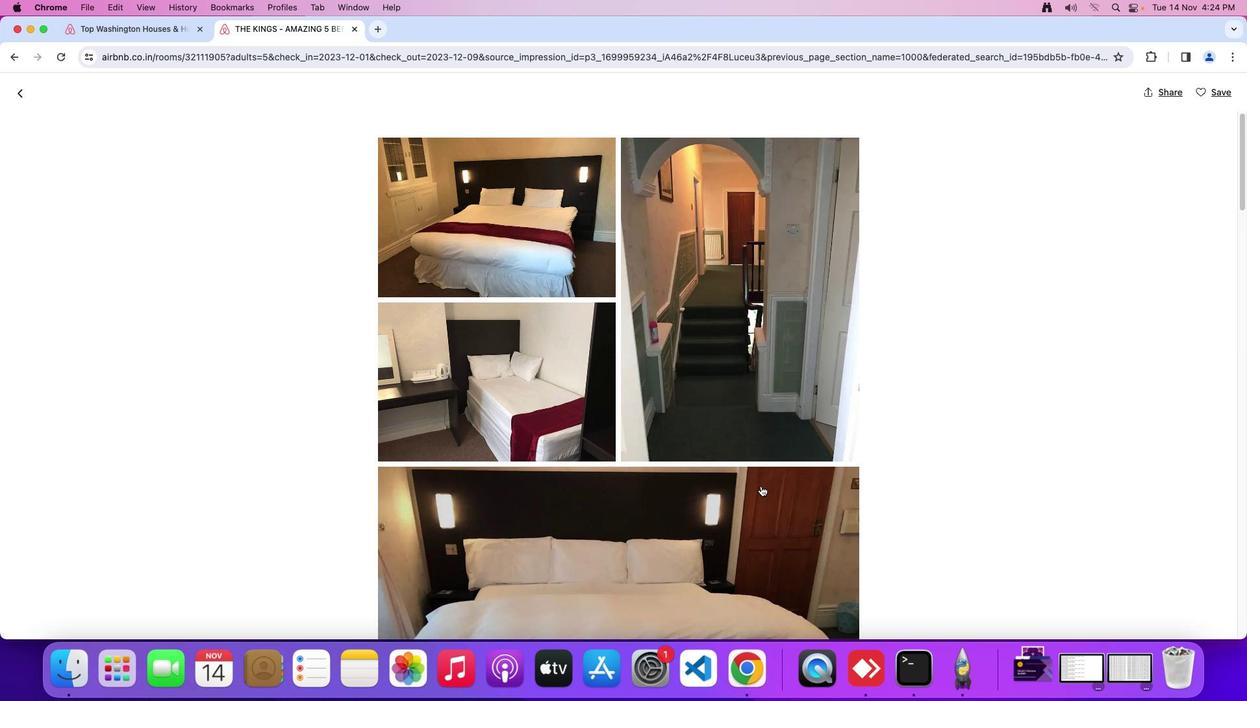 
Action: Mouse scrolled (760, 485) with delta (0, 0)
Screenshot: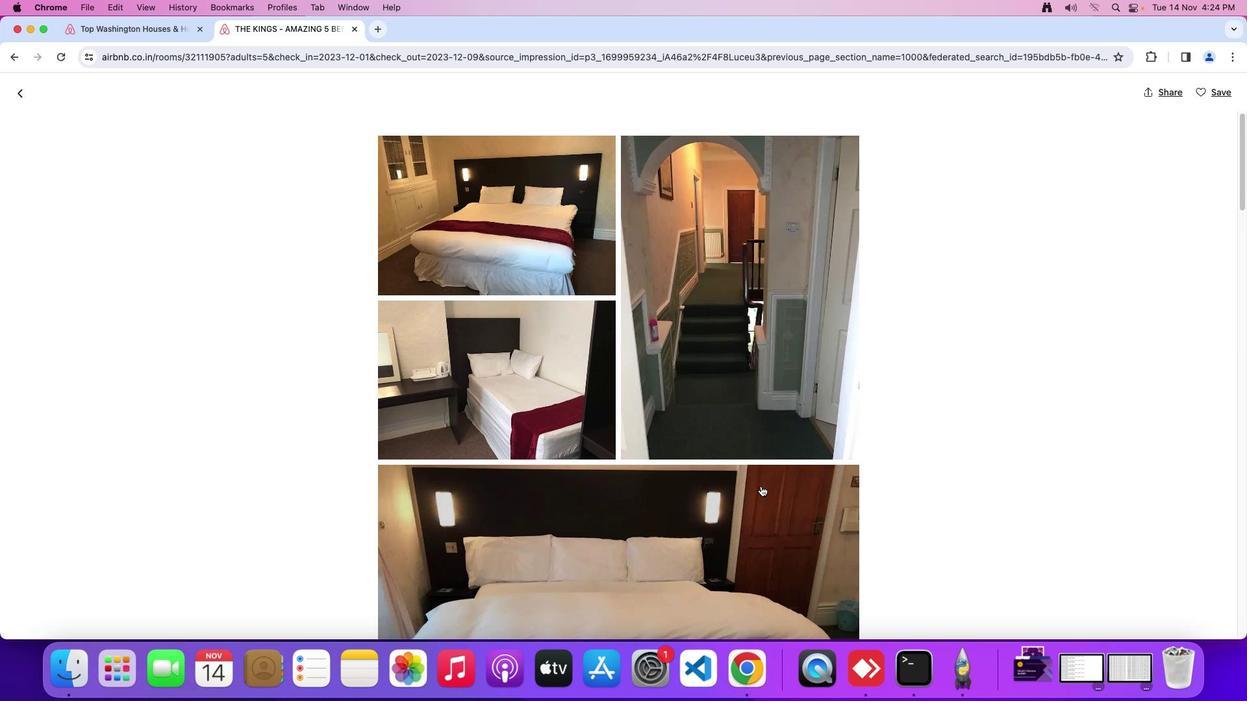 
Action: Mouse scrolled (760, 485) with delta (0, 0)
Screenshot: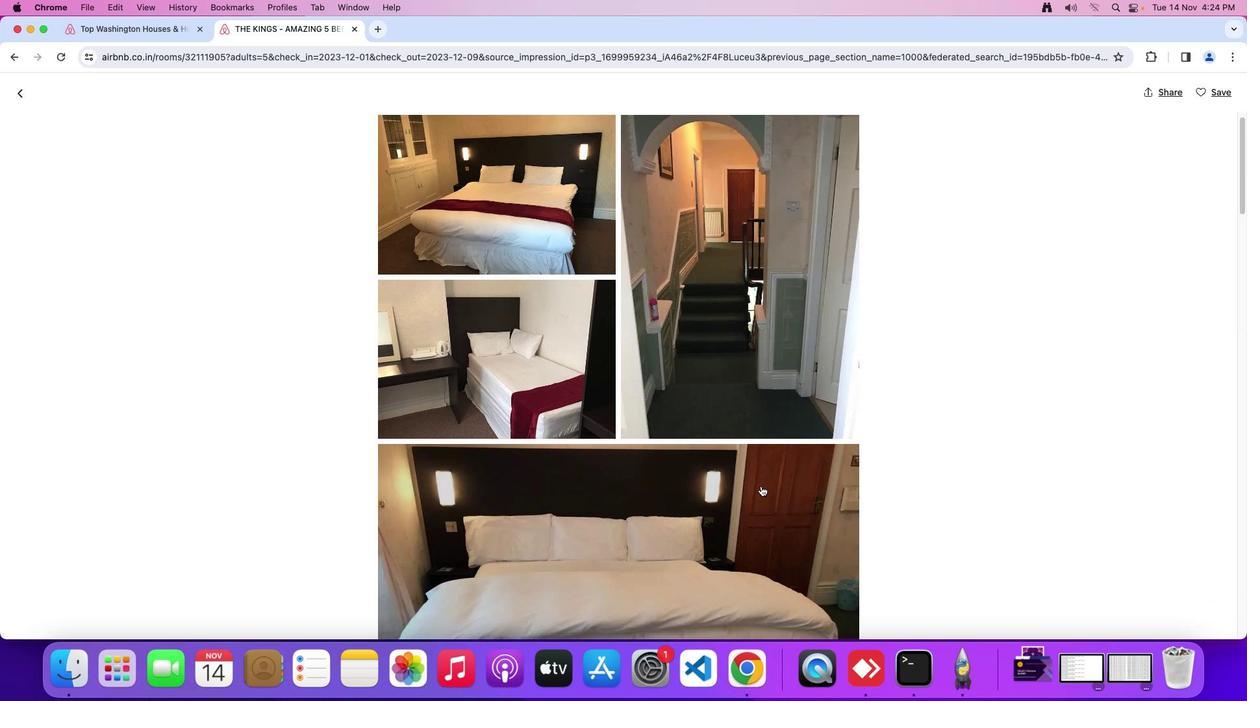 
Action: Mouse scrolled (760, 485) with delta (0, -2)
Screenshot: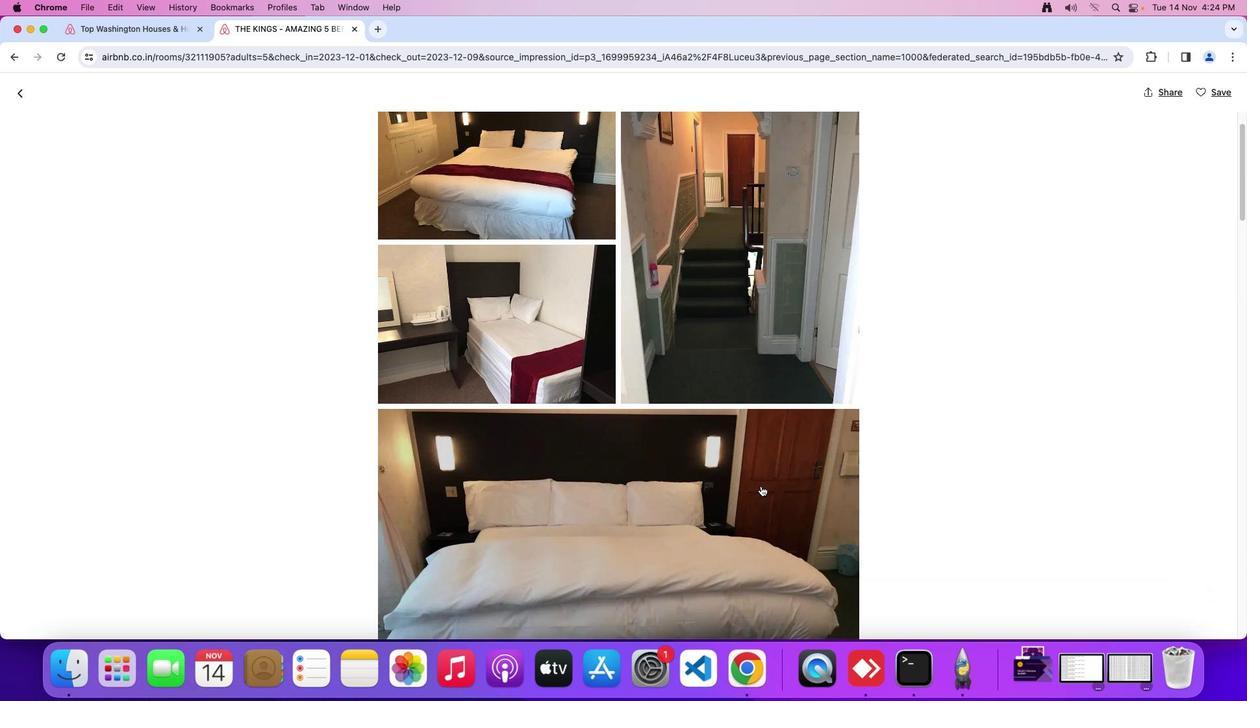 
Action: Mouse moved to (761, 485)
Screenshot: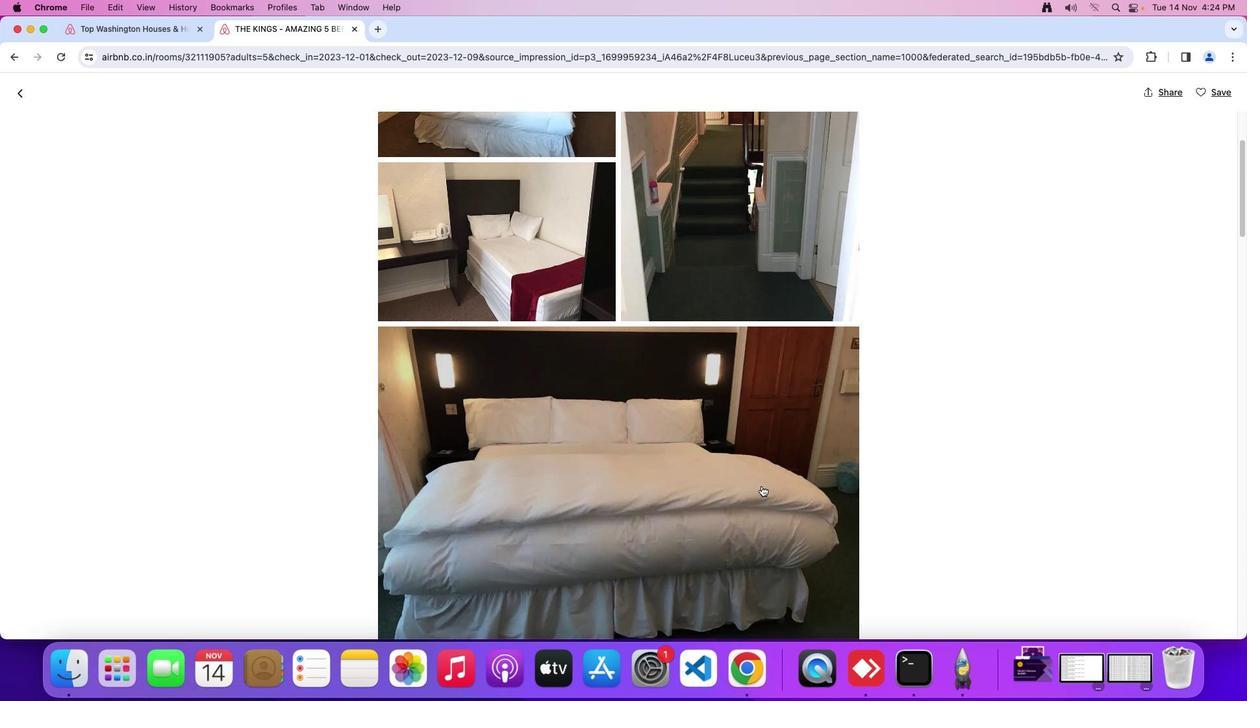 
Action: Mouse scrolled (761, 485) with delta (0, 0)
Screenshot: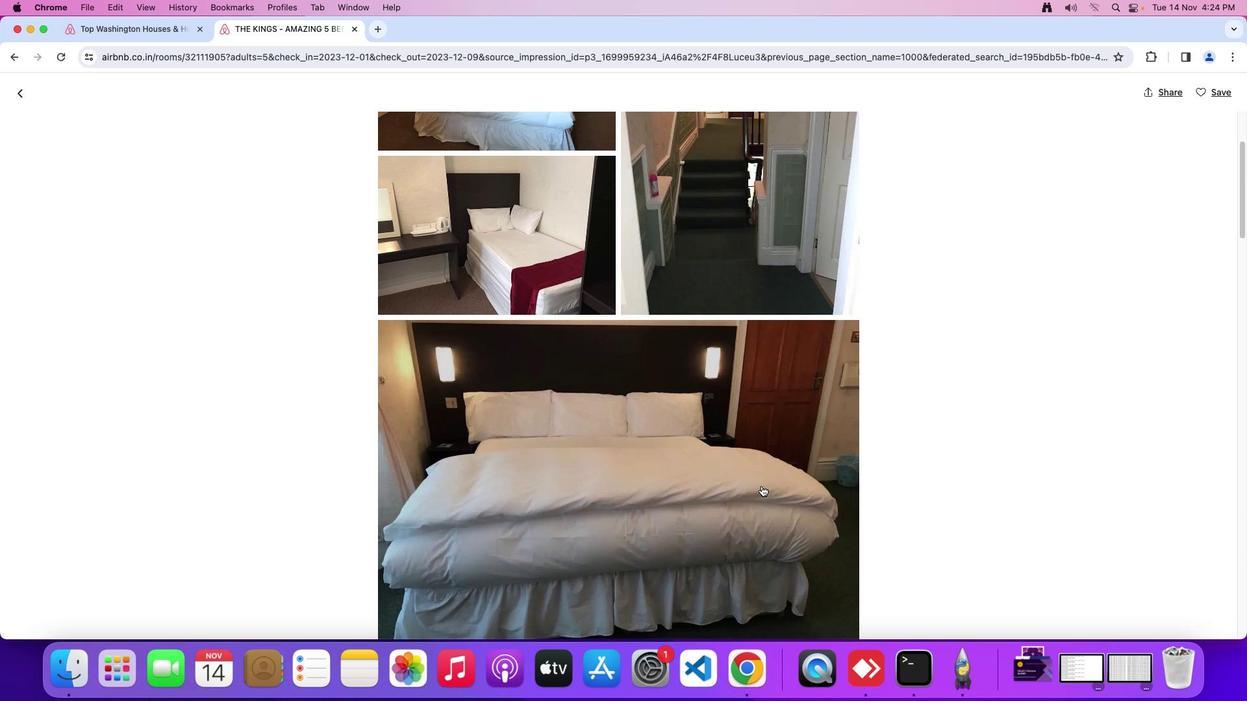 
Action: Mouse scrolled (761, 485) with delta (0, 0)
Screenshot: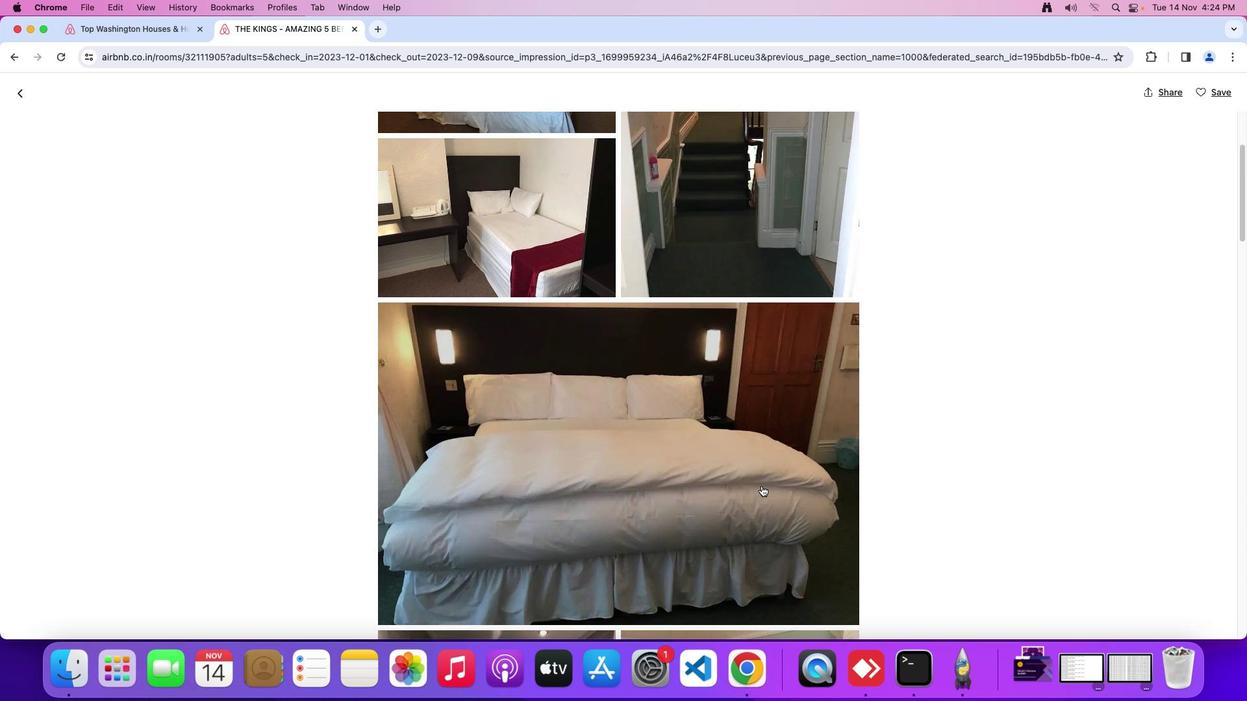 
Action: Mouse scrolled (761, 485) with delta (0, -1)
Screenshot: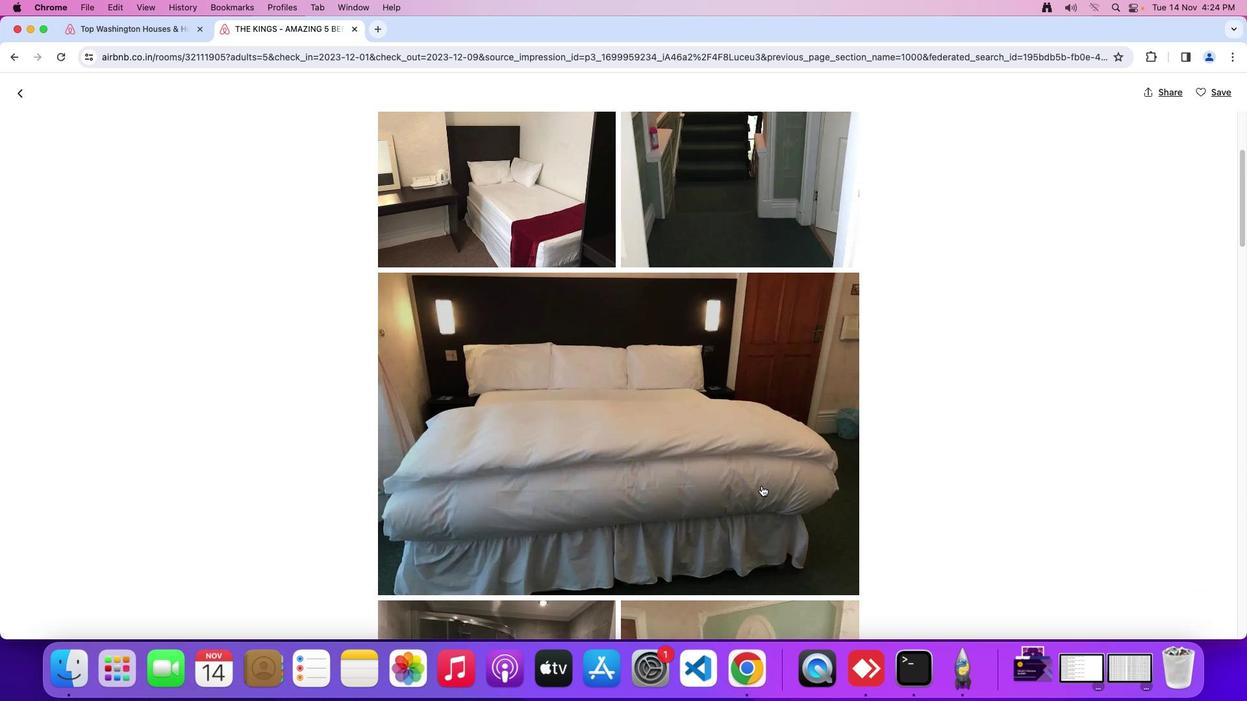 
Action: Mouse moved to (762, 485)
Screenshot: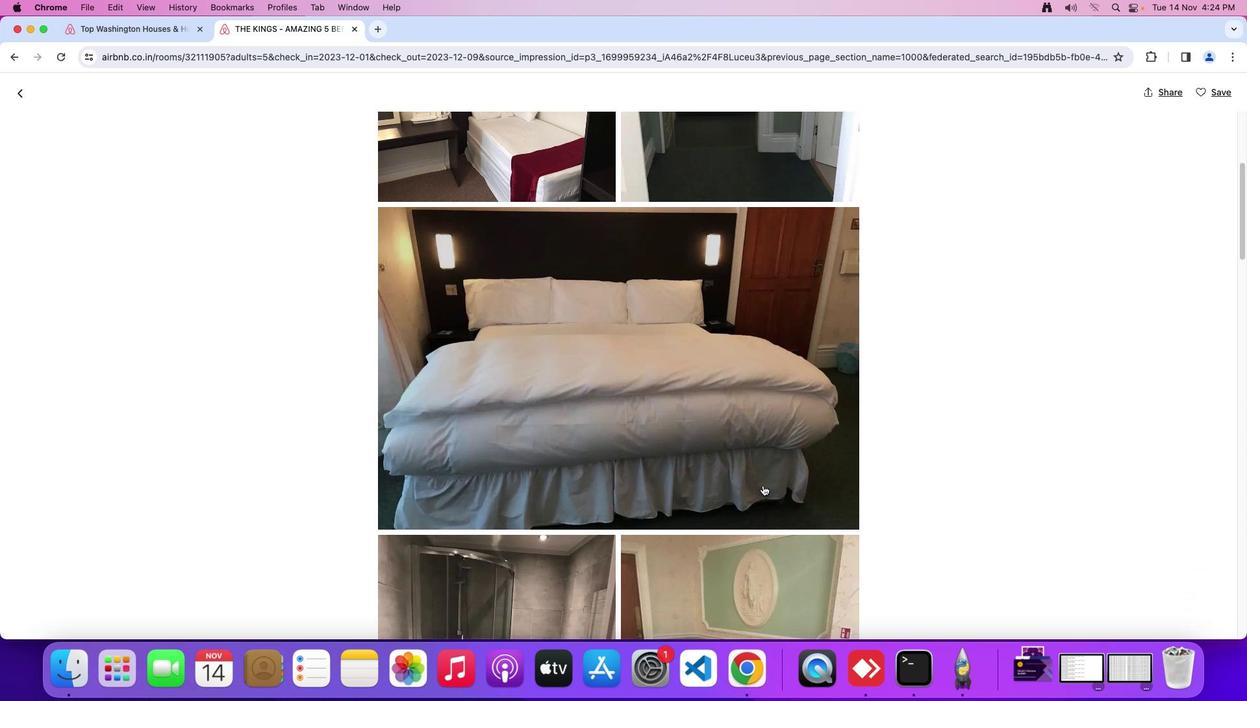 
Action: Mouse scrolled (762, 485) with delta (0, 0)
Screenshot: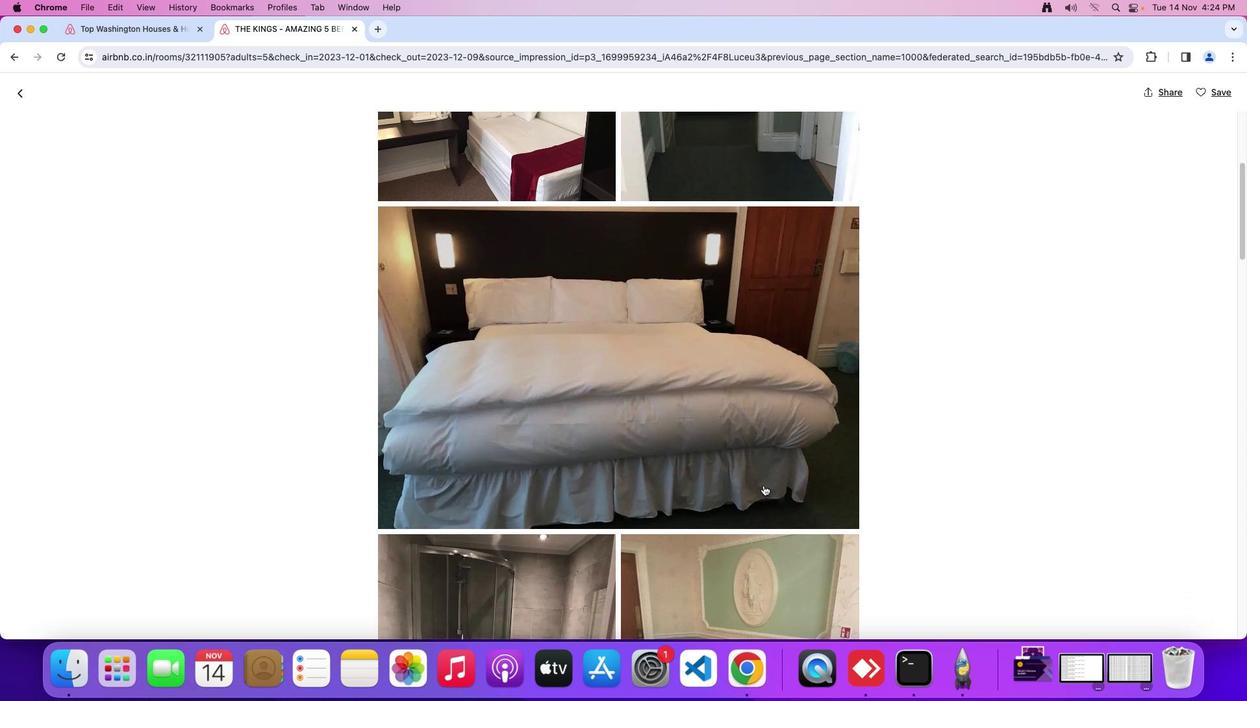 
Action: Mouse moved to (765, 484)
Screenshot: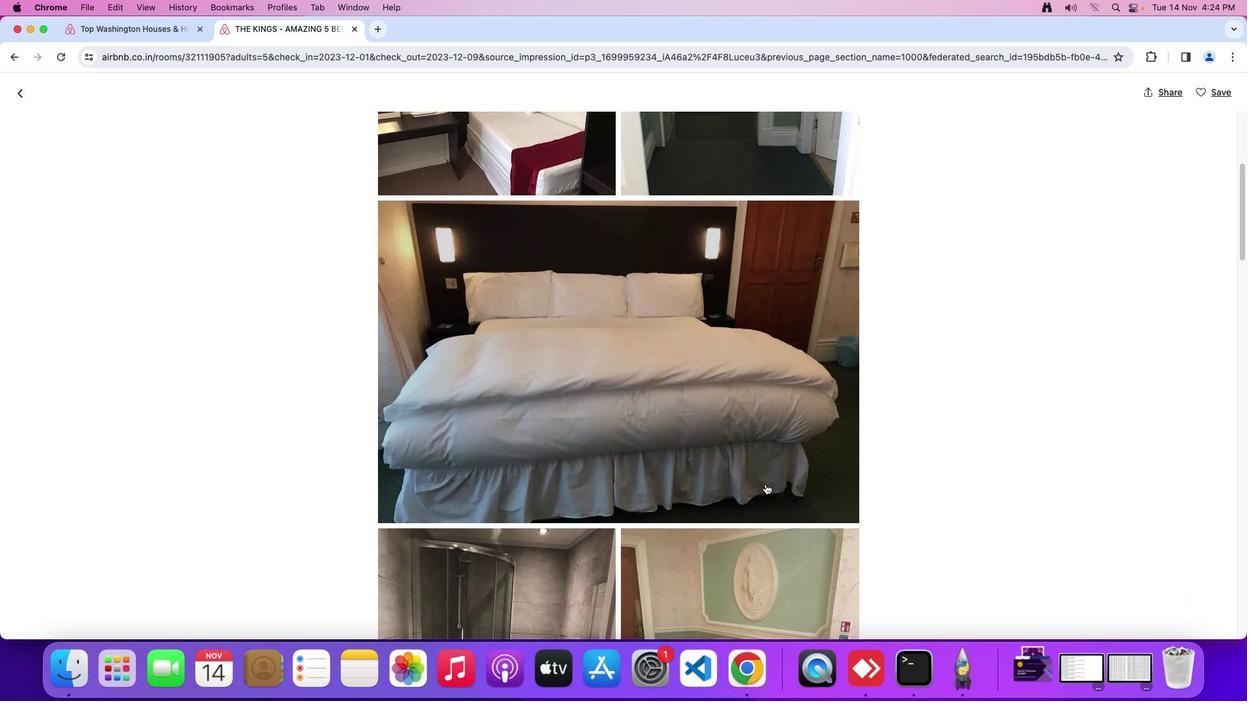 
Action: Mouse scrolled (765, 484) with delta (0, 0)
Screenshot: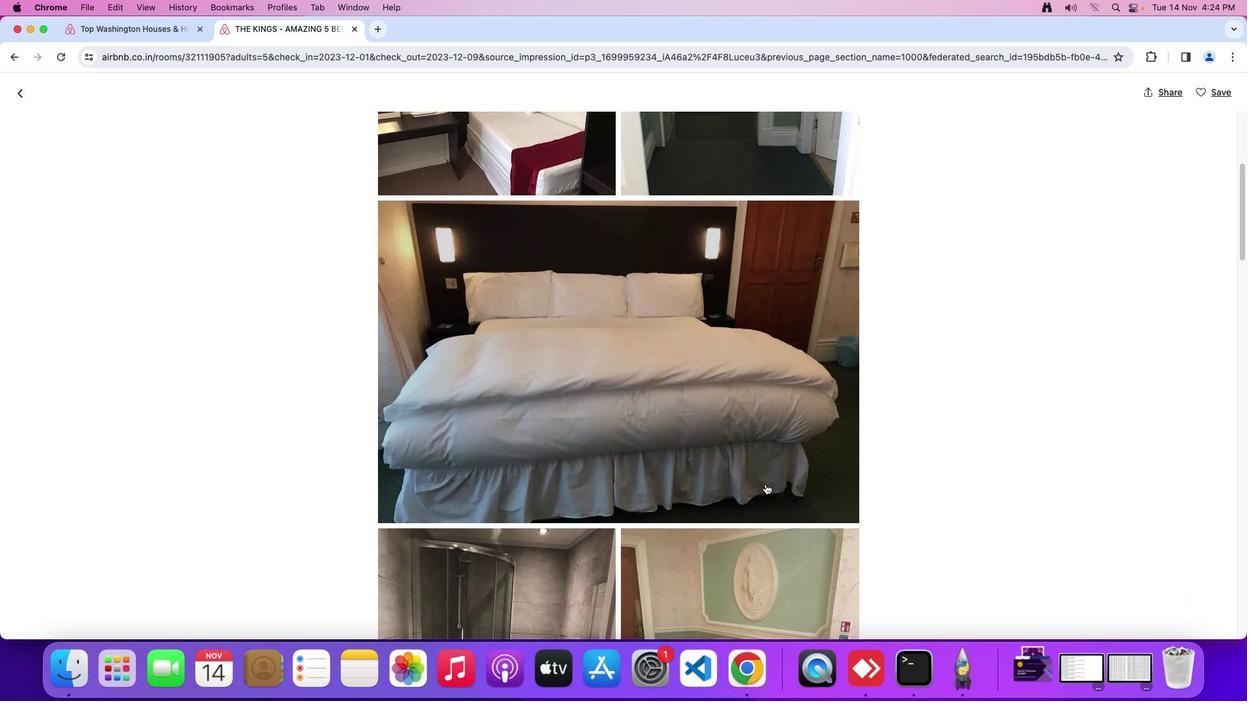 
Action: Mouse scrolled (765, 484) with delta (0, 0)
Screenshot: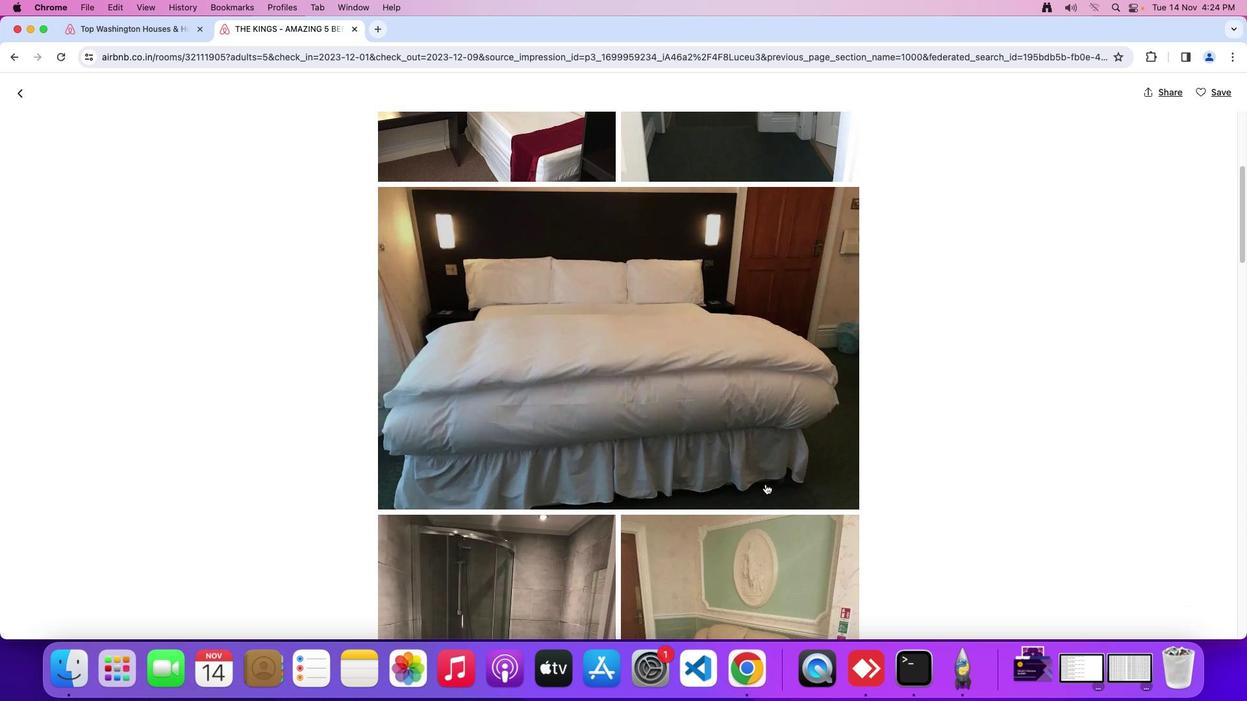 
Action: Mouse scrolled (765, 484) with delta (0, -1)
Screenshot: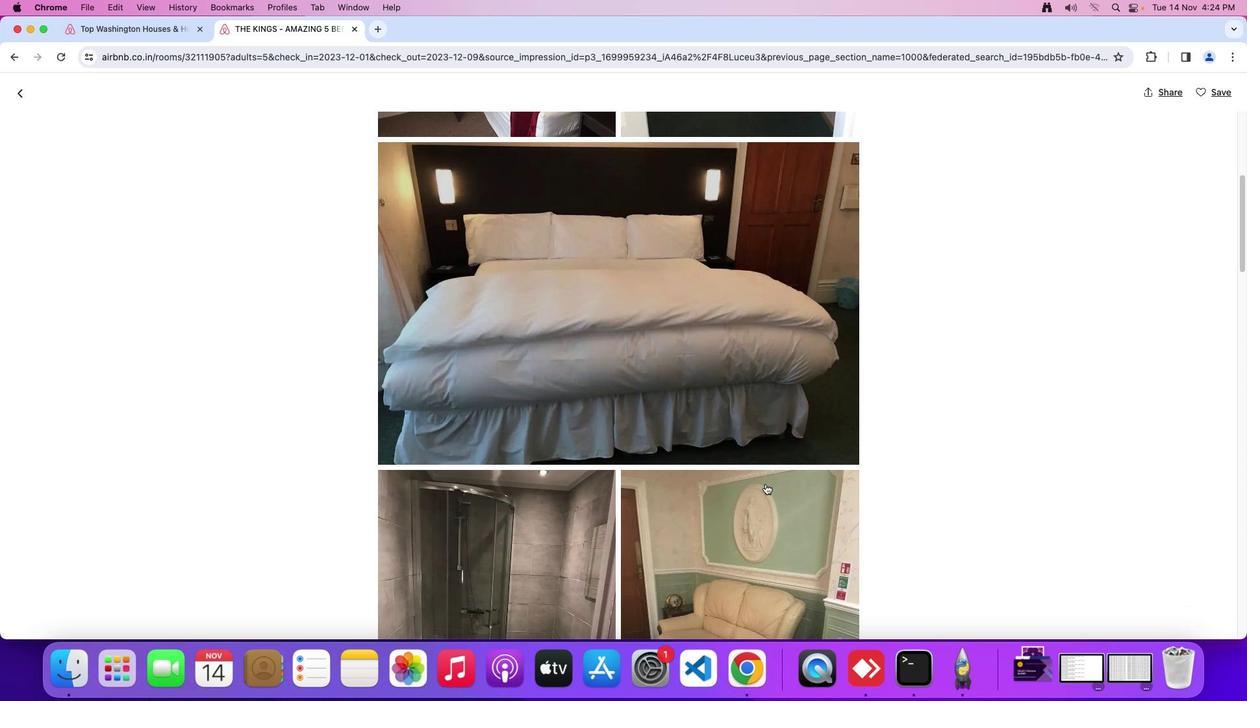 
Action: Mouse moved to (767, 482)
Screenshot: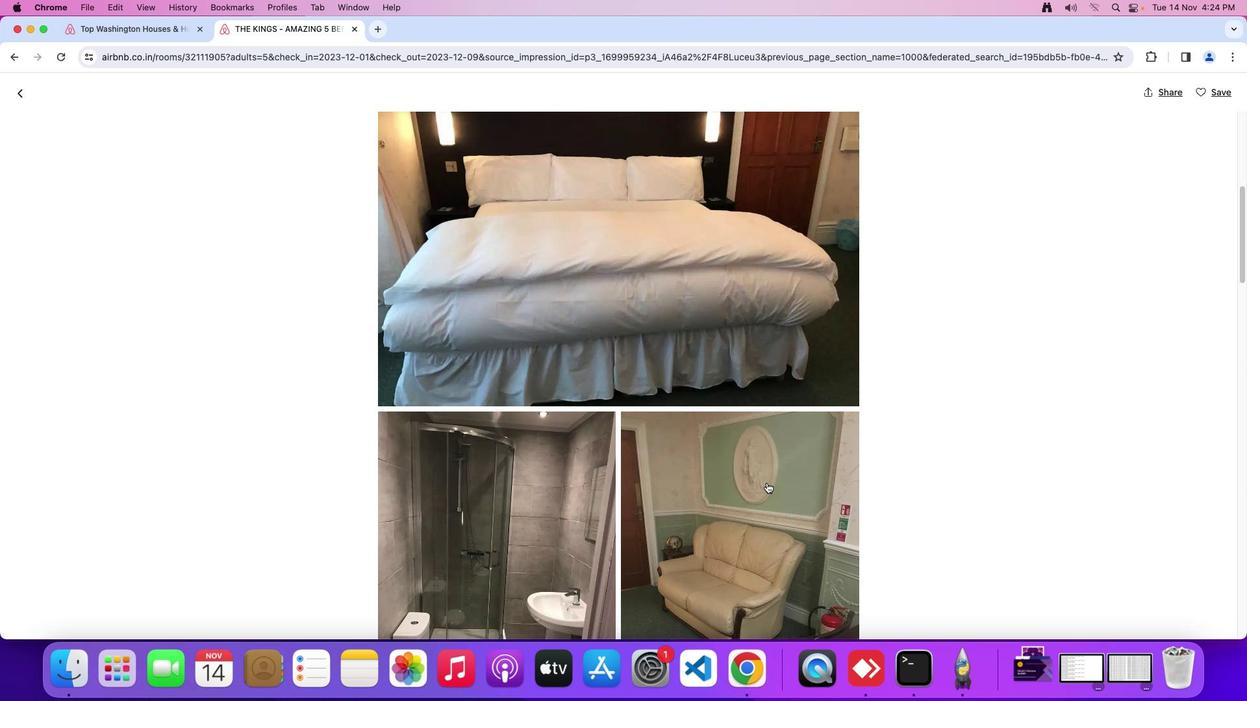 
Action: Mouse scrolled (767, 482) with delta (0, 0)
Screenshot: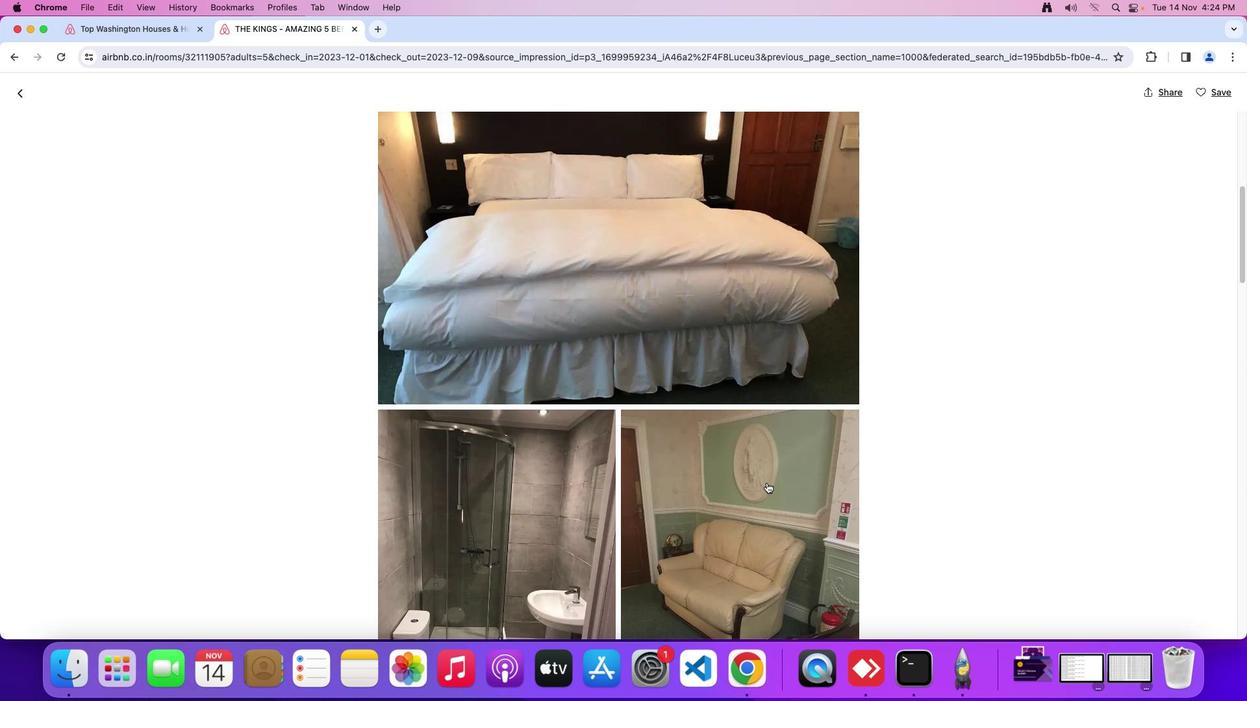 
Action: Mouse scrolled (767, 482) with delta (0, 0)
Screenshot: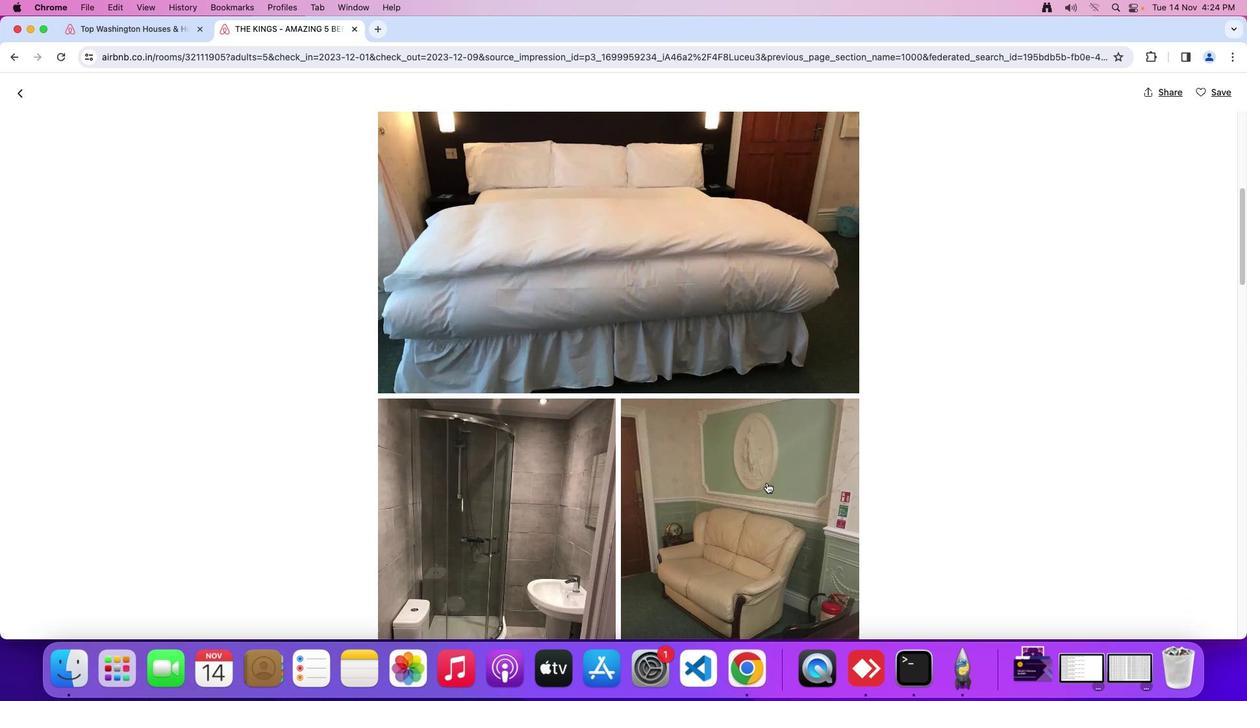 
Action: Mouse scrolled (767, 482) with delta (0, 0)
Screenshot: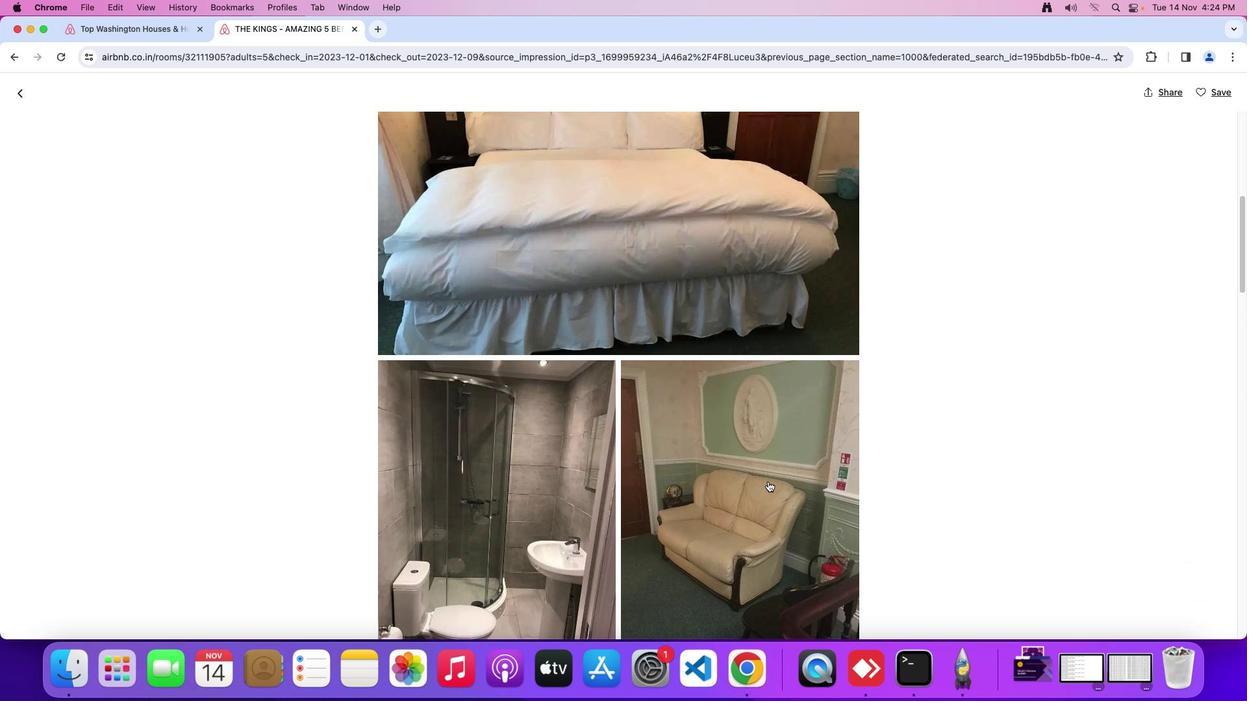 
Action: Mouse moved to (768, 481)
Screenshot: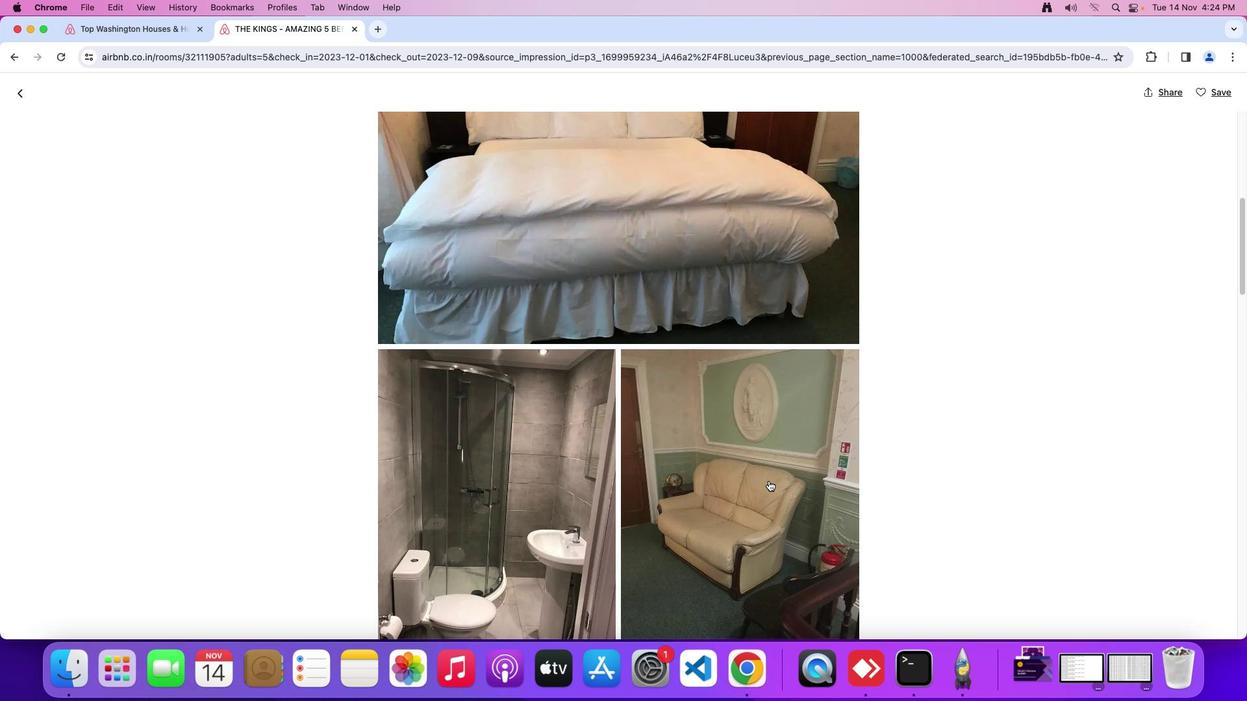 
Action: Mouse scrolled (768, 481) with delta (0, 0)
Screenshot: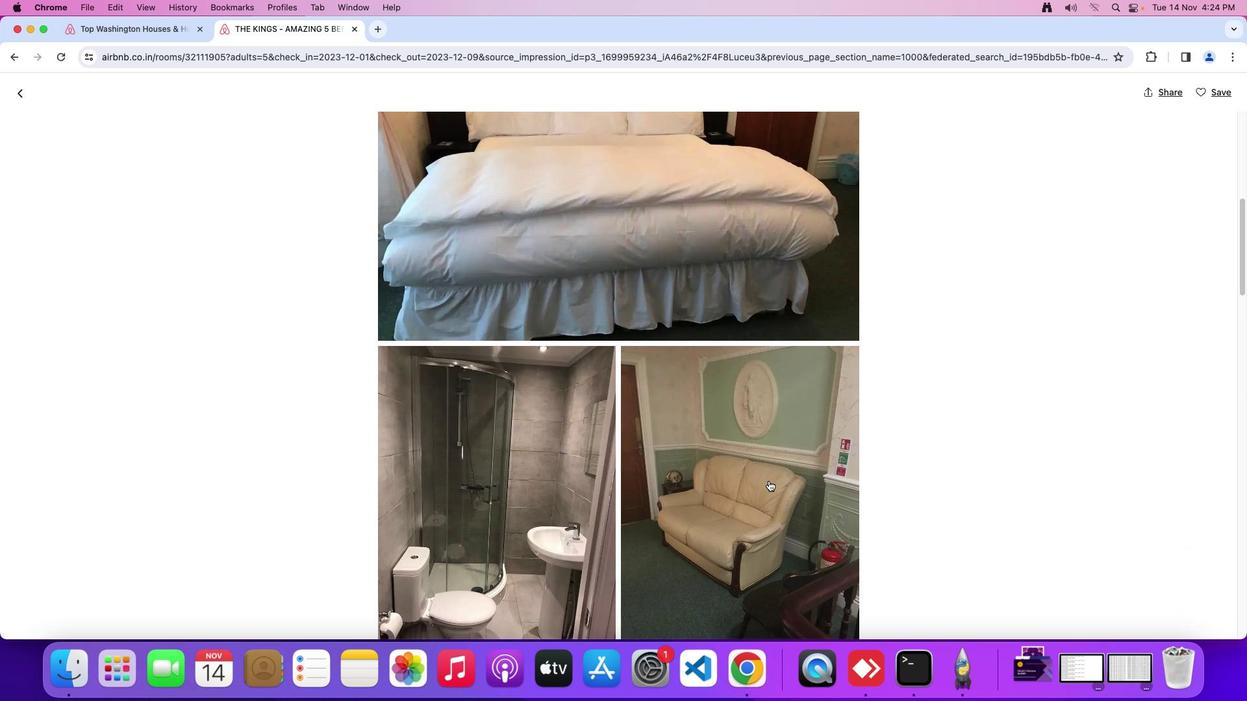 
Action: Mouse scrolled (768, 481) with delta (0, 0)
Screenshot: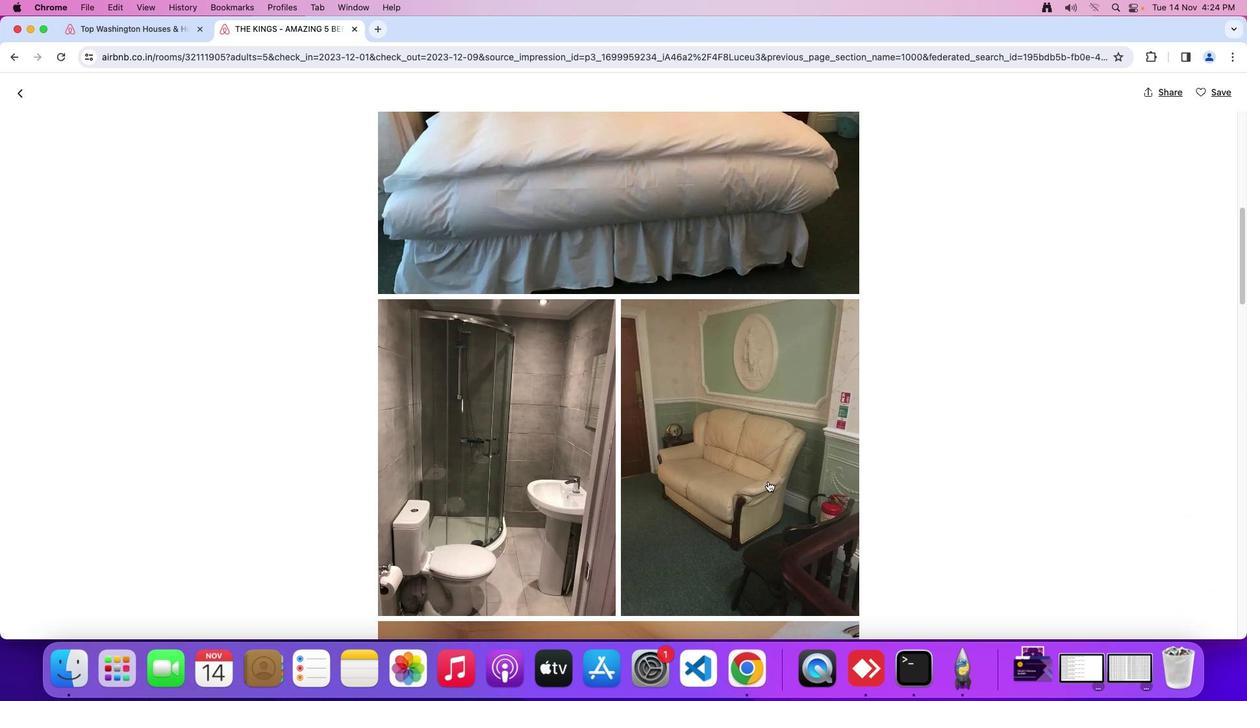 
Action: Mouse scrolled (768, 481) with delta (0, -2)
Screenshot: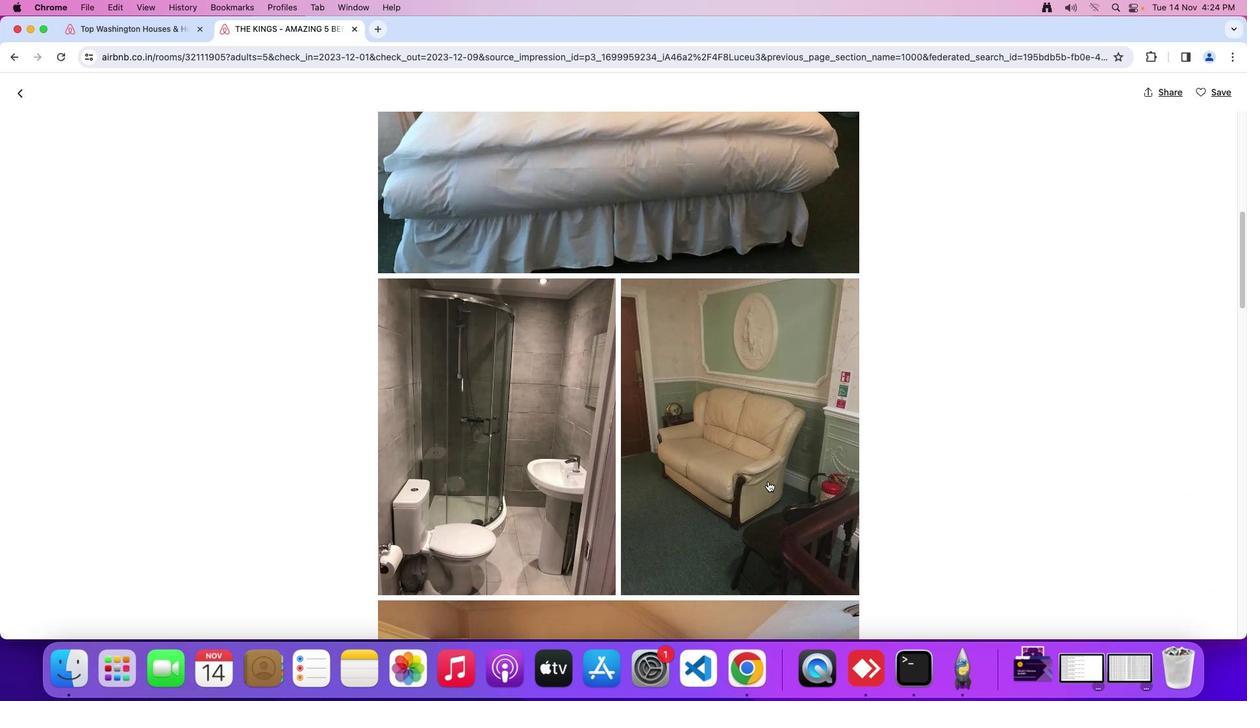 
Action: Mouse moved to (769, 497)
Screenshot: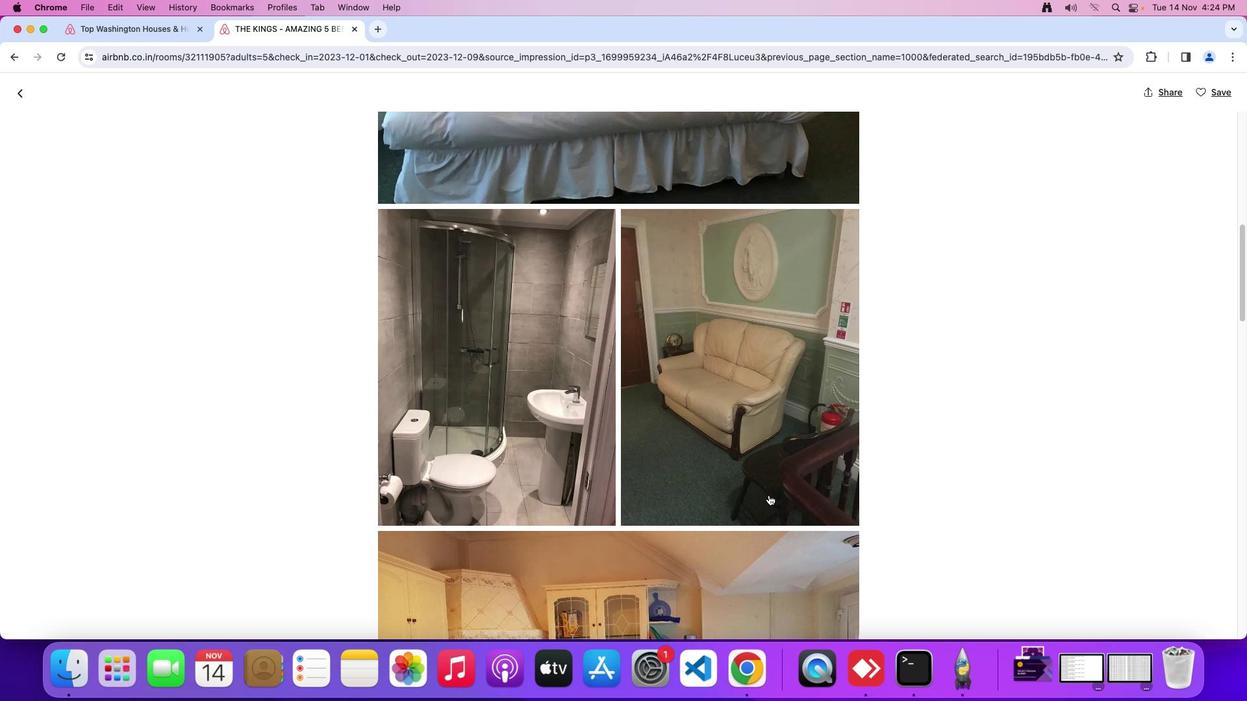 
Action: Mouse scrolled (769, 497) with delta (0, 0)
Screenshot: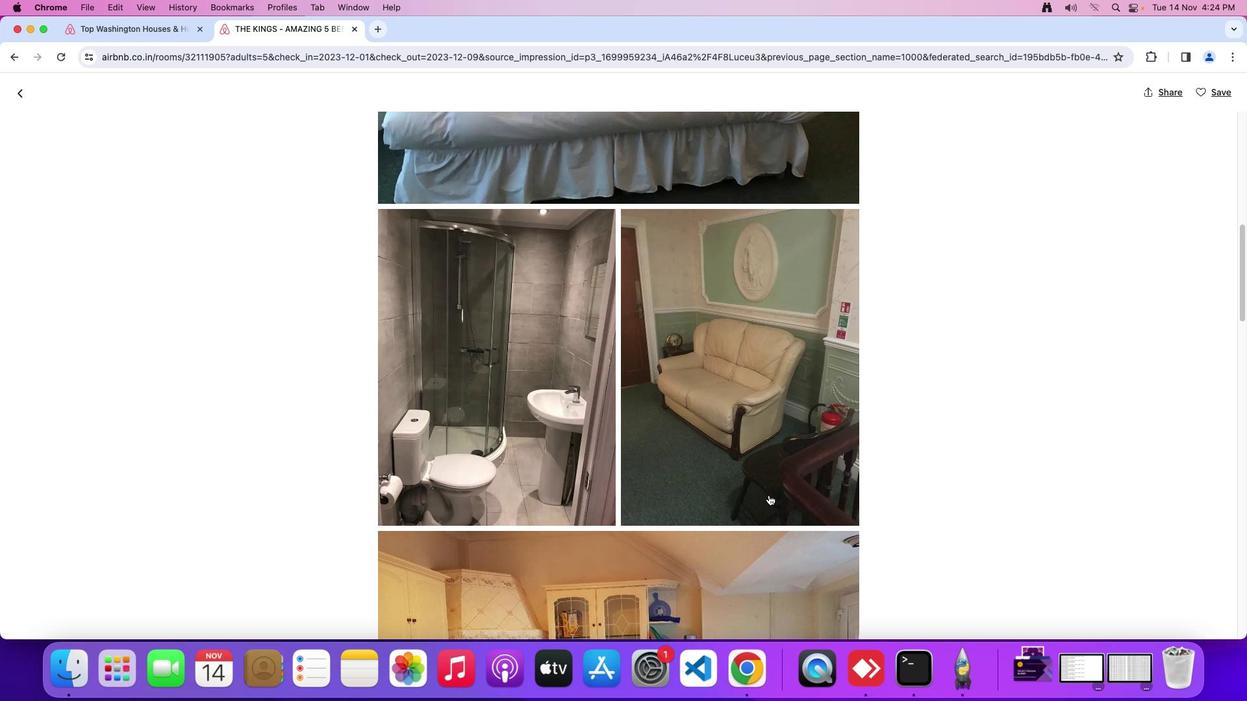 
Action: Mouse moved to (769, 497)
Screenshot: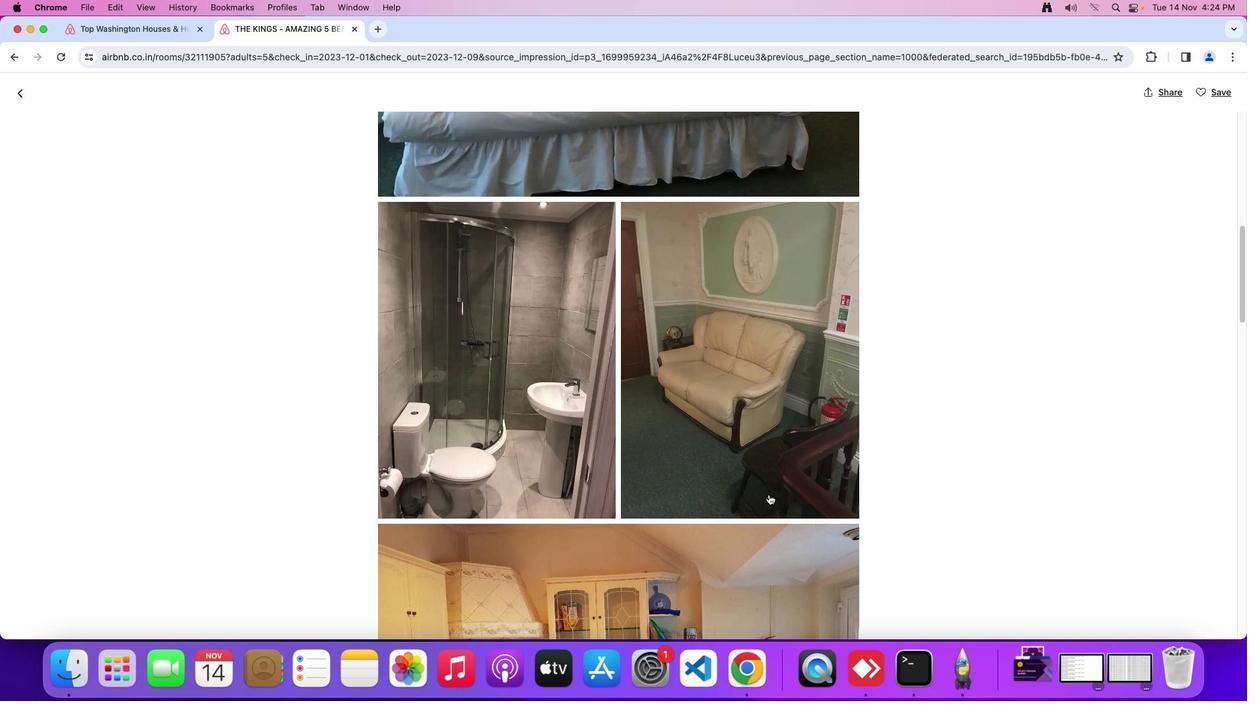 
Action: Mouse scrolled (769, 497) with delta (0, 0)
Screenshot: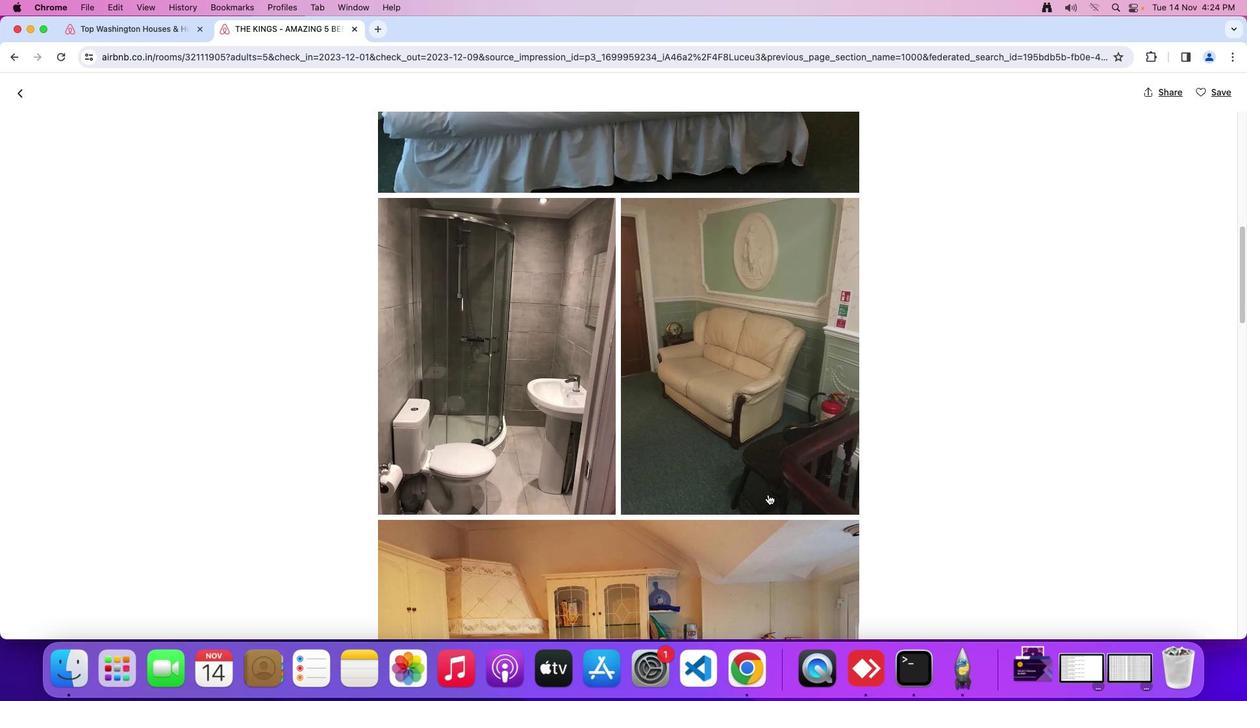 
Action: Mouse moved to (768, 495)
Screenshot: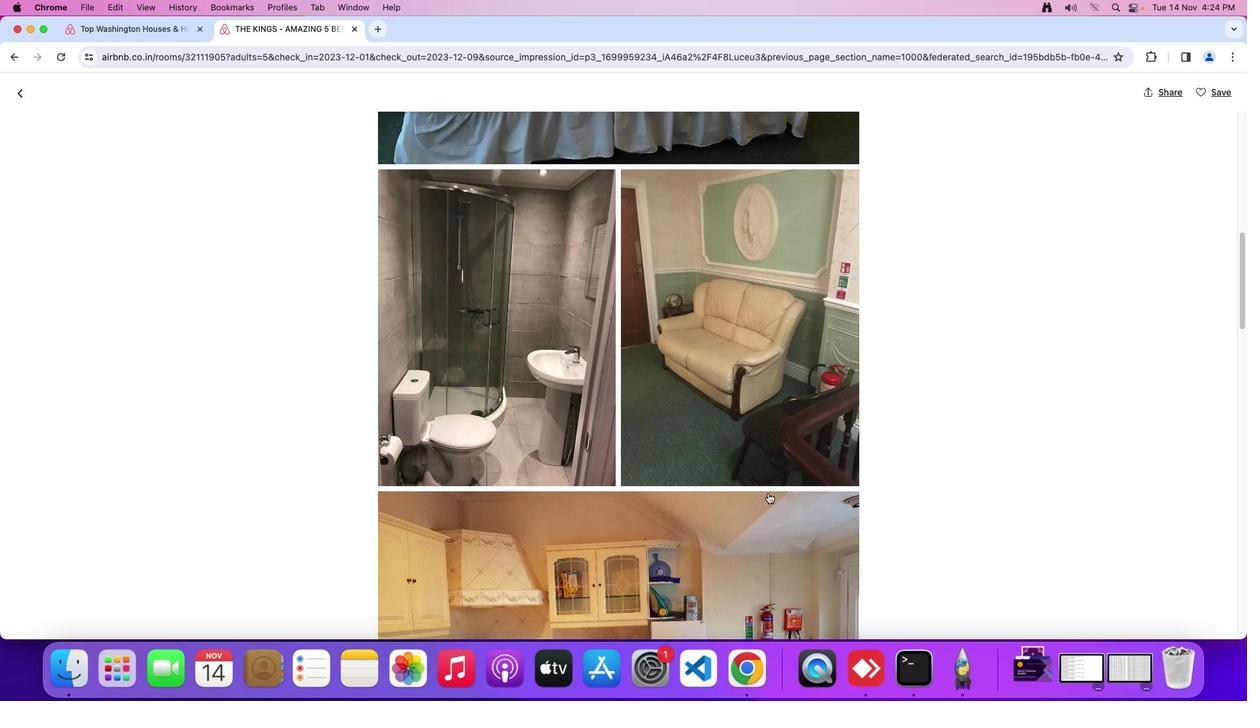 
Action: Mouse scrolled (768, 495) with delta (0, 0)
Screenshot: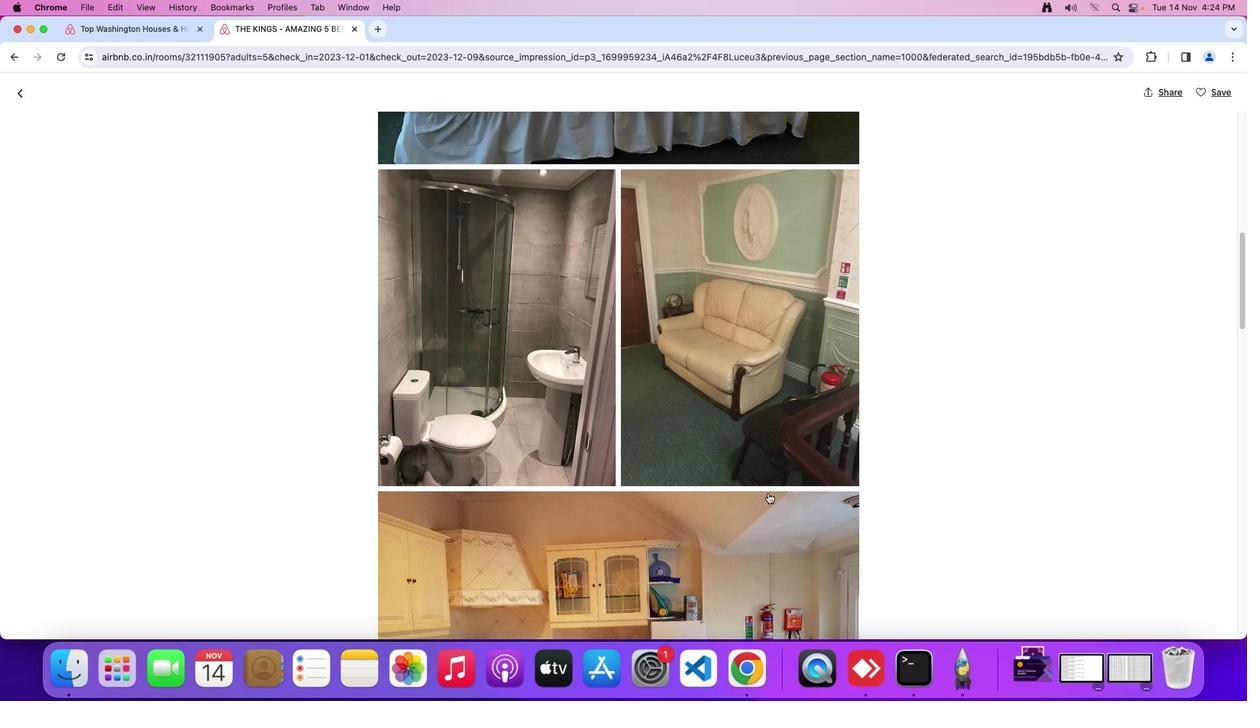 
Action: Mouse moved to (767, 493)
Screenshot: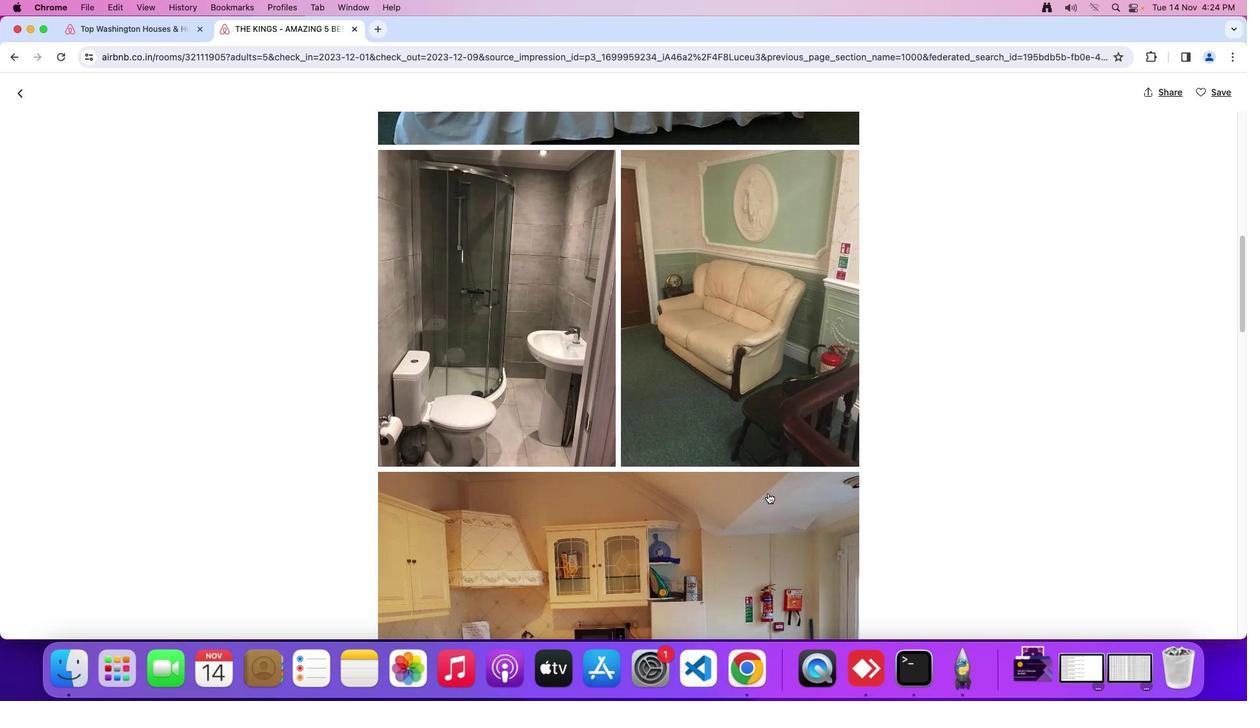
Action: Mouse scrolled (767, 493) with delta (0, 0)
Screenshot: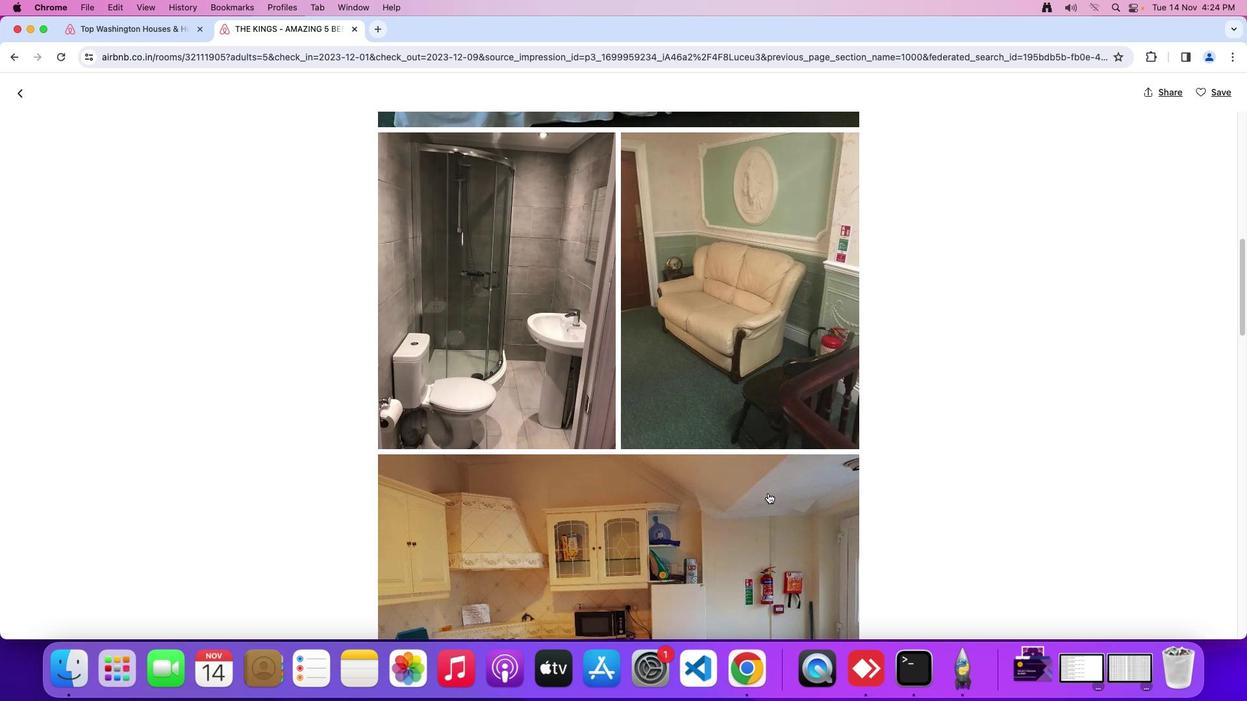 
Action: Mouse moved to (768, 496)
Screenshot: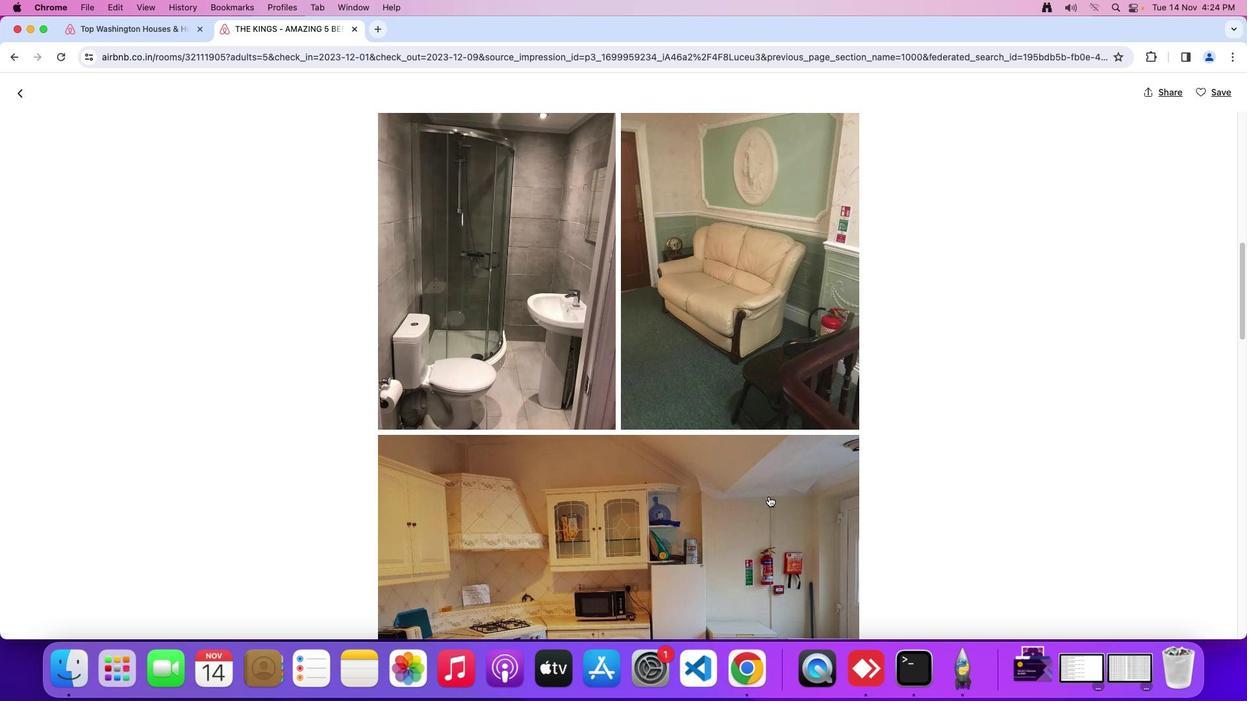 
Action: Mouse scrolled (768, 496) with delta (0, 0)
Screenshot: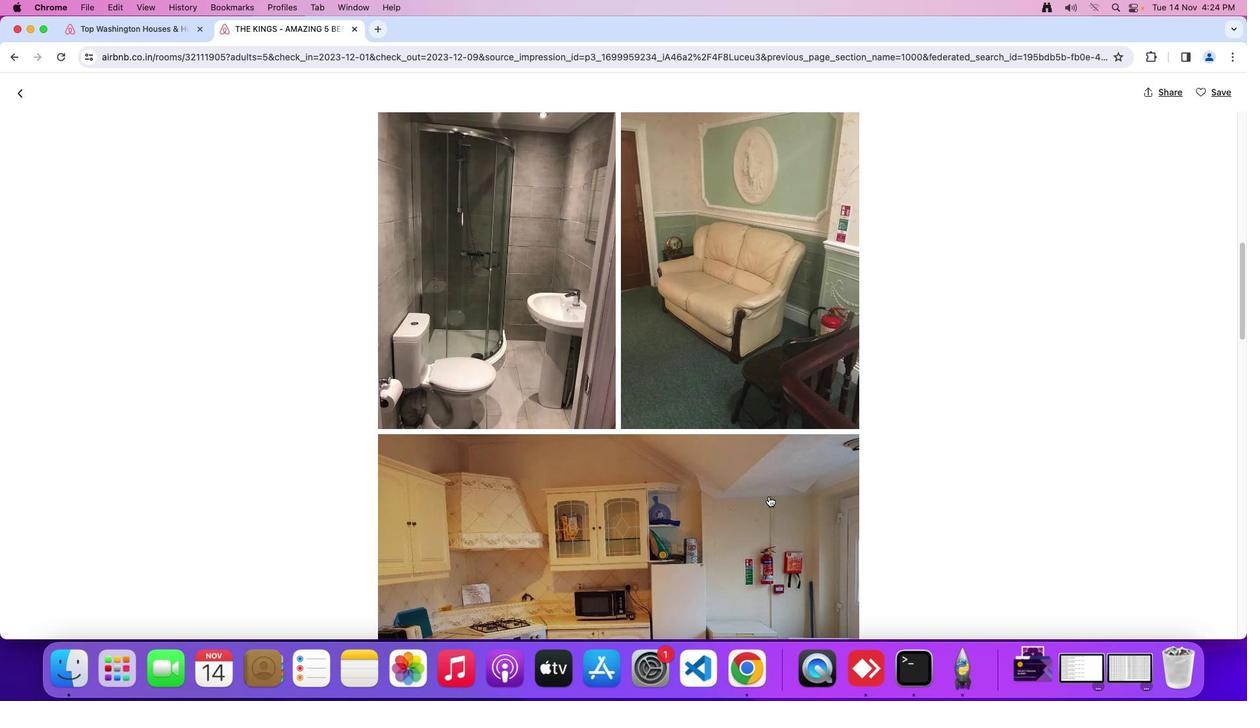 
Action: Mouse scrolled (768, 496) with delta (0, 0)
Screenshot: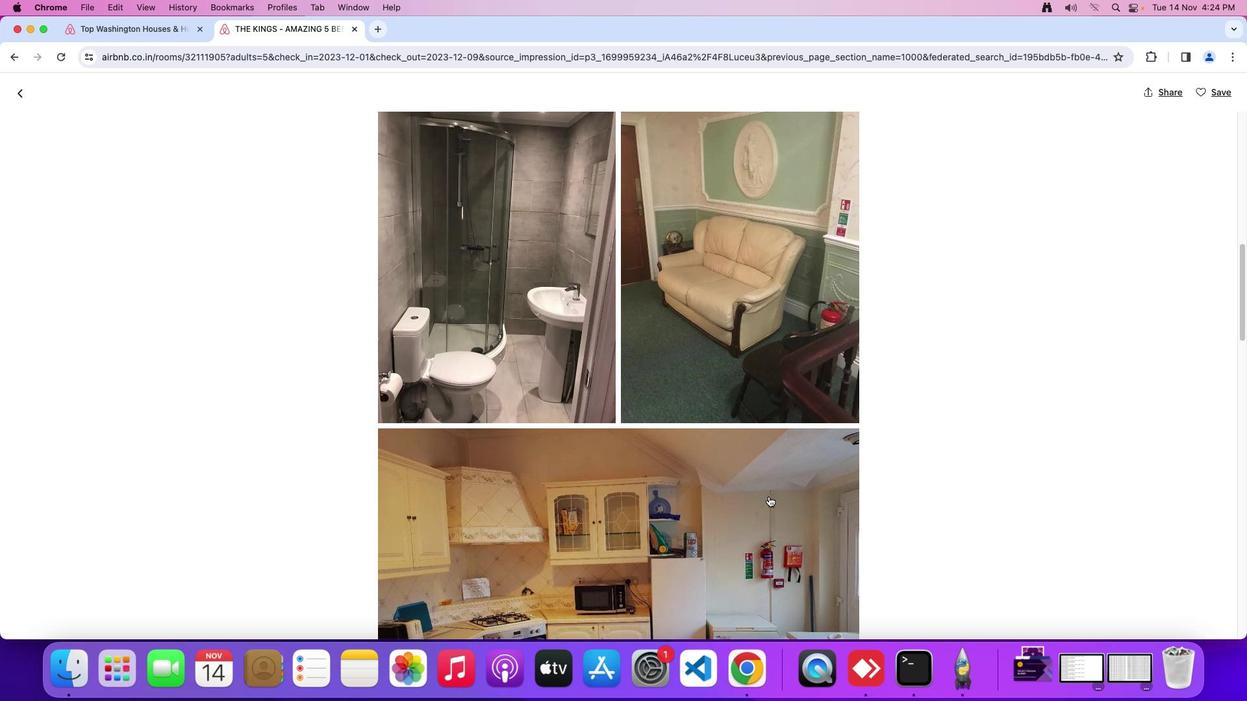
Action: Mouse moved to (768, 496)
Screenshot: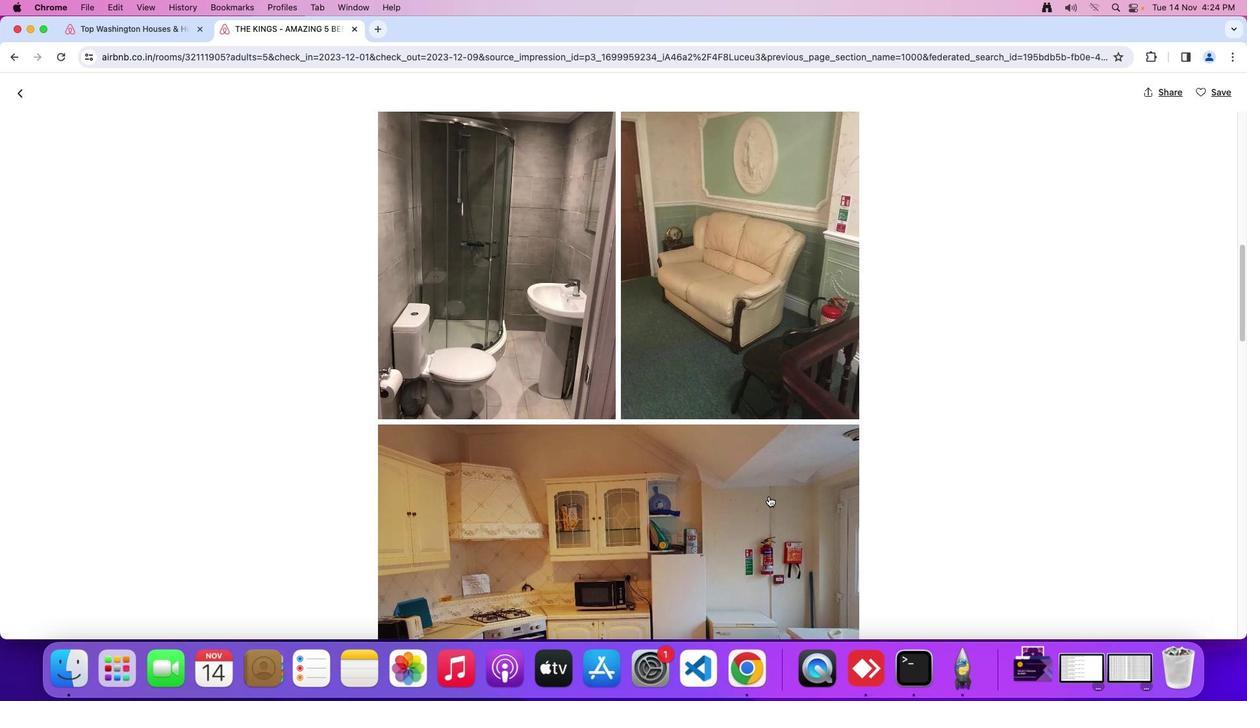 
Action: Mouse scrolled (768, 496) with delta (0, 0)
Screenshot: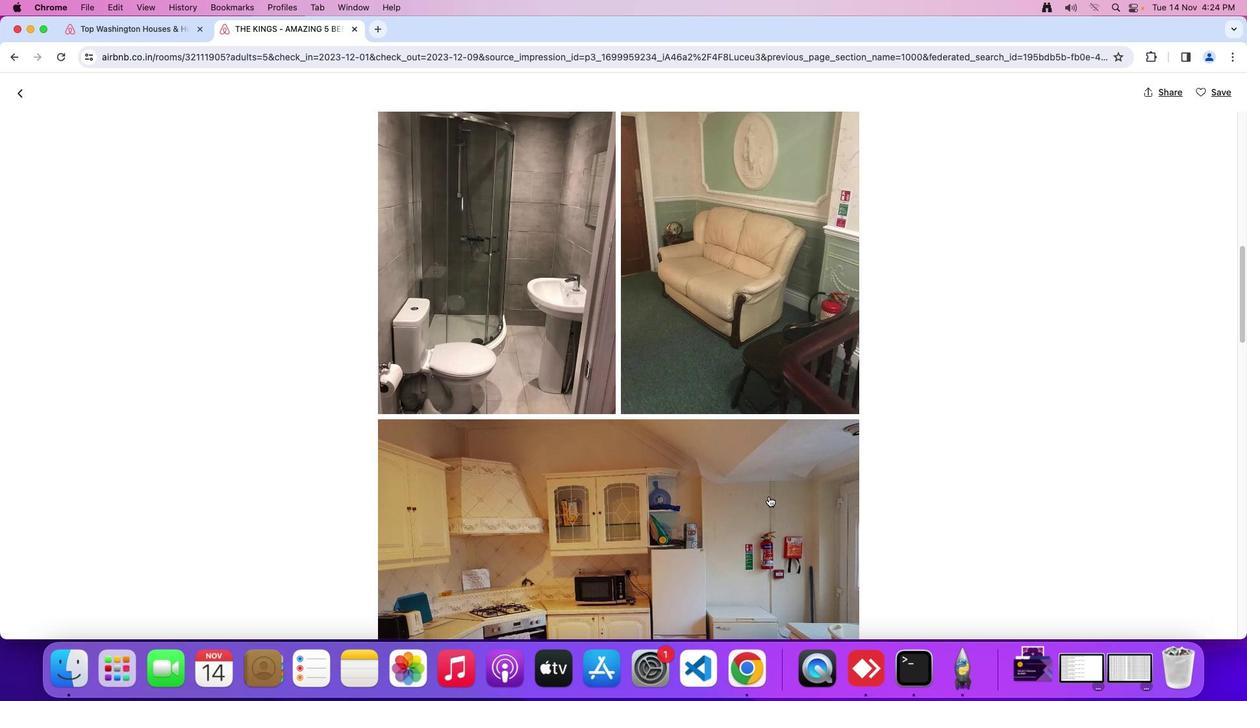 
Action: Mouse scrolled (768, 496) with delta (0, 0)
Screenshot: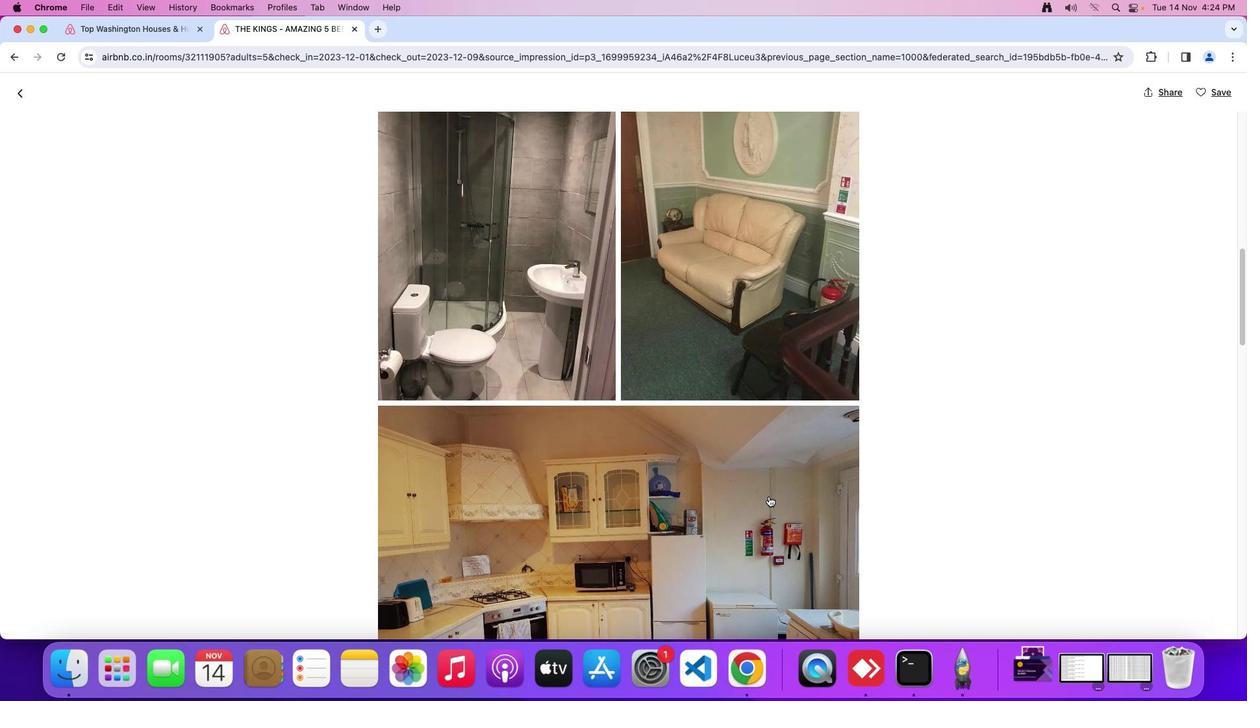
Action: Mouse scrolled (768, 496) with delta (0, -1)
Screenshot: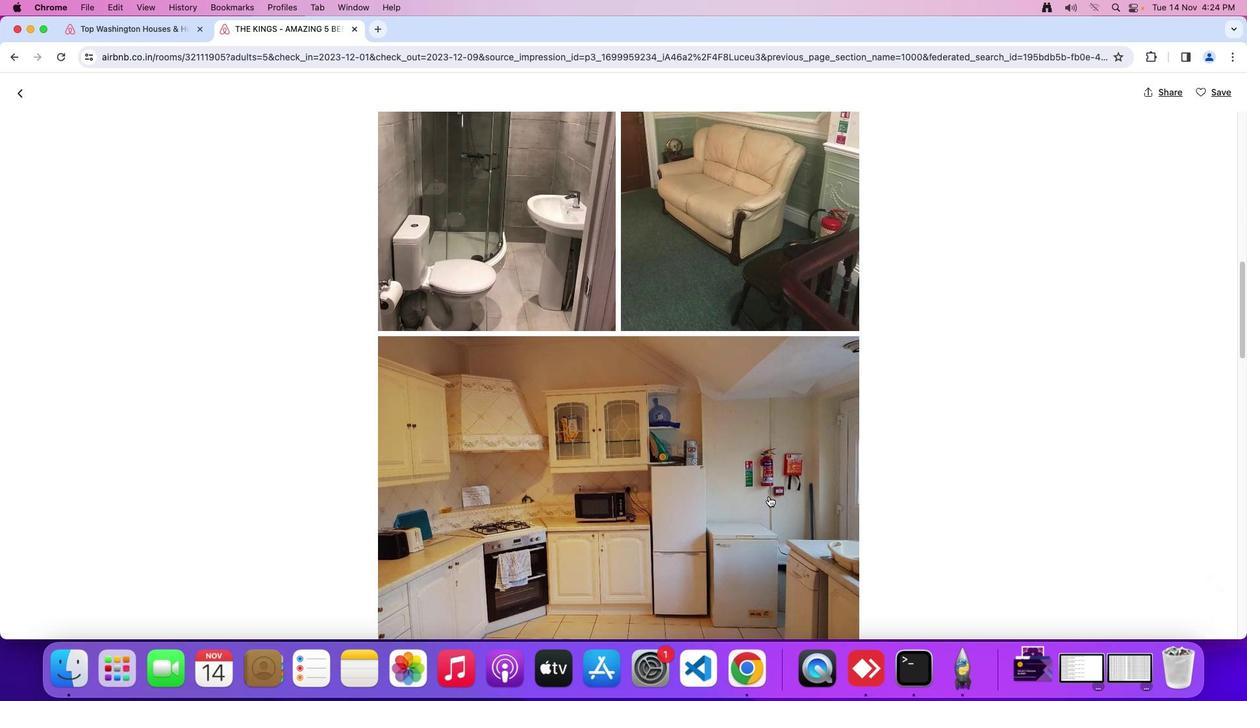
Action: Mouse moved to (769, 495)
Screenshot: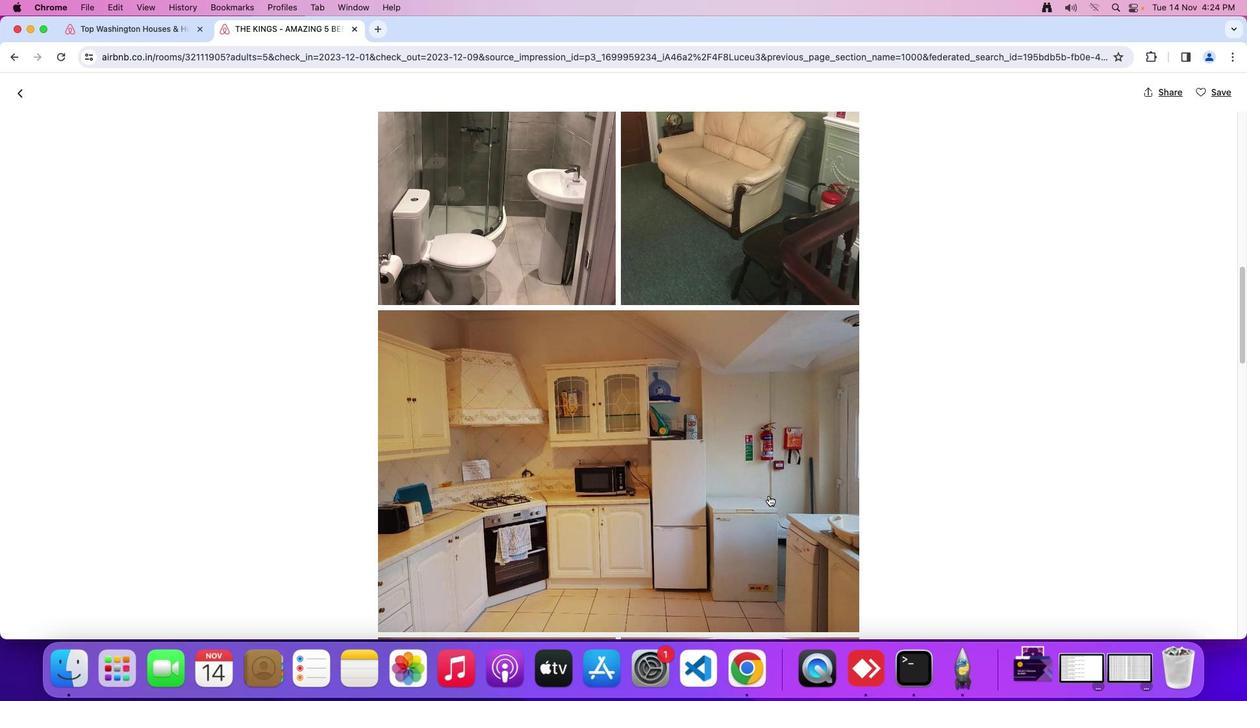 
Action: Mouse scrolled (769, 495) with delta (0, 0)
Screenshot: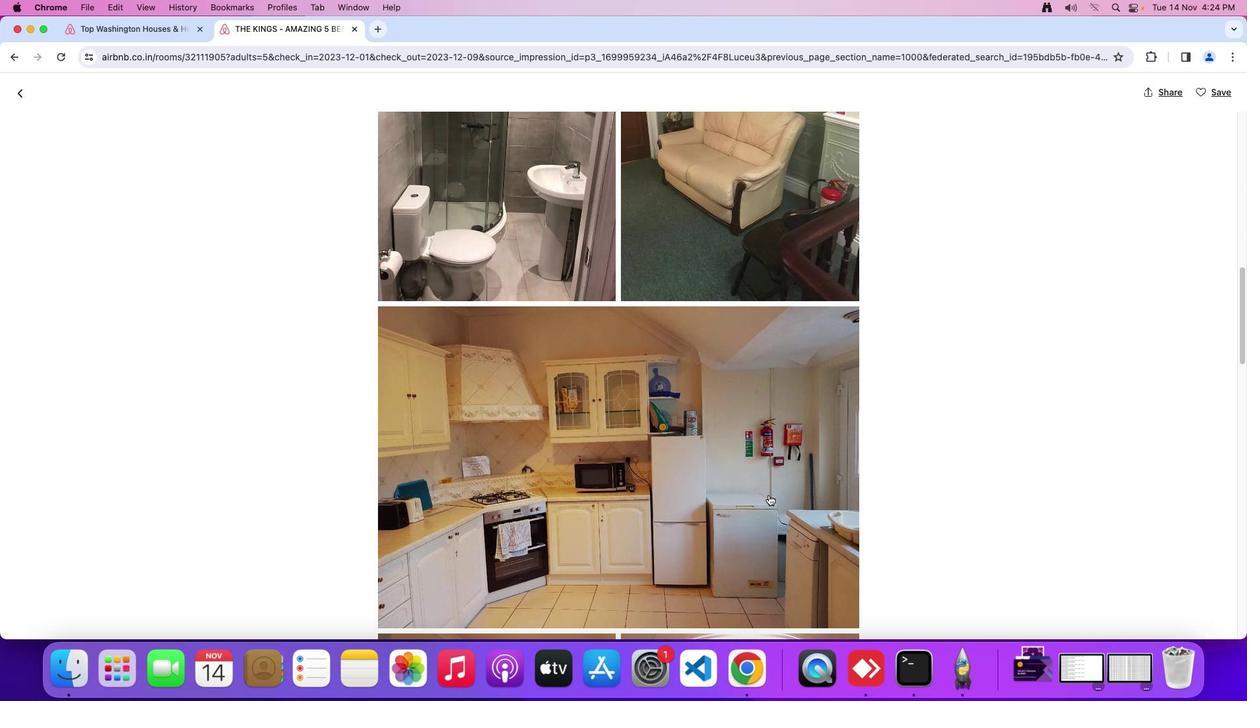 
Action: Mouse moved to (769, 495)
Screenshot: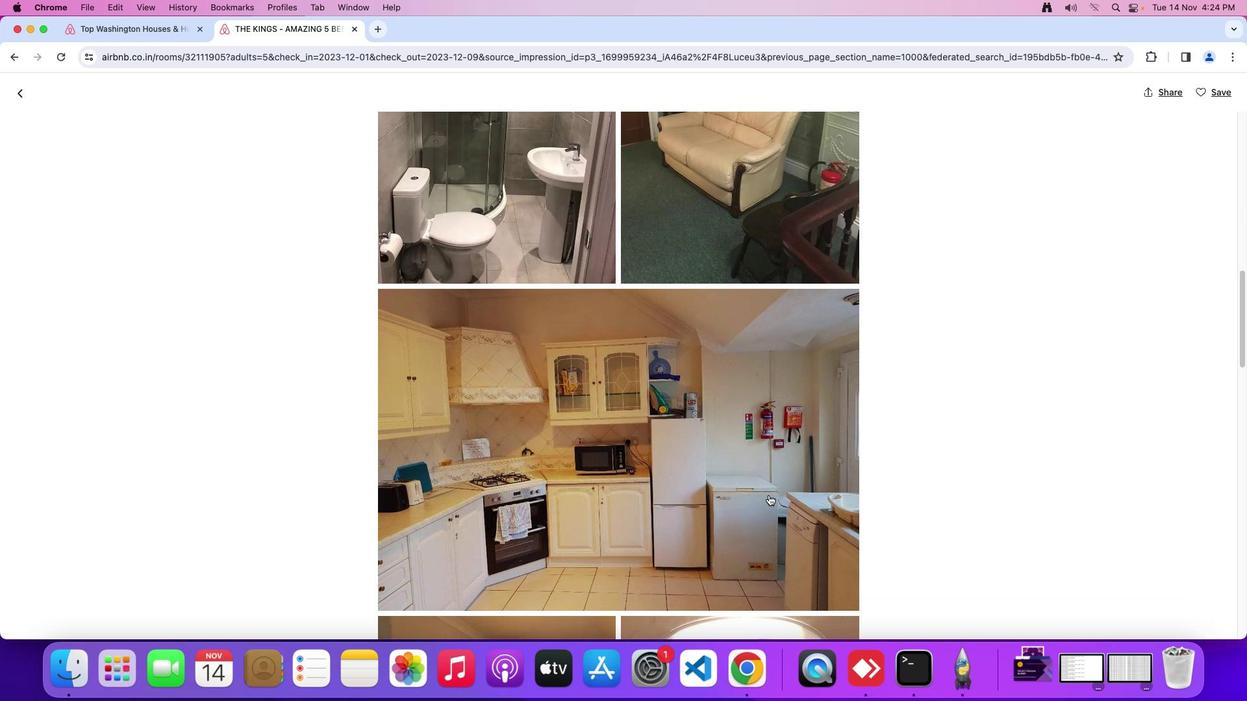 
Action: Mouse scrolled (769, 495) with delta (0, 0)
Screenshot: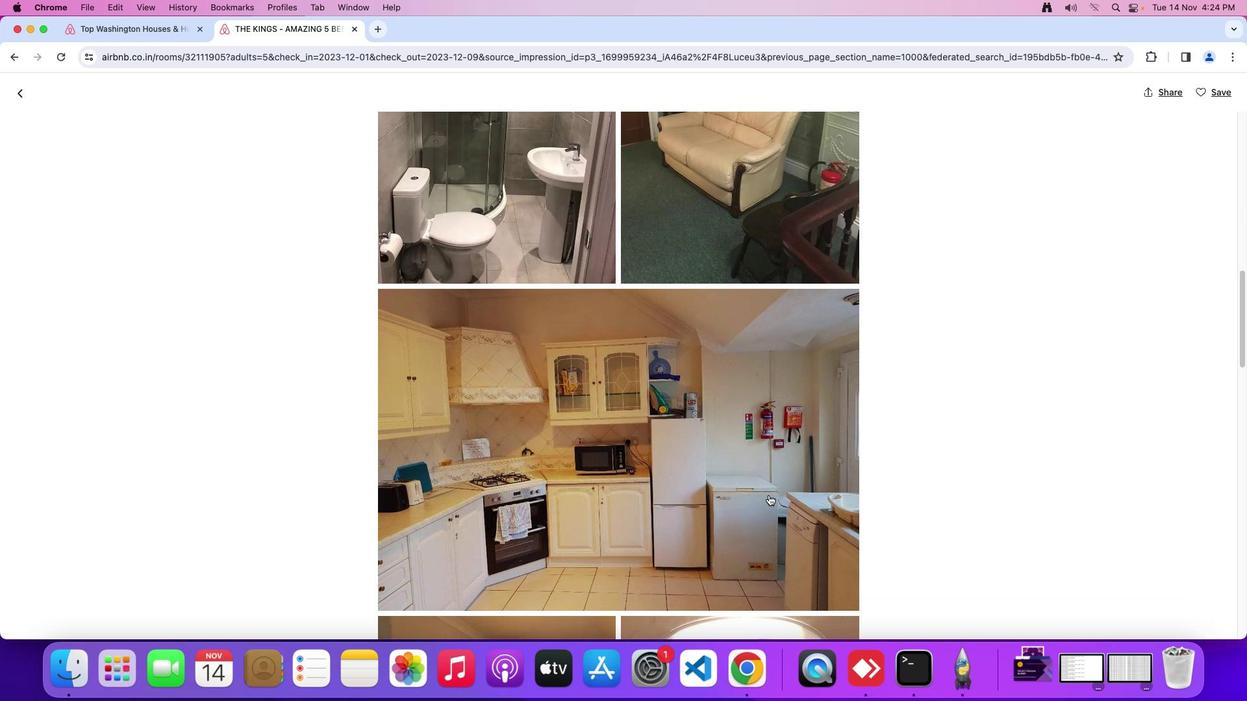 
Action: Mouse scrolled (769, 495) with delta (0, -1)
Screenshot: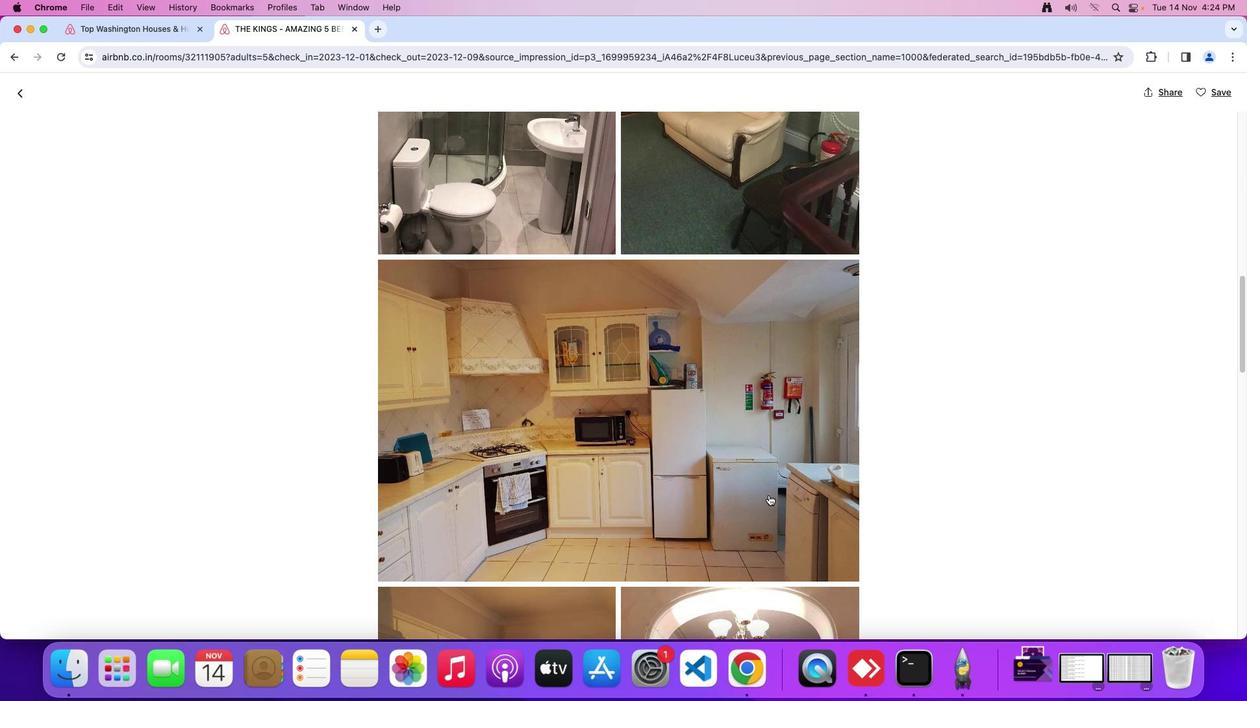 
Action: Mouse moved to (769, 495)
Screenshot: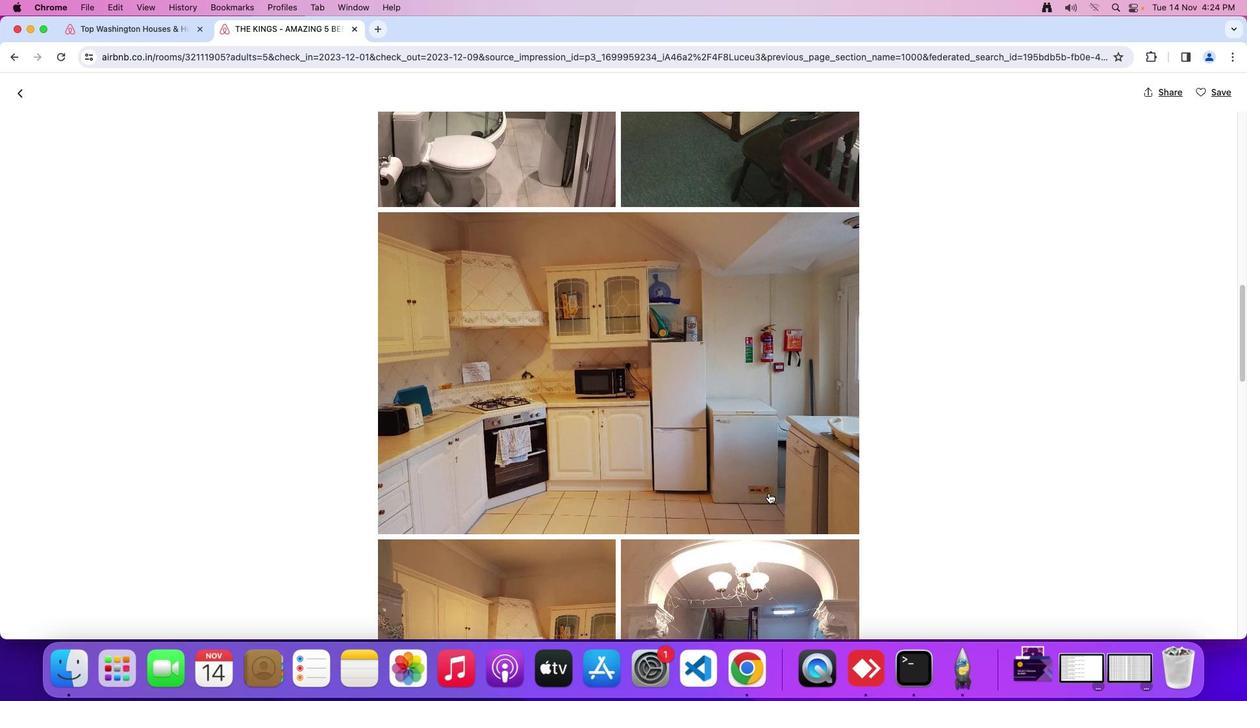 
Action: Mouse scrolled (769, 495) with delta (0, 0)
Screenshot: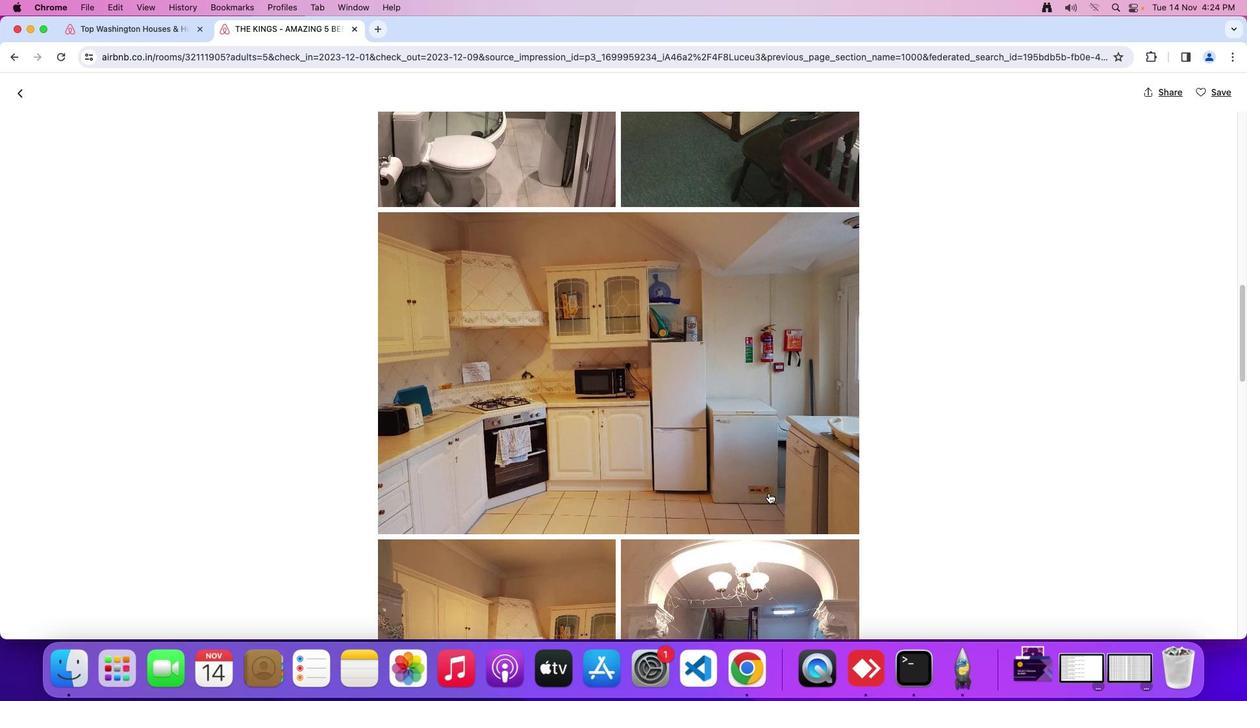 
Action: Mouse moved to (769, 494)
Screenshot: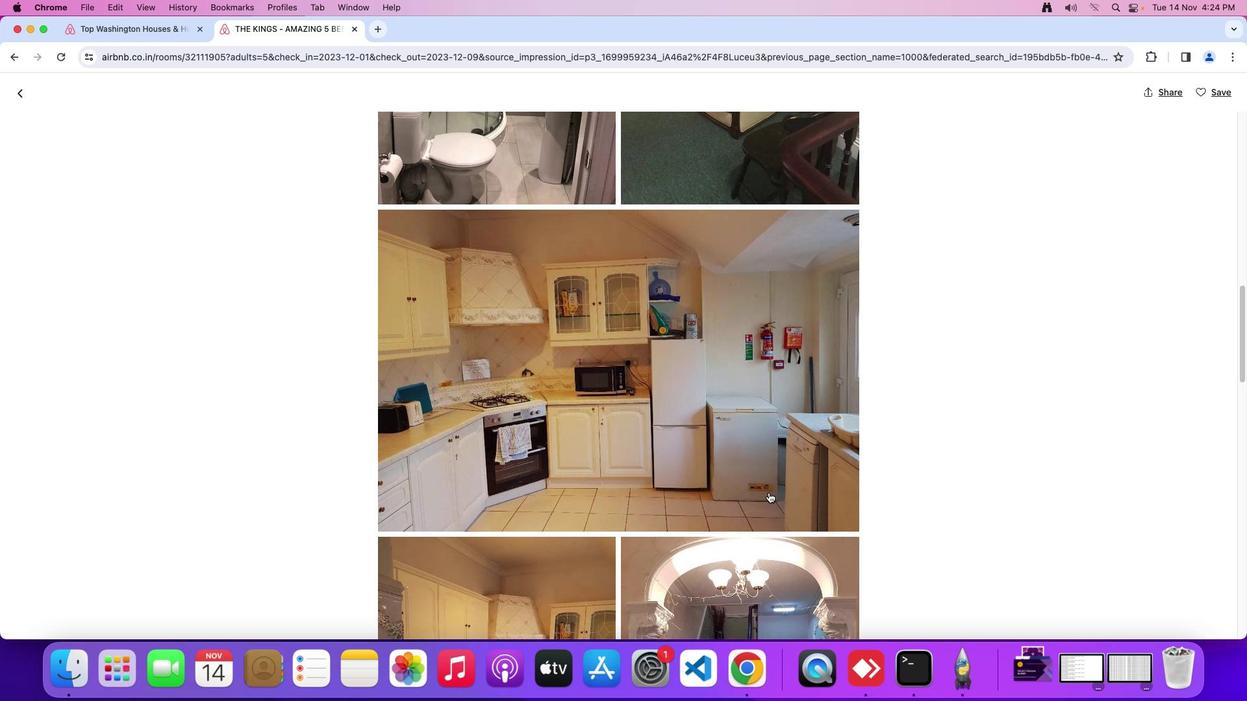 
Action: Mouse scrolled (769, 494) with delta (0, 0)
Screenshot: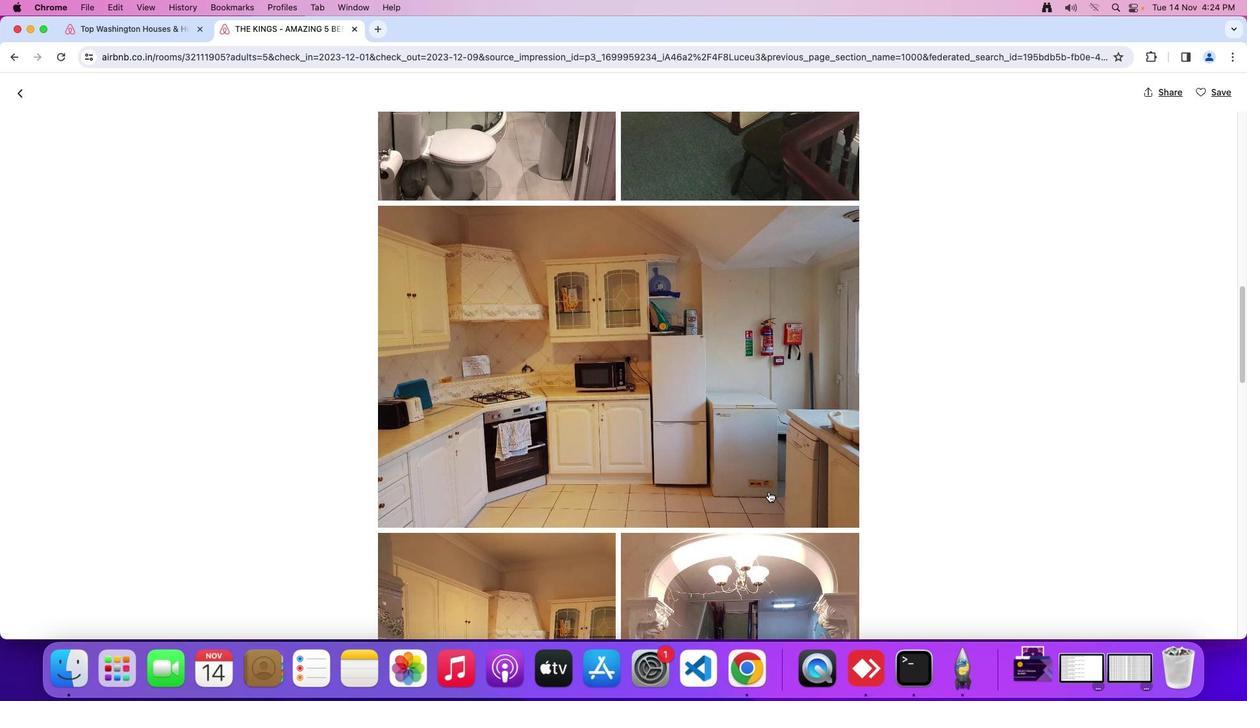 
Action: Mouse moved to (769, 493)
Screenshot: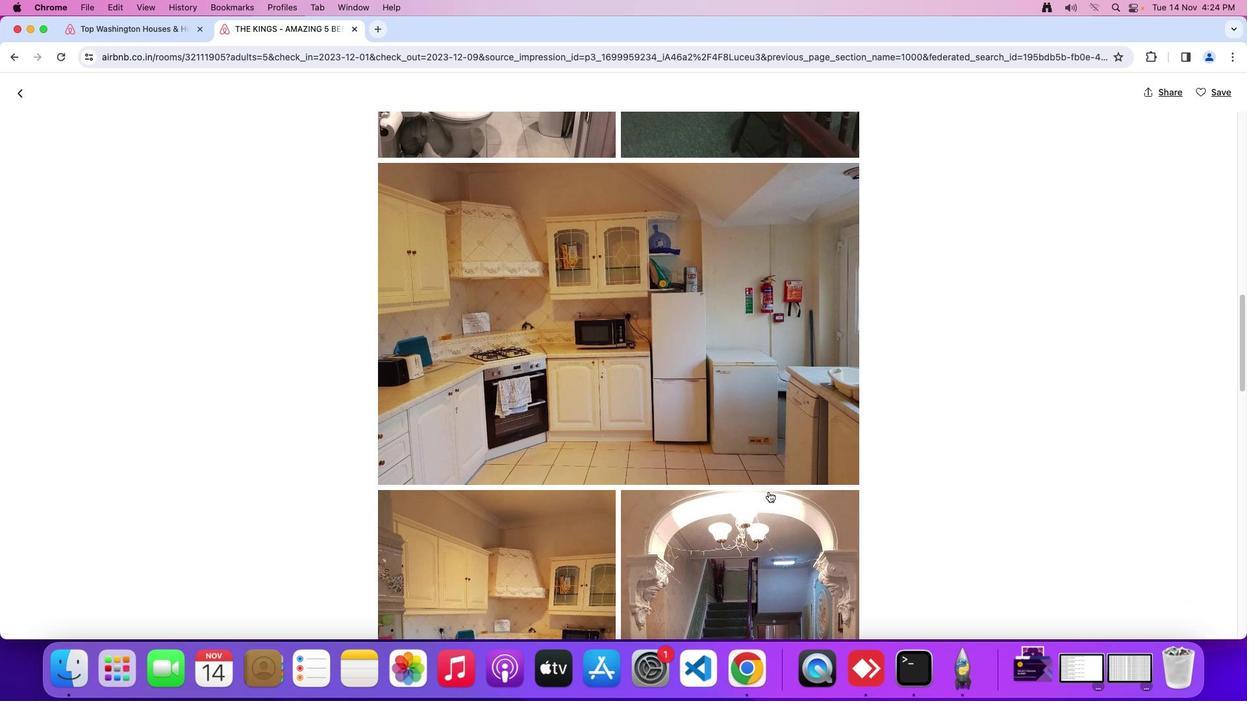 
Action: Mouse scrolled (769, 493) with delta (0, -1)
Screenshot: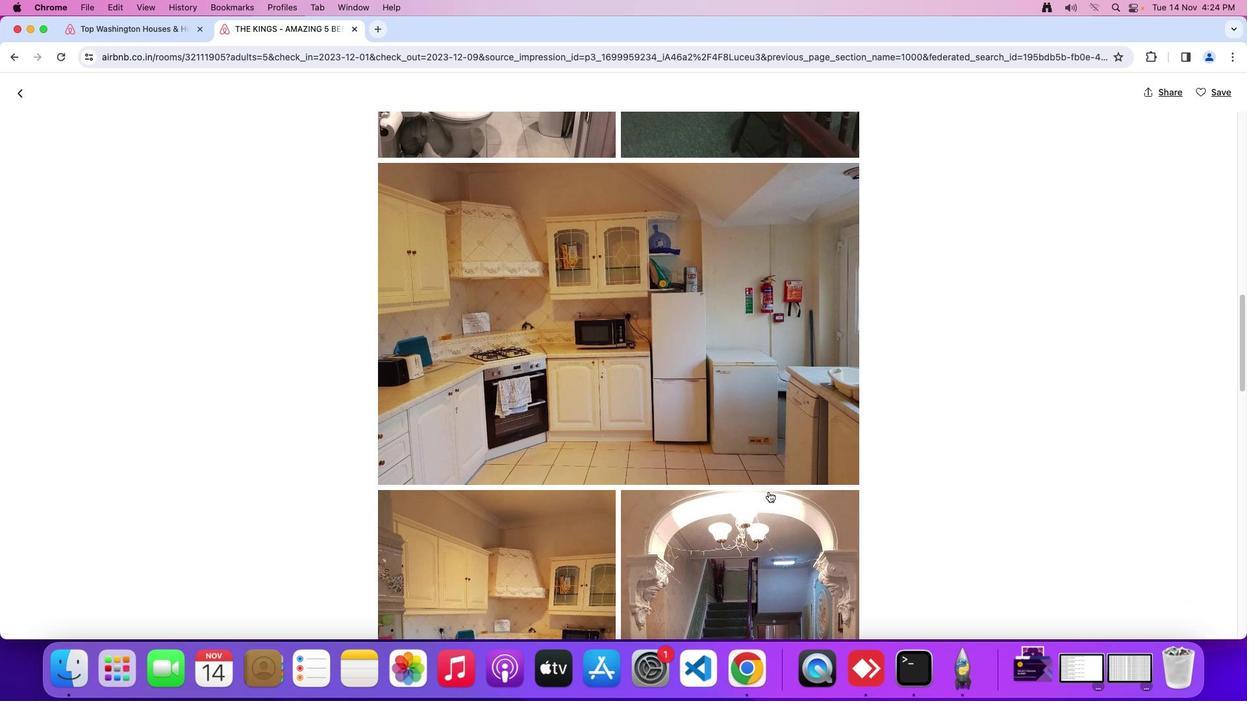 
Action: Mouse moved to (768, 492)
Screenshot: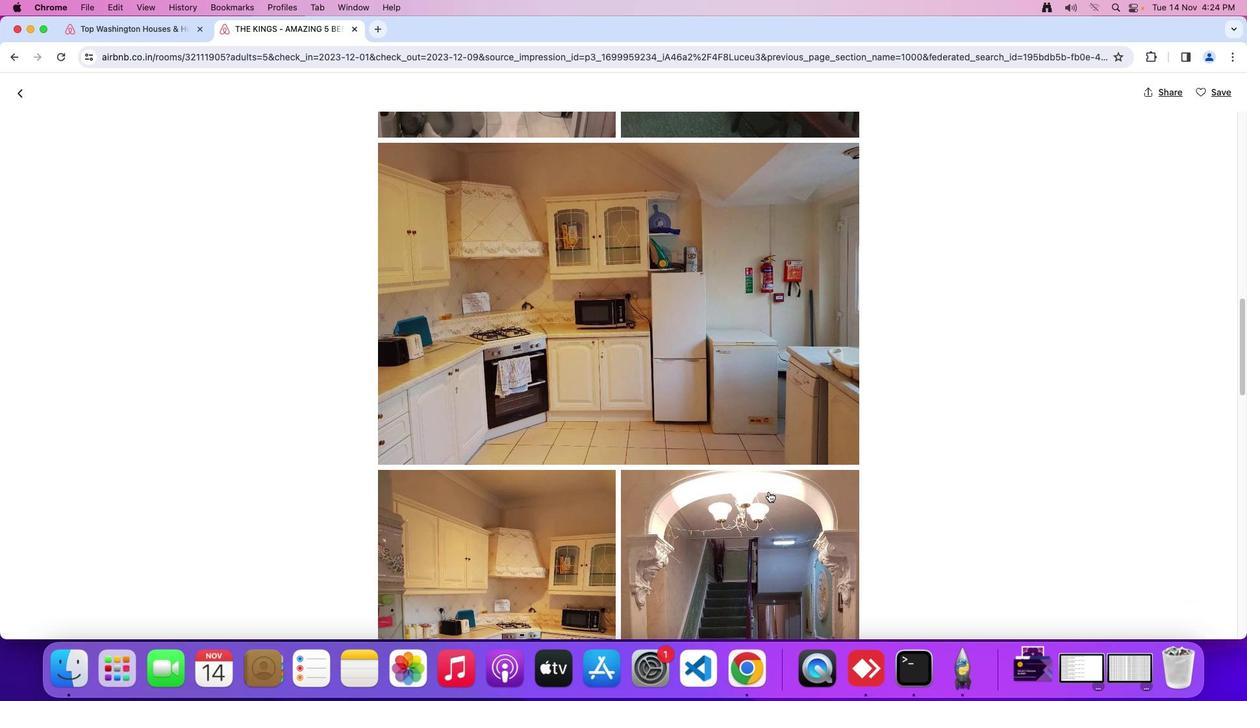 
Action: Mouse scrolled (768, 492) with delta (0, 0)
Screenshot: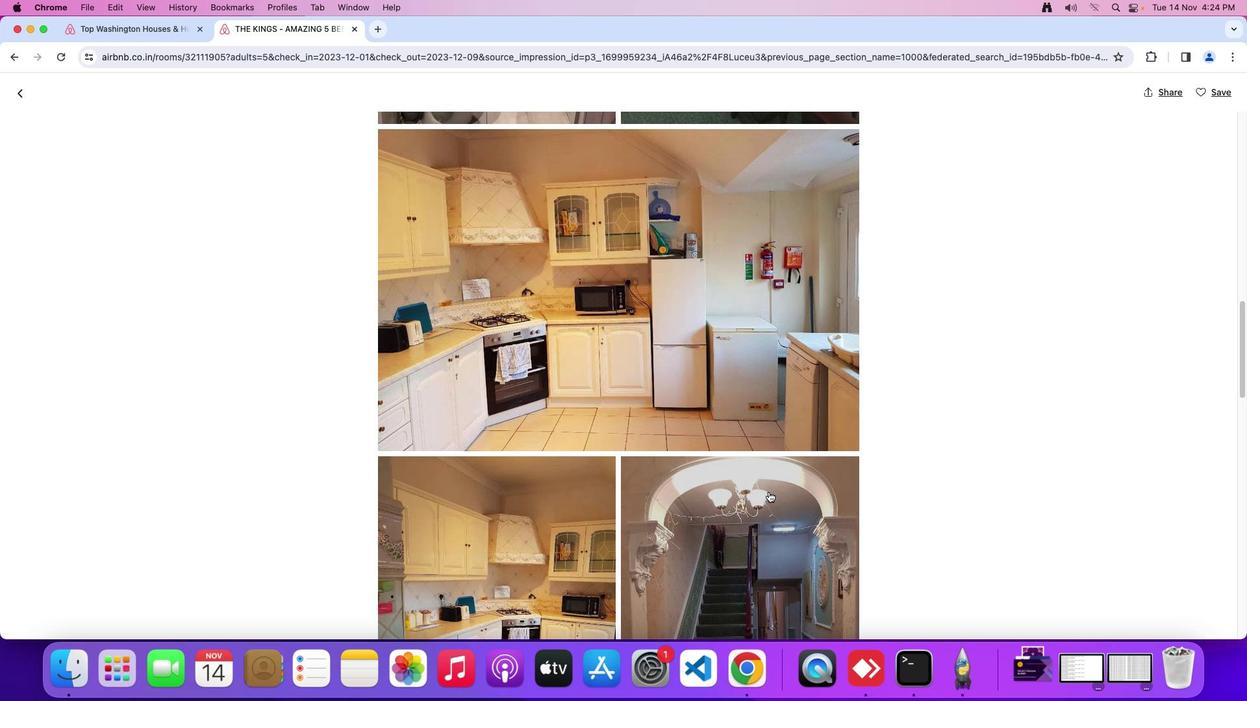 
Action: Mouse scrolled (768, 492) with delta (0, 0)
Screenshot: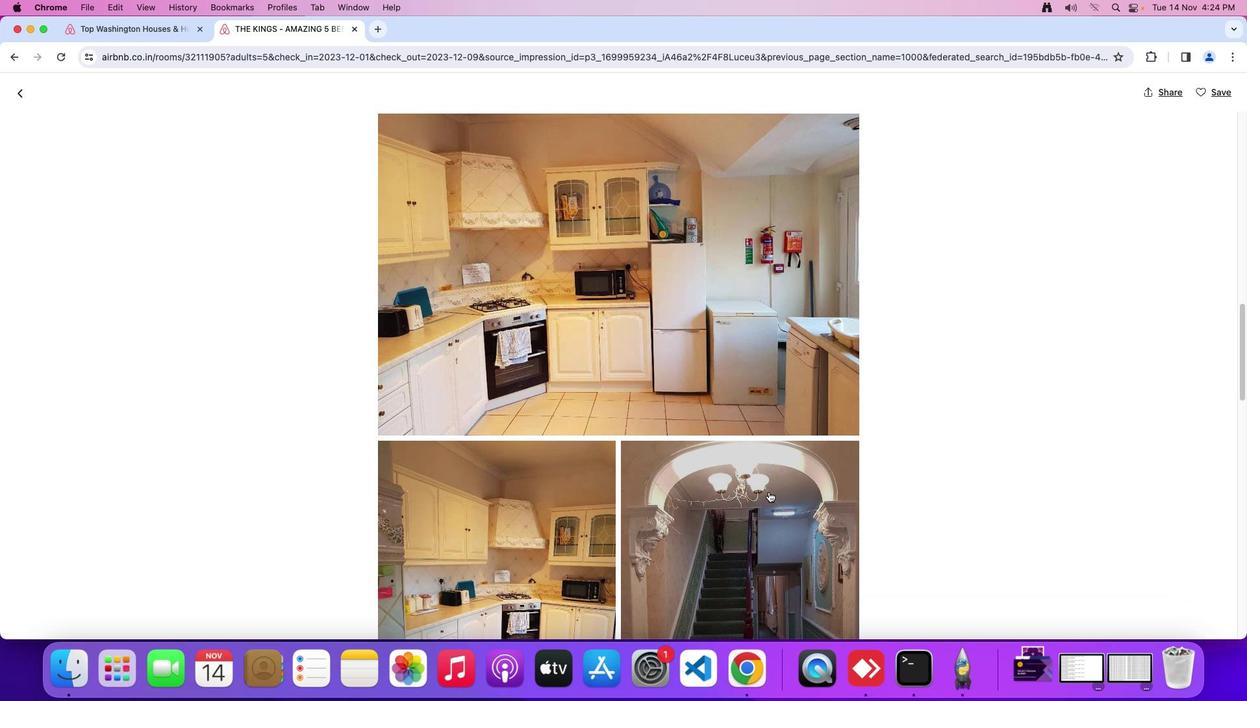 
Action: Mouse scrolled (768, 492) with delta (0, -1)
Screenshot: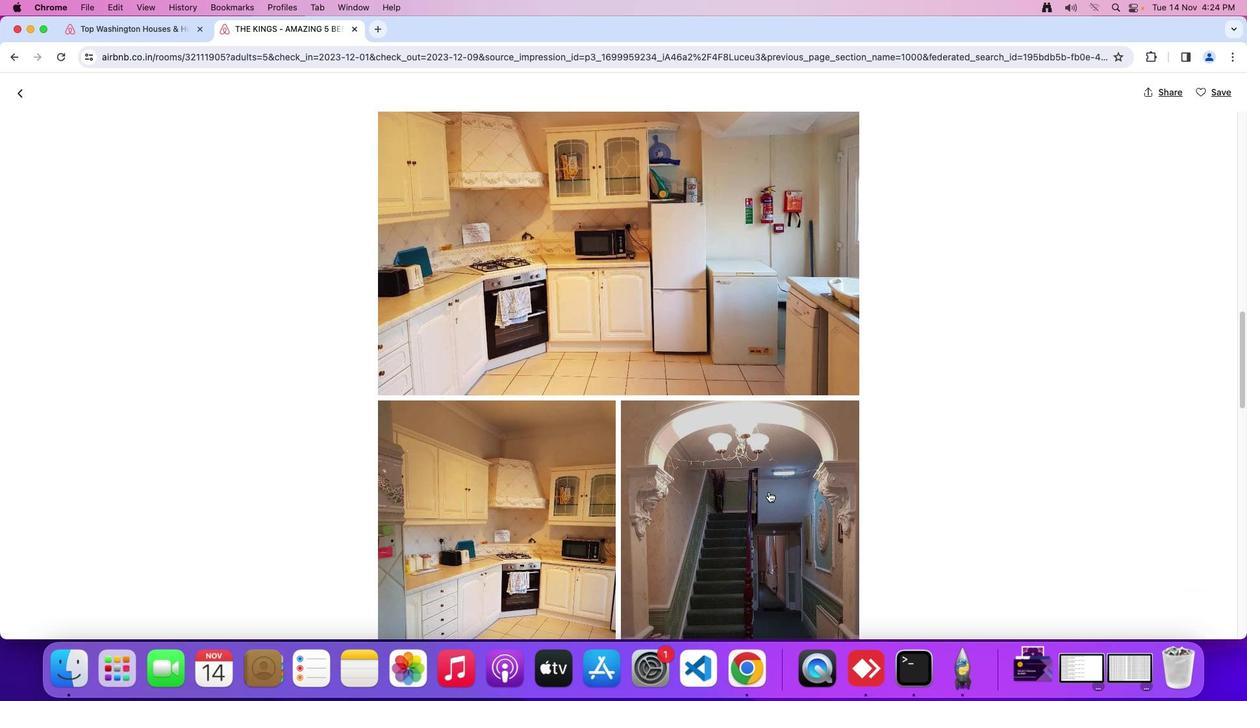 
Action: Mouse moved to (765, 489)
Screenshot: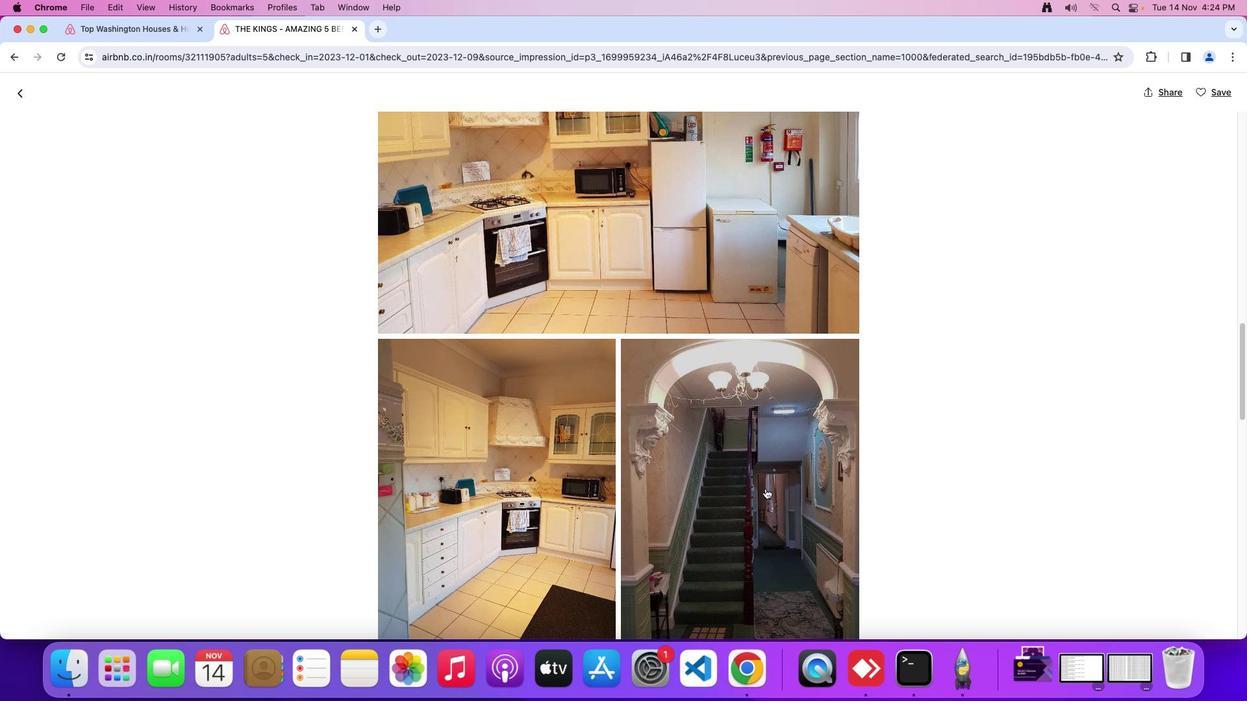 
Action: Mouse scrolled (765, 489) with delta (0, 0)
Screenshot: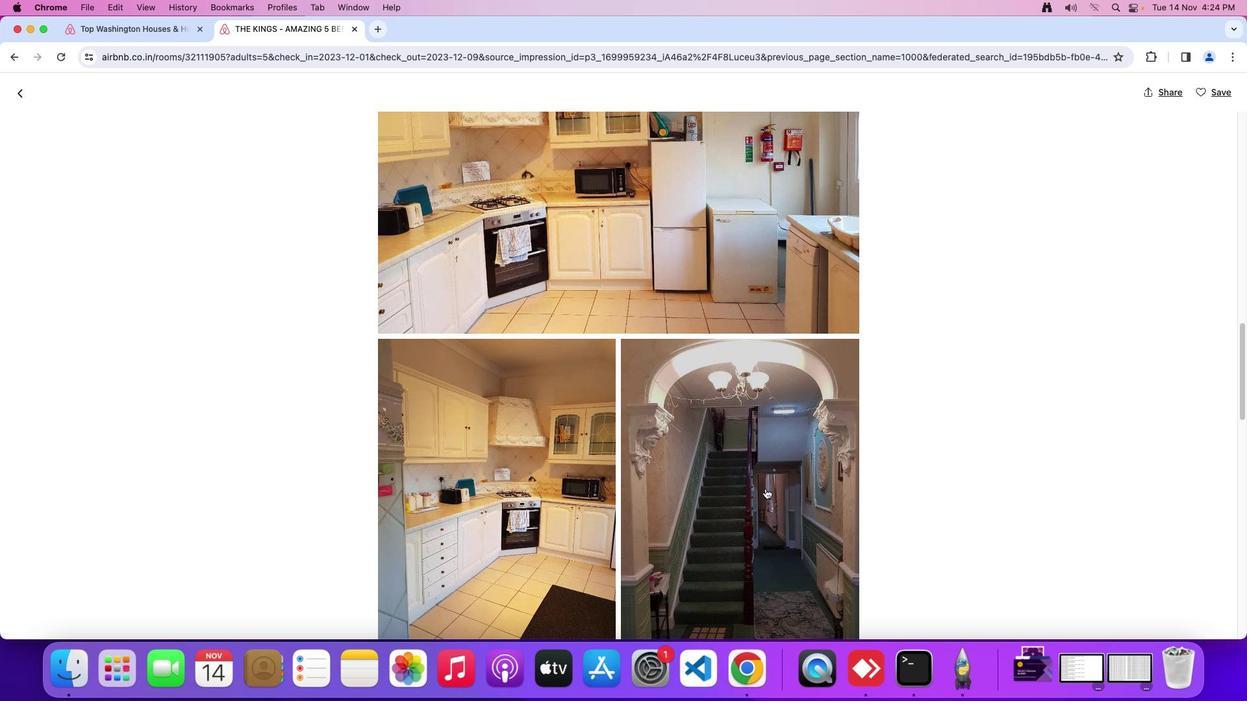 
Action: Mouse moved to (765, 489)
Screenshot: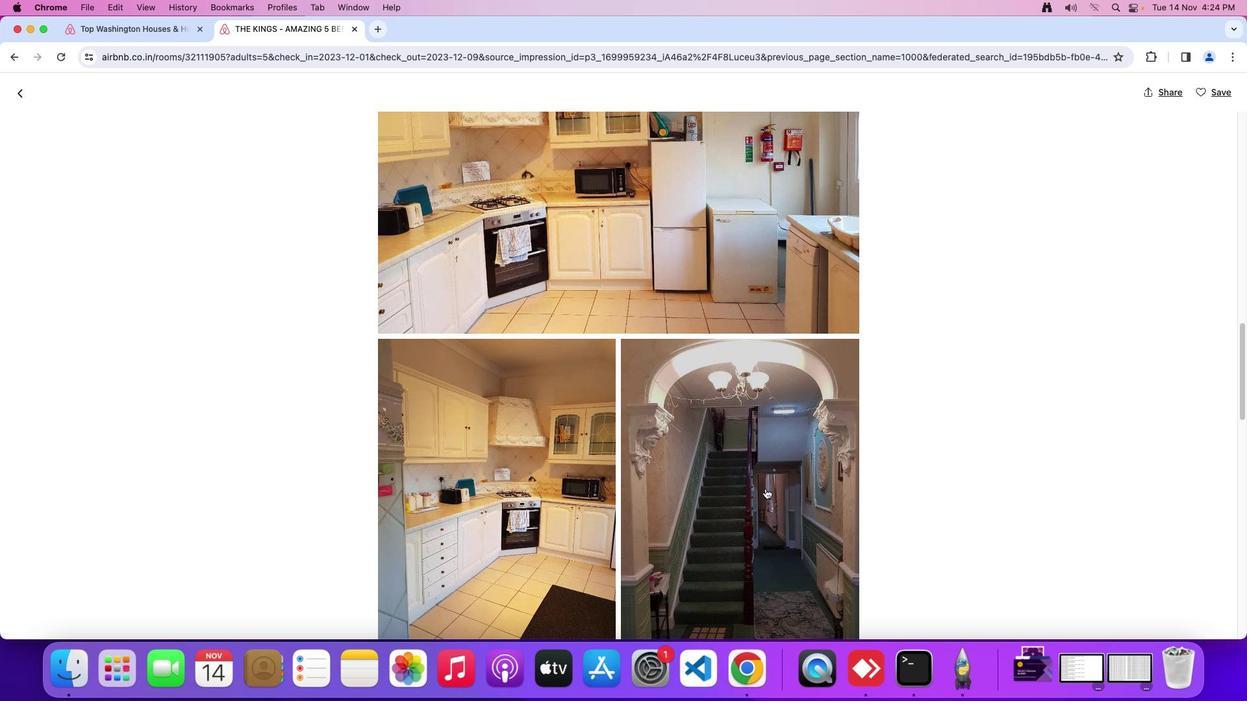 
Action: Mouse scrolled (765, 489) with delta (0, 0)
Screenshot: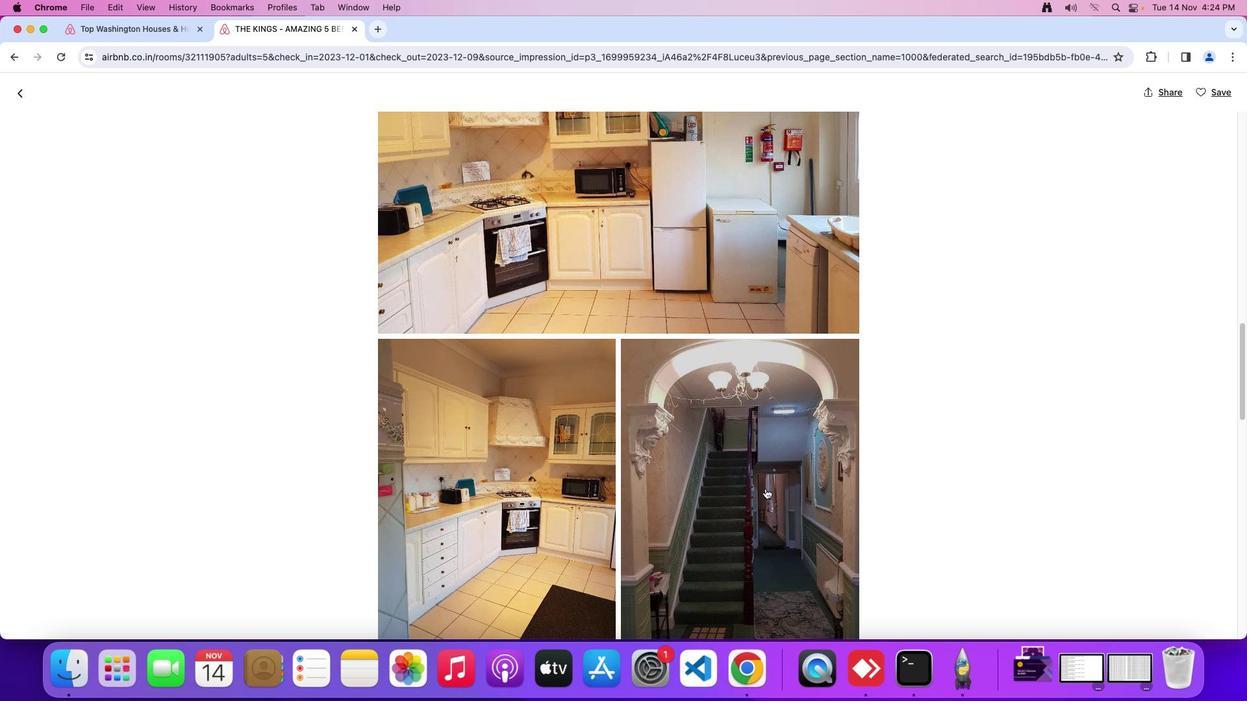 
Action: Mouse moved to (765, 489)
Screenshot: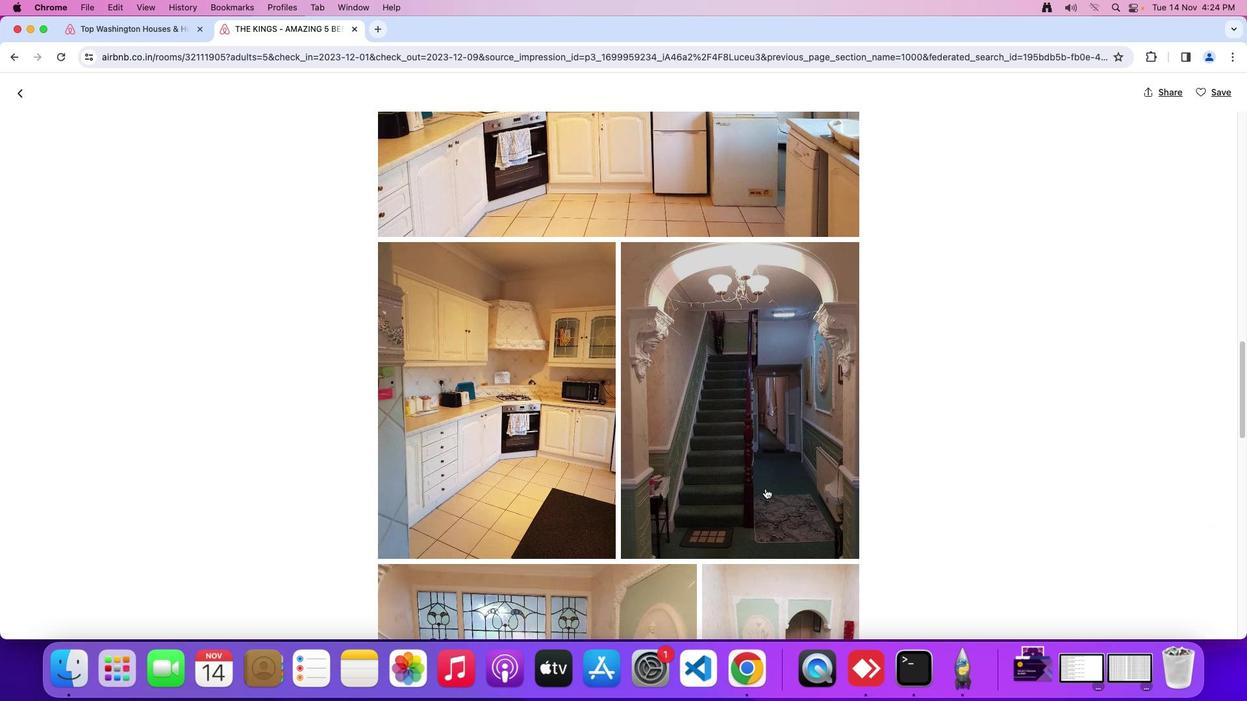 
Action: Mouse scrolled (765, 489) with delta (0, -2)
Screenshot: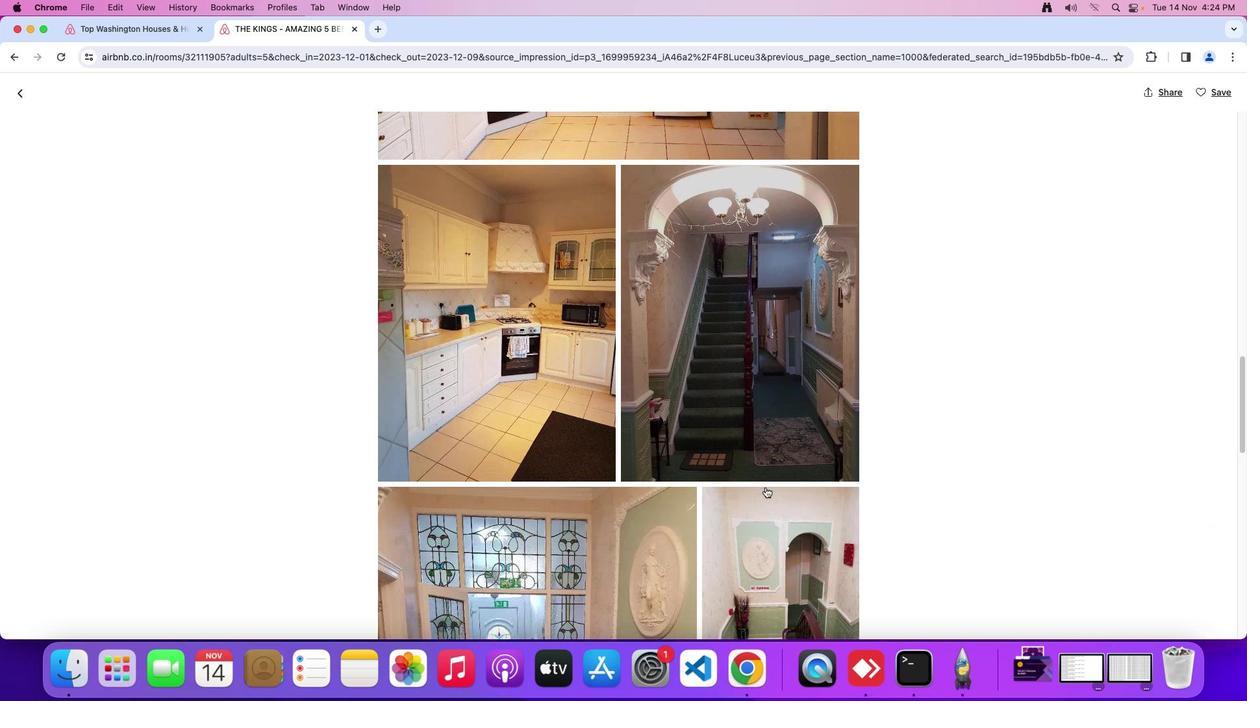 
Action: Mouse moved to (765, 489)
Screenshot: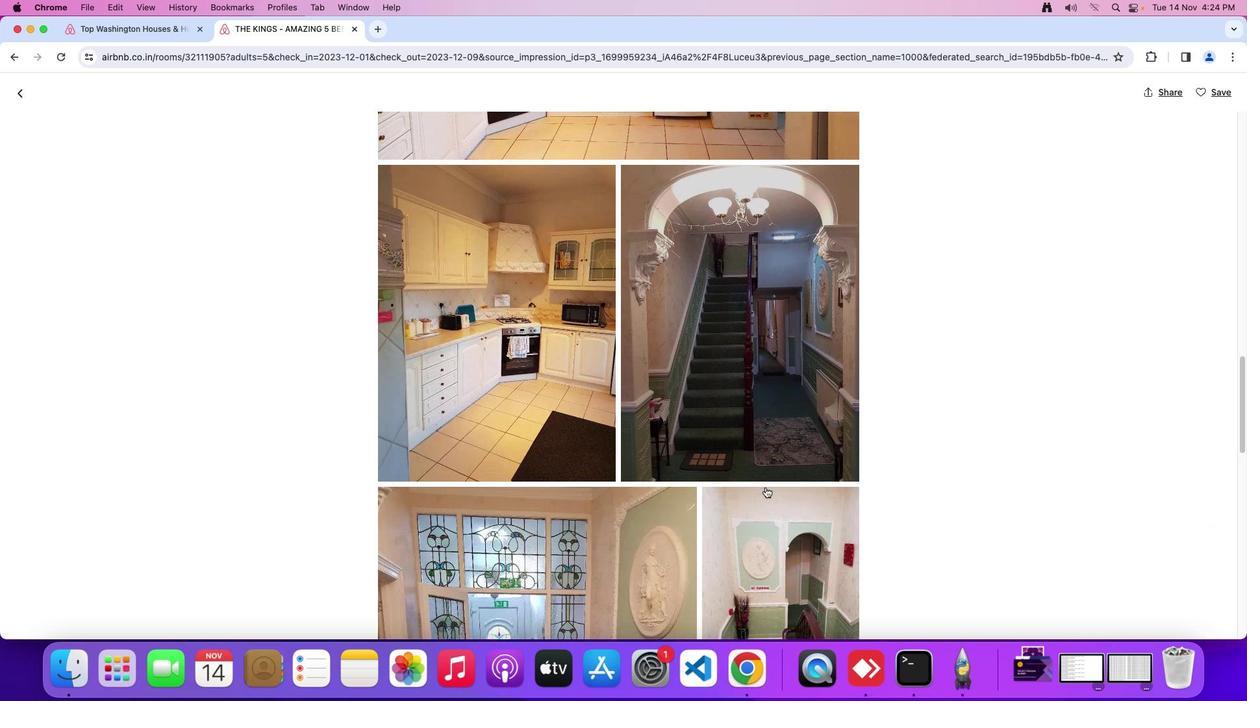 
Action: Mouse scrolled (765, 489) with delta (0, -3)
Screenshot: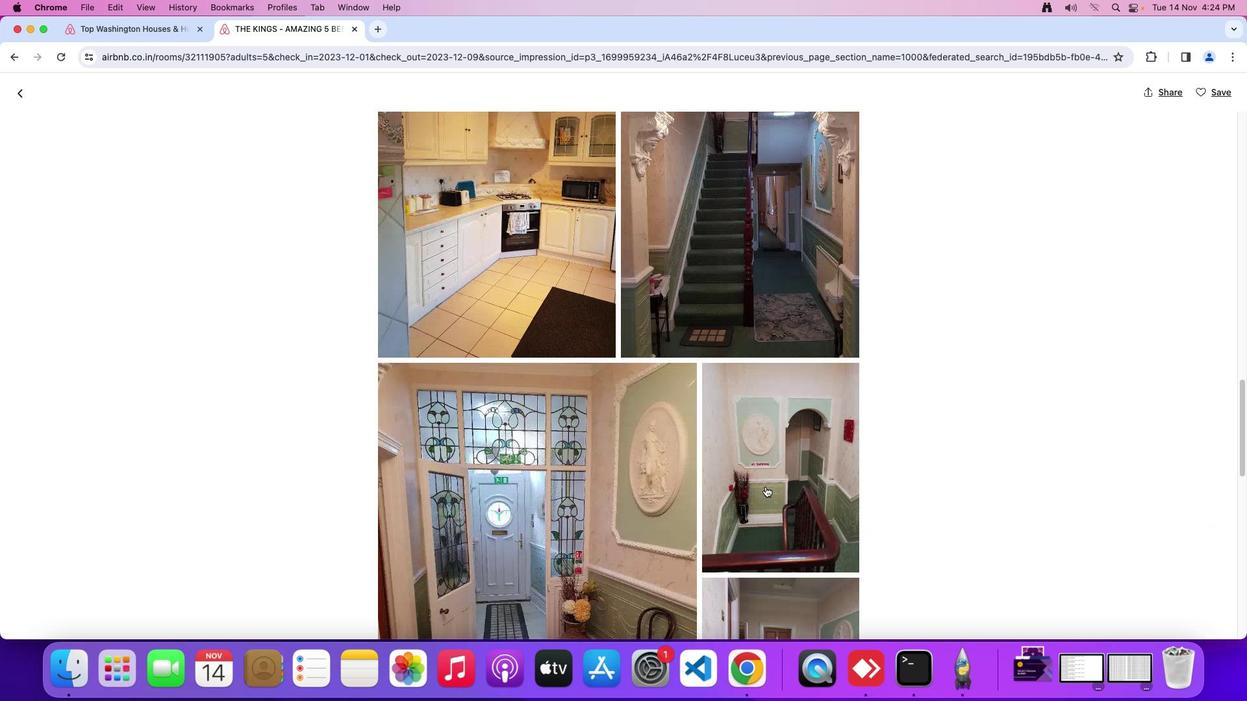 
Action: Mouse moved to (760, 481)
Screenshot: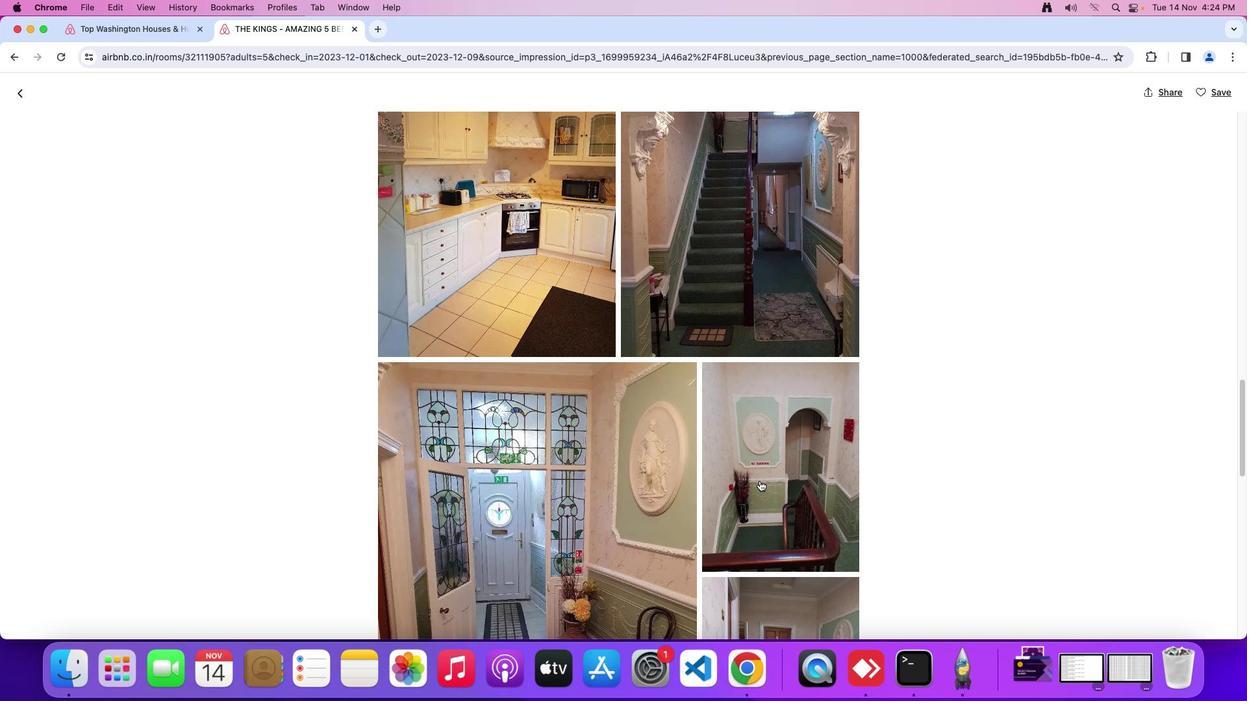 
Action: Mouse scrolled (760, 481) with delta (0, 0)
Screenshot: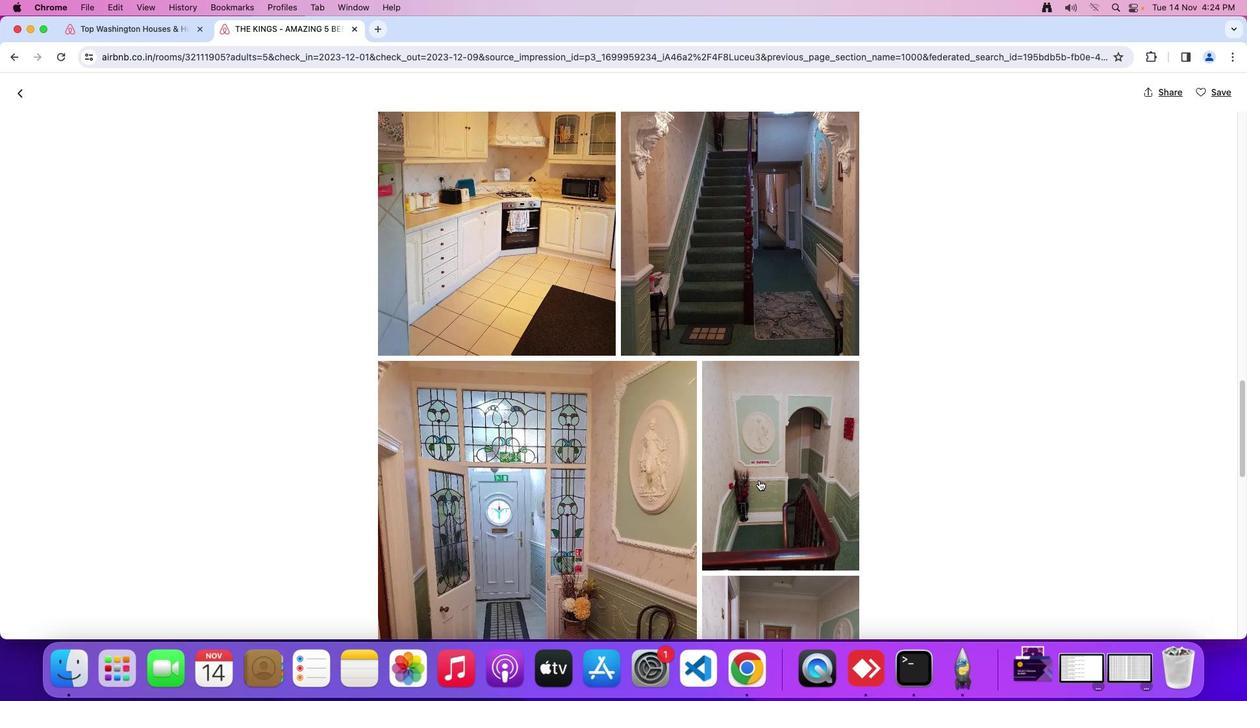 
Action: Mouse moved to (760, 481)
Screenshot: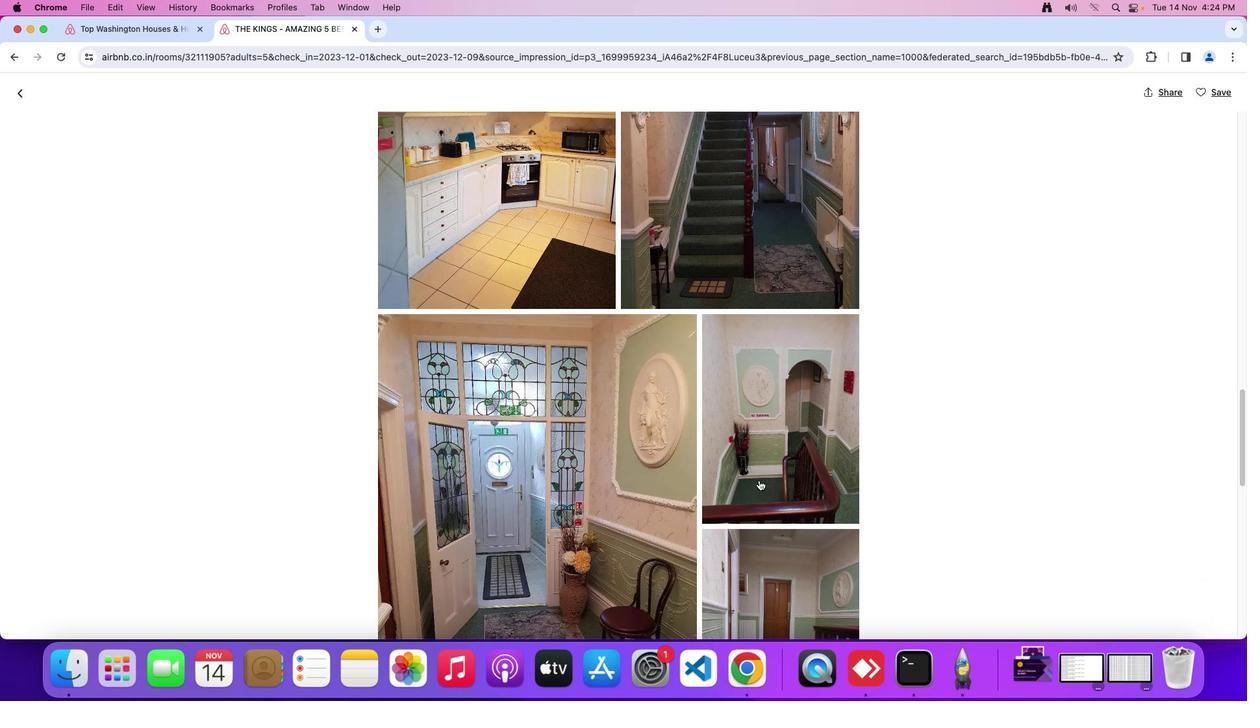 
Action: Mouse scrolled (760, 481) with delta (0, 0)
Screenshot: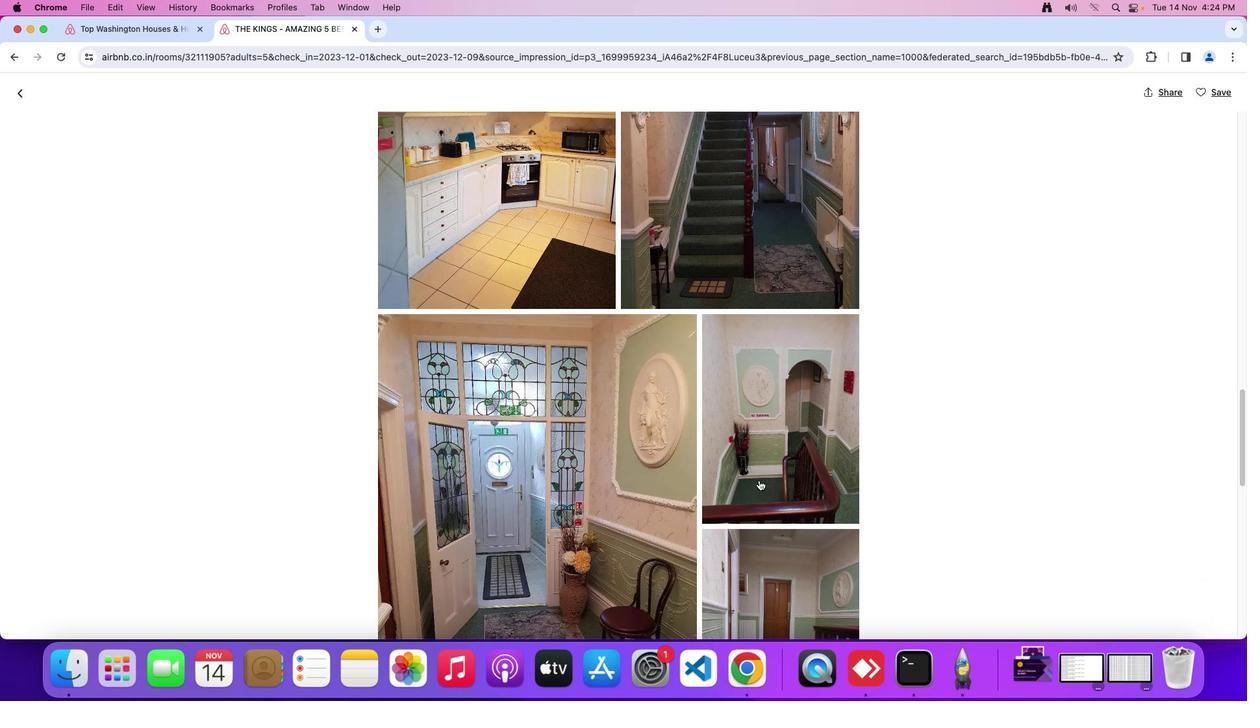 
Action: Mouse moved to (759, 480)
Screenshot: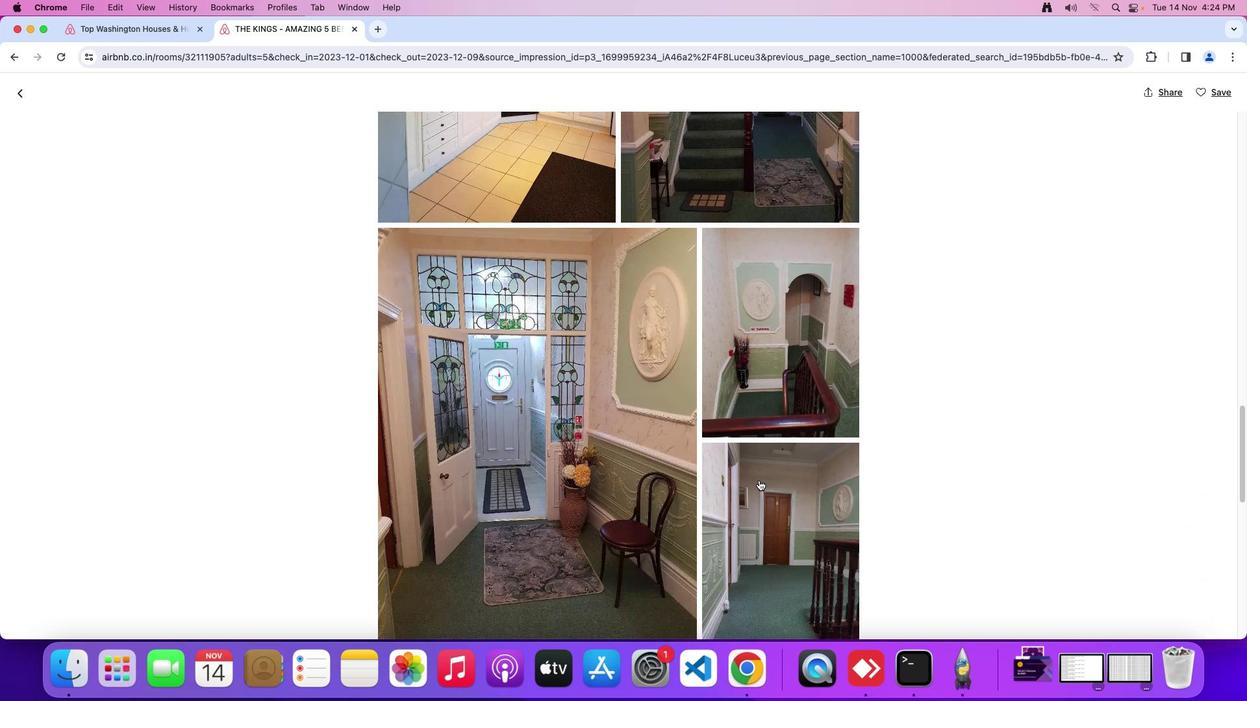 
Action: Mouse scrolled (759, 480) with delta (0, -1)
Screenshot: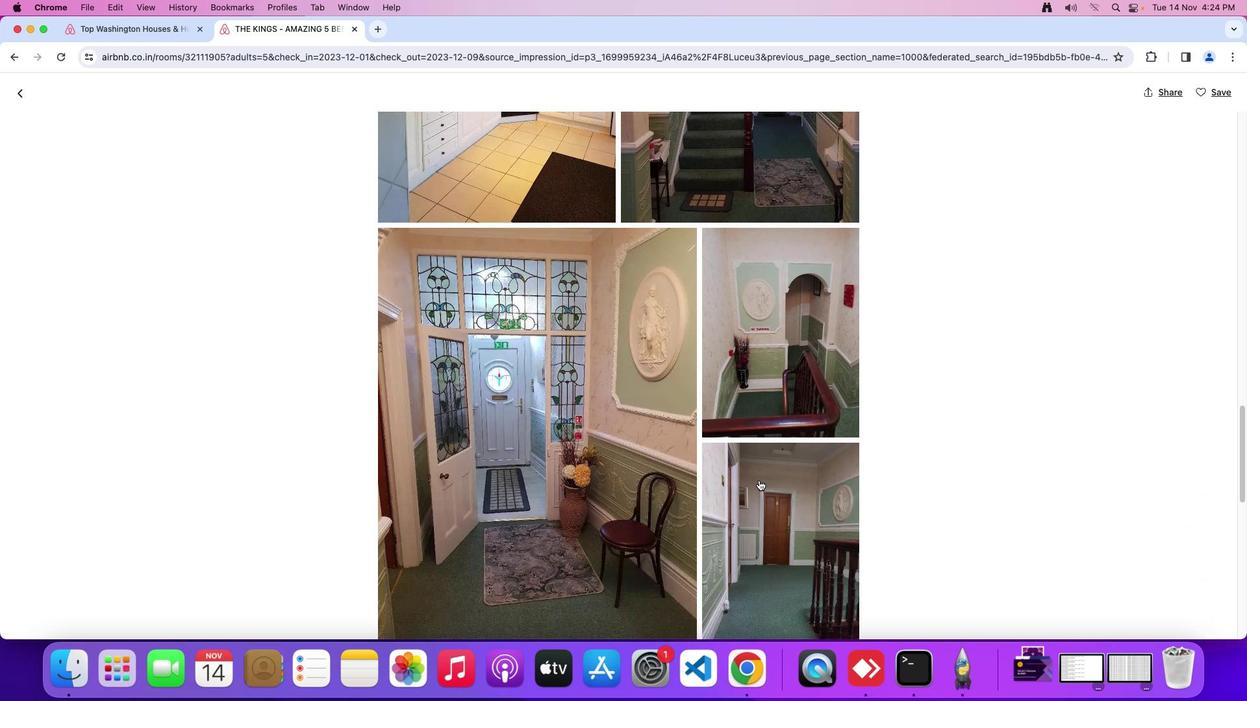 
Action: Mouse moved to (759, 480)
Screenshot: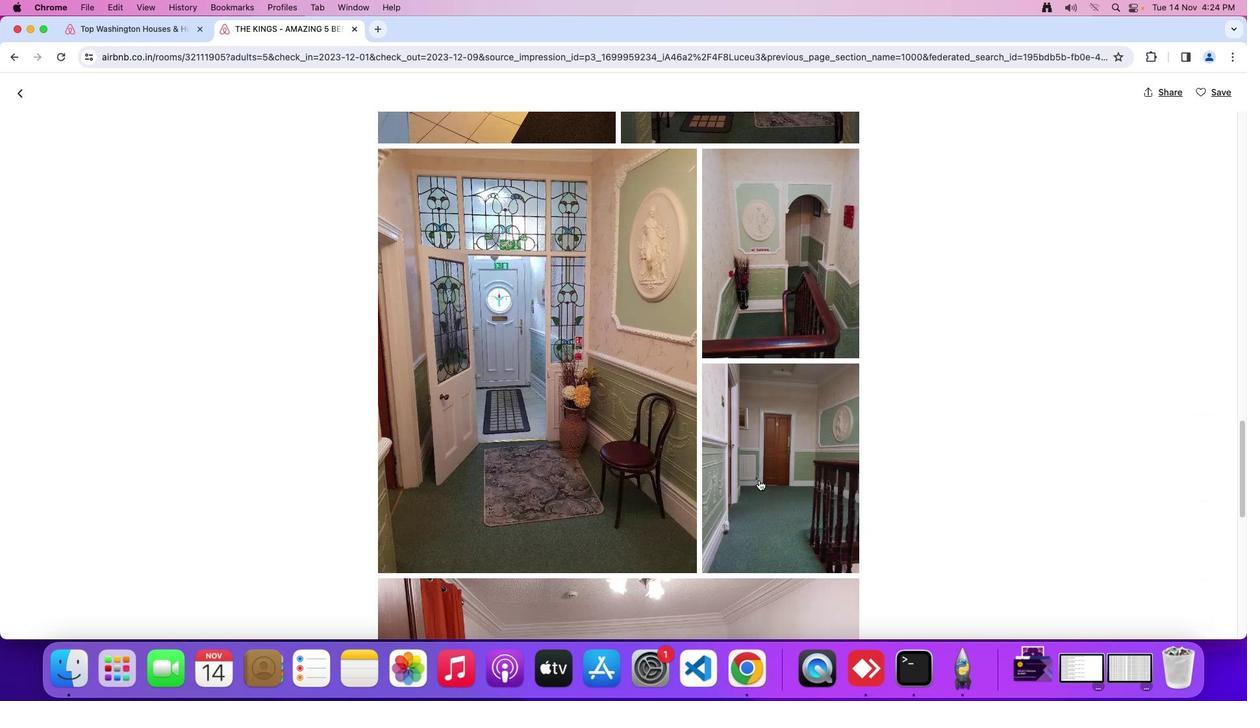 
Action: Mouse scrolled (759, 480) with delta (0, -3)
Screenshot: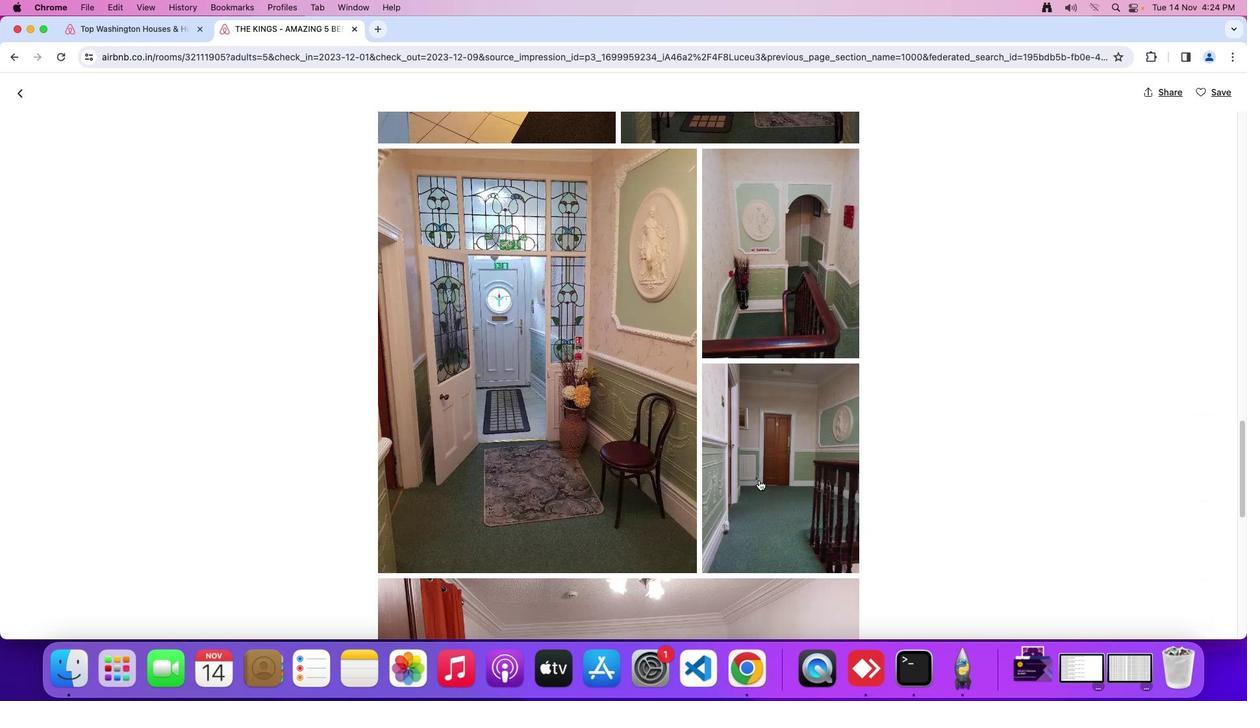 
Action: Mouse moved to (758, 480)
Screenshot: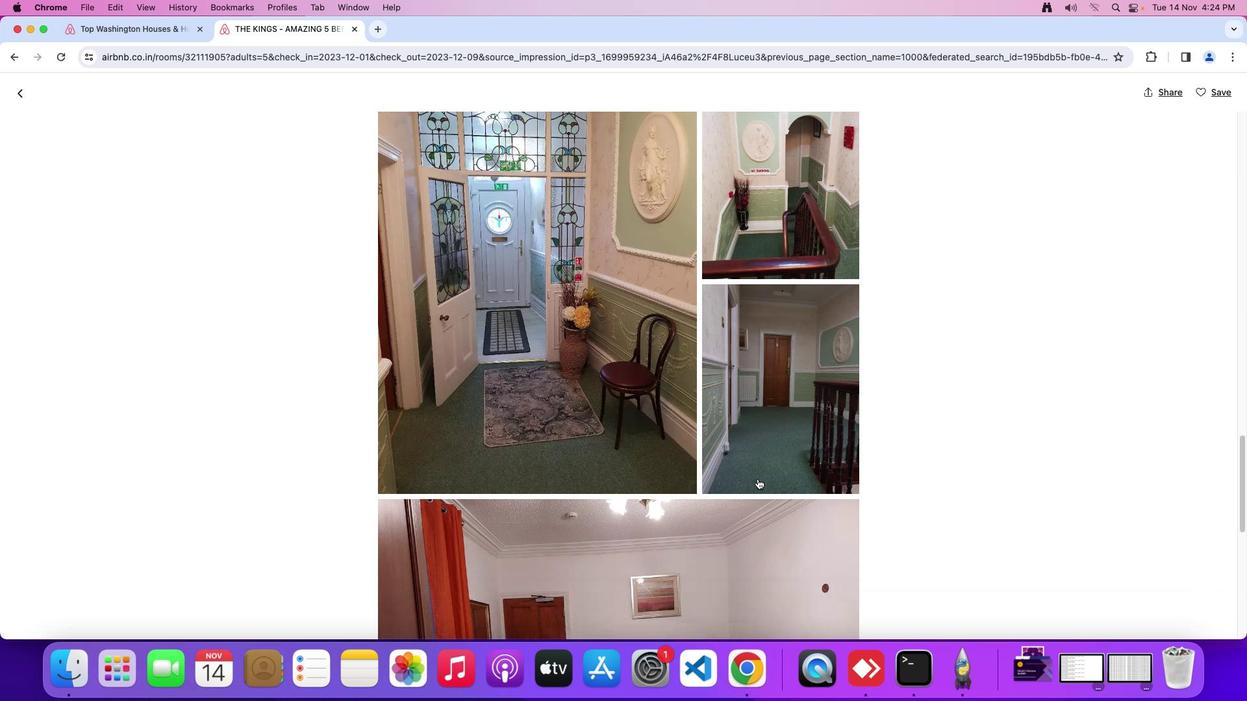 
Action: Mouse scrolled (758, 480) with delta (0, 0)
Screenshot: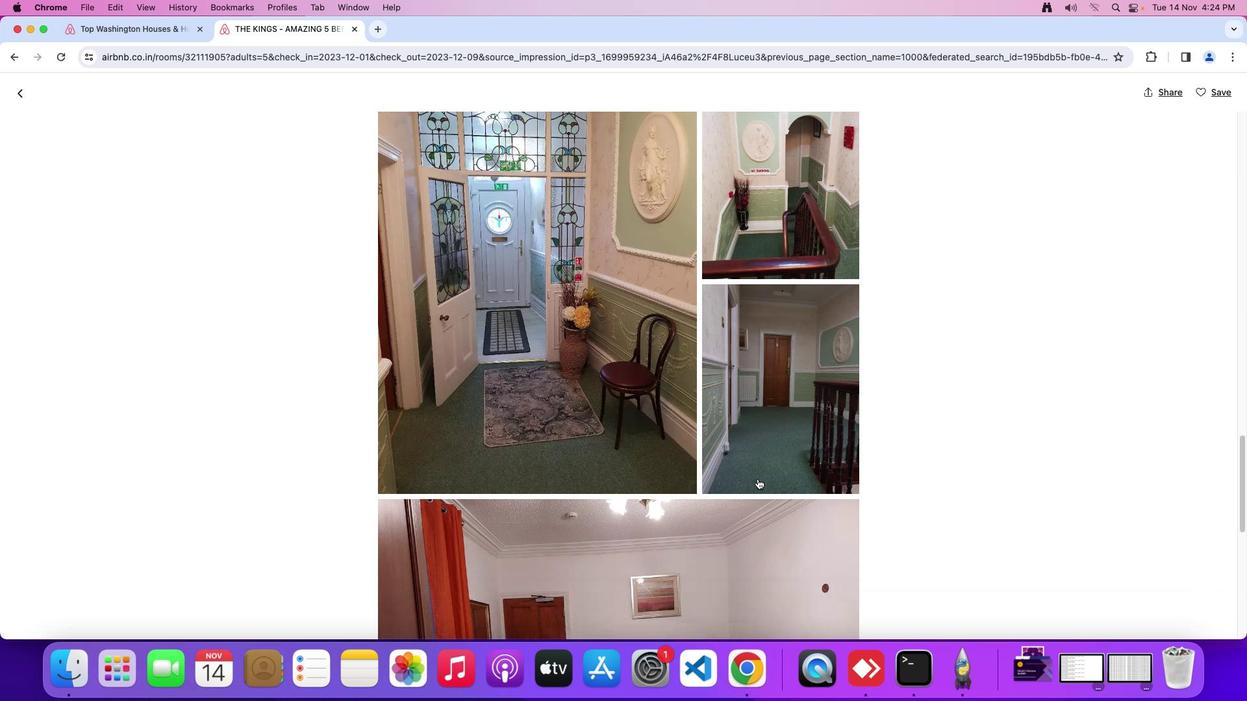 
Action: Mouse scrolled (758, 480) with delta (0, 0)
Screenshot: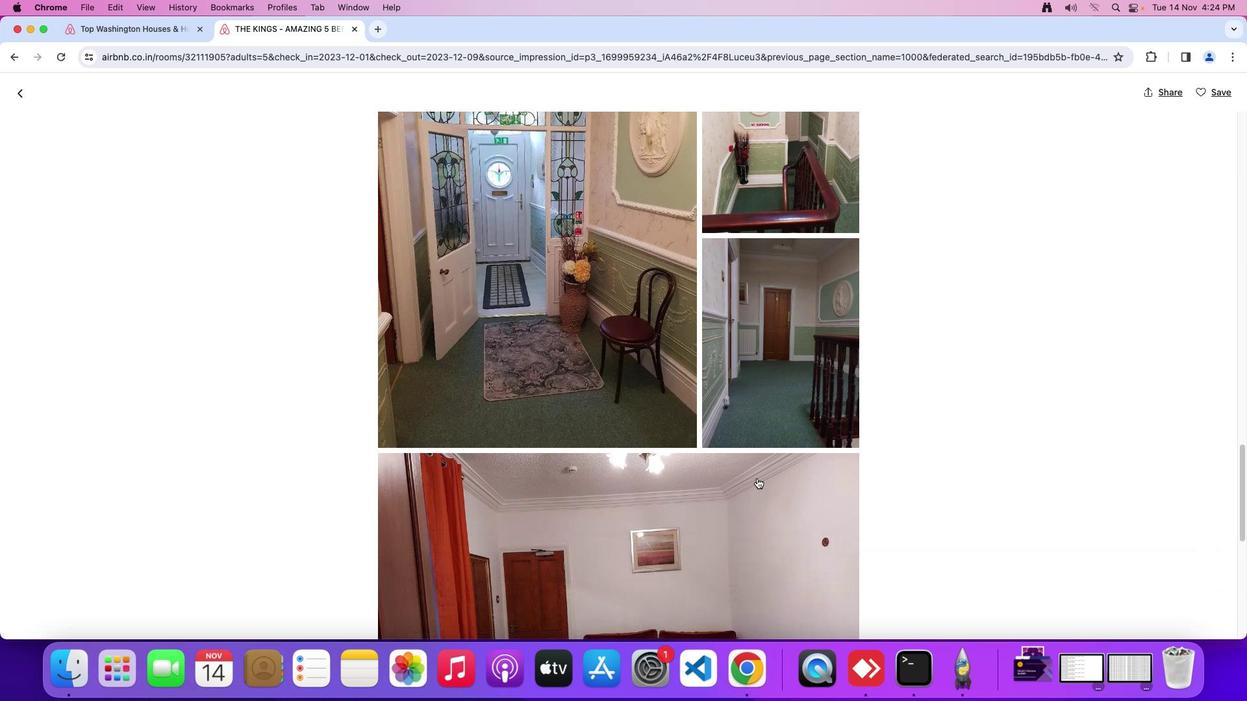 
Action: Mouse moved to (758, 479)
Screenshot: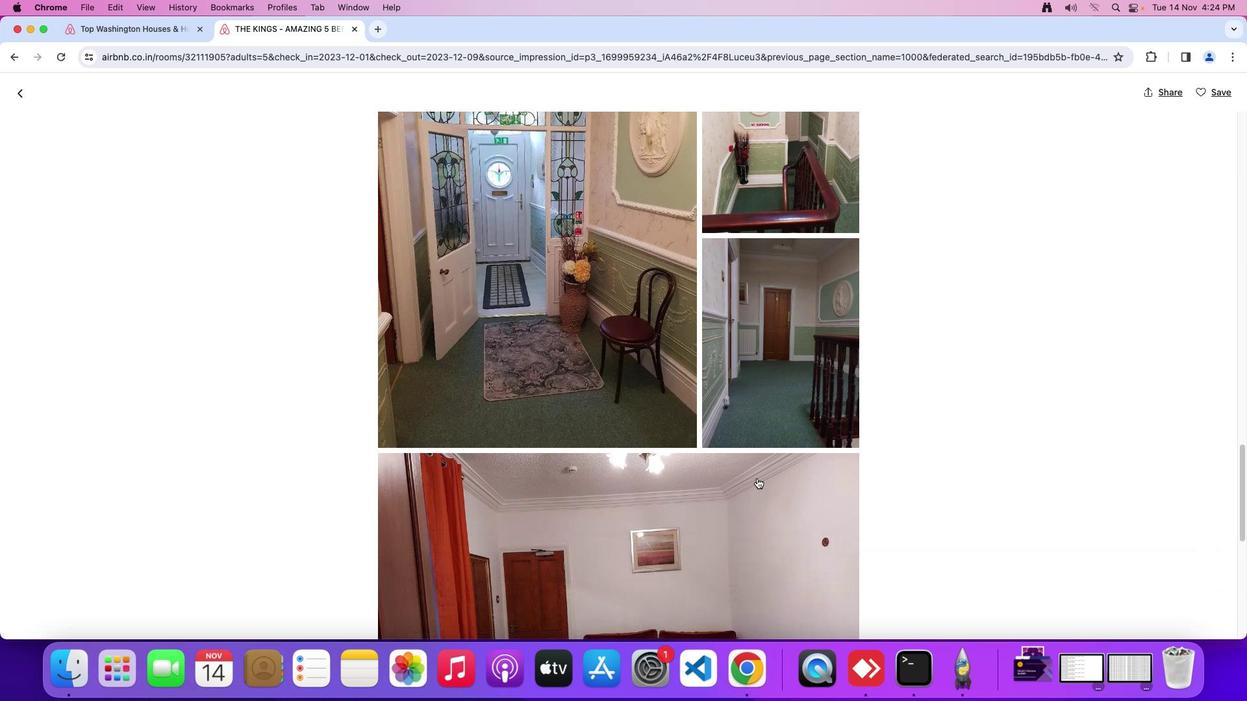 
Action: Mouse scrolled (758, 479) with delta (0, -2)
Screenshot: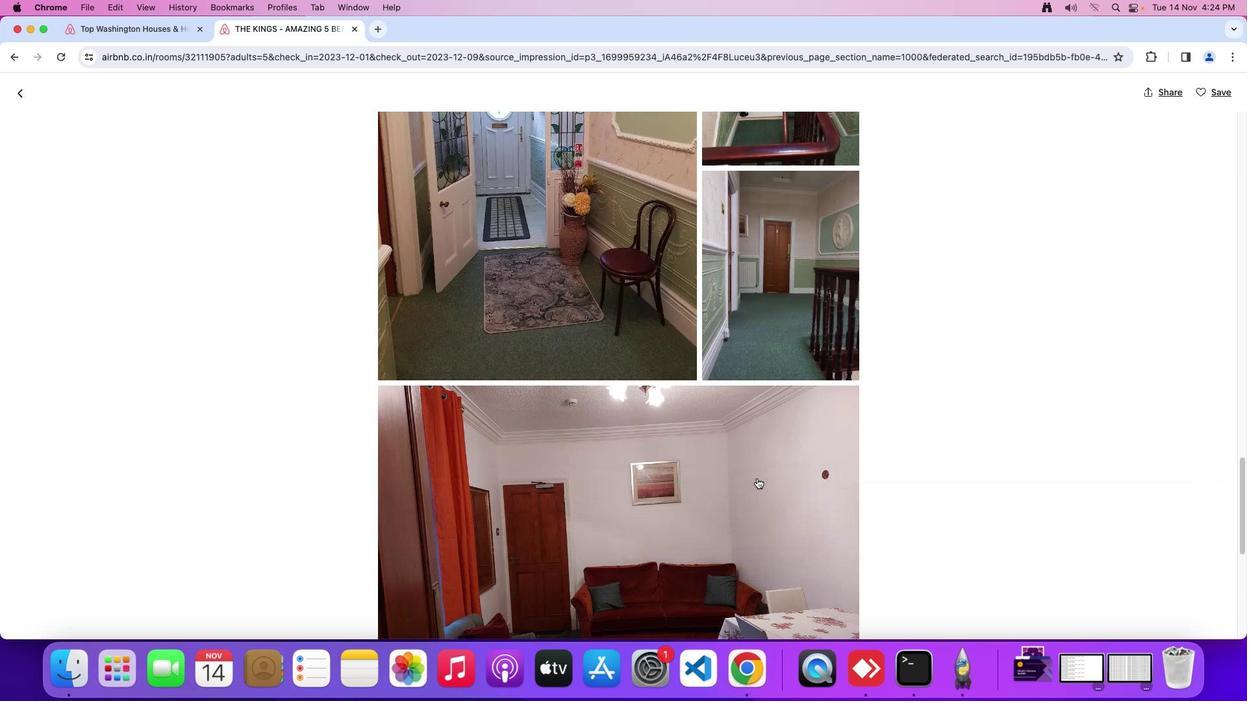 
Action: Mouse moved to (757, 478)
Screenshot: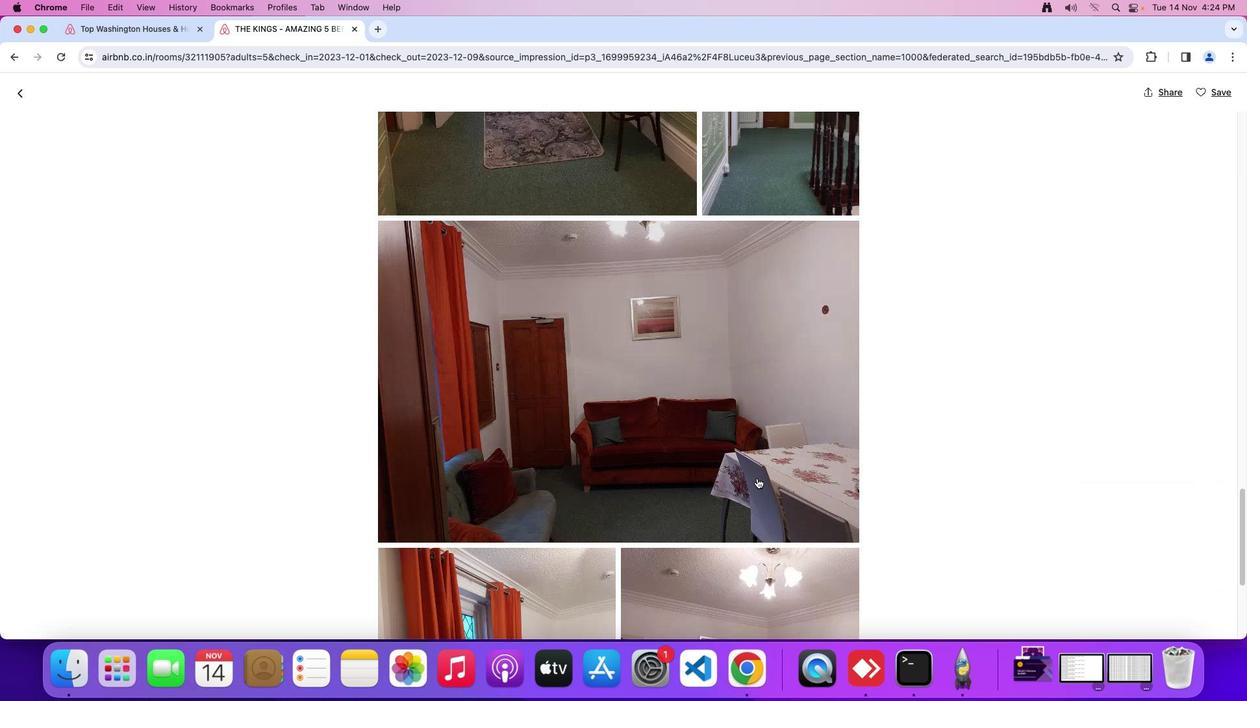 
Action: Mouse scrolled (757, 478) with delta (0, -3)
Screenshot: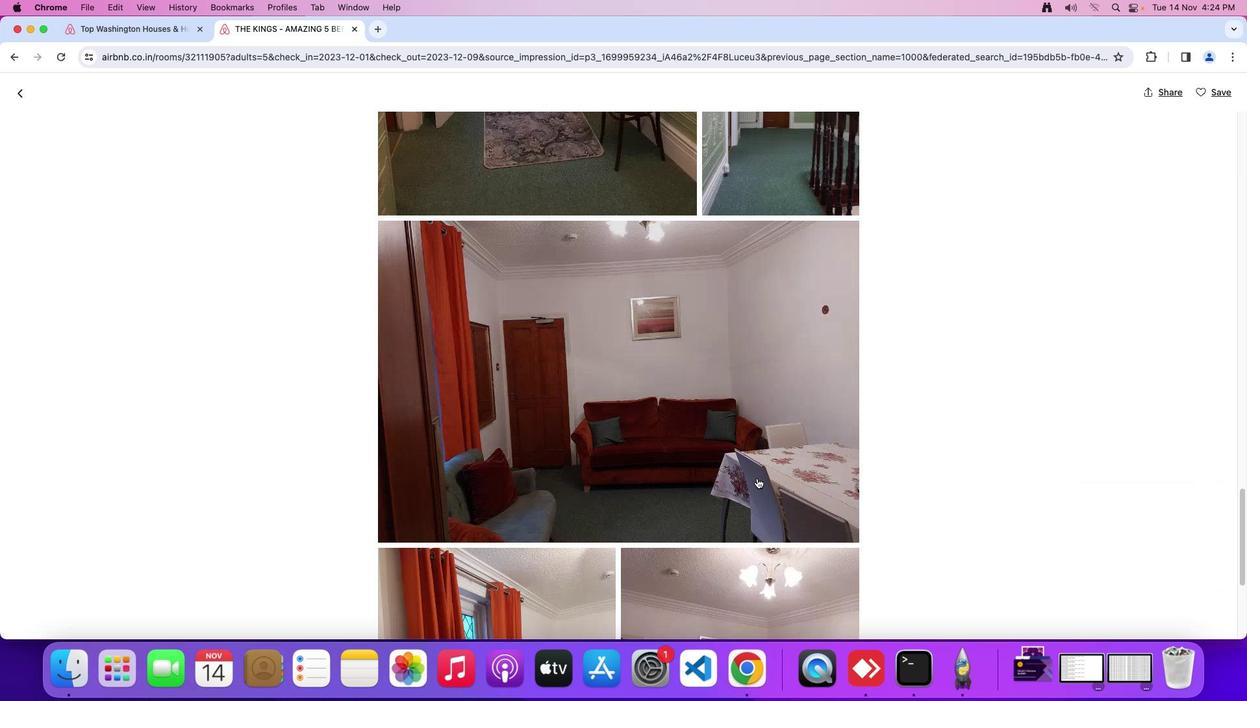 
Action: Mouse moved to (756, 476)
Screenshot: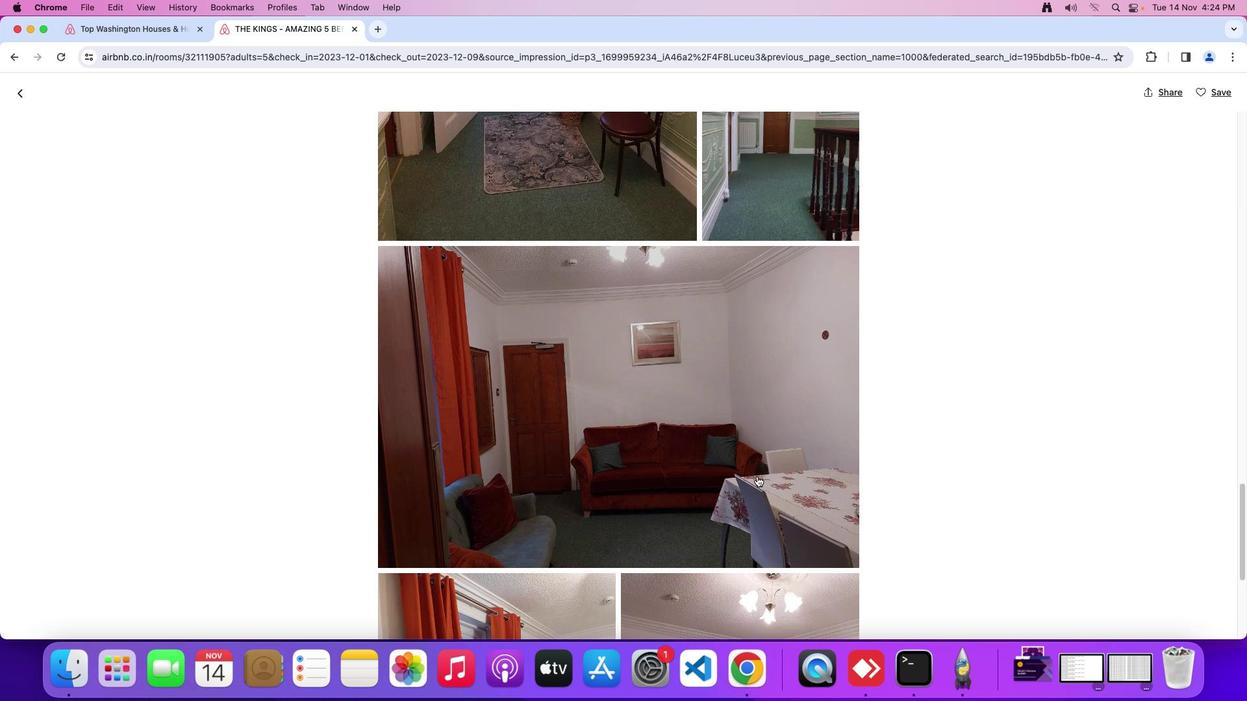 
Action: Mouse scrolled (756, 476) with delta (0, 0)
Screenshot: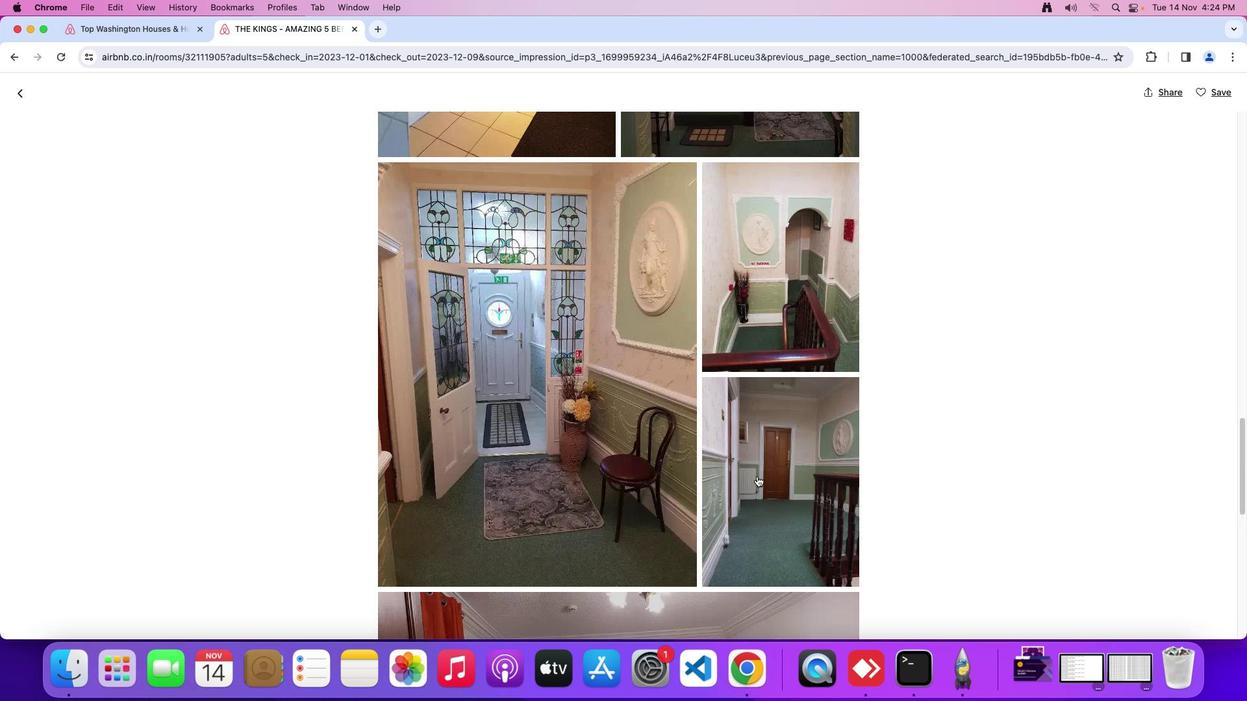 
Action: Mouse scrolled (756, 476) with delta (0, 0)
Screenshot: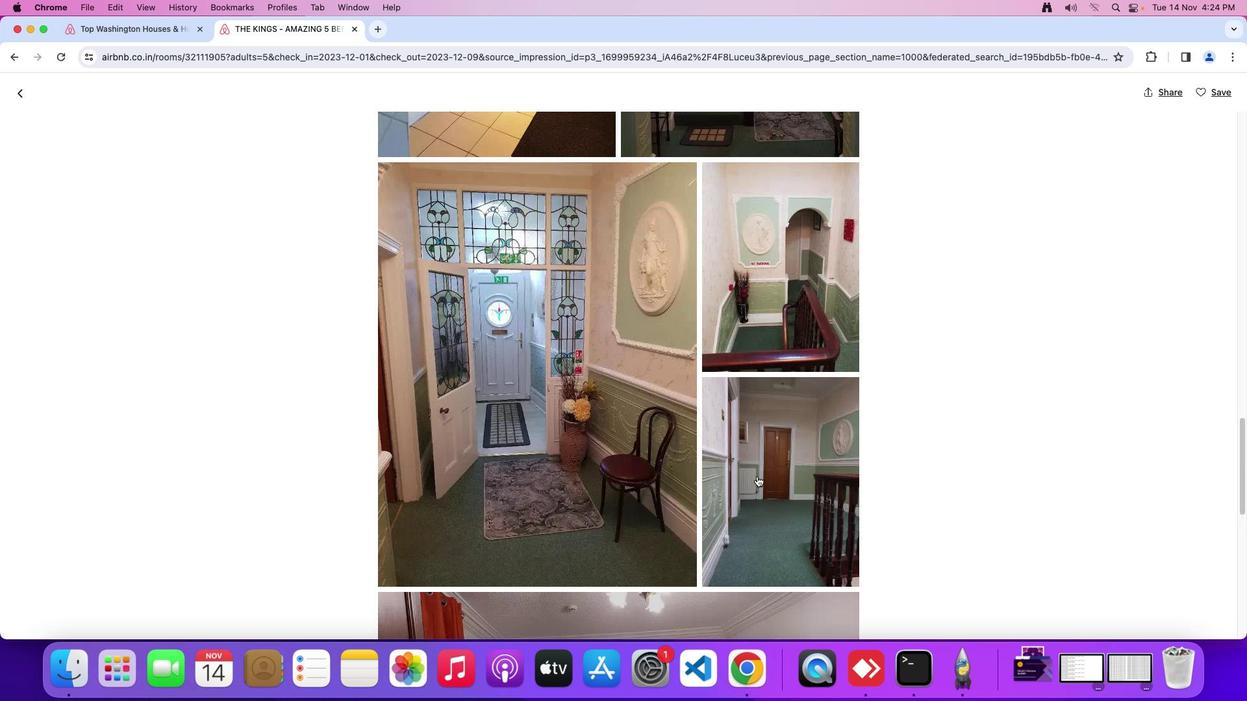 
Action: Mouse scrolled (756, 476) with delta (0, 3)
Screenshot: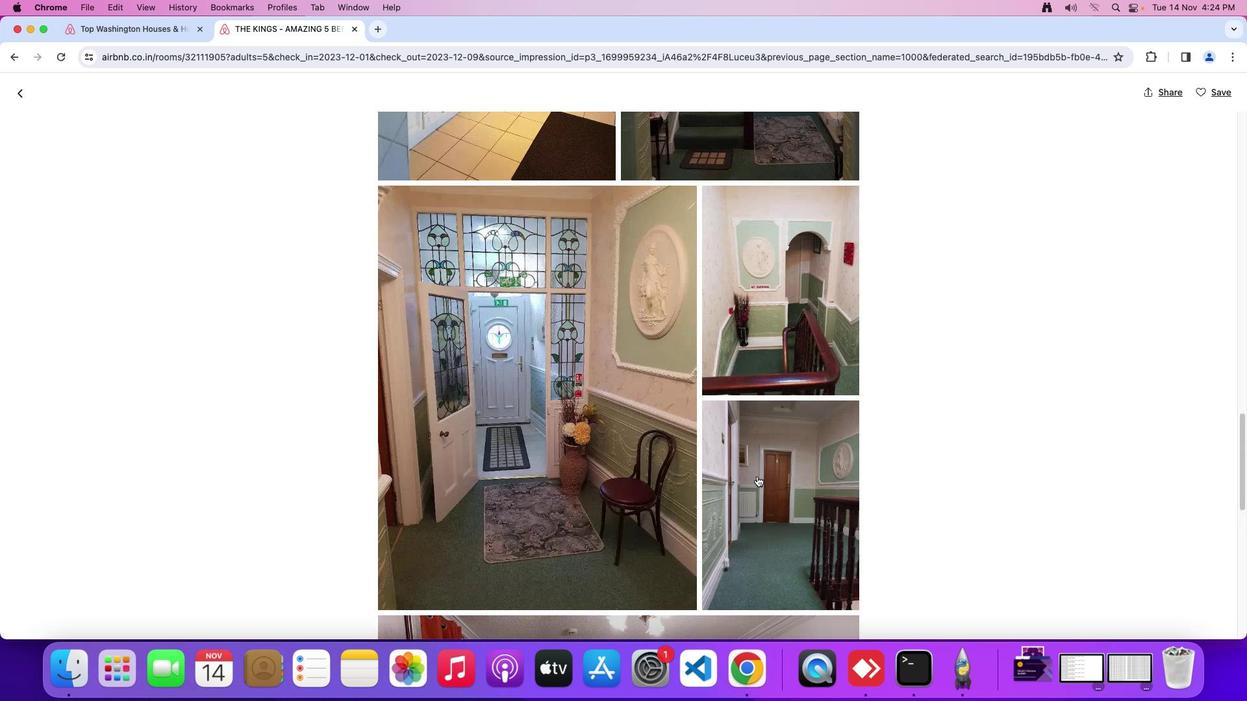 
Action: Mouse scrolled (756, 476) with delta (0, 5)
Screenshot: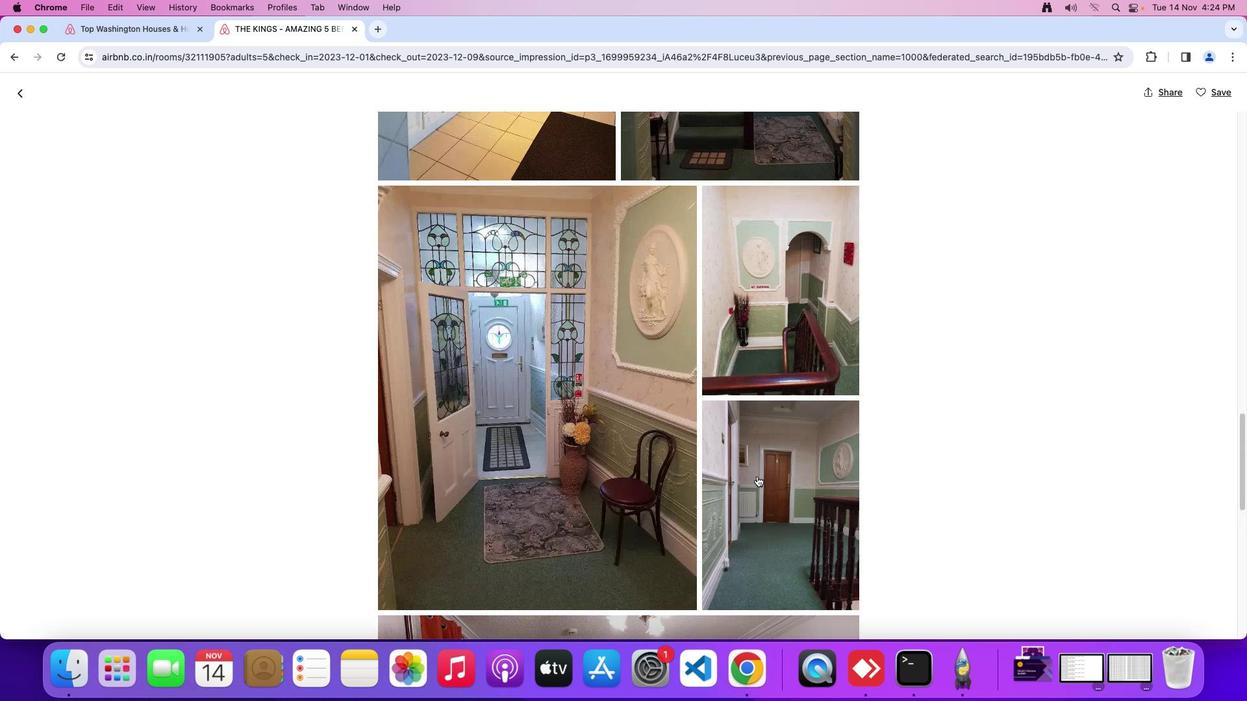 
Action: Mouse scrolled (756, 476) with delta (0, 0)
Screenshot: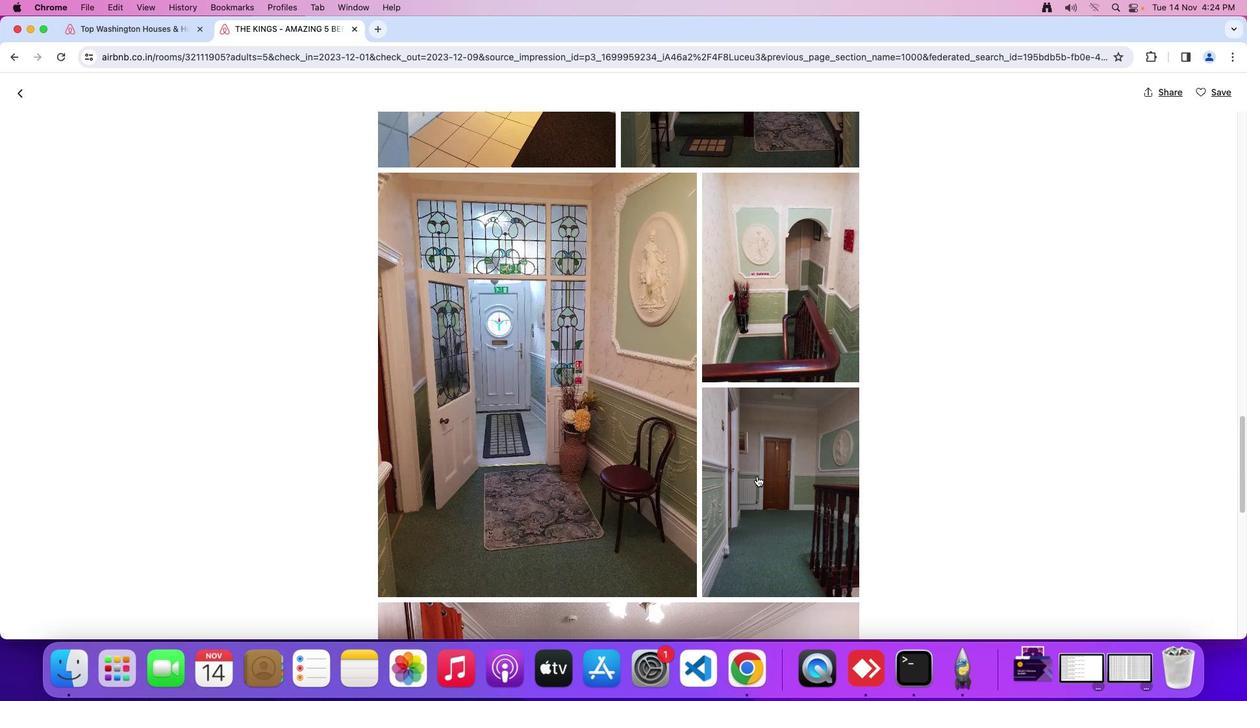 
Action: Mouse scrolled (756, 476) with delta (0, 0)
Screenshot: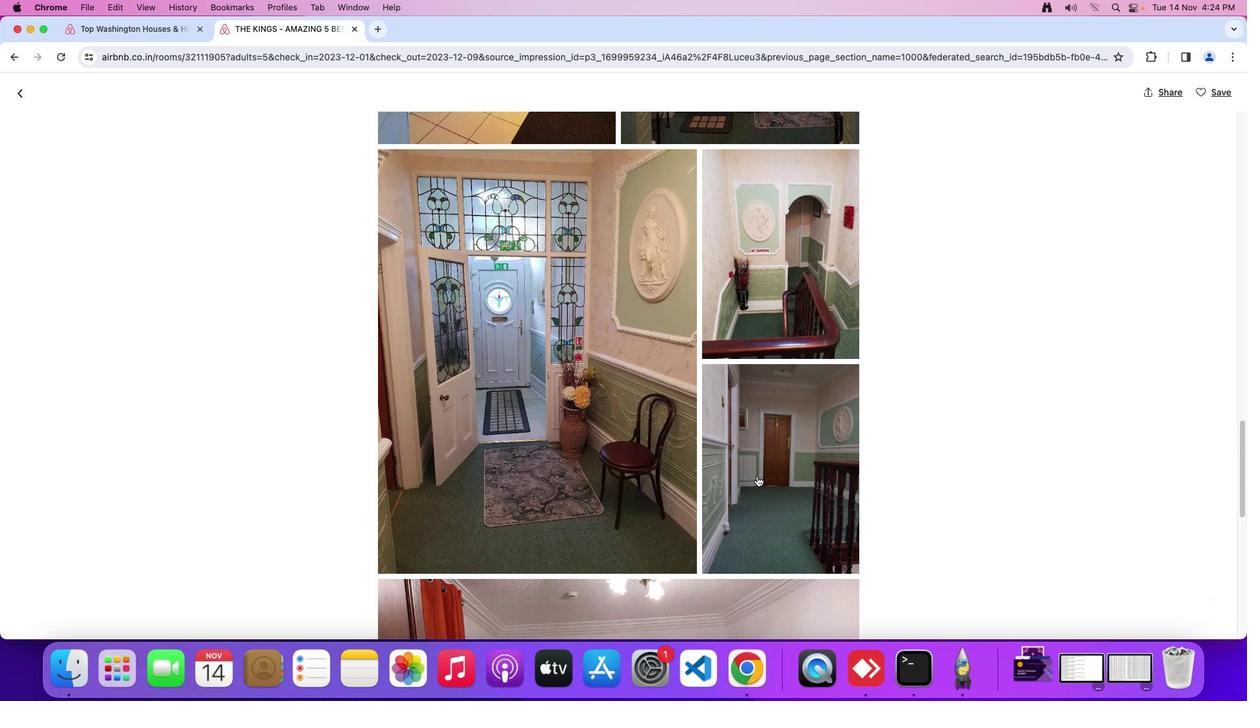 
Action: Mouse scrolled (756, 476) with delta (0, -1)
Screenshot: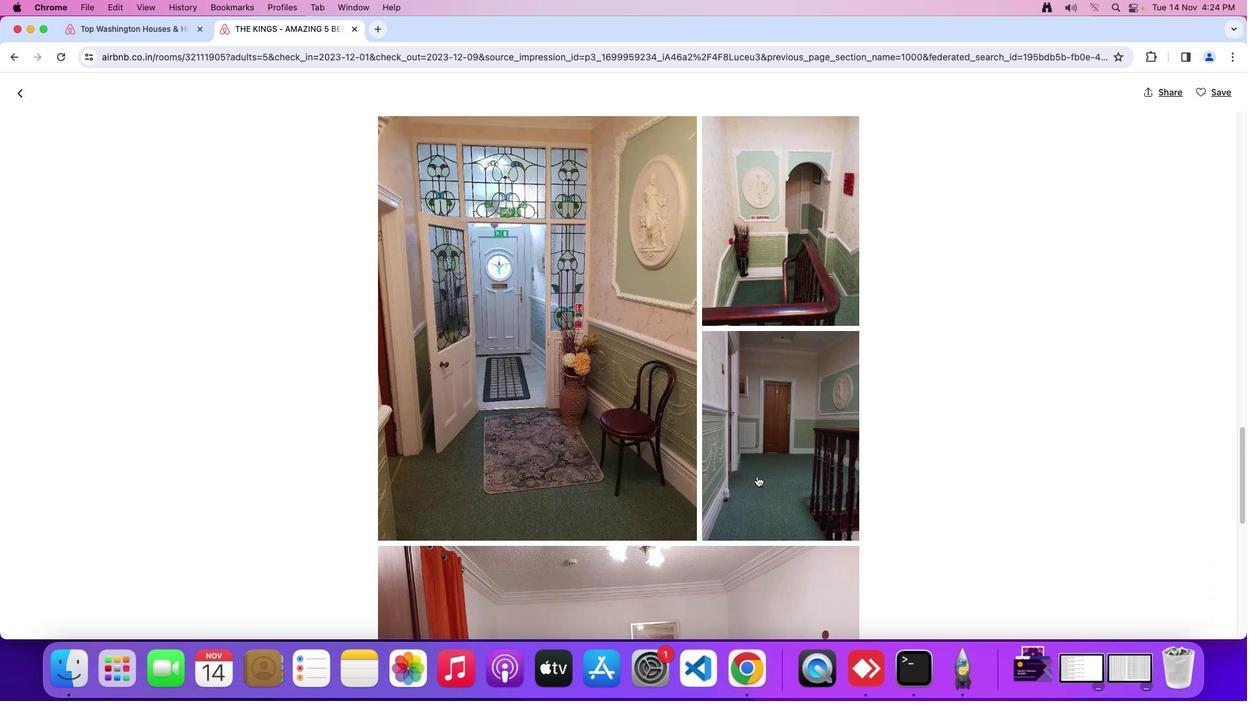 
Action: Mouse scrolled (756, 476) with delta (0, -1)
Screenshot: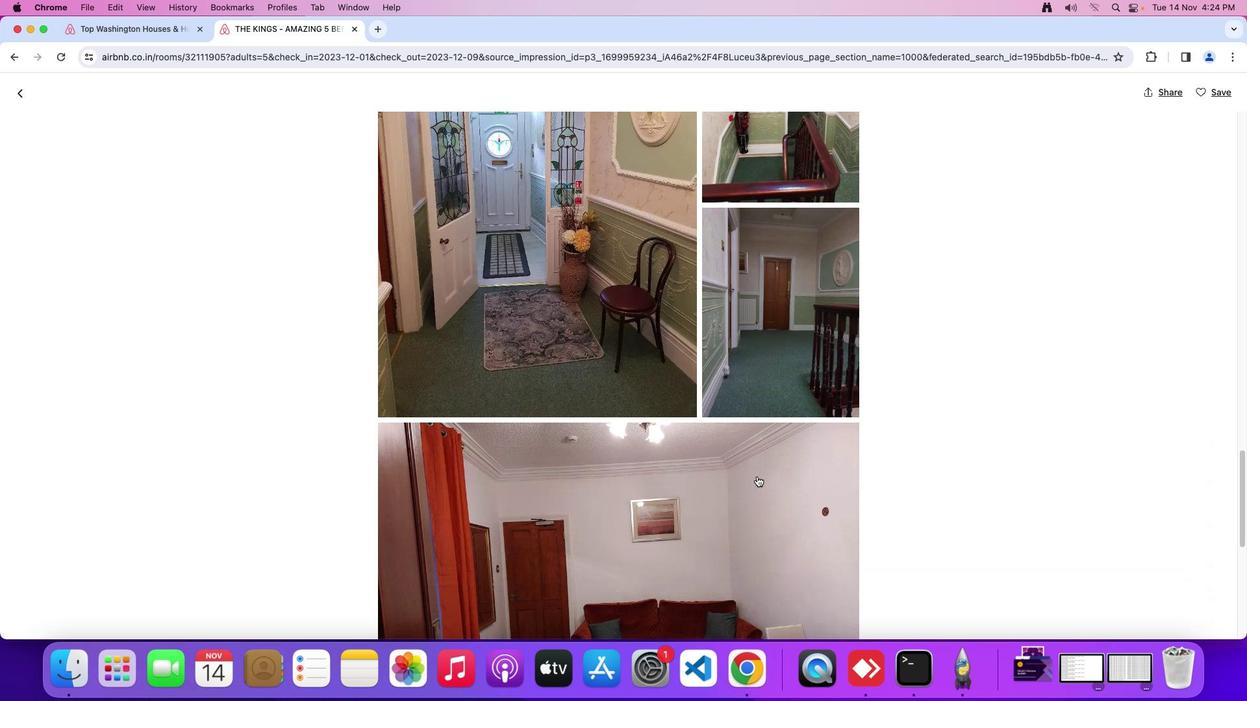 
Action: Mouse scrolled (756, 476) with delta (0, 0)
Screenshot: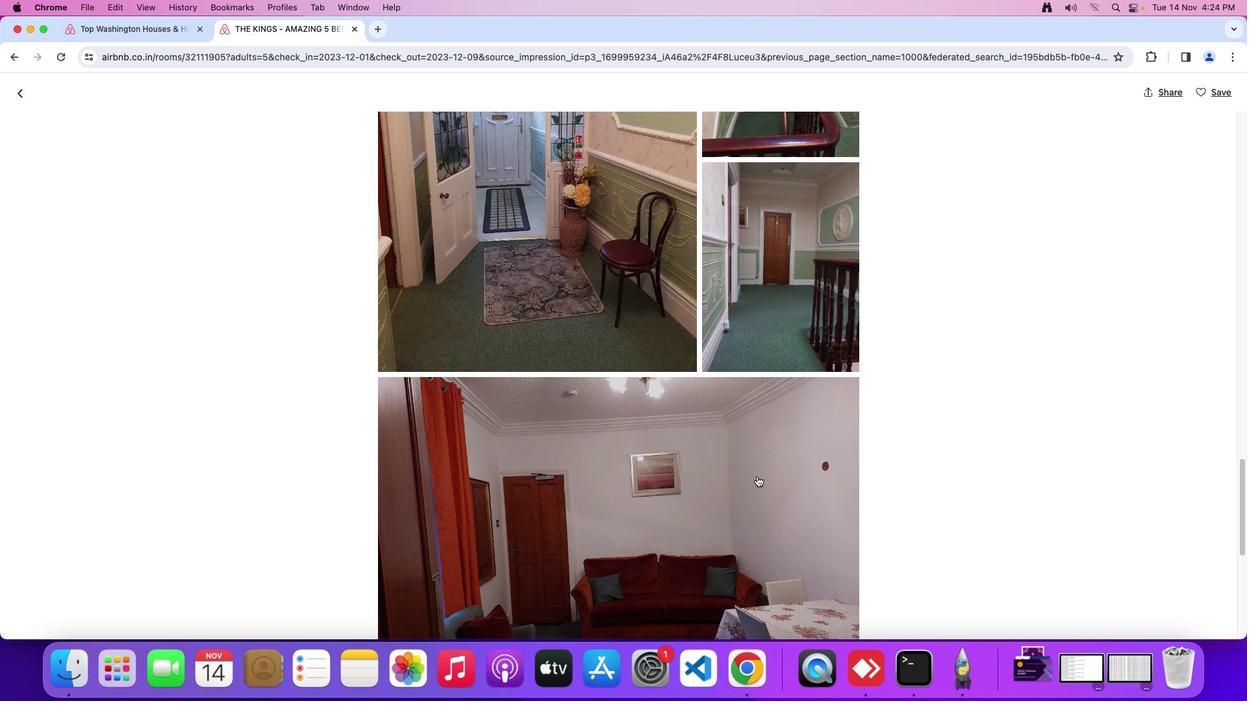 
Action: Mouse scrolled (756, 476) with delta (0, 0)
Screenshot: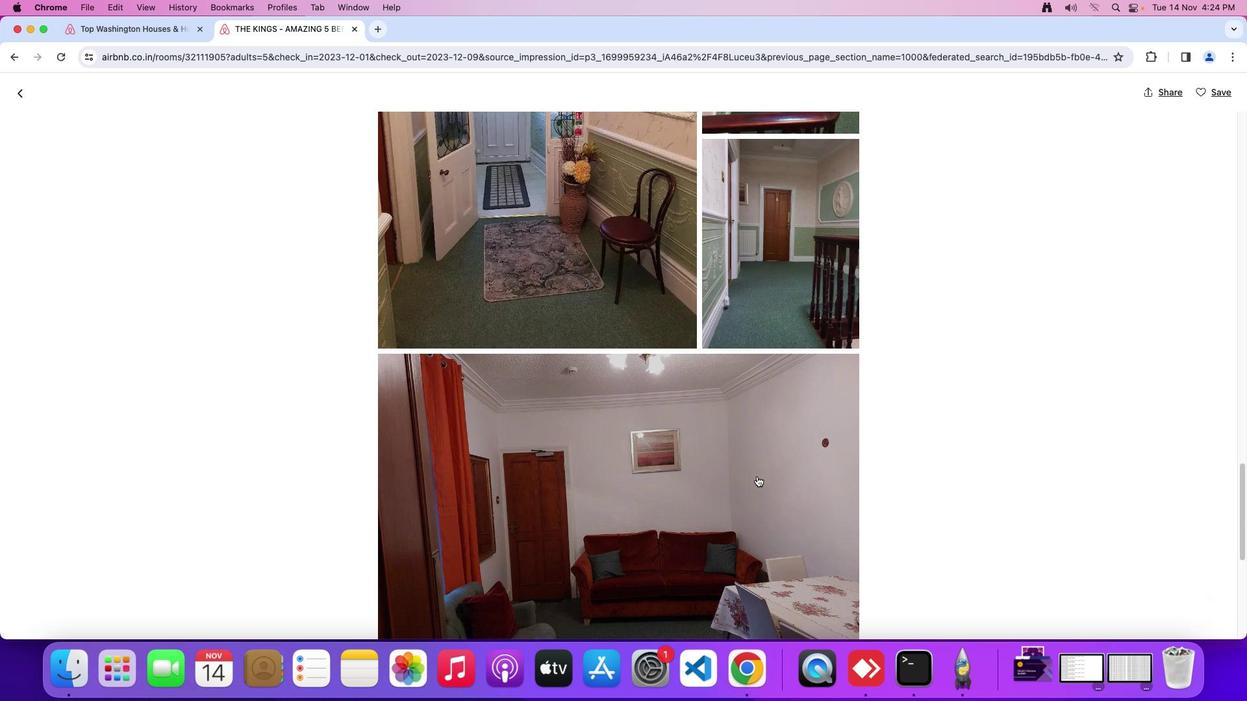
Action: Mouse scrolled (756, 476) with delta (0, -1)
Screenshot: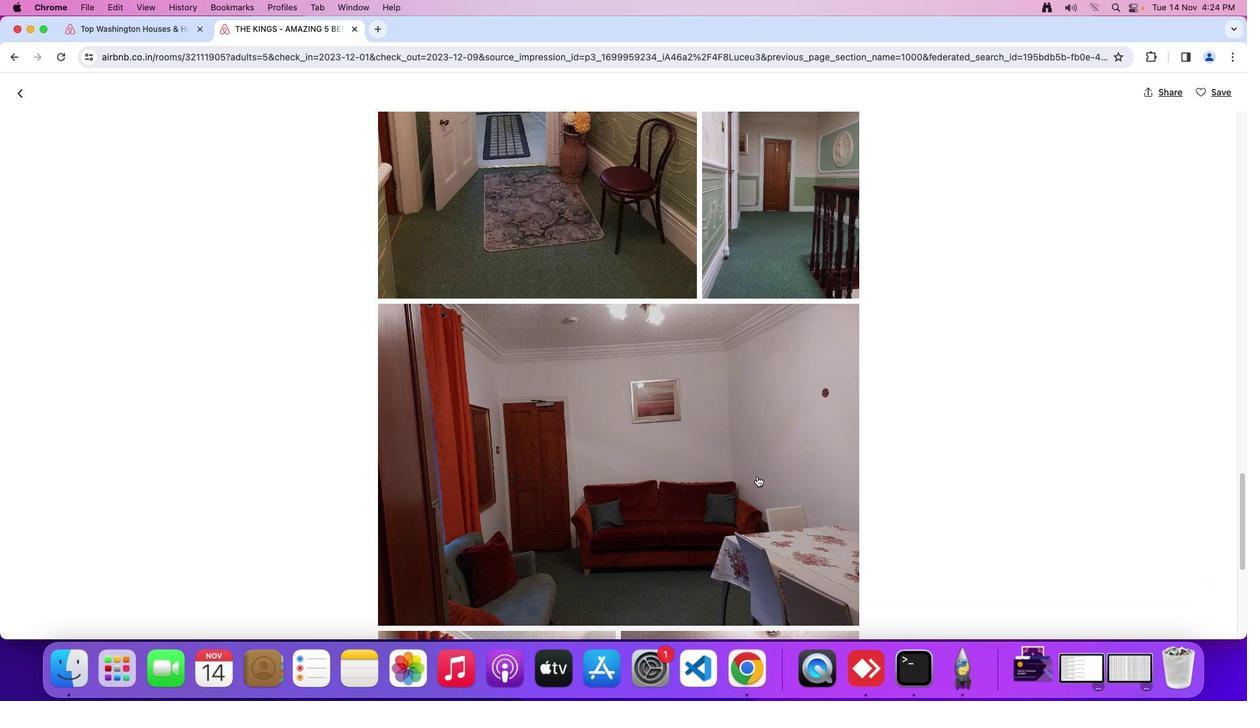 
Action: Mouse scrolled (756, 476) with delta (0, 0)
Screenshot: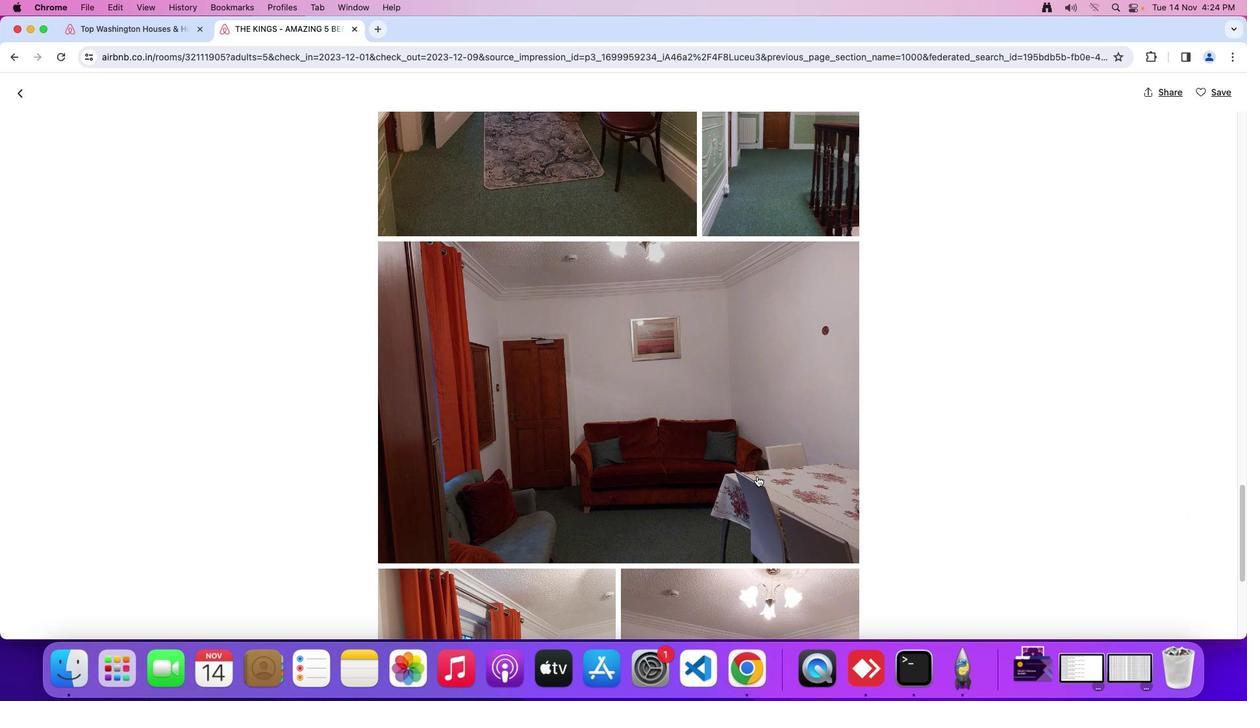 
Action: Mouse scrolled (756, 476) with delta (0, 0)
Screenshot: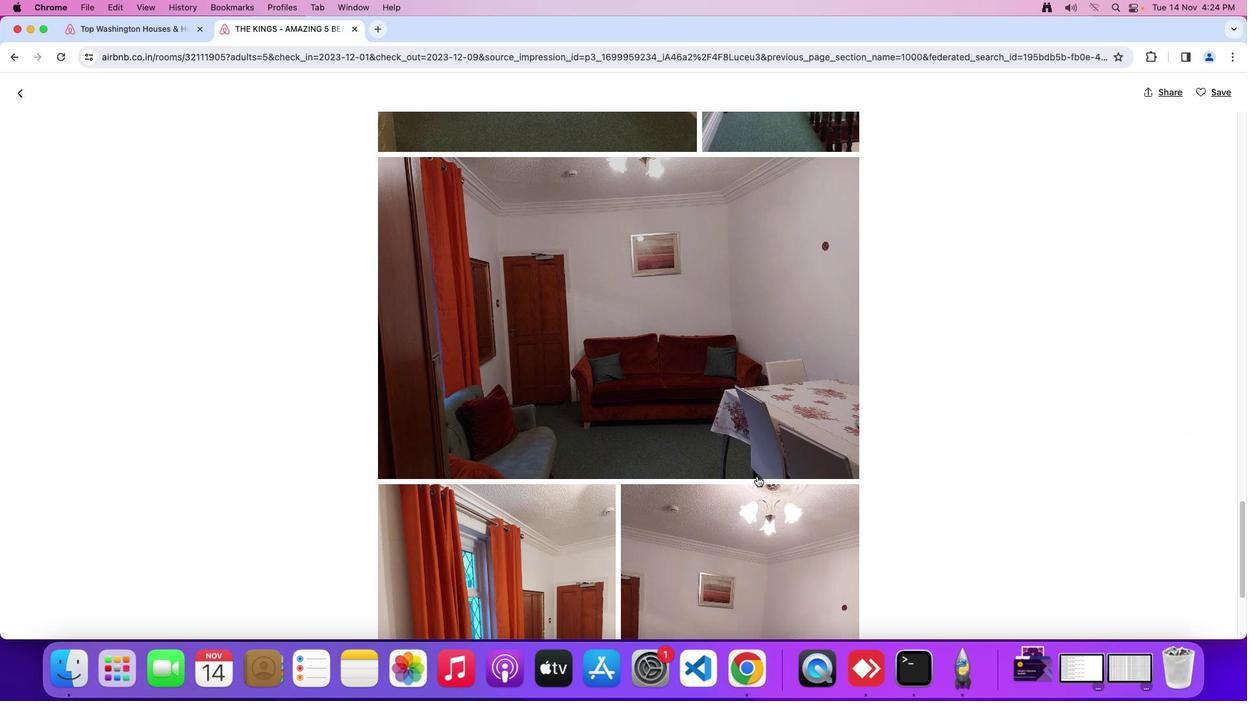 
Action: Mouse scrolled (756, 476) with delta (0, -2)
Screenshot: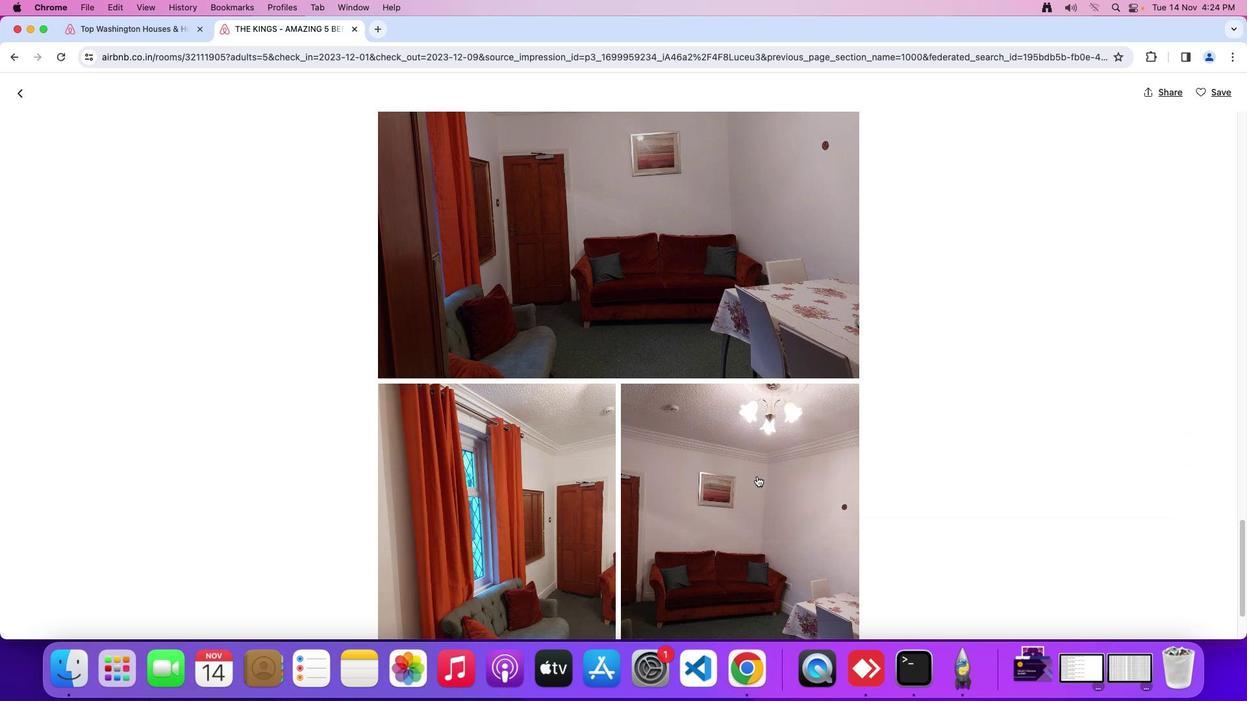 
Action: Mouse scrolled (756, 476) with delta (0, -3)
Screenshot: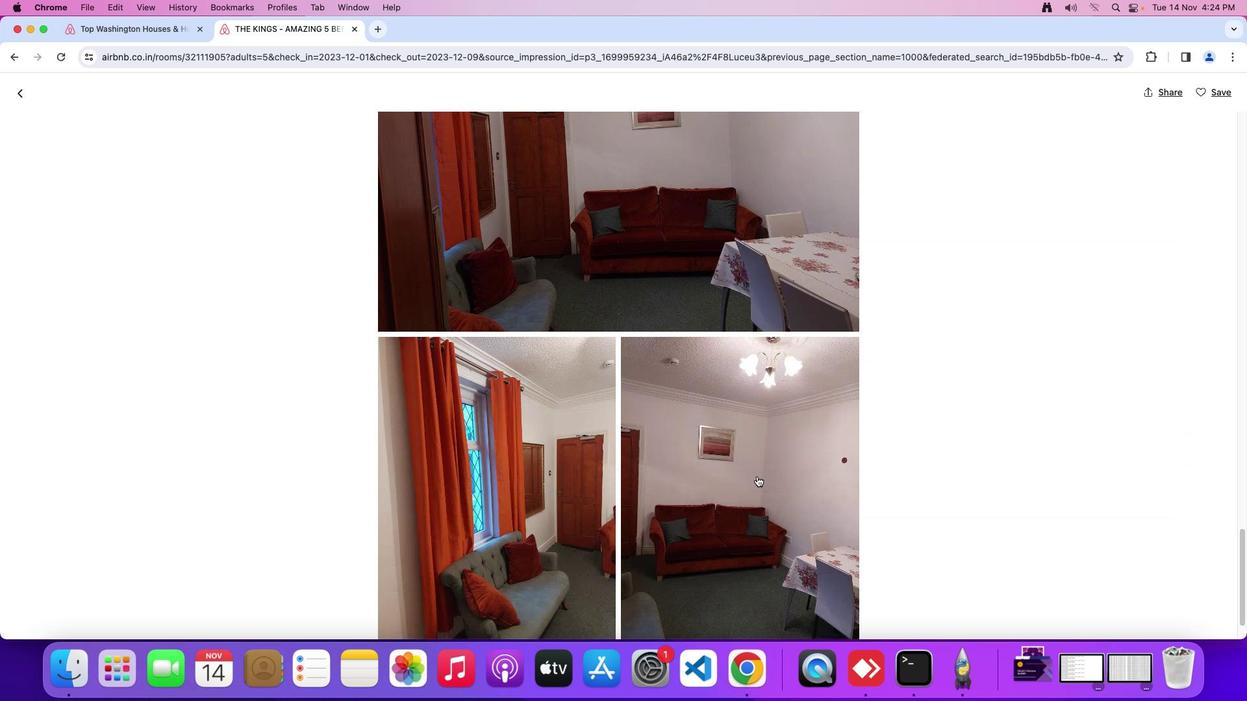 
Action: Mouse scrolled (756, 476) with delta (0, 0)
